 Task: Create app for supplier management.
Action: Mouse moved to (1325, 124)
Screenshot: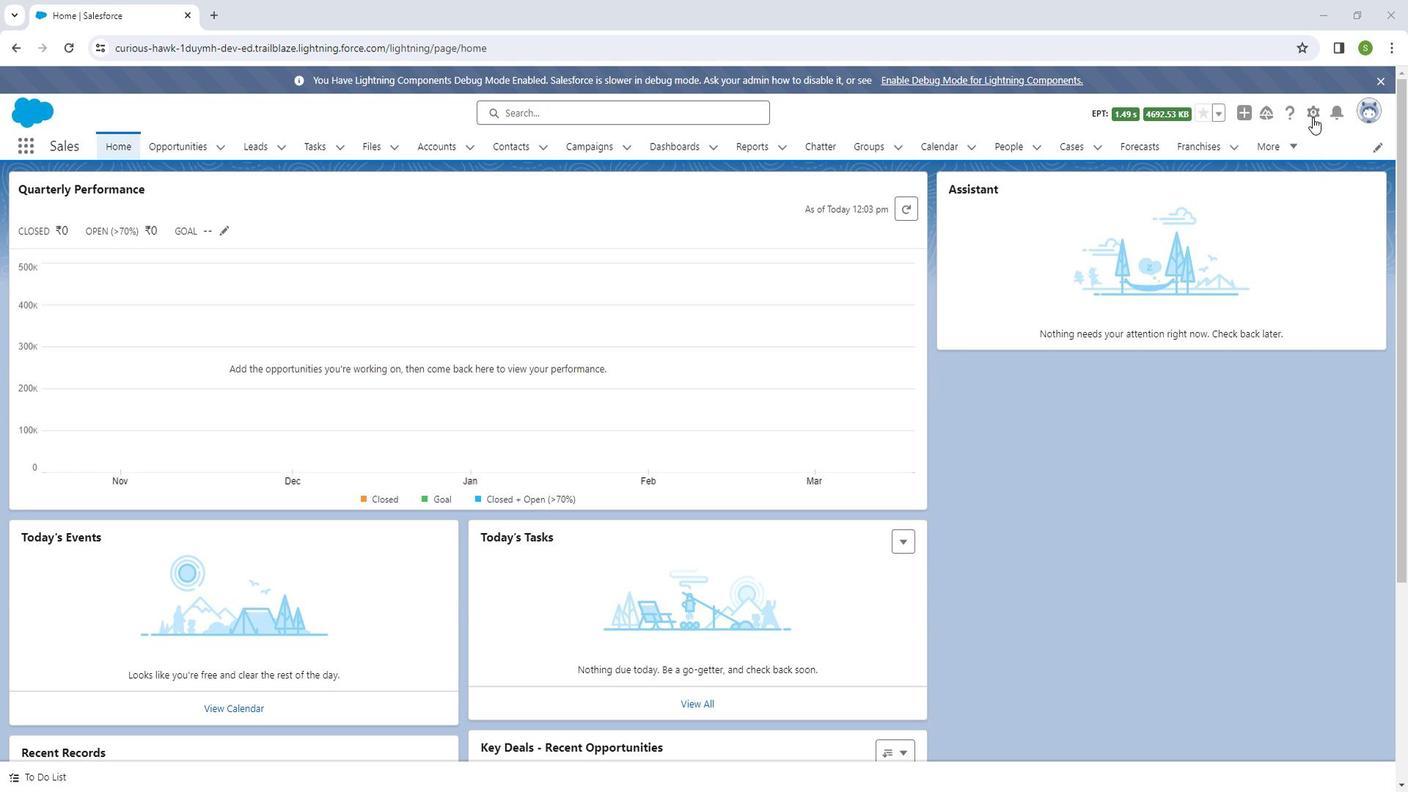 
Action: Mouse pressed left at (1325, 124)
Screenshot: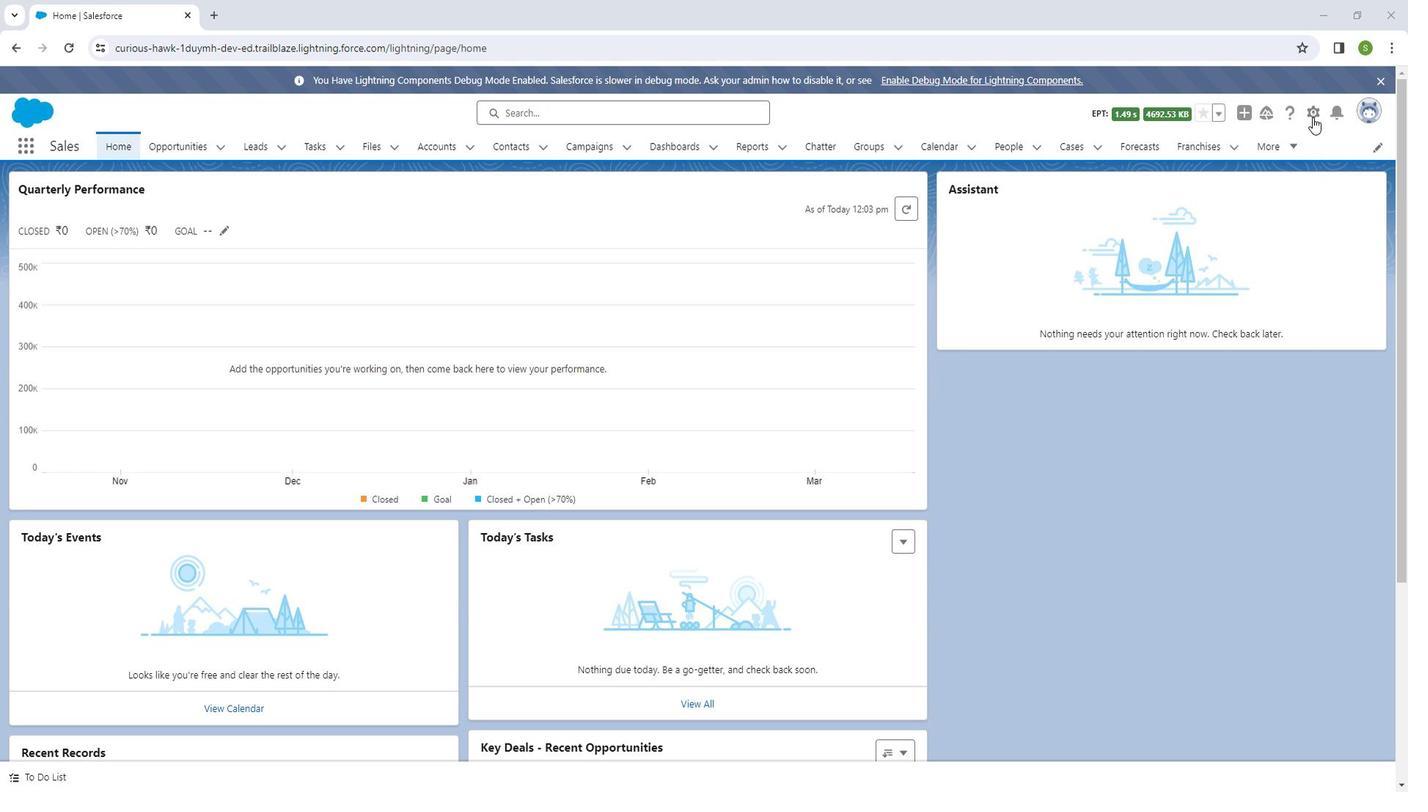 
Action: Mouse moved to (1264, 161)
Screenshot: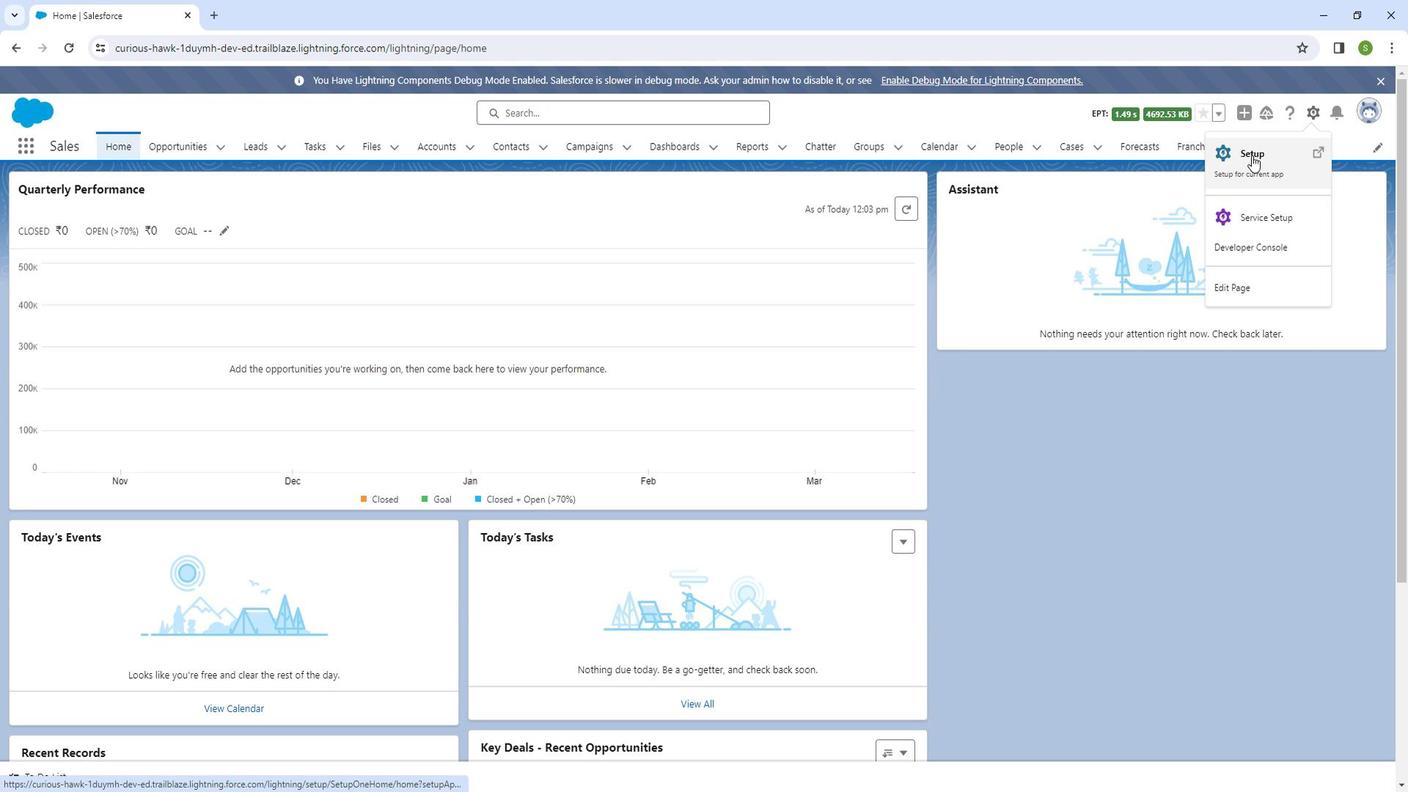 
Action: Mouse pressed left at (1264, 161)
Screenshot: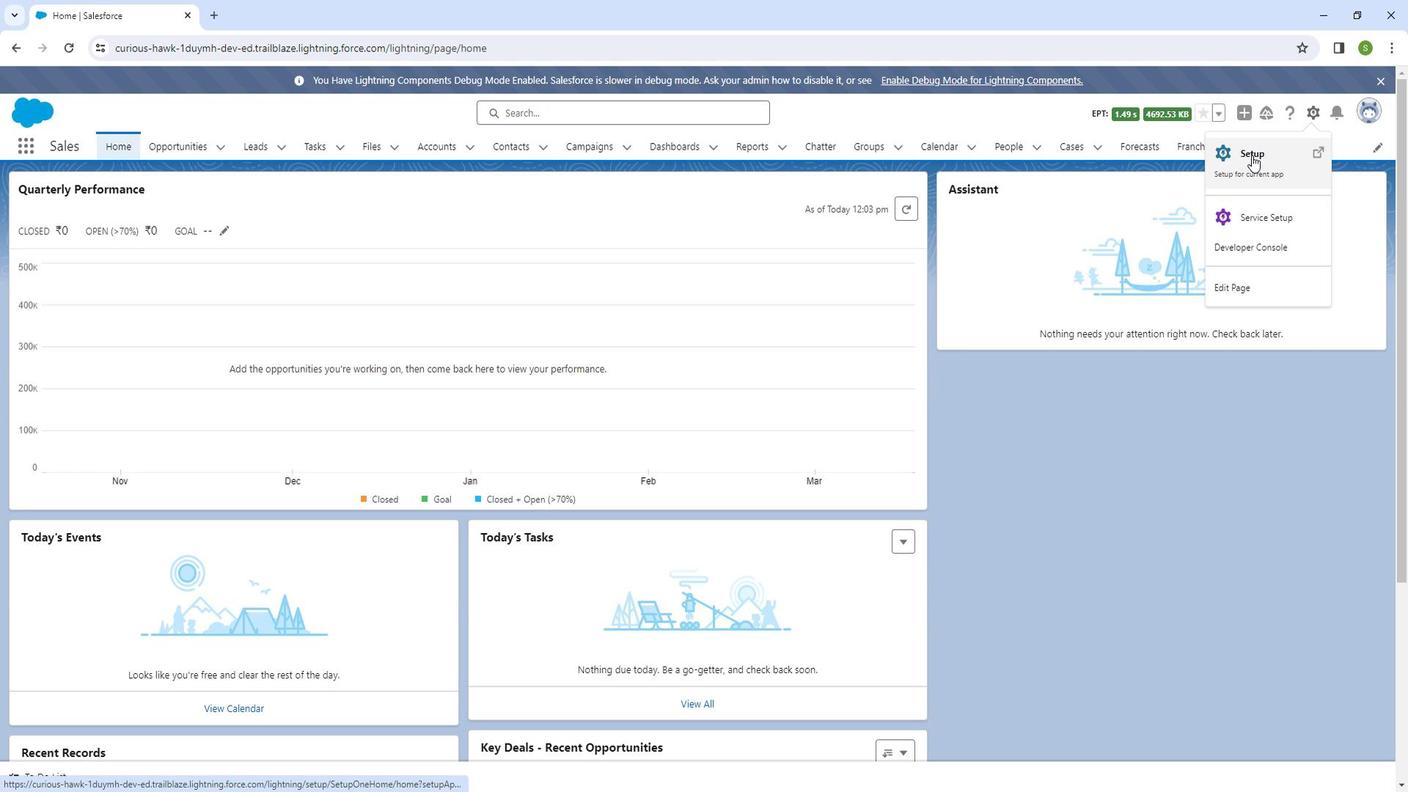 
Action: Mouse moved to (121, 187)
Screenshot: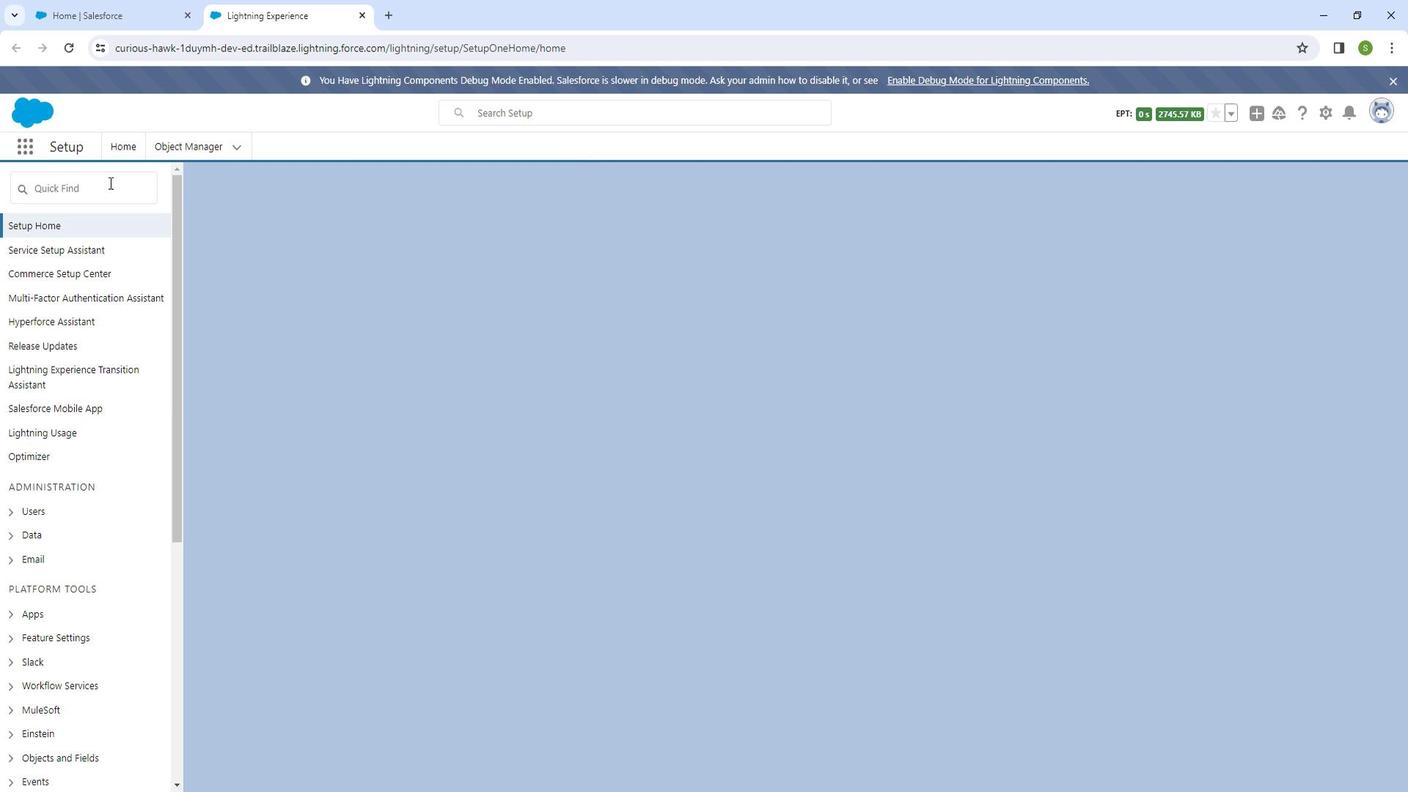 
Action: Mouse pressed left at (121, 187)
Screenshot: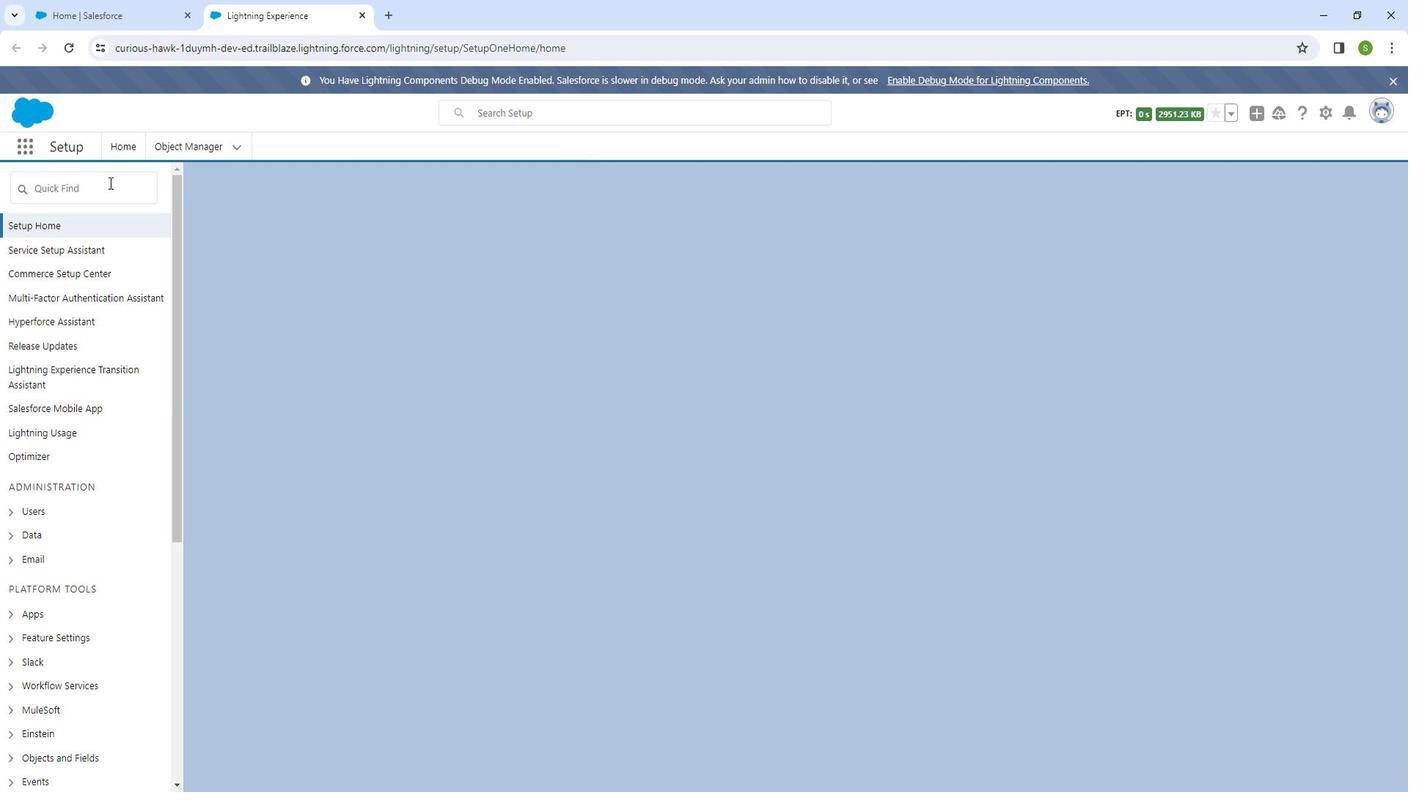 
Action: Mouse moved to (129, 198)
Screenshot: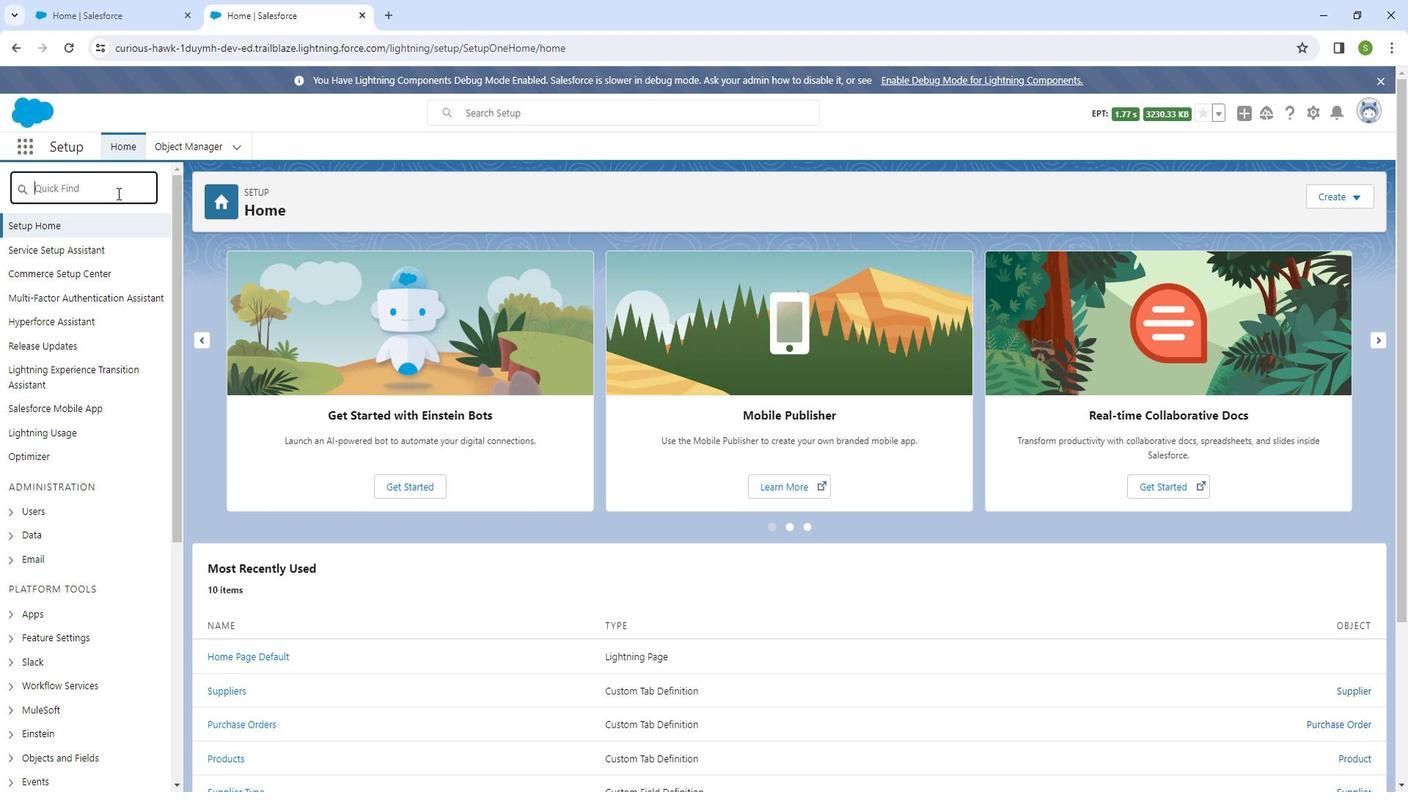 
Action: Key pressed app<Key.space>manager
Screenshot: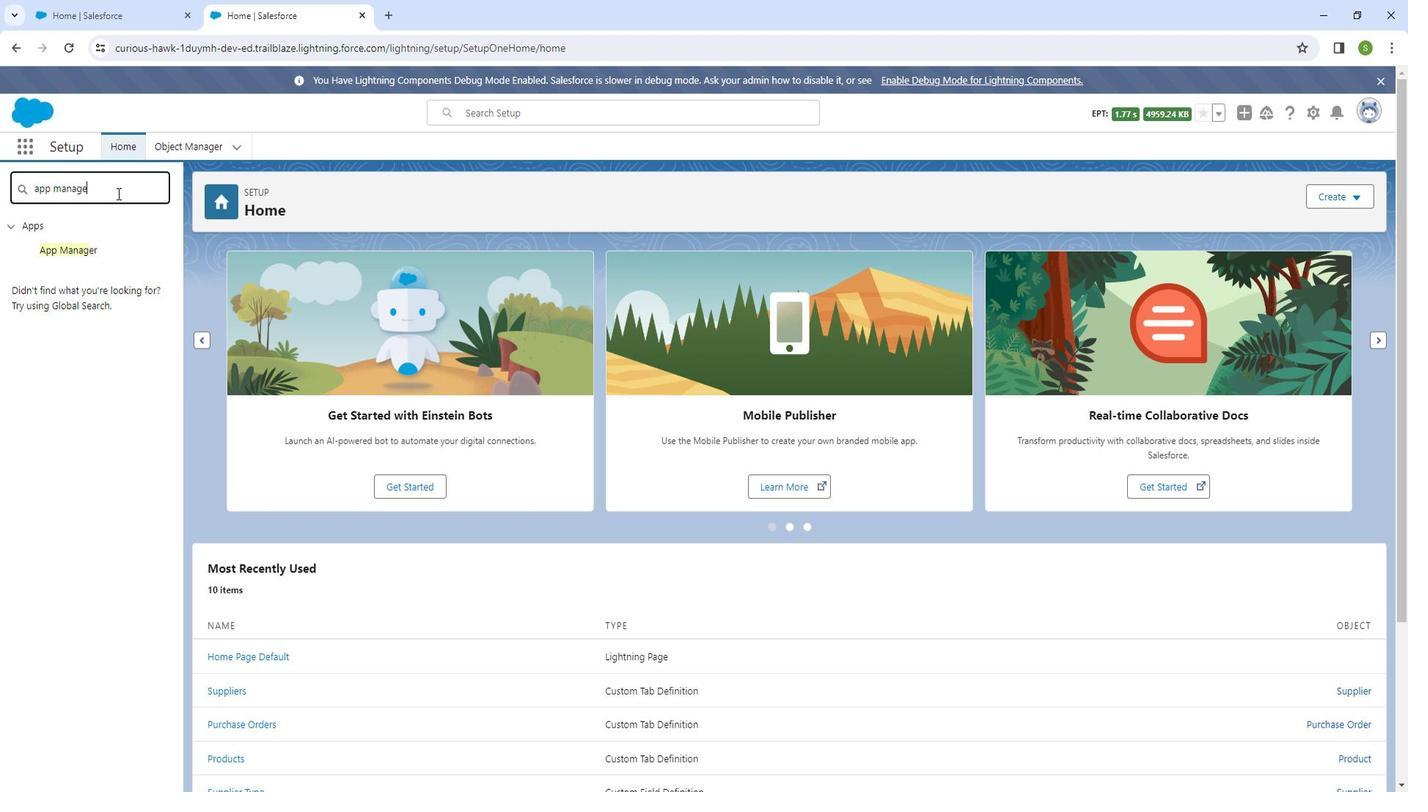 
Action: Mouse moved to (96, 249)
Screenshot: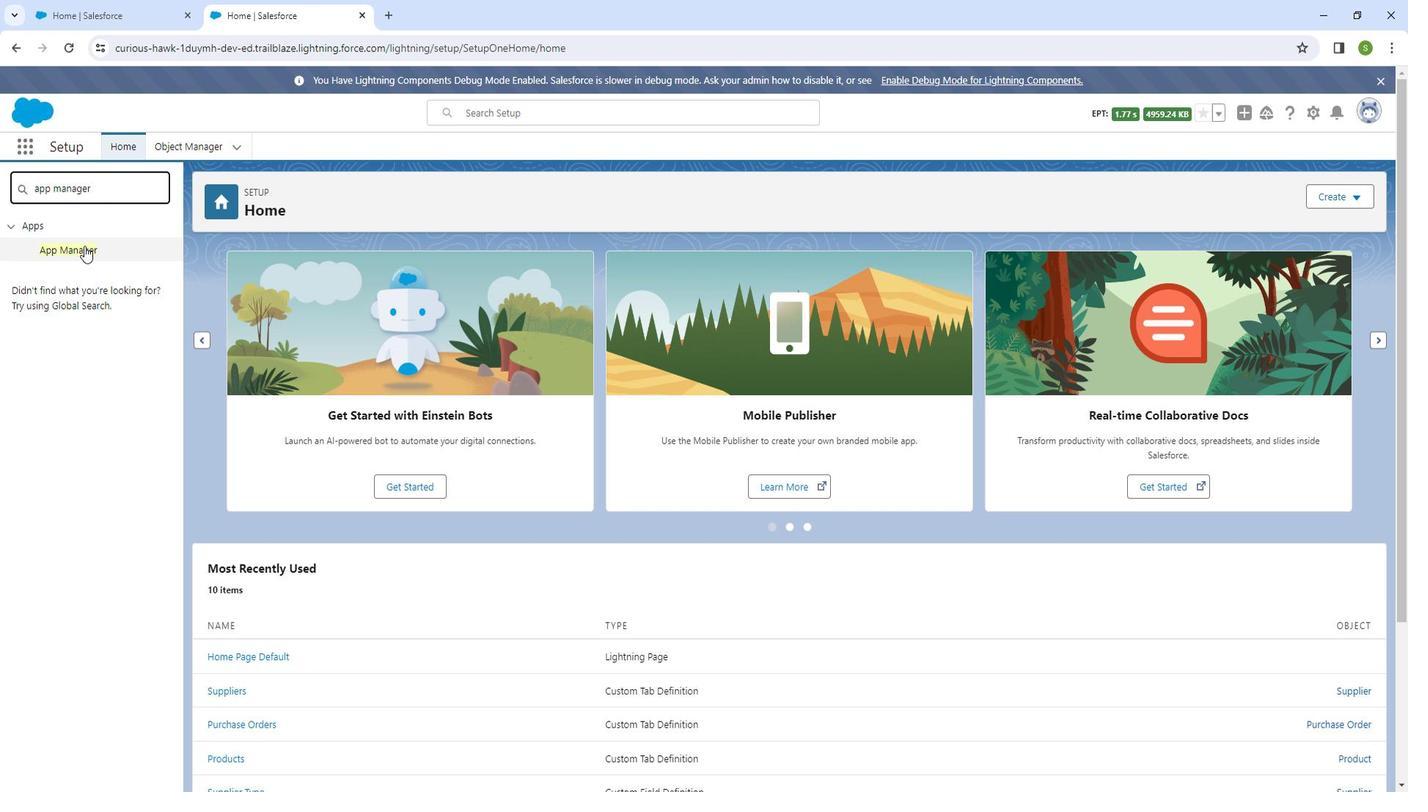 
Action: Mouse pressed left at (96, 249)
Screenshot: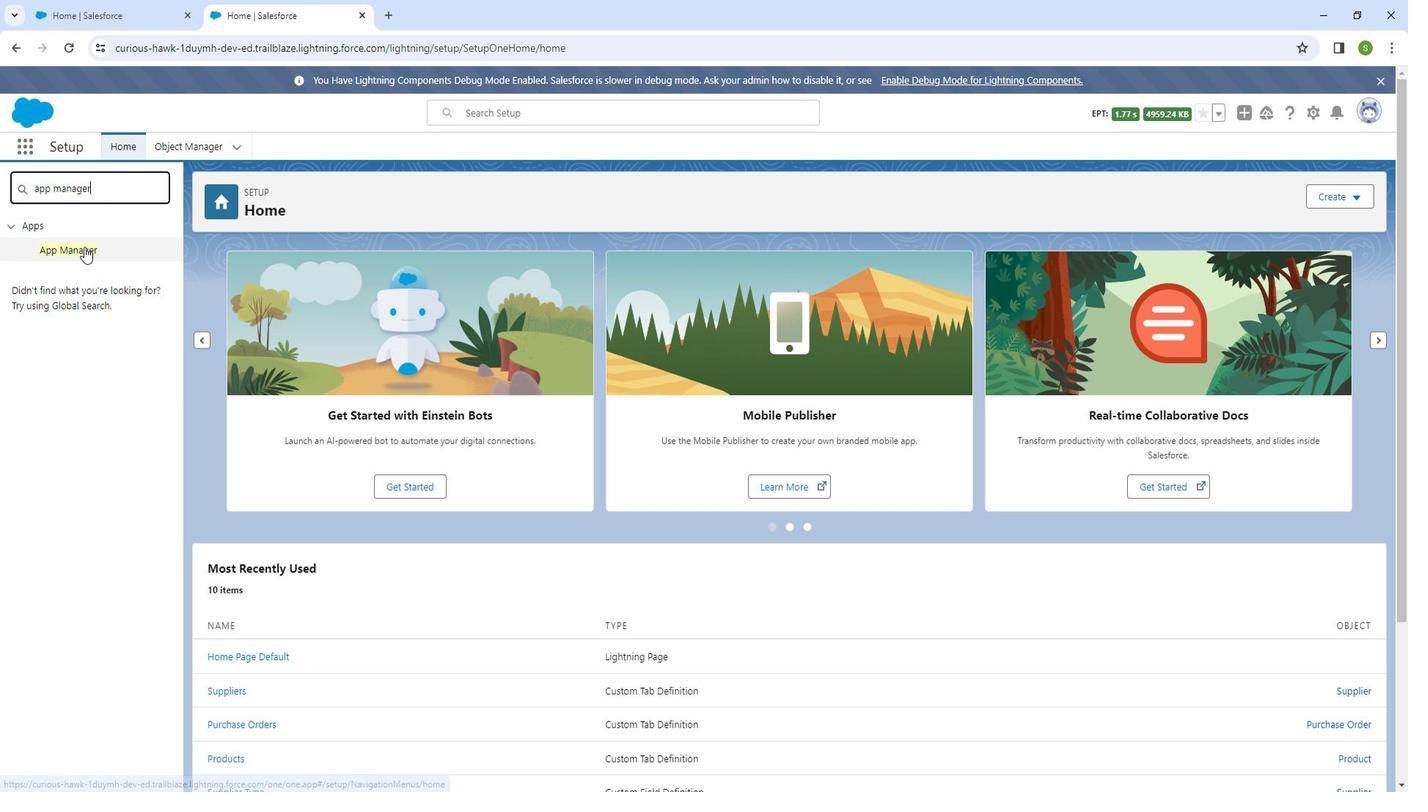 
Action: Mouse moved to (83, 252)
Screenshot: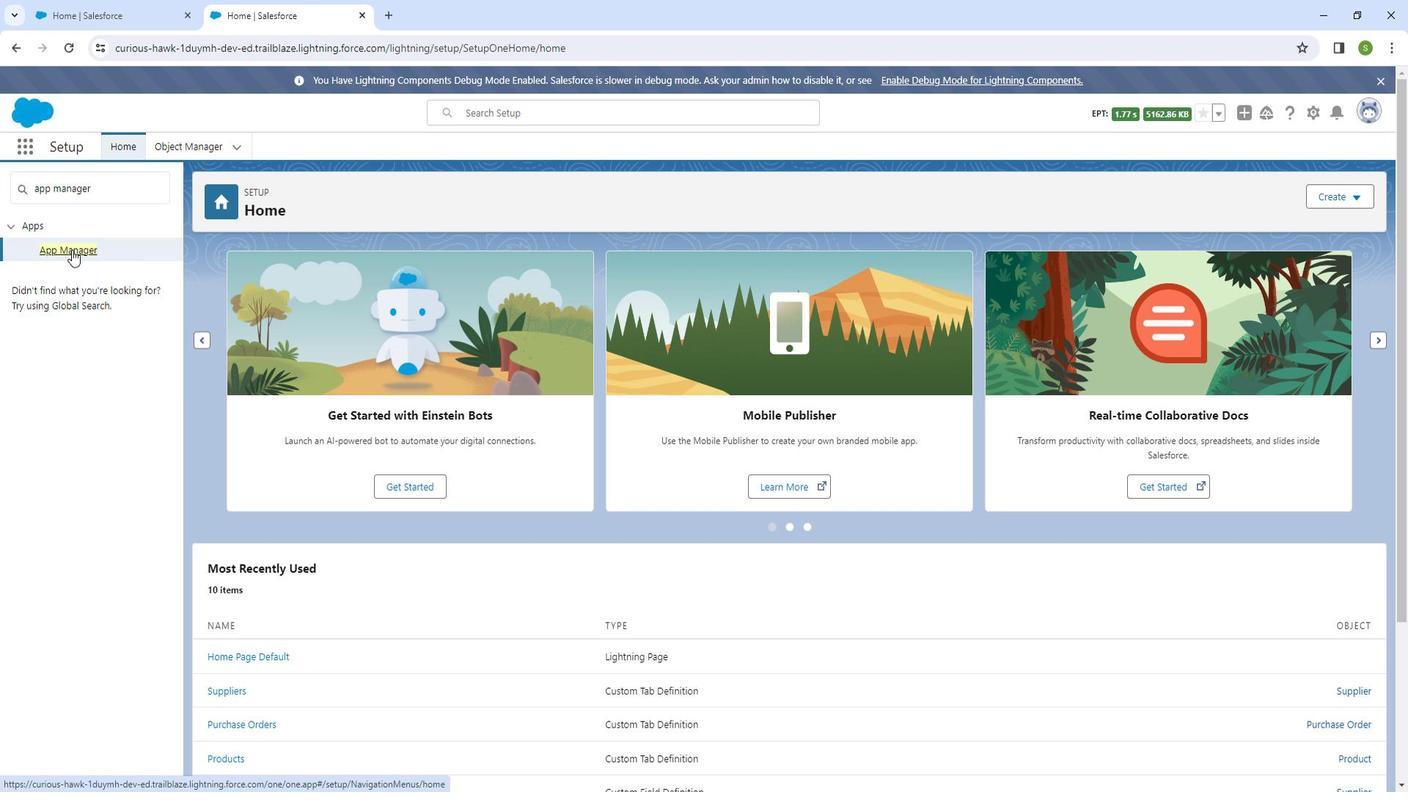 
Action: Mouse pressed left at (83, 252)
Screenshot: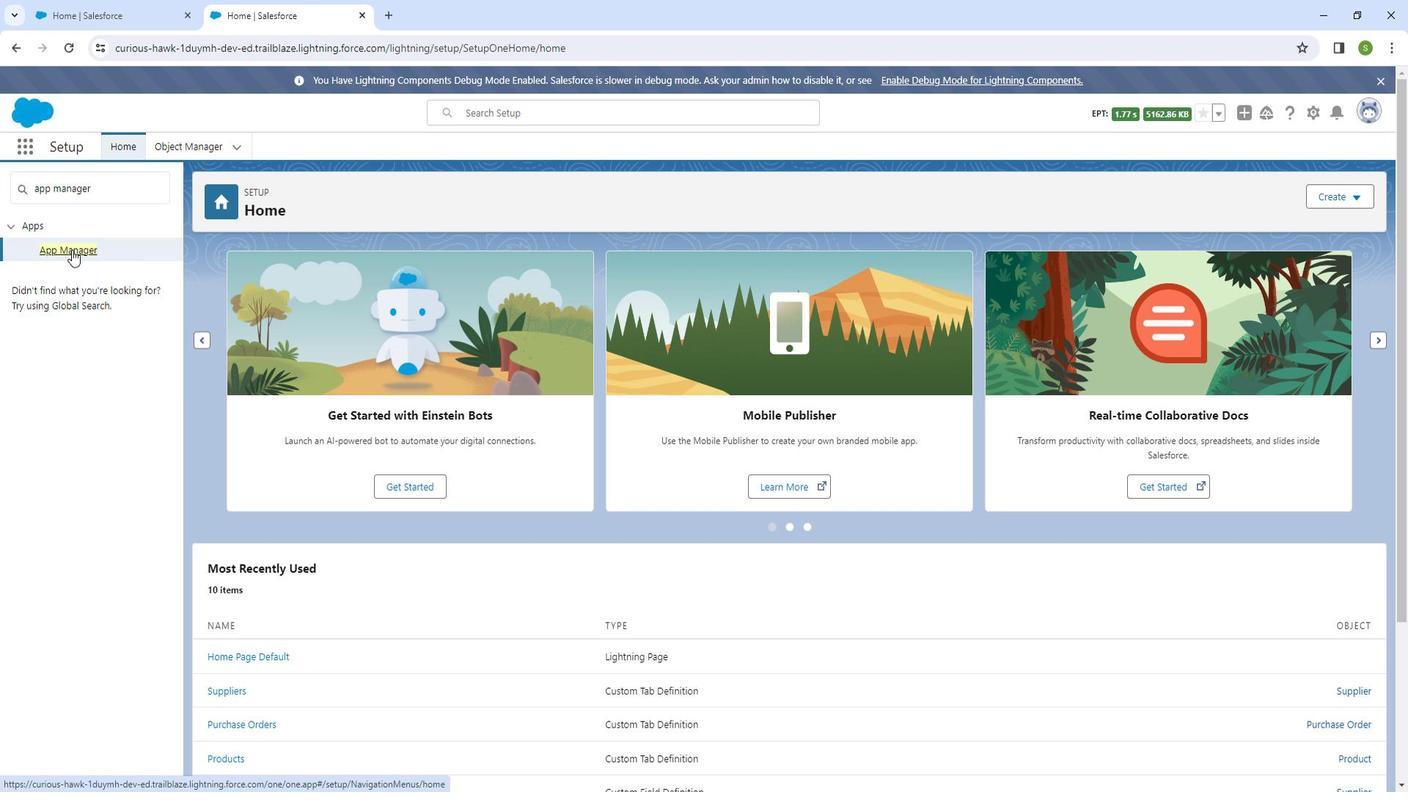 
Action: Mouse moved to (1234, 203)
Screenshot: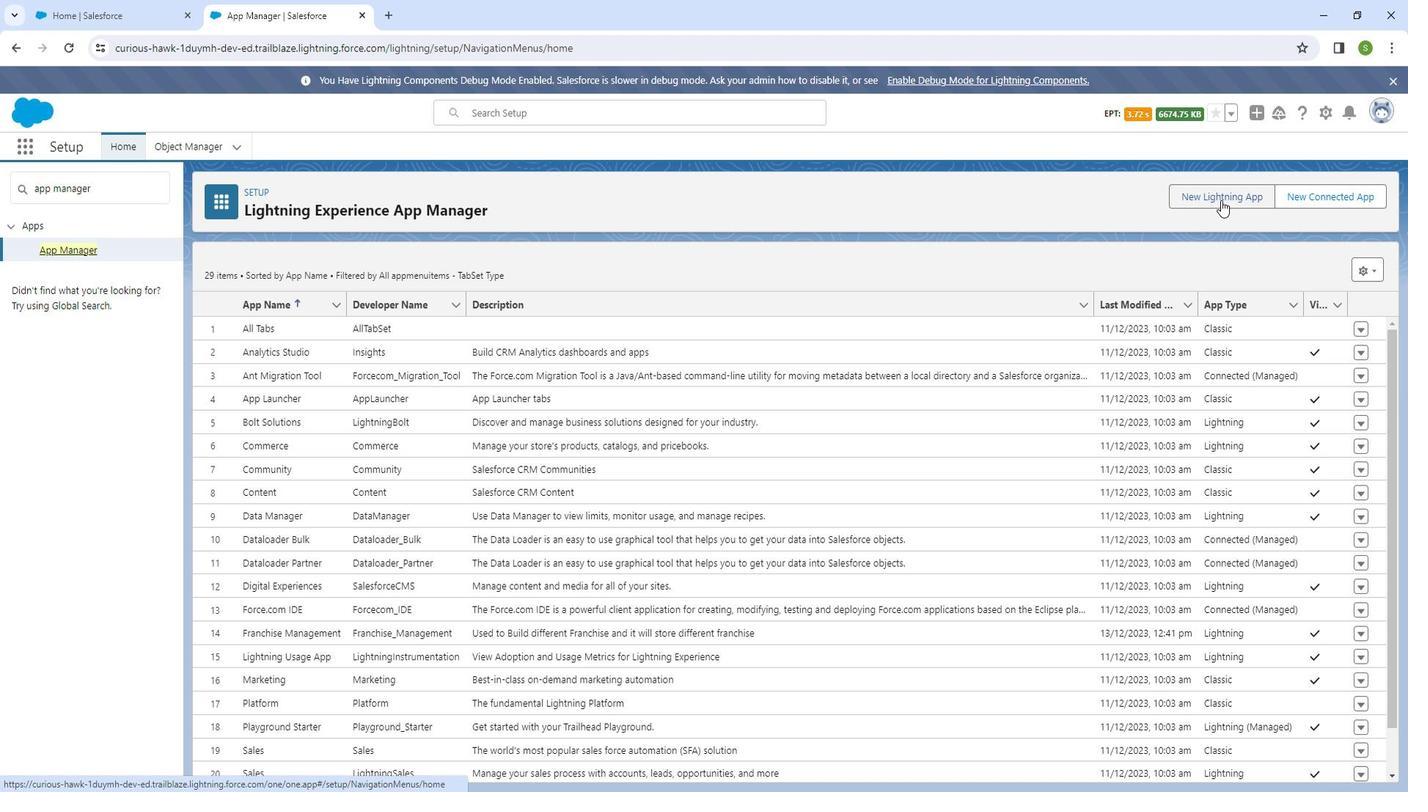 
Action: Mouse pressed left at (1234, 203)
Screenshot: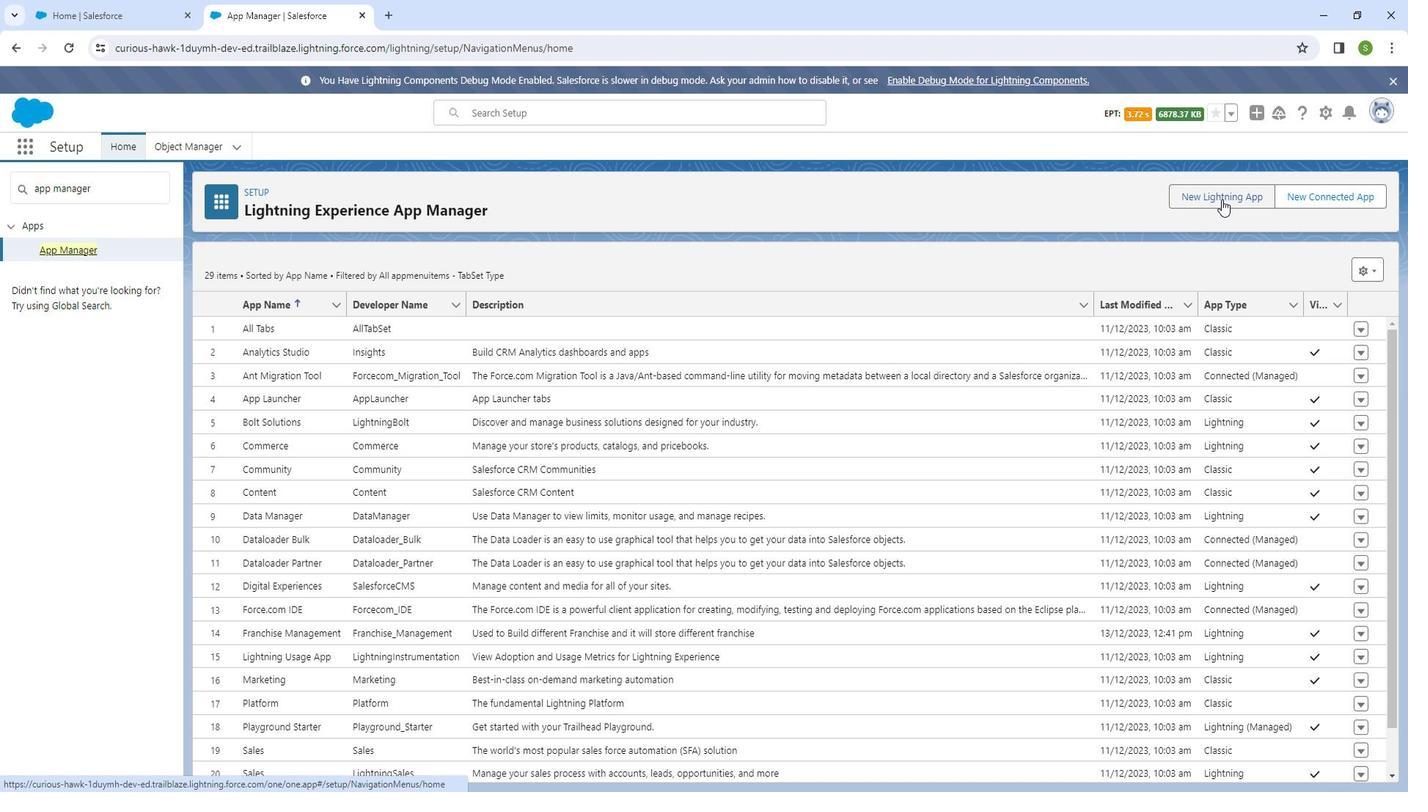 
Action: Mouse moved to (661, 341)
Screenshot: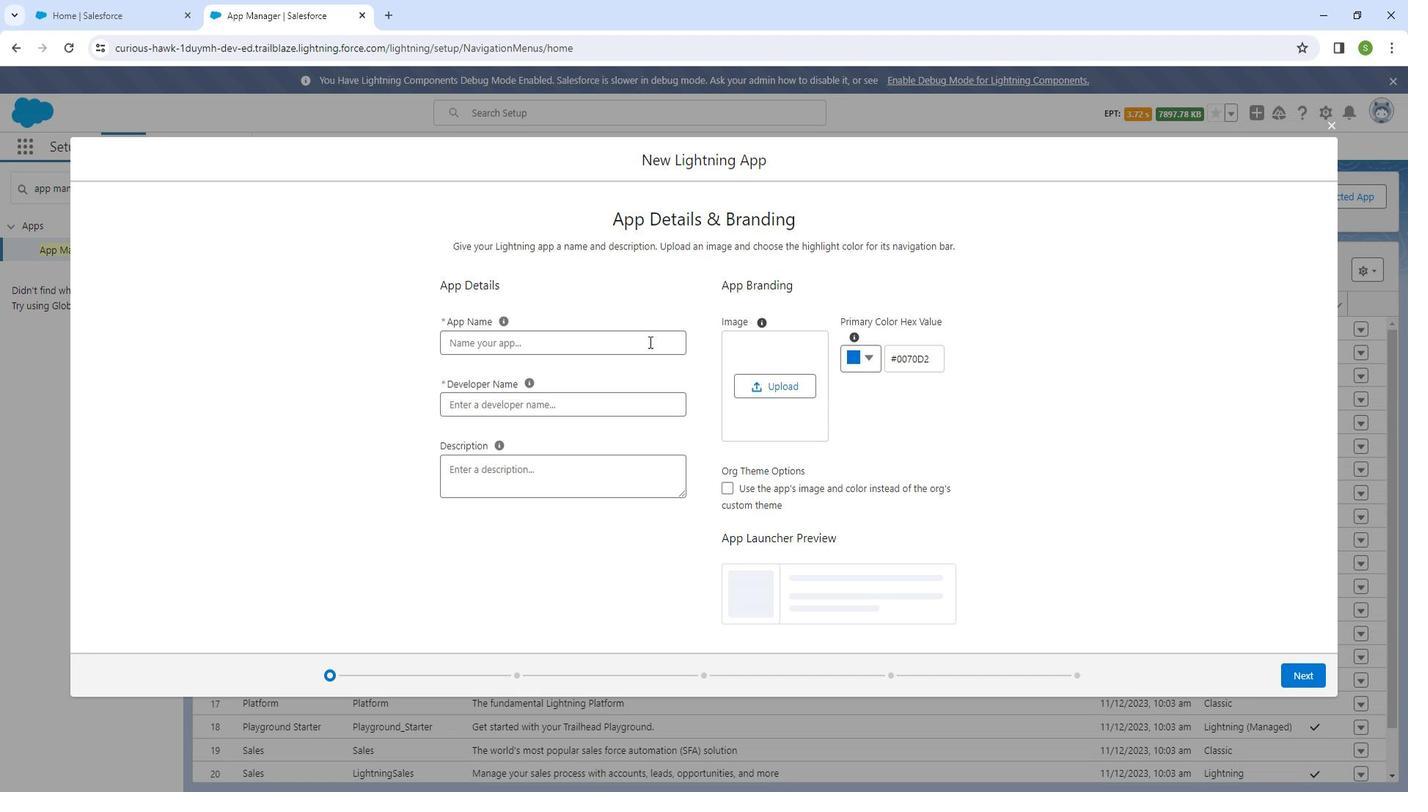 
Action: Mouse pressed left at (661, 341)
Screenshot: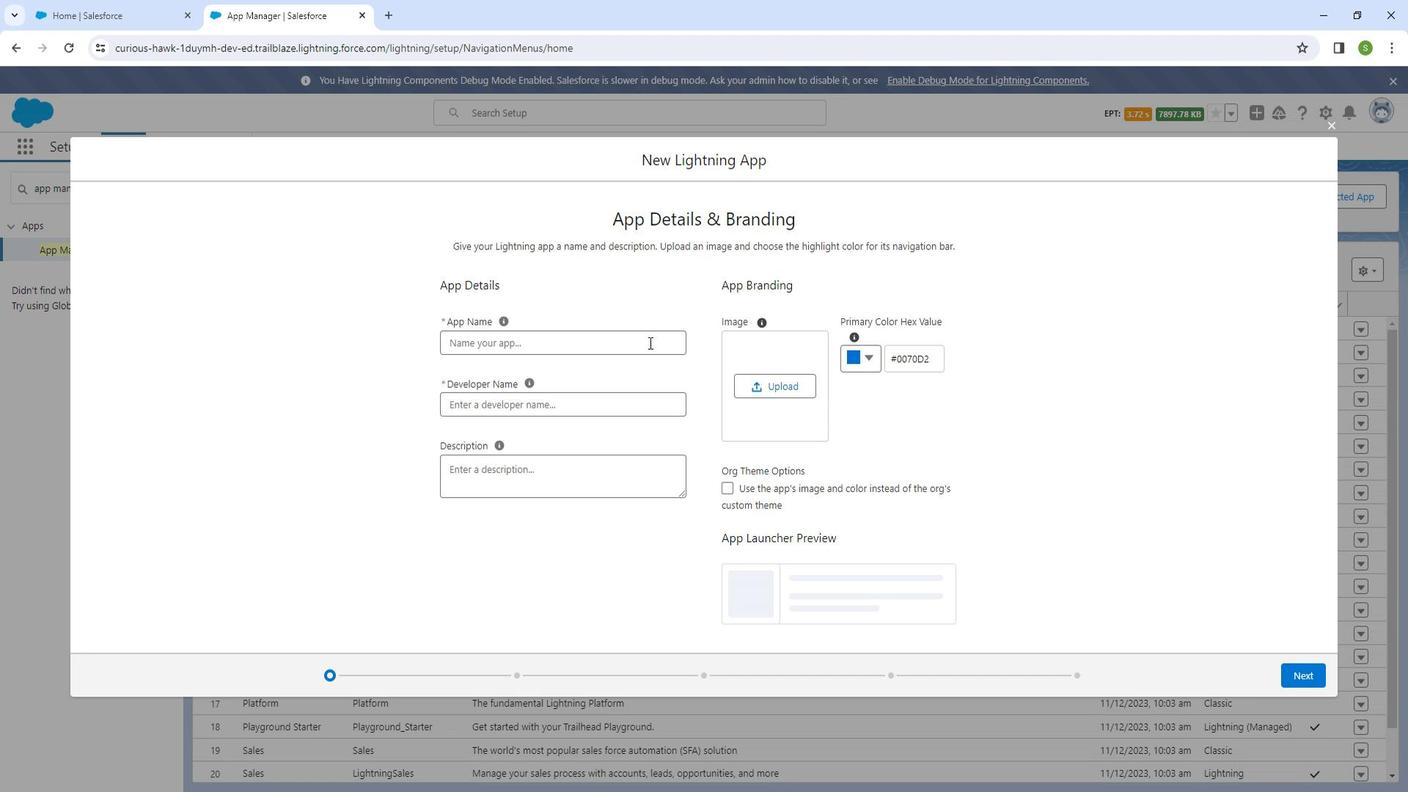 
Action: Mouse moved to (672, 335)
Screenshot: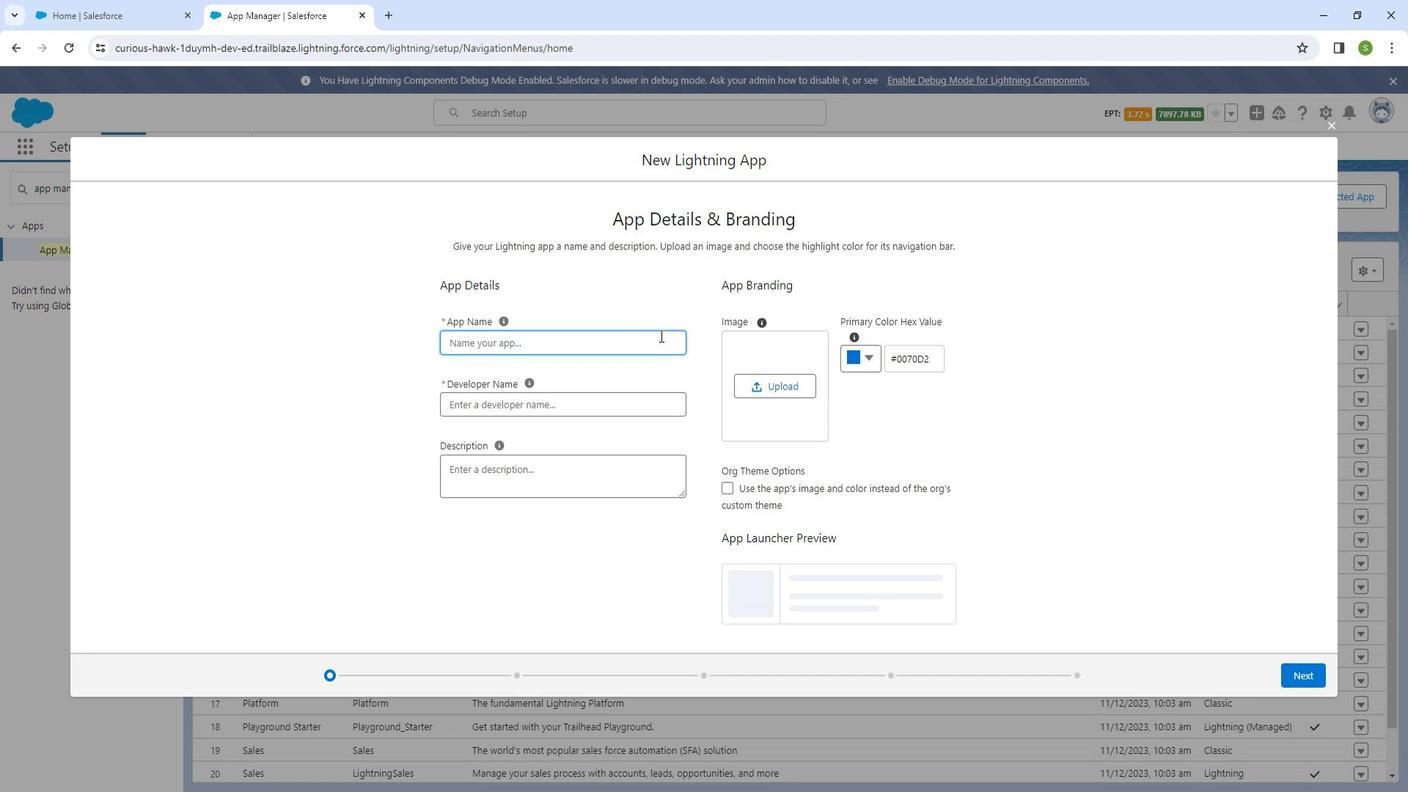 
Action: Key pressed <Key.shift_r>Supplier<Key.space><Key.shift_r><Key.shift_r><Key.shift_r><Key.shift_r><Key.shift_r><Key.shift_r><Key.shift_r>Manas<Key.backspace>gement
Screenshot: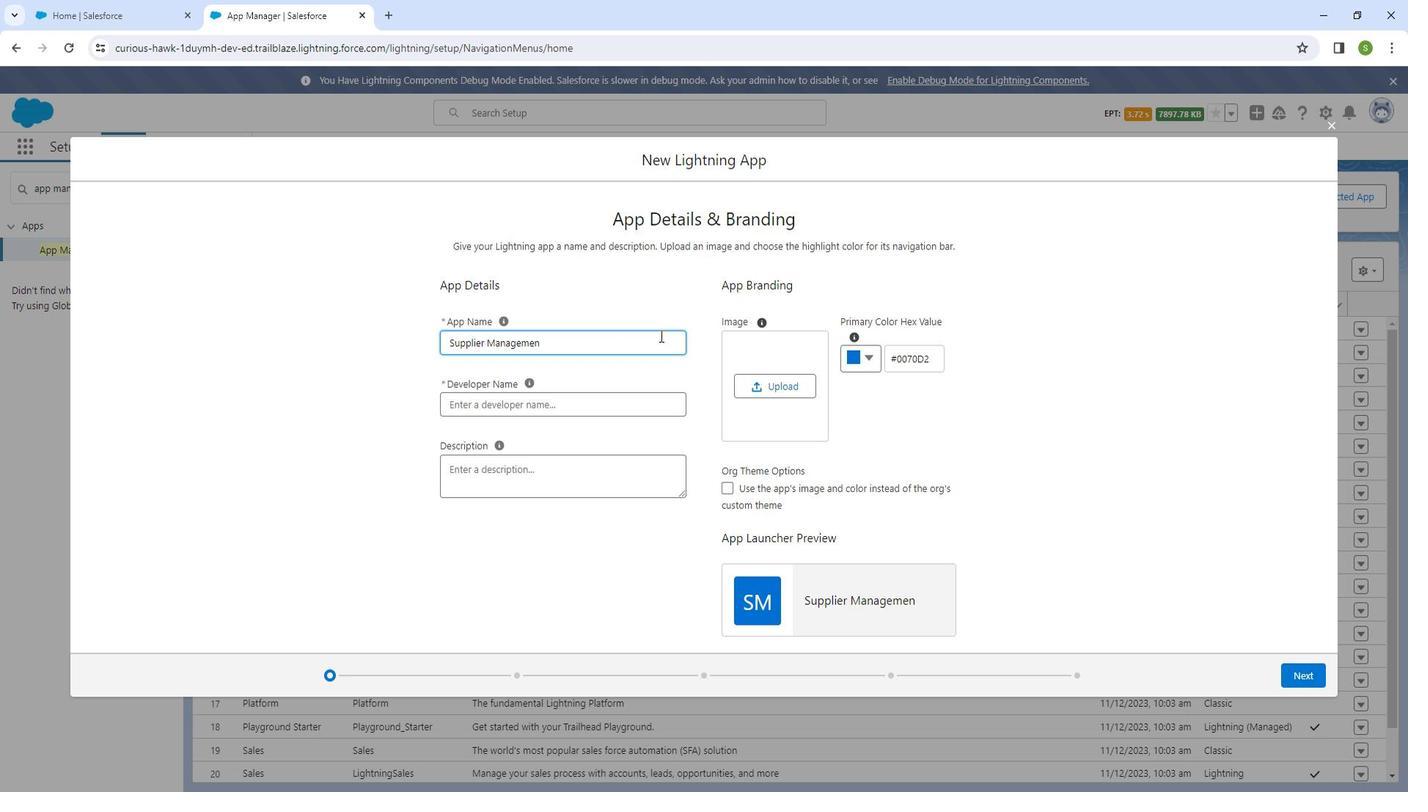 
Action: Mouse moved to (614, 399)
Screenshot: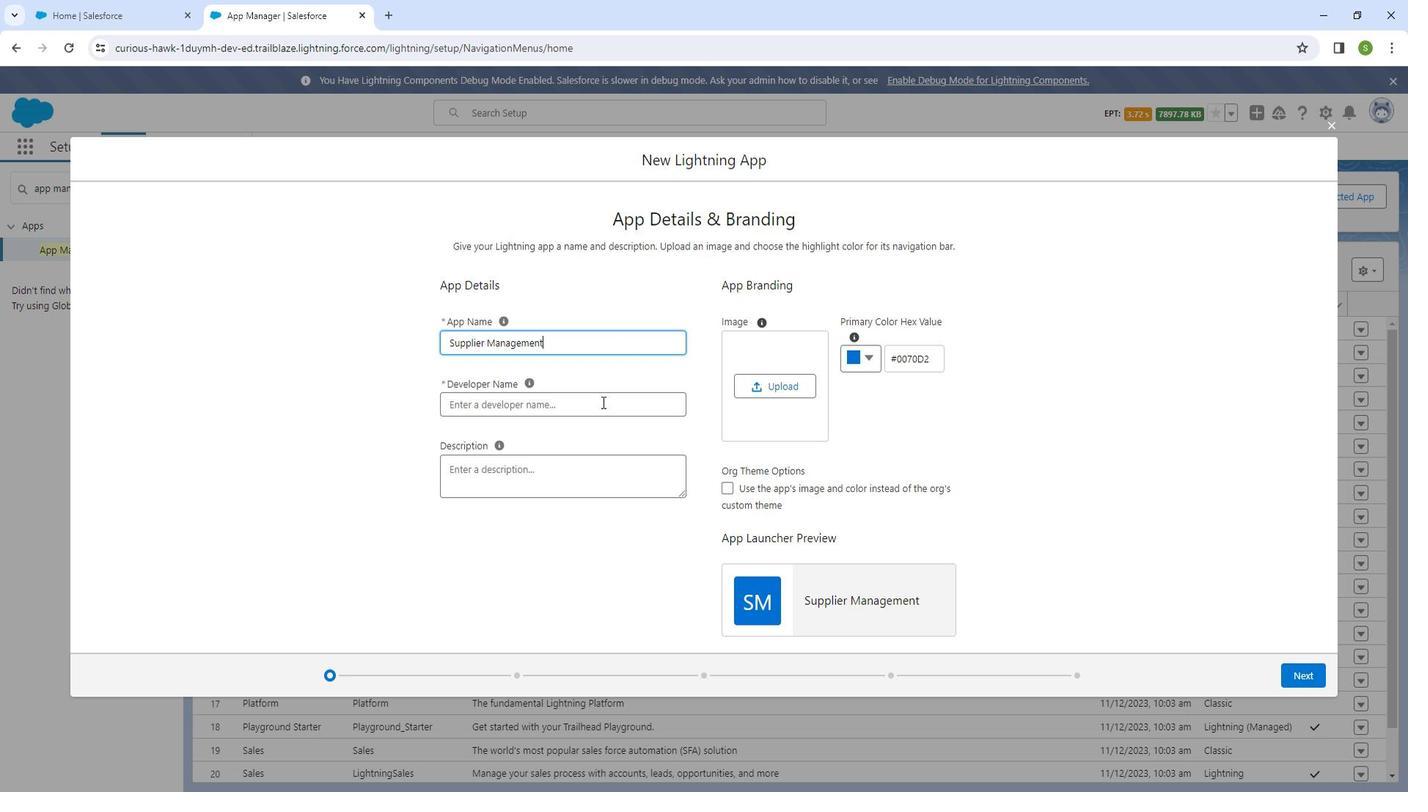 
Action: Mouse pressed left at (614, 399)
Screenshot: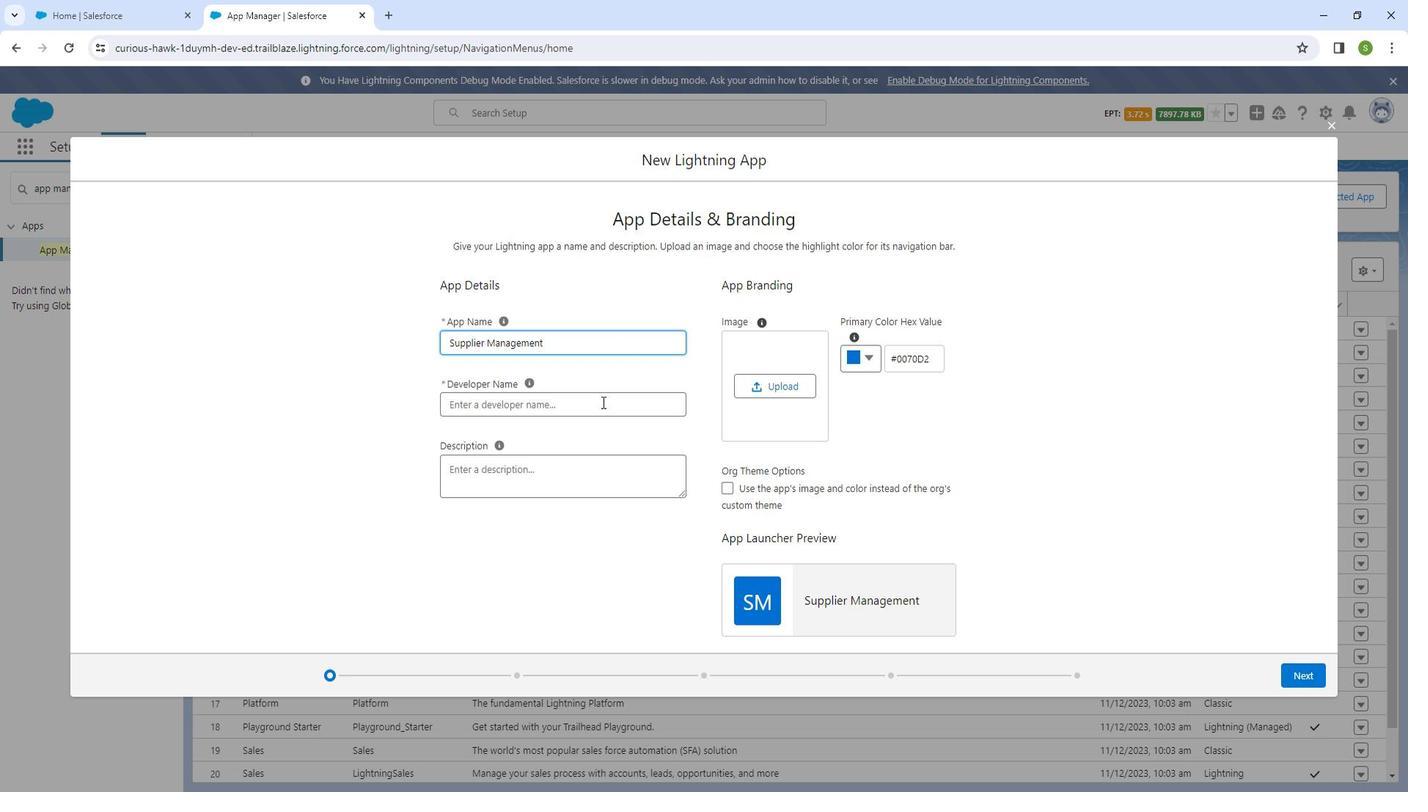 
Action: Mouse moved to (570, 458)
Screenshot: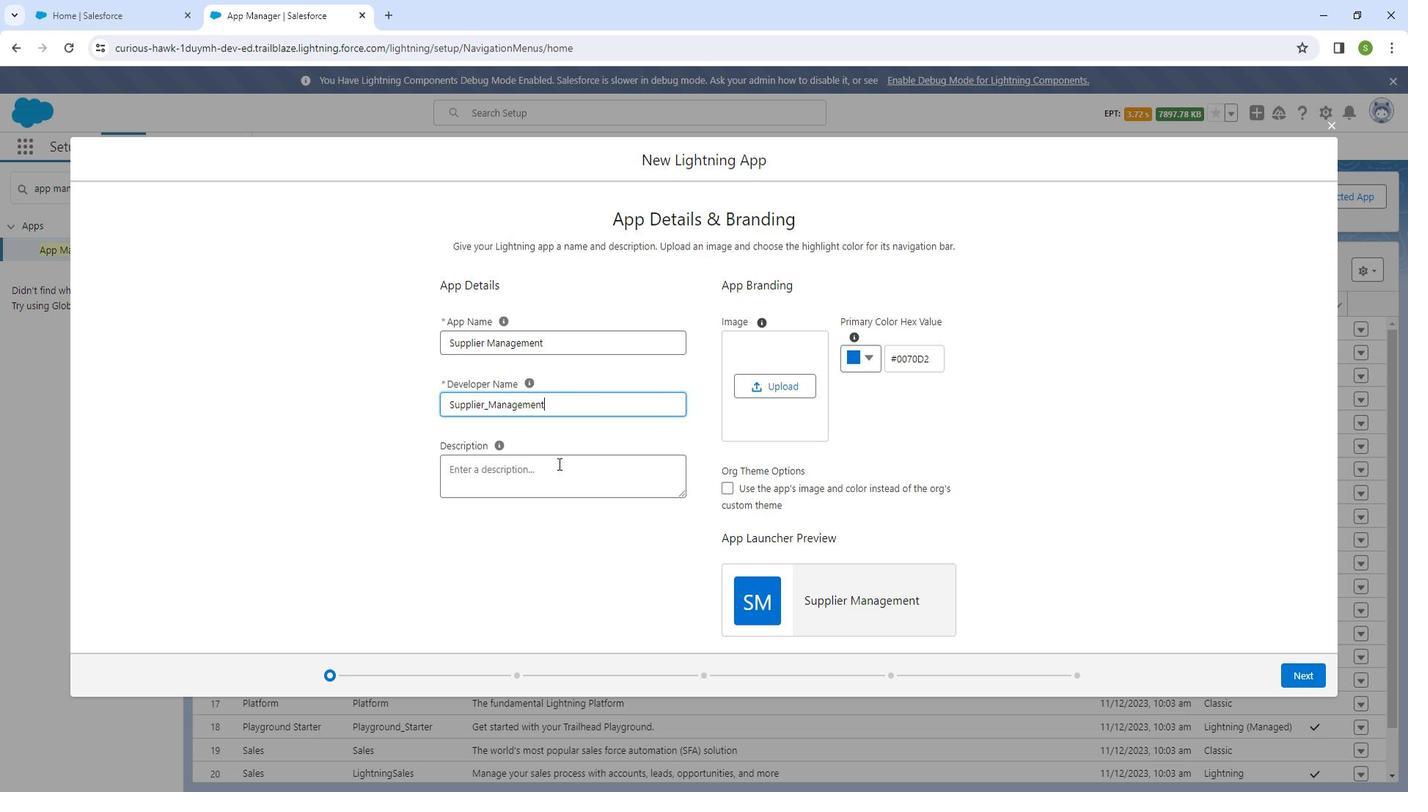 
Action: Mouse pressed left at (570, 458)
Screenshot: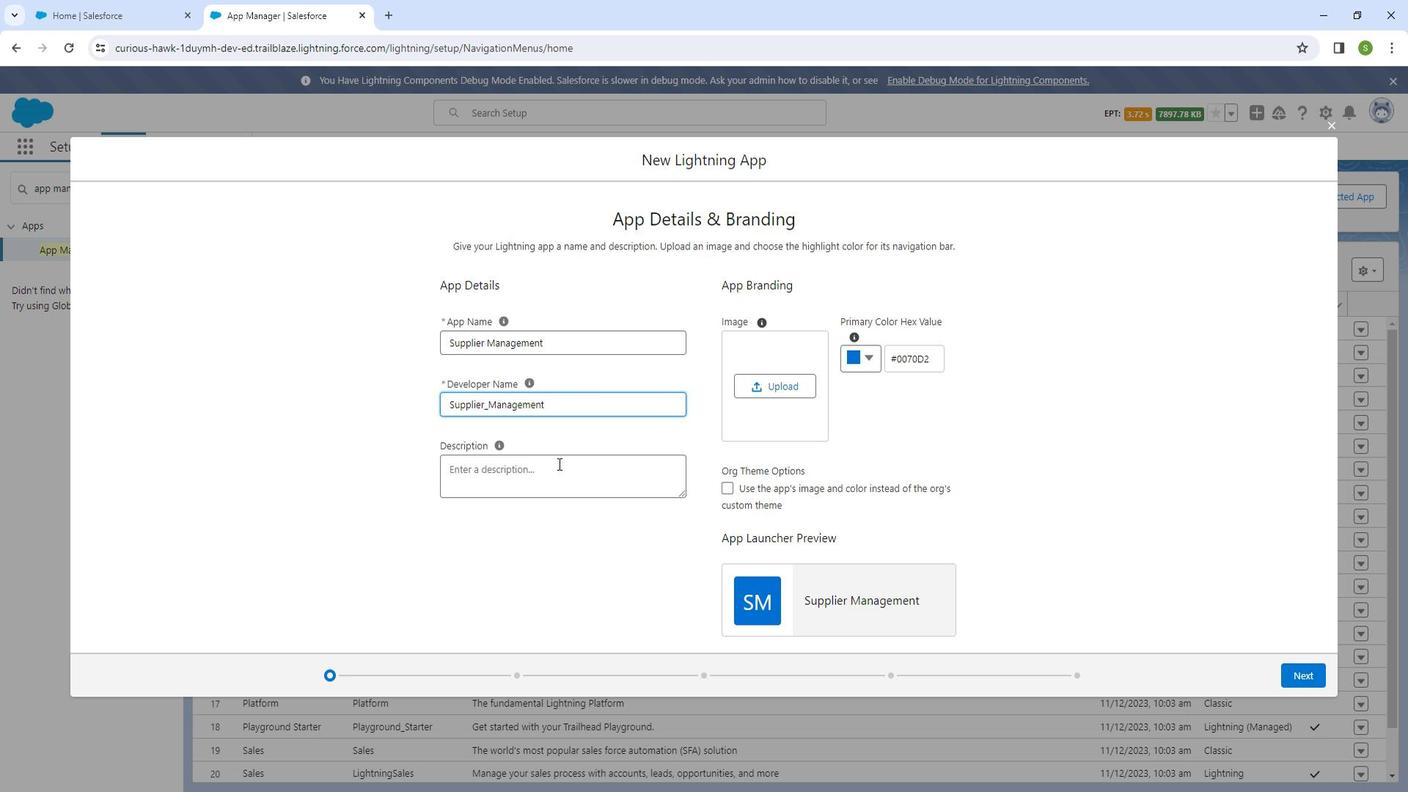 
Action: Mouse moved to (576, 458)
Screenshot: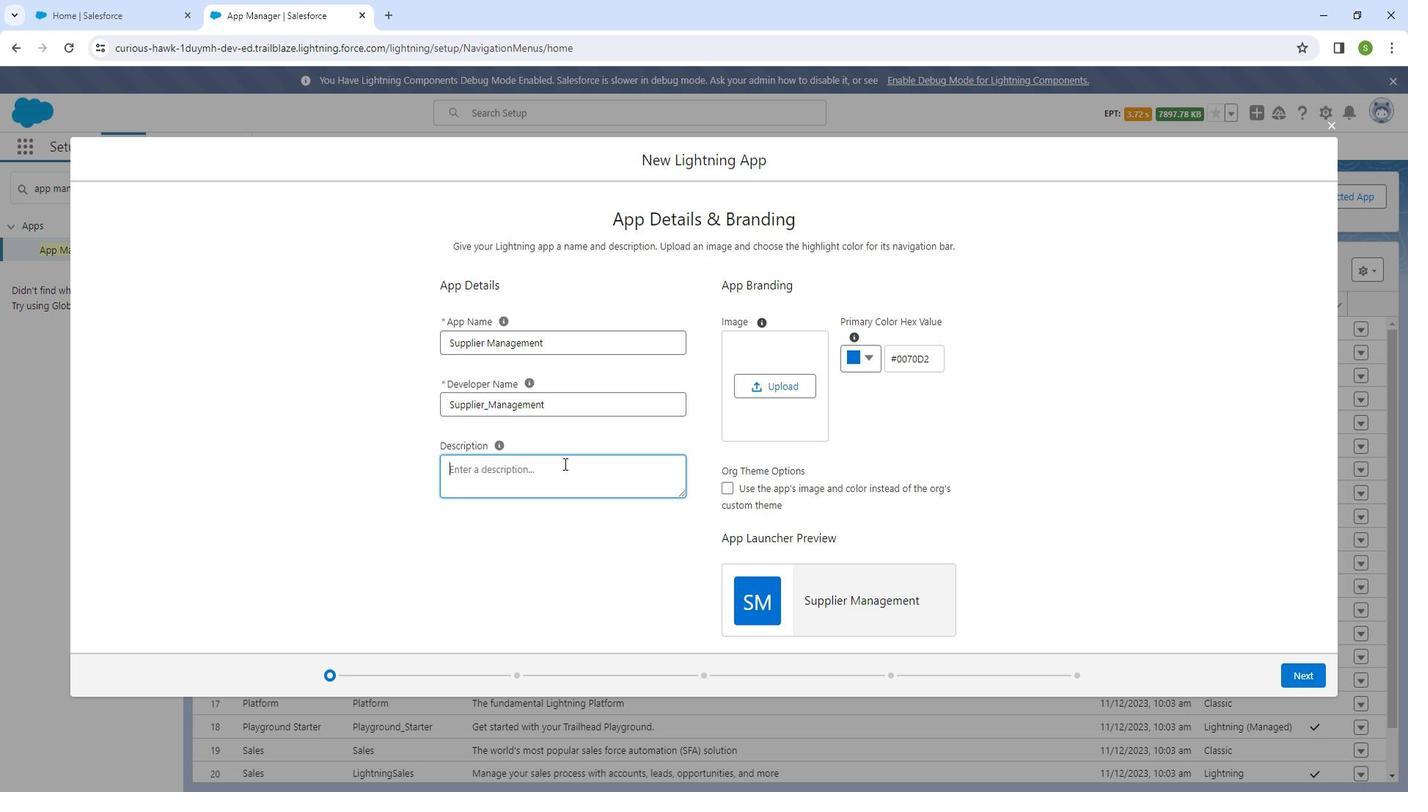 
Action: Key pressed <Key.shift_r>A<Key.space>supplier<Key.space>management<Key.space>is<Key.space>a<Key.space>comprehensive<Key.space>approach<Key.space>to<Key.space>manage<Key.space>relationship<Key.space>and<Key.space>interaction<Key.space>with<Key.space>supplier<Key.space>or<Key.space>vendor
Screenshot: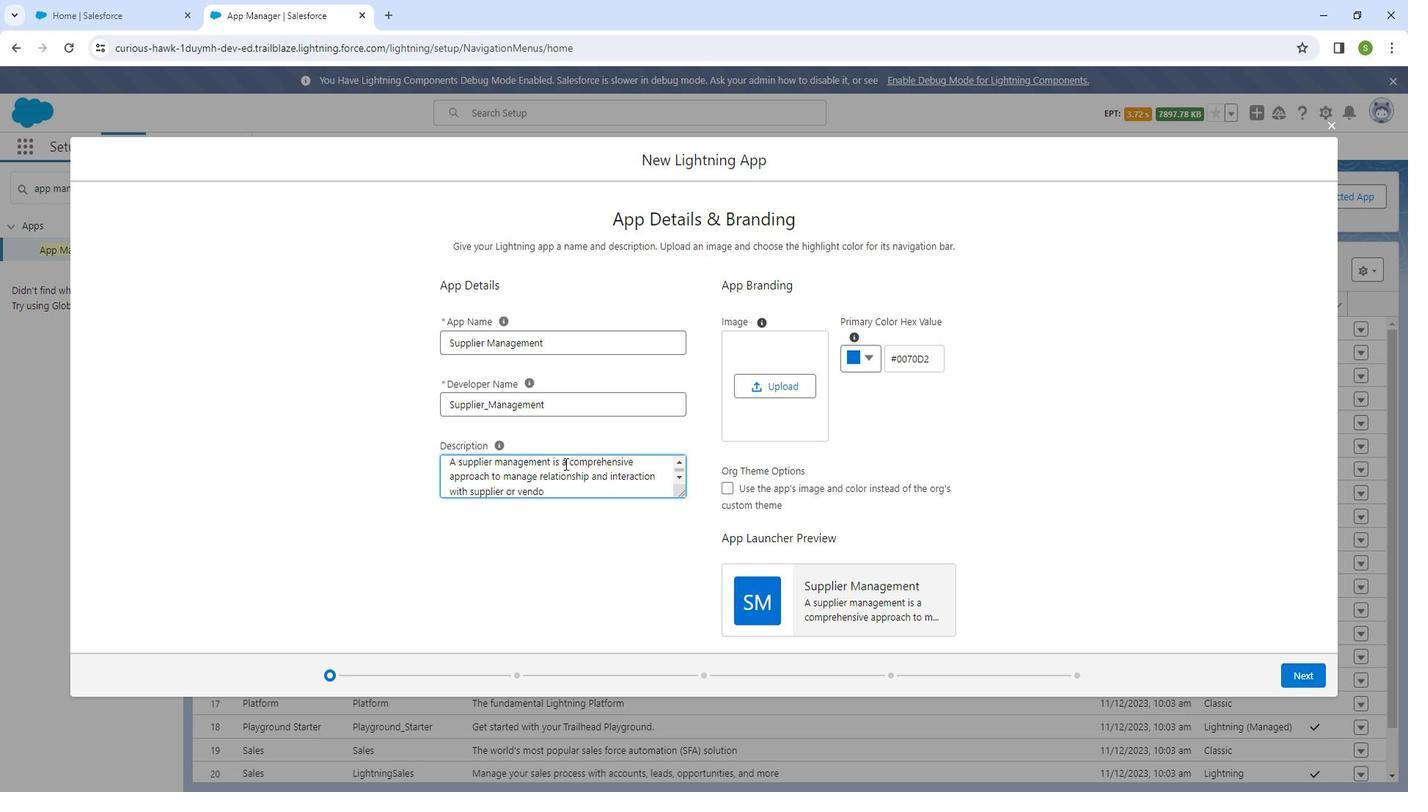 
Action: Mouse moved to (841, 473)
Screenshot: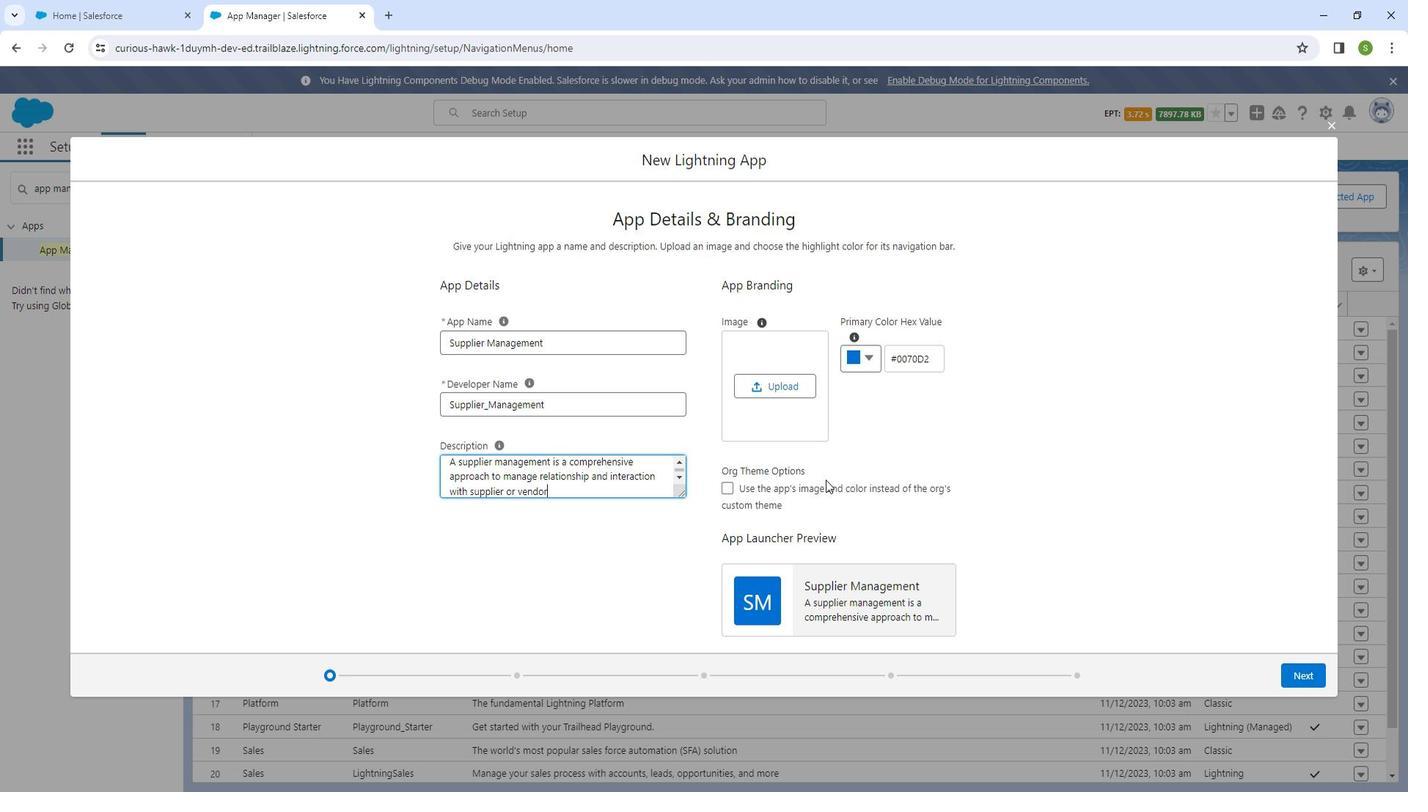 
Action: Mouse scrolled (841, 472) with delta (0, 0)
Screenshot: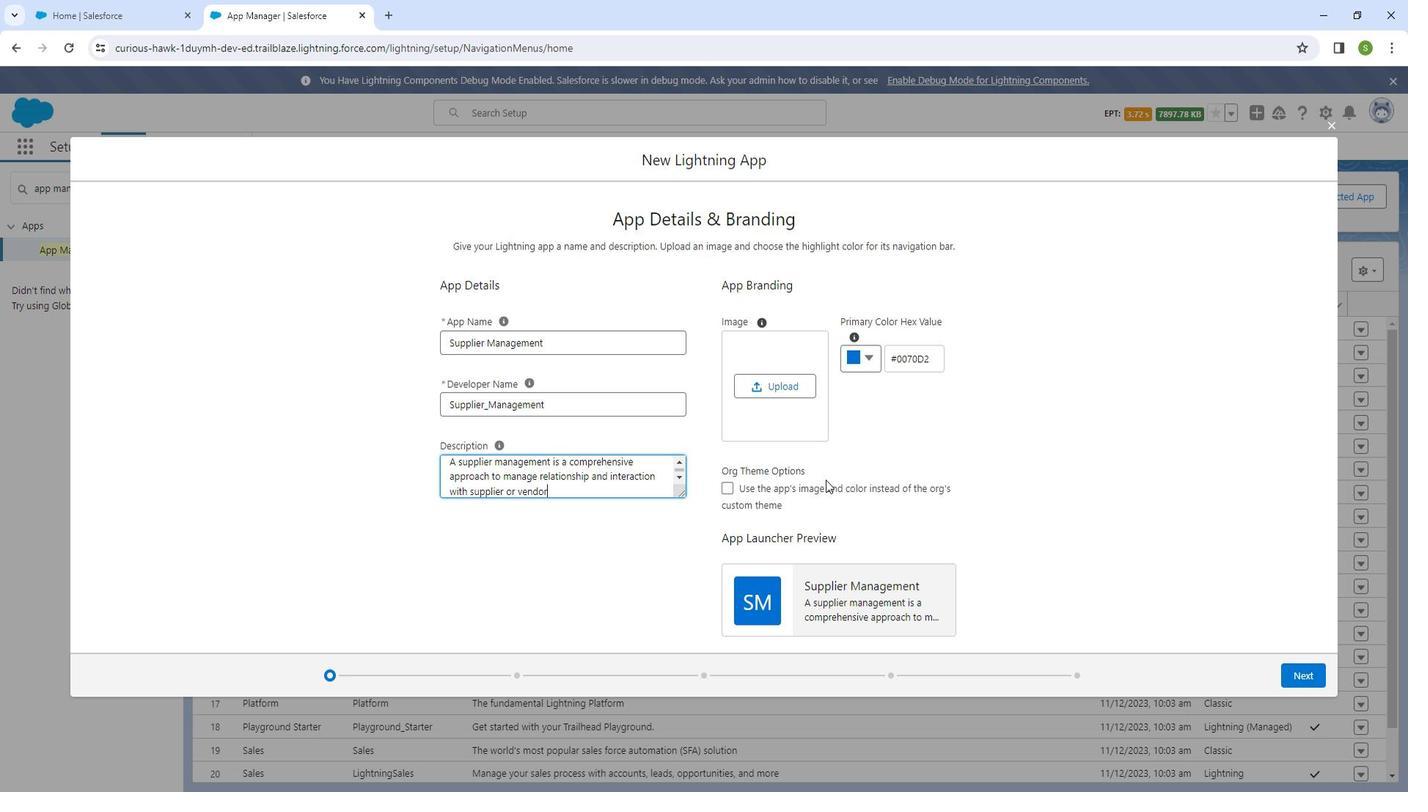 
Action: Mouse moved to (849, 473)
Screenshot: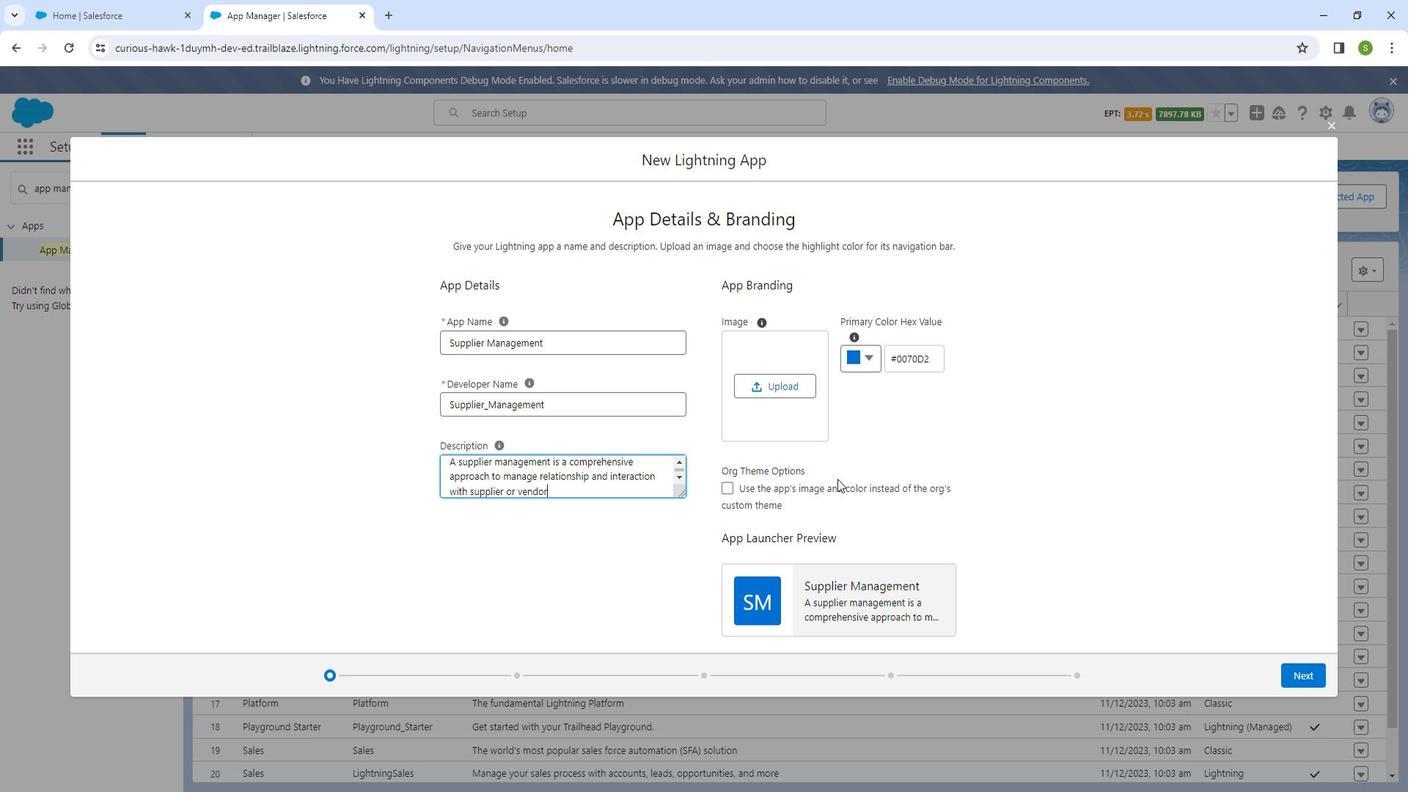 
Action: Mouse scrolled (849, 472) with delta (0, 0)
Screenshot: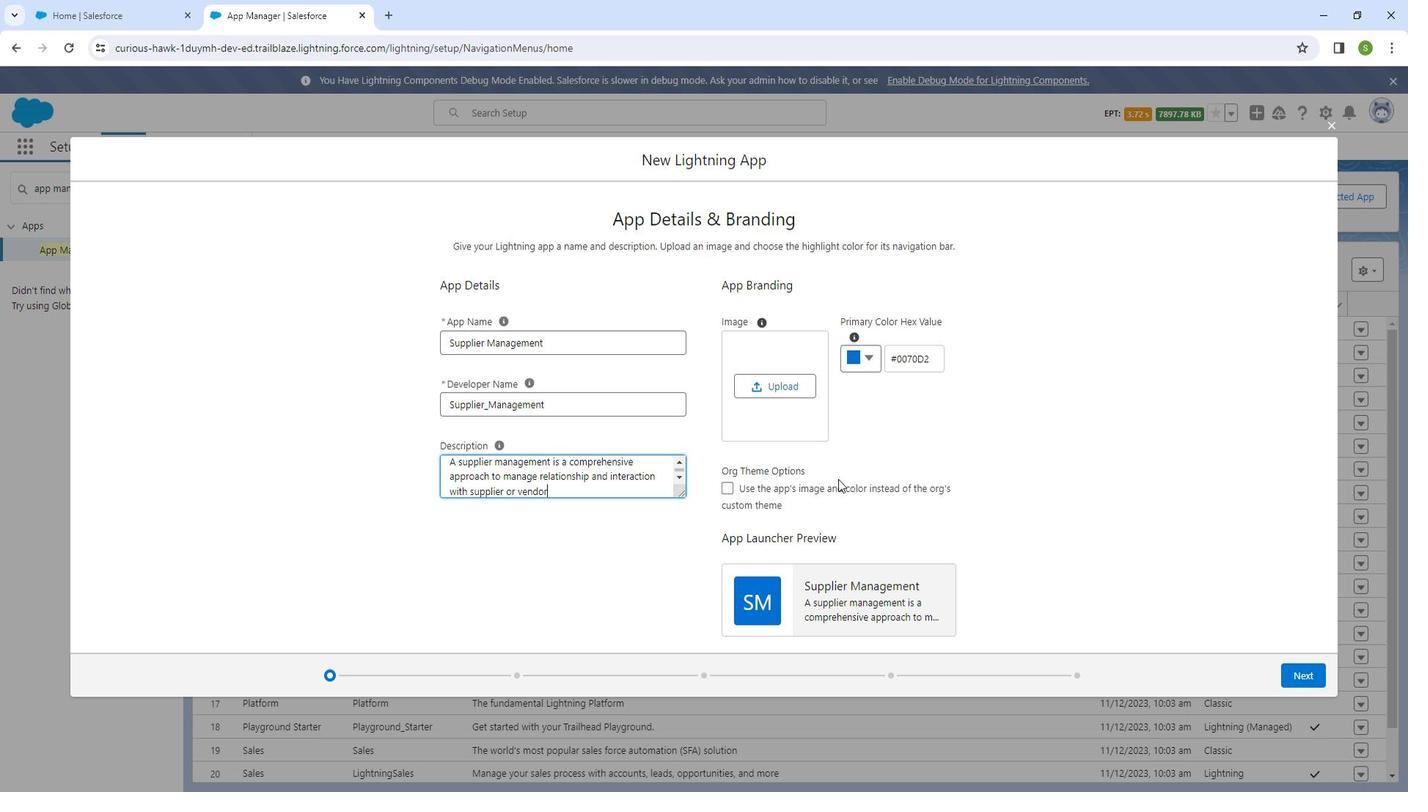 
Action: Mouse moved to (864, 476)
Screenshot: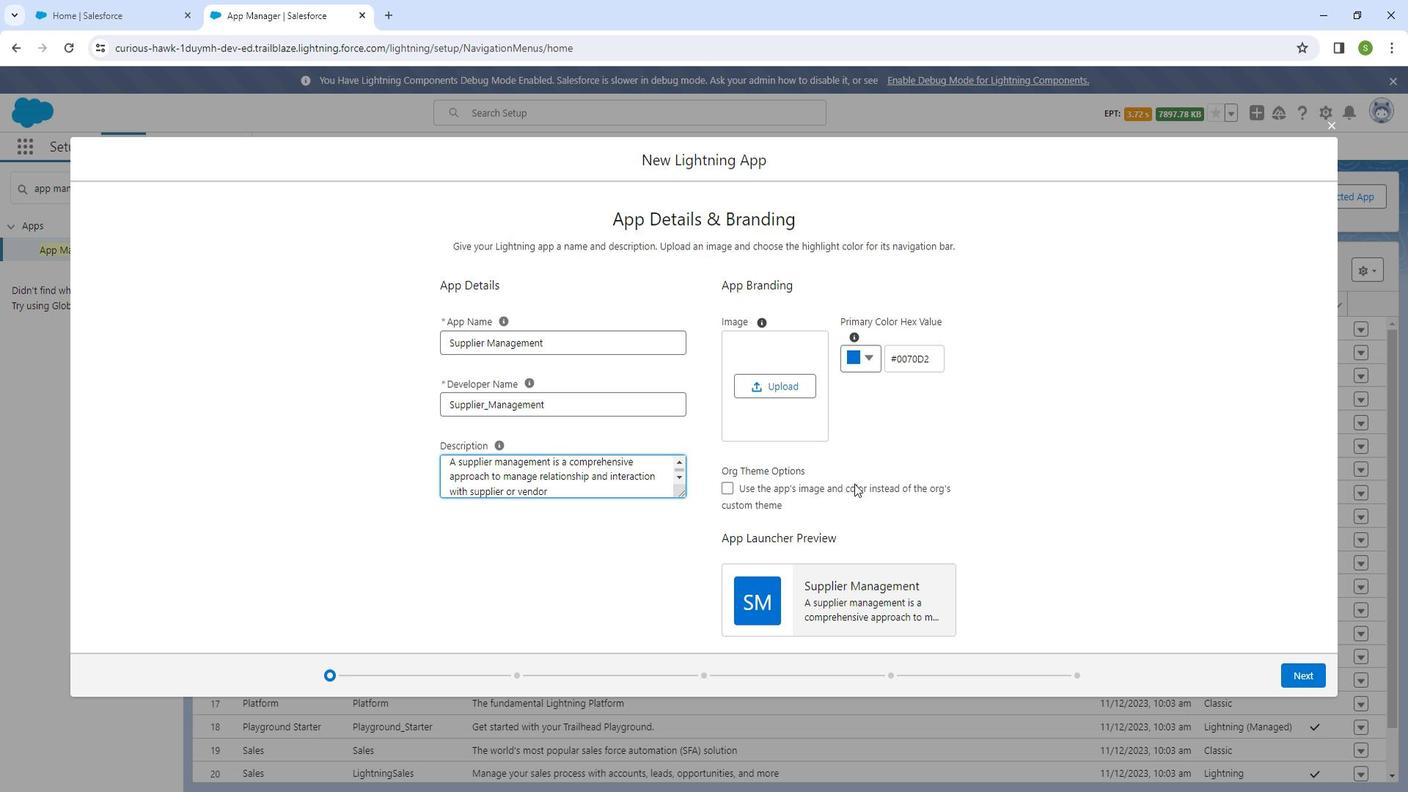 
Action: Mouse scrolled (864, 476) with delta (0, 0)
Screenshot: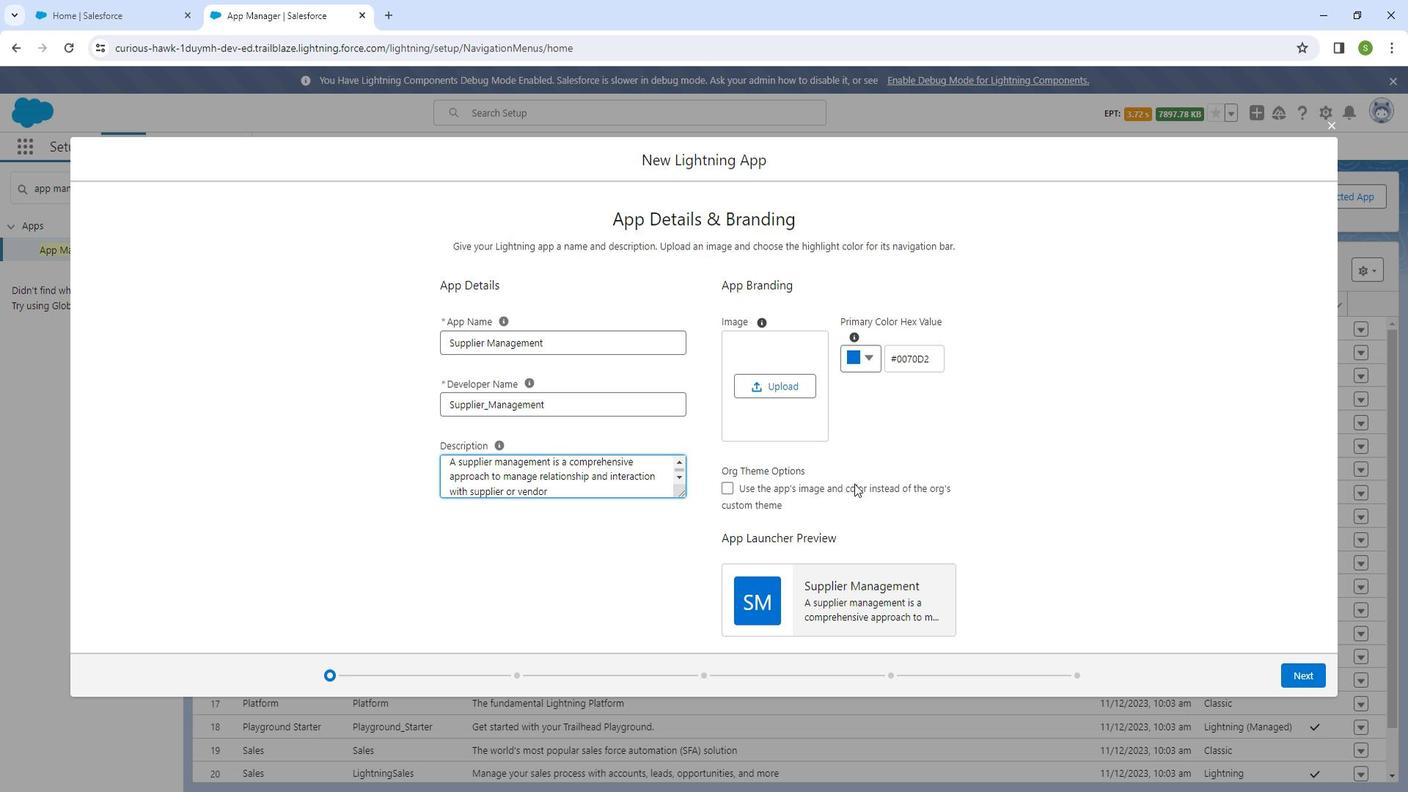 
Action: Mouse moved to (1297, 658)
Screenshot: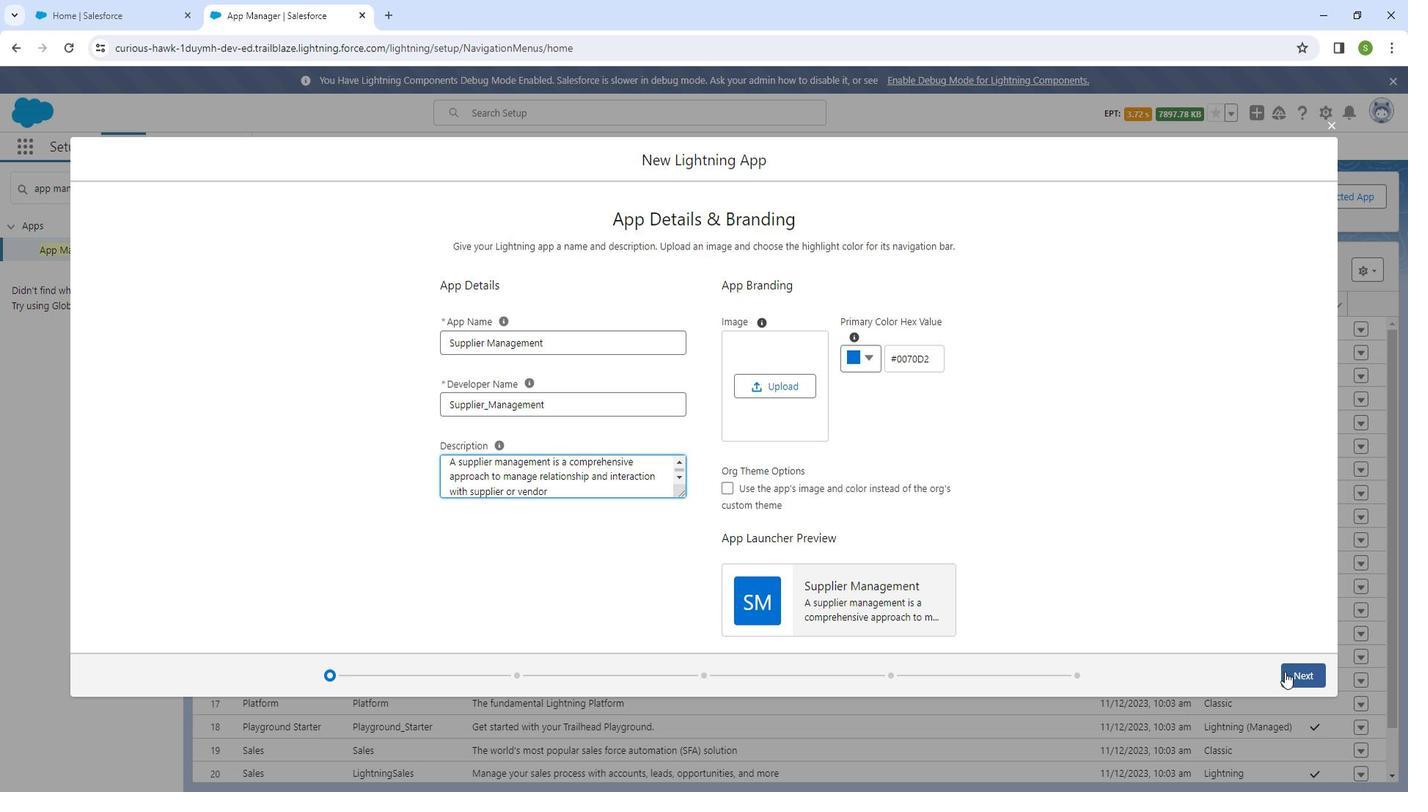 
Action: Mouse pressed left at (1297, 658)
Screenshot: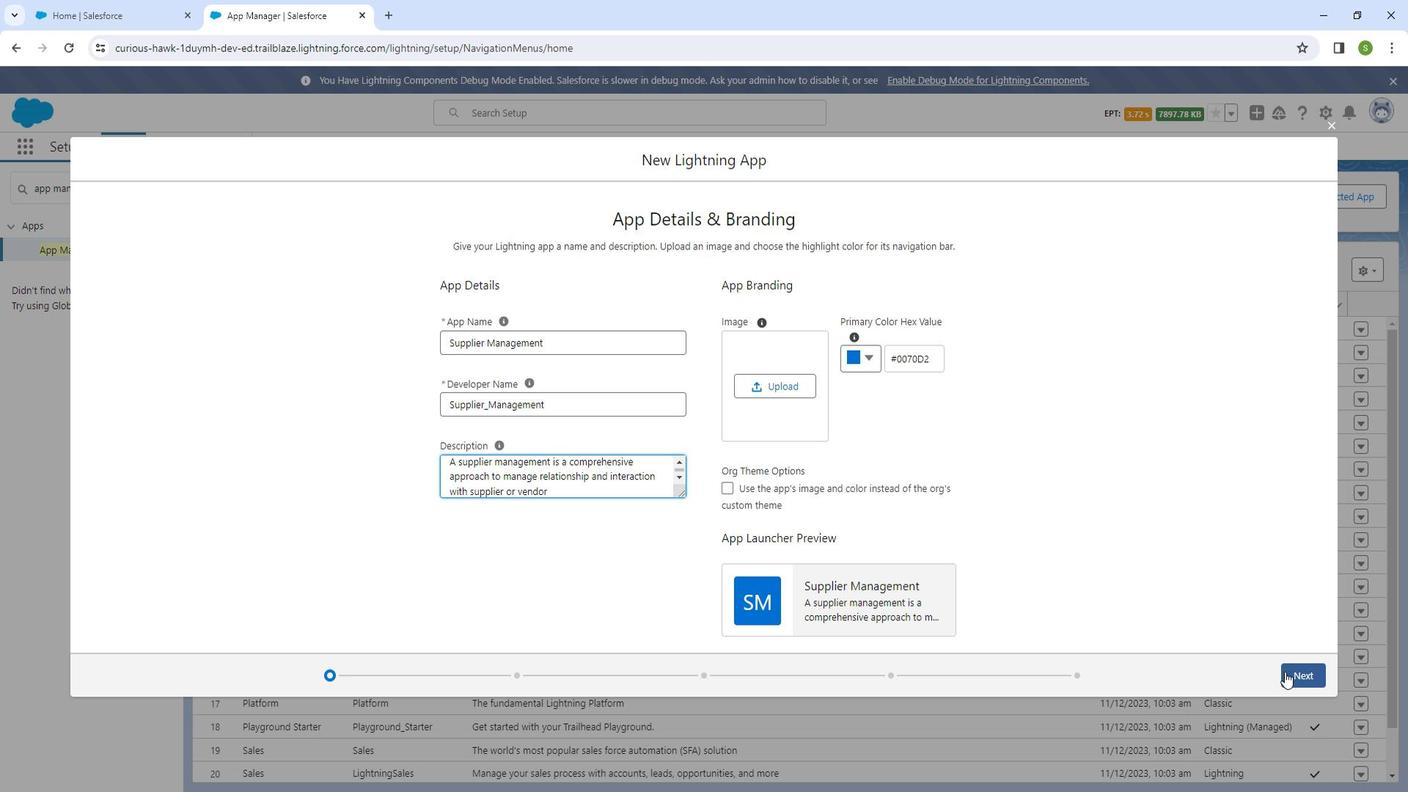 
Action: Mouse moved to (1317, 662)
Screenshot: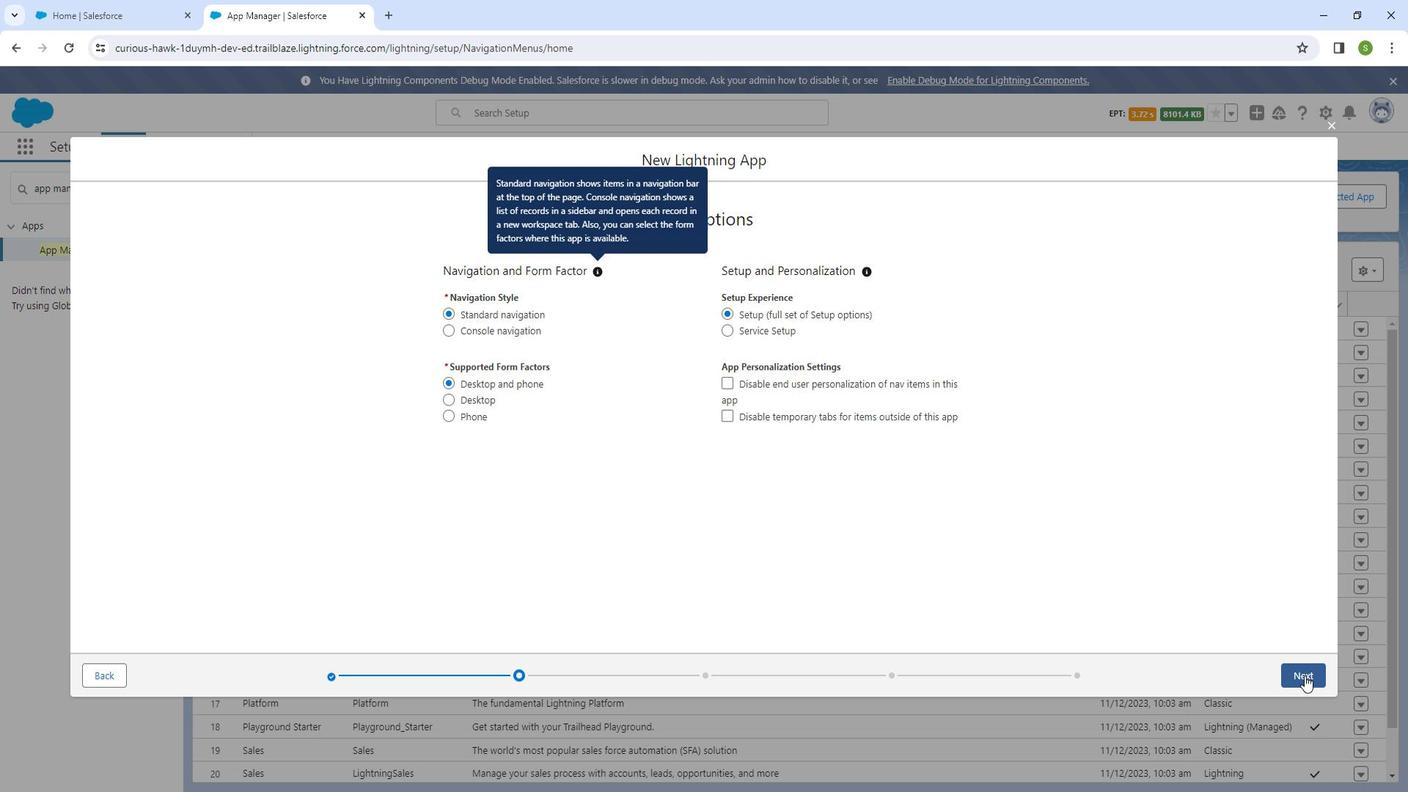 
Action: Mouse pressed left at (1317, 662)
Screenshot: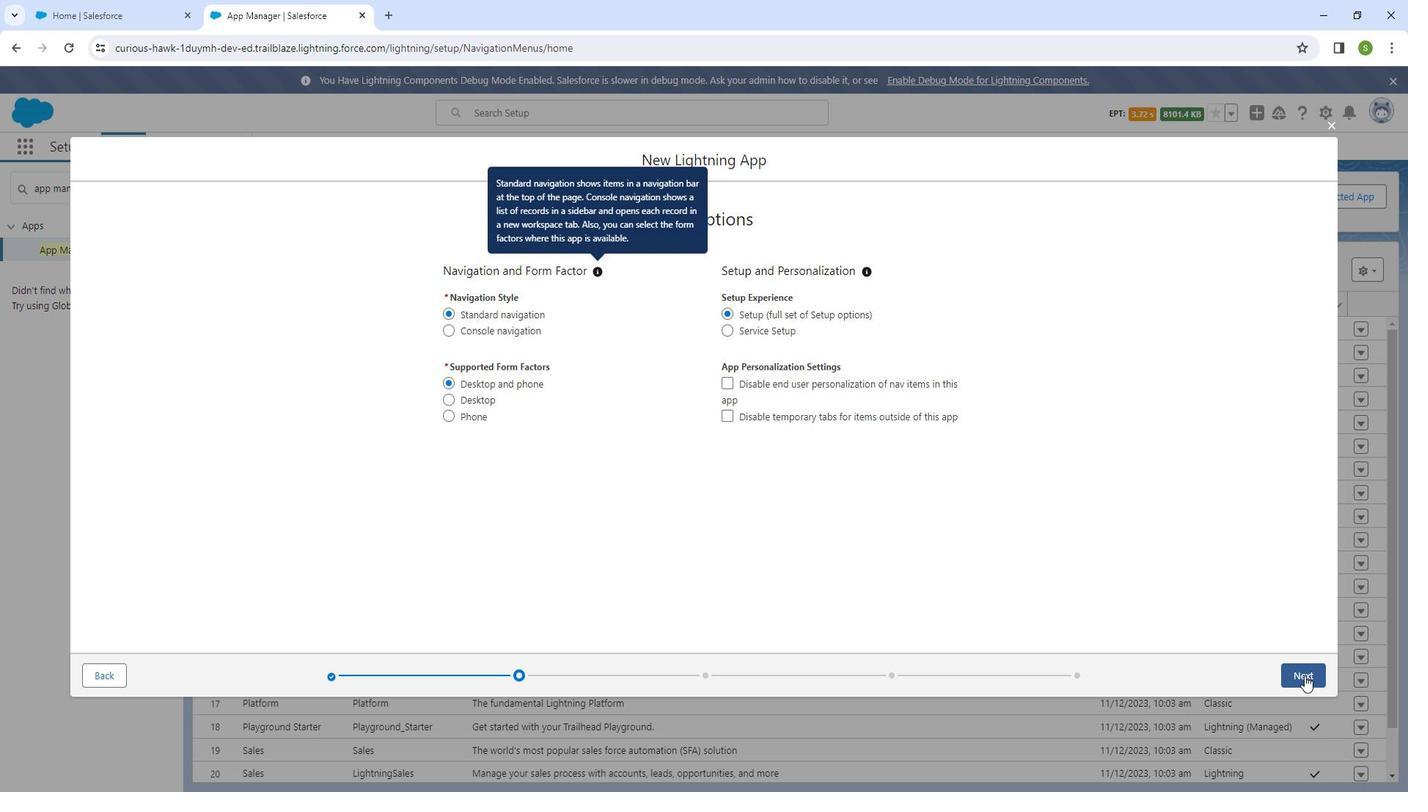 
Action: Mouse moved to (777, 437)
Screenshot: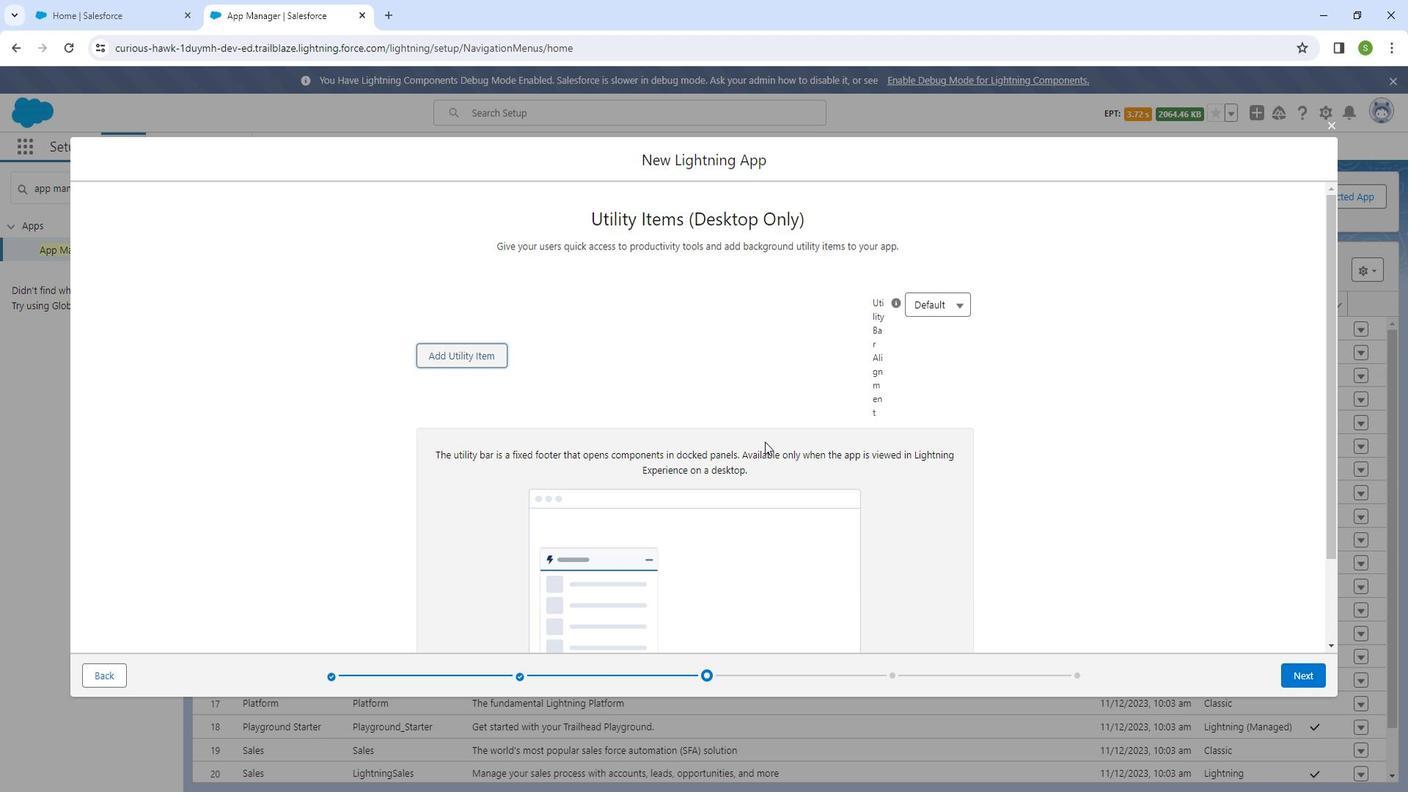 
Action: Mouse scrolled (777, 436) with delta (0, 0)
Screenshot: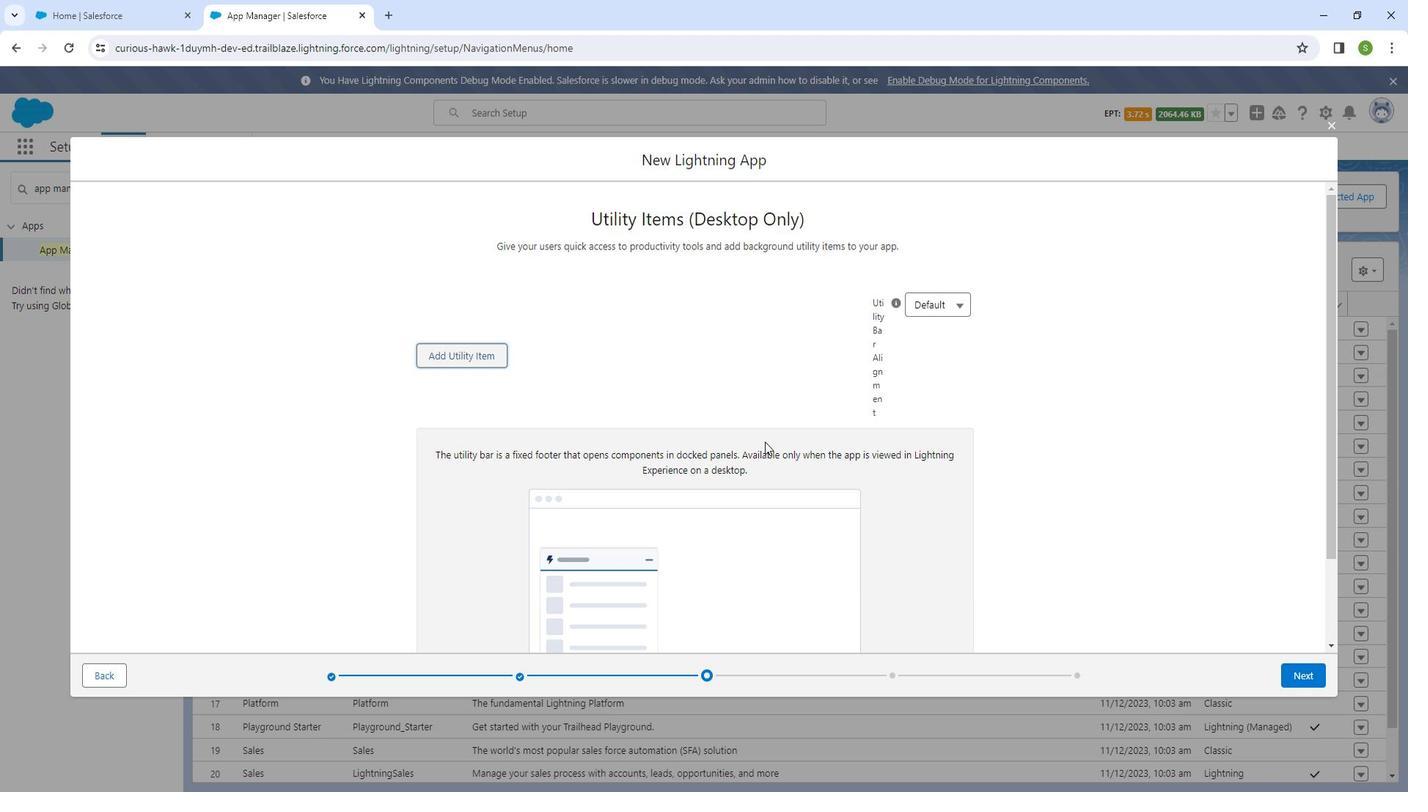 
Action: Mouse moved to (777, 437)
Screenshot: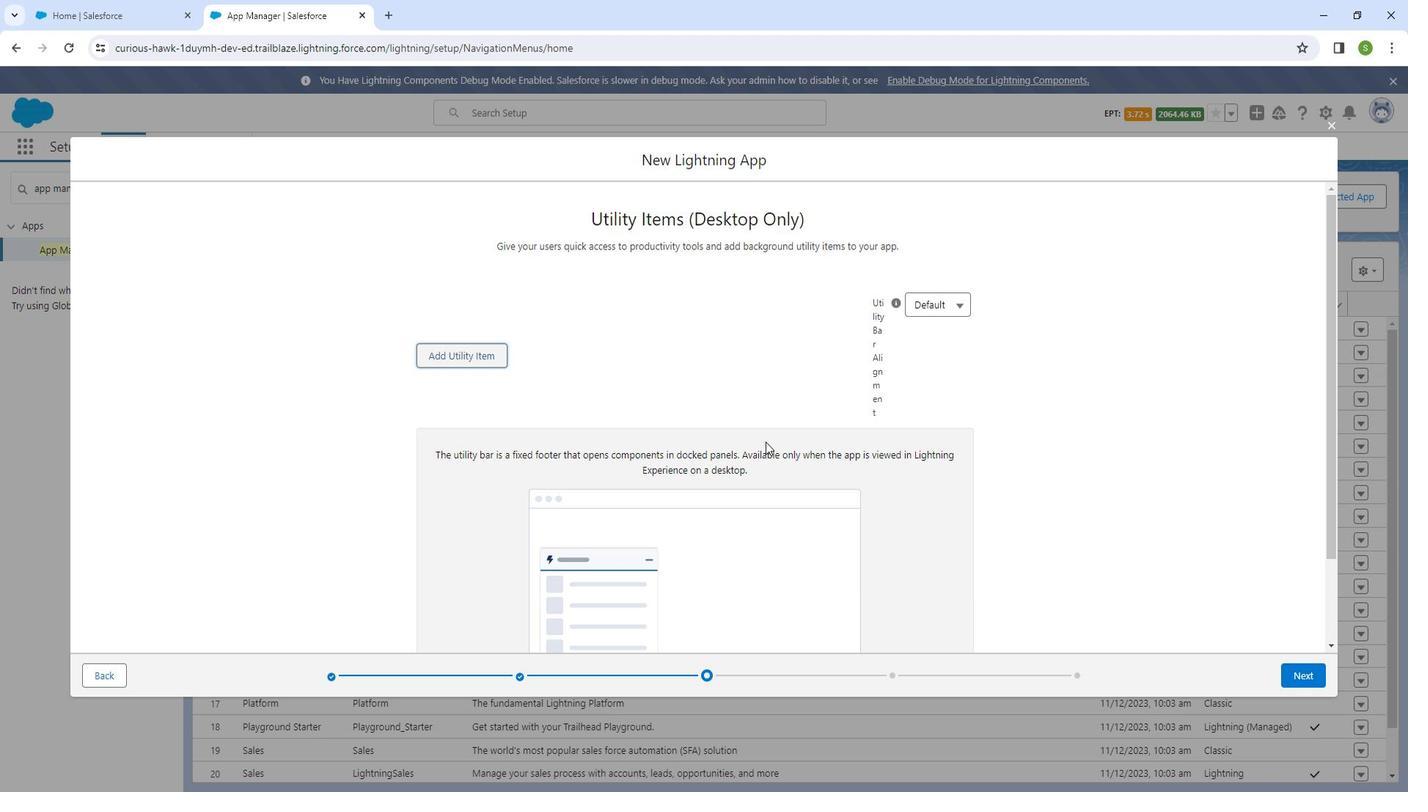 
Action: Mouse scrolled (777, 436) with delta (0, 0)
Screenshot: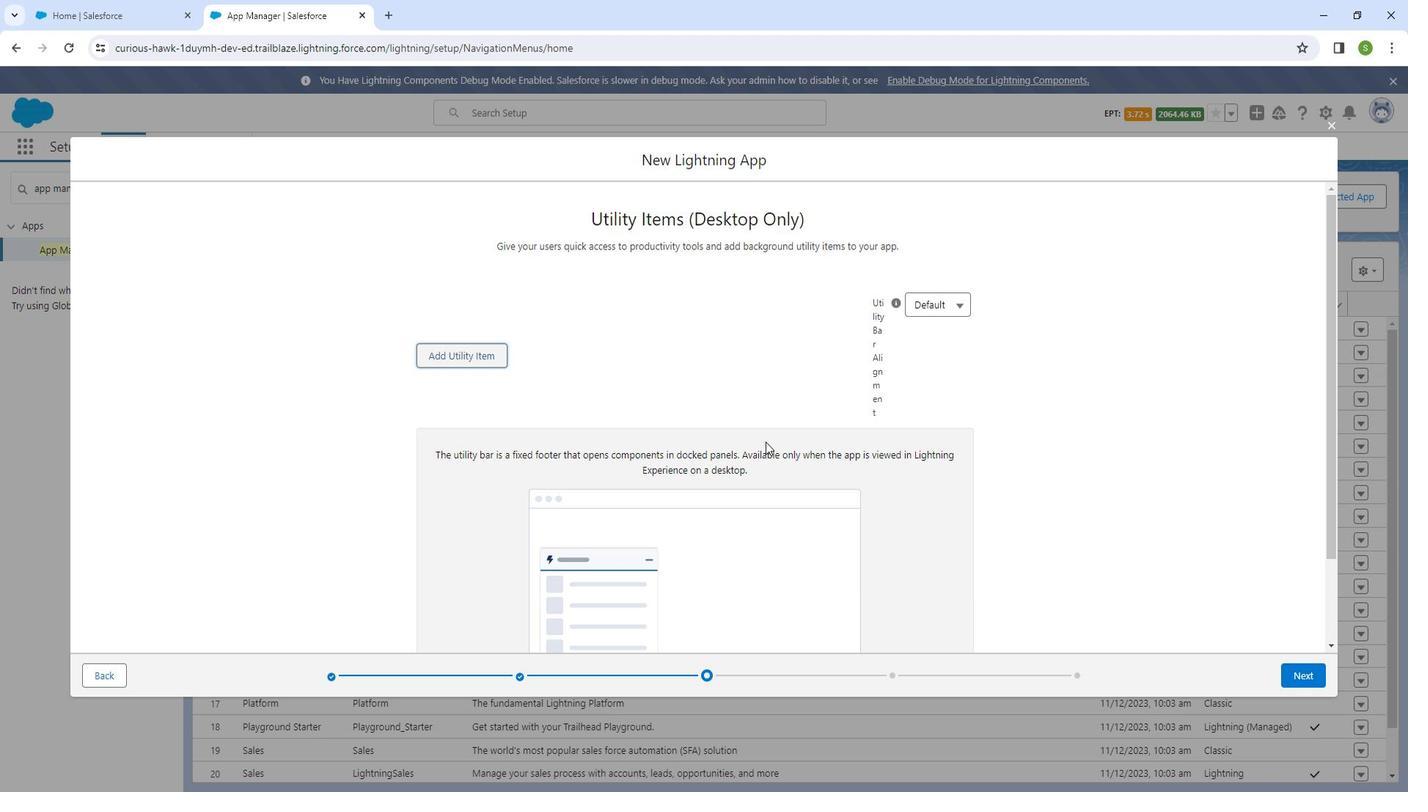 
Action: Mouse scrolled (777, 436) with delta (0, 0)
Screenshot: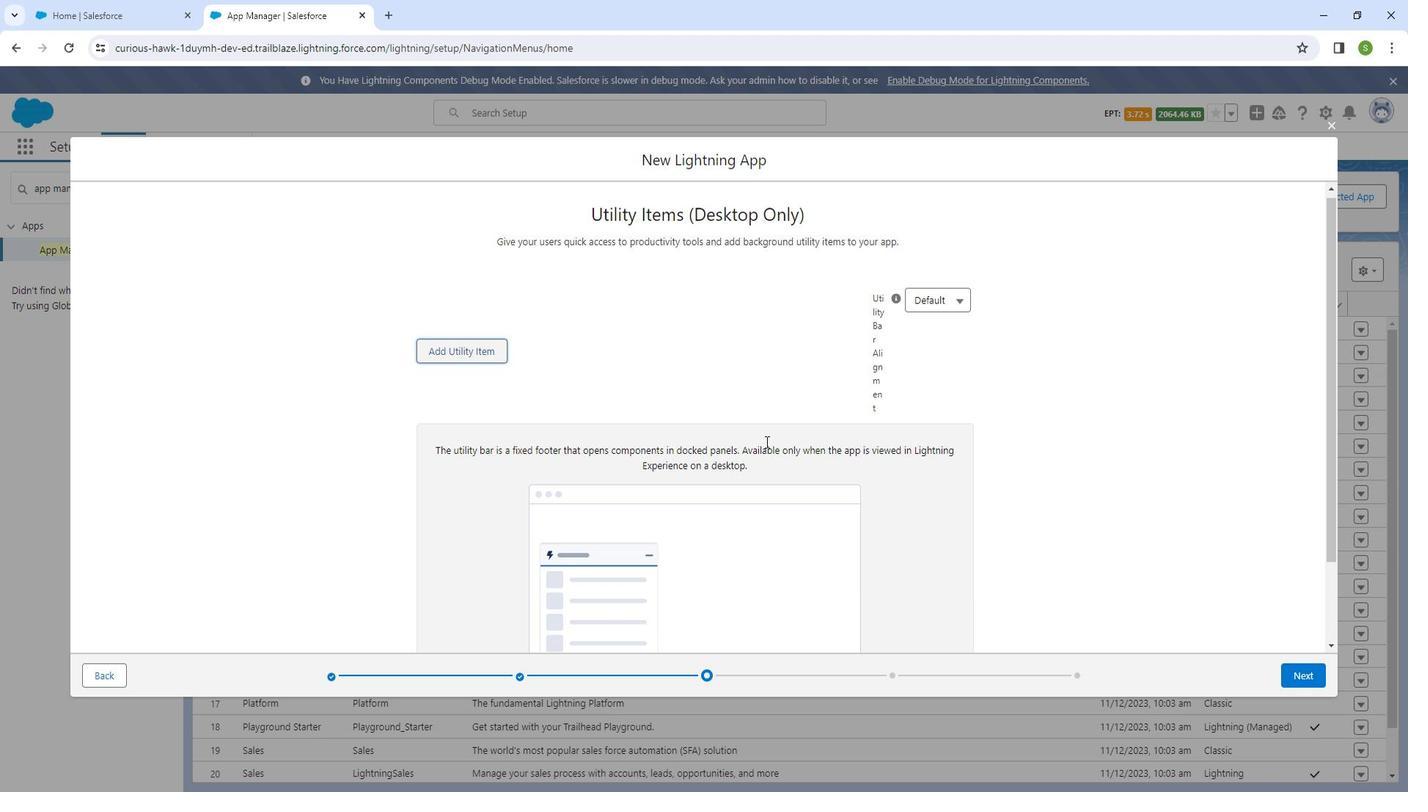 
Action: Mouse scrolled (777, 436) with delta (0, 0)
Screenshot: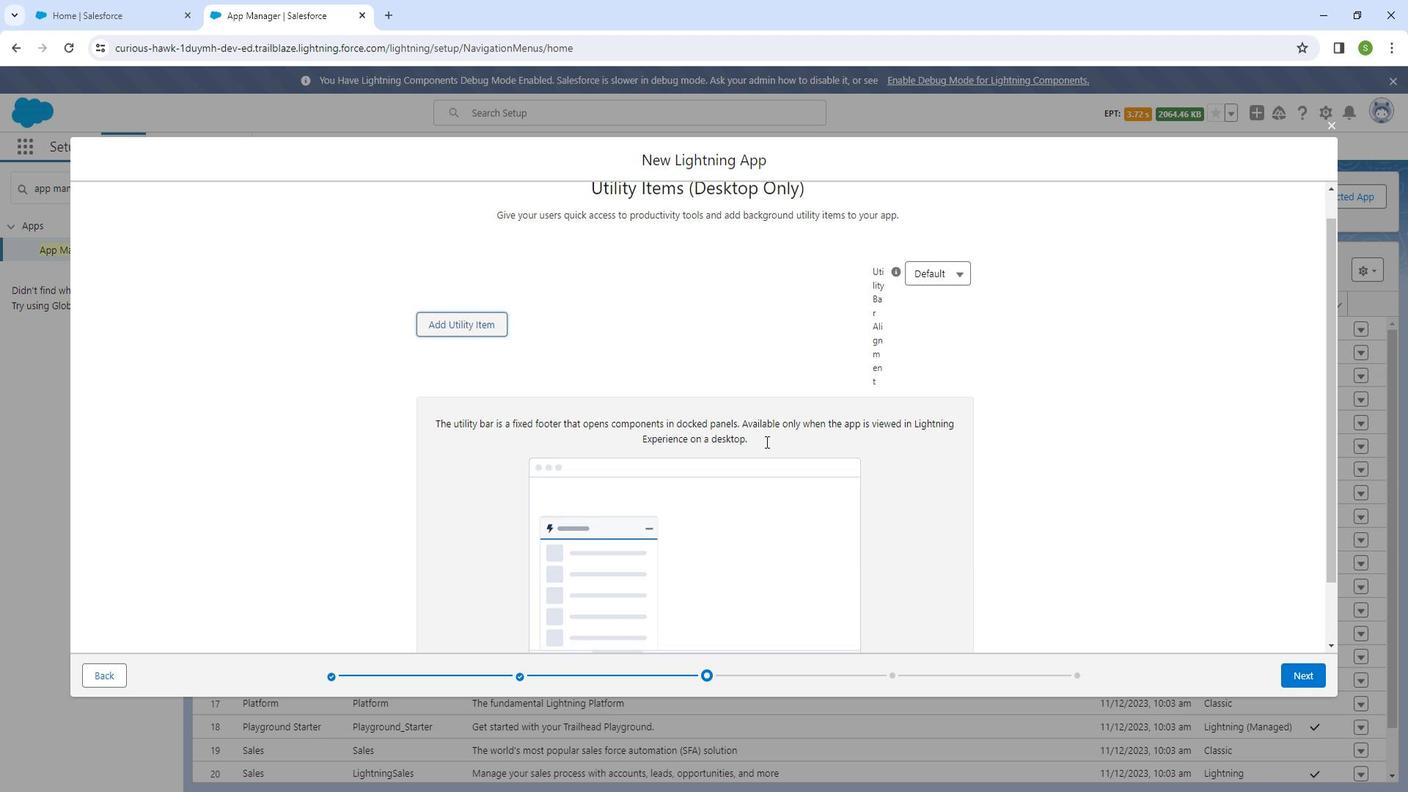 
Action: Mouse scrolled (777, 436) with delta (0, 0)
Screenshot: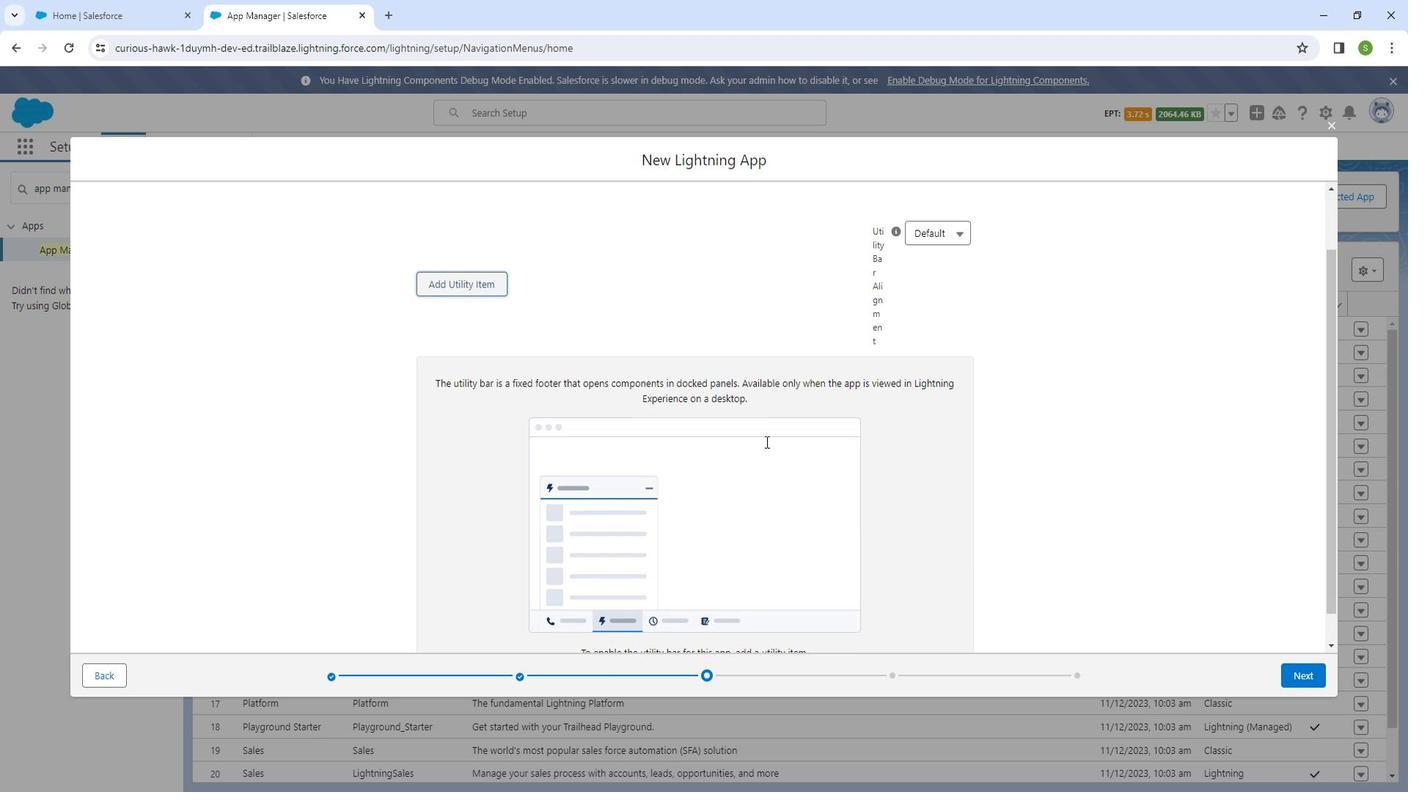 
Action: Mouse moved to (1320, 661)
Screenshot: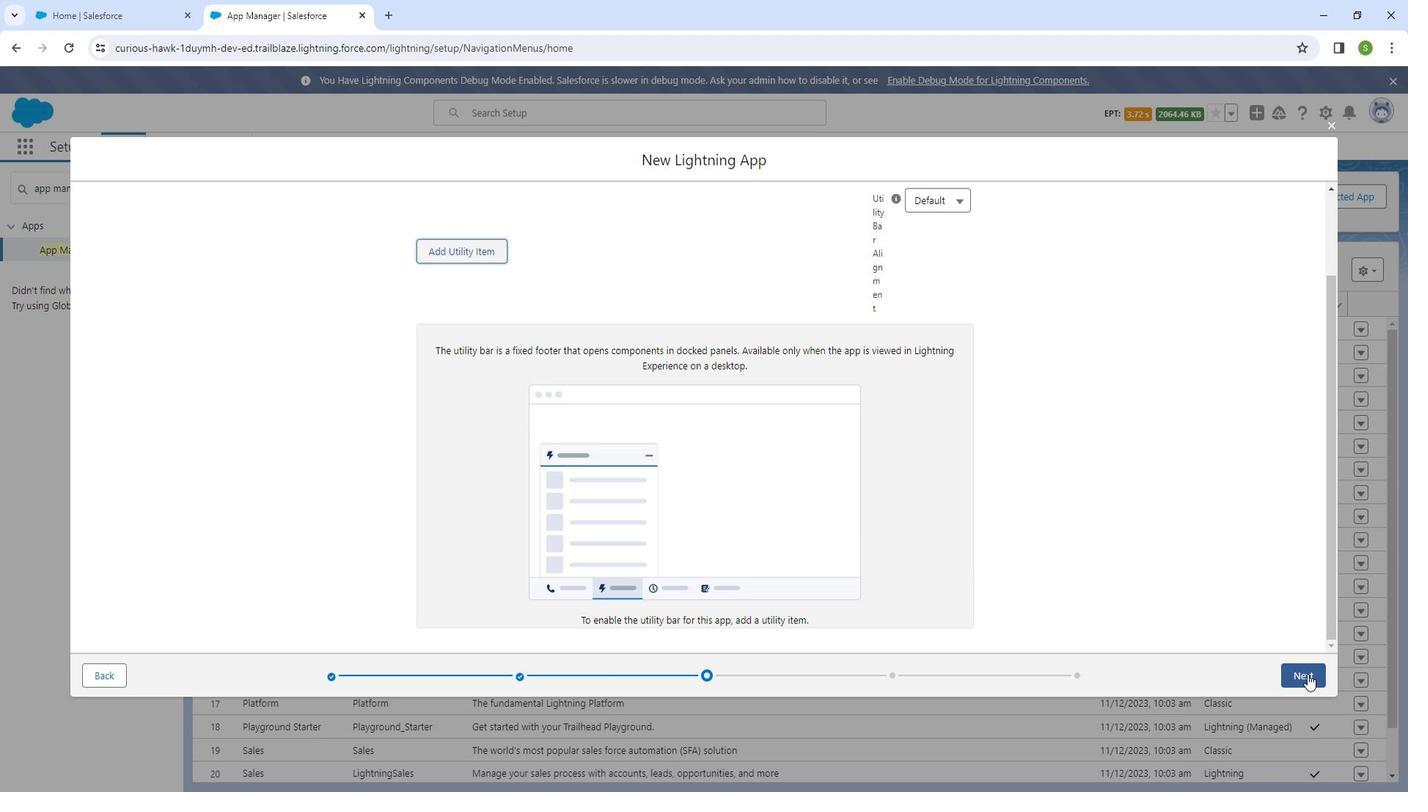 
Action: Mouse pressed left at (1320, 661)
Screenshot: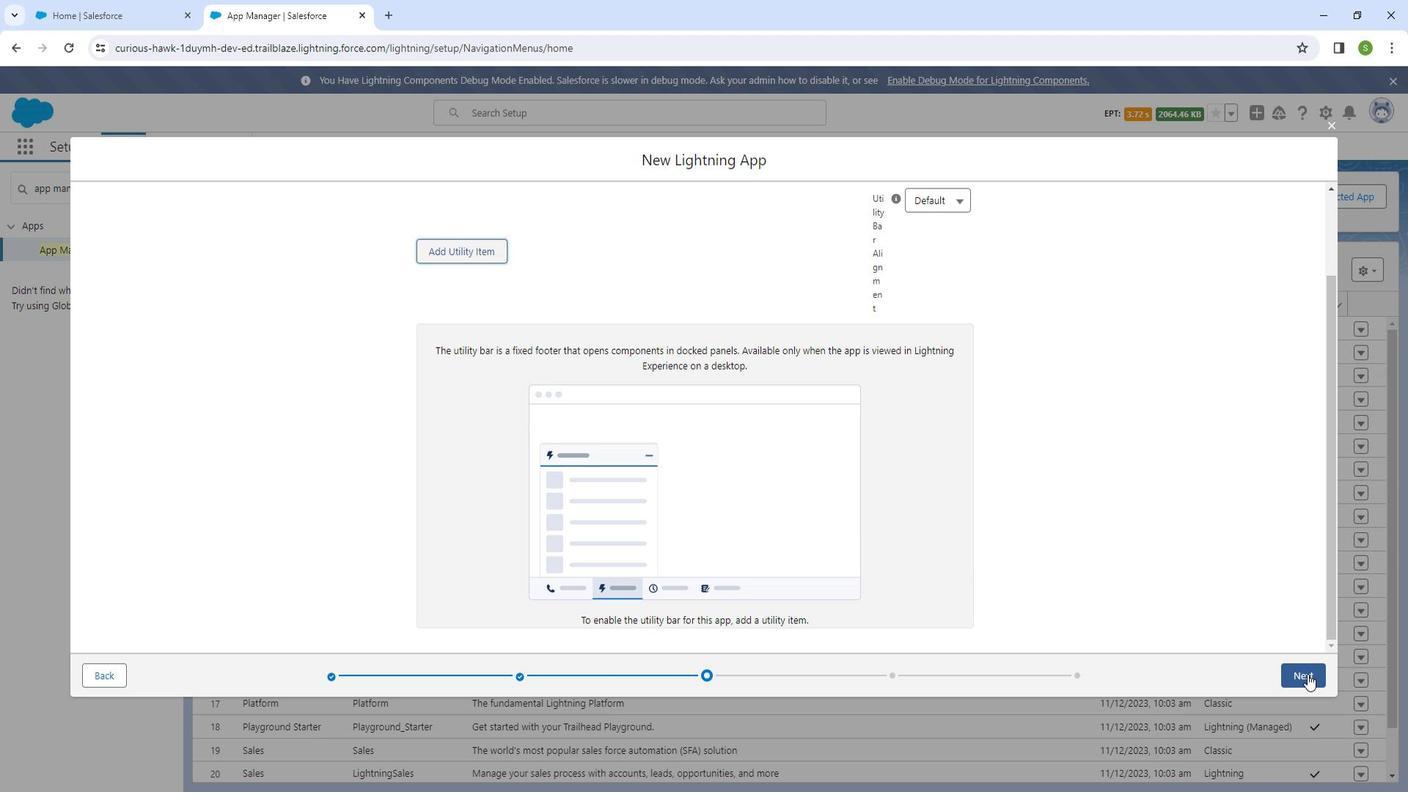 
Action: Mouse moved to (544, 347)
Screenshot: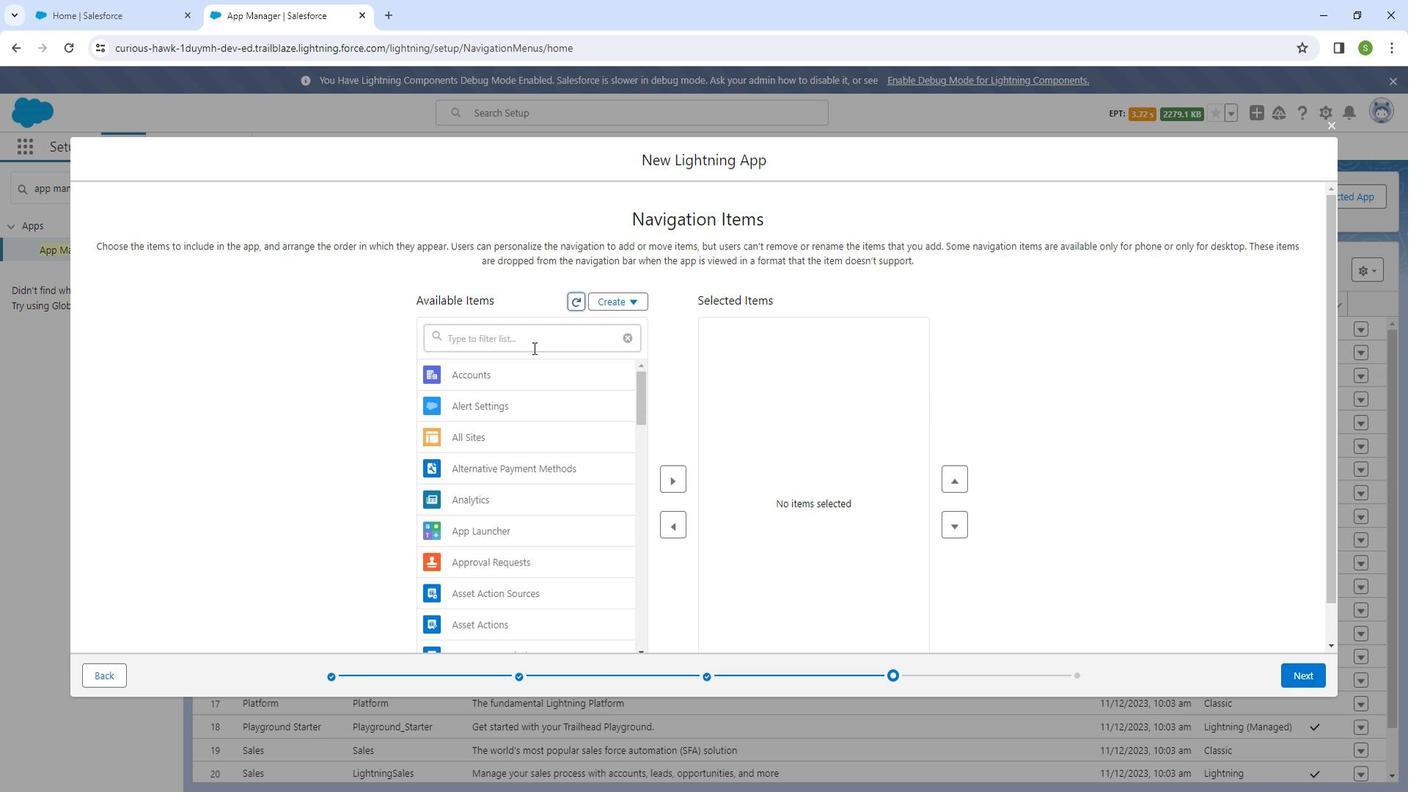 
Action: Mouse pressed left at (544, 347)
Screenshot: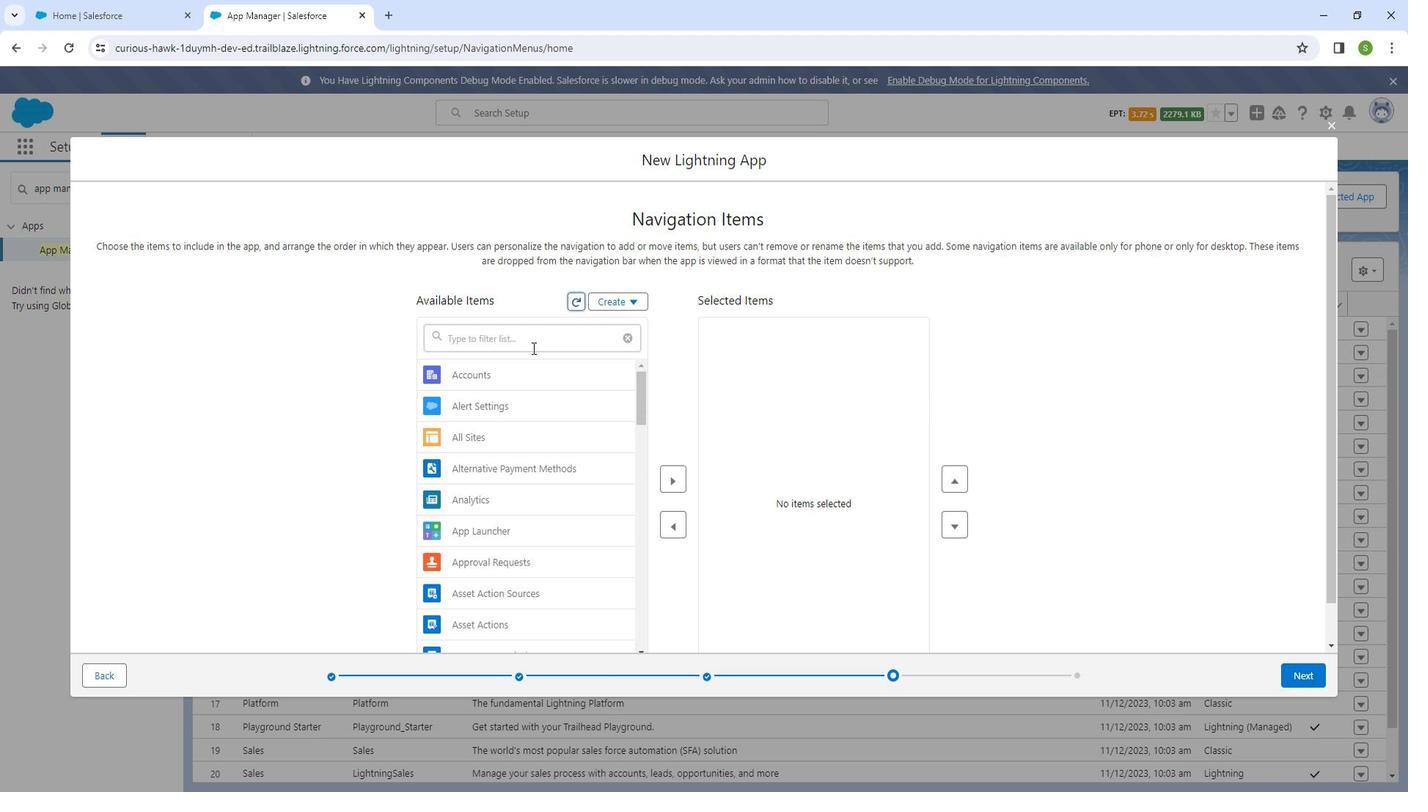 
Action: Mouse moved to (553, 341)
Screenshot: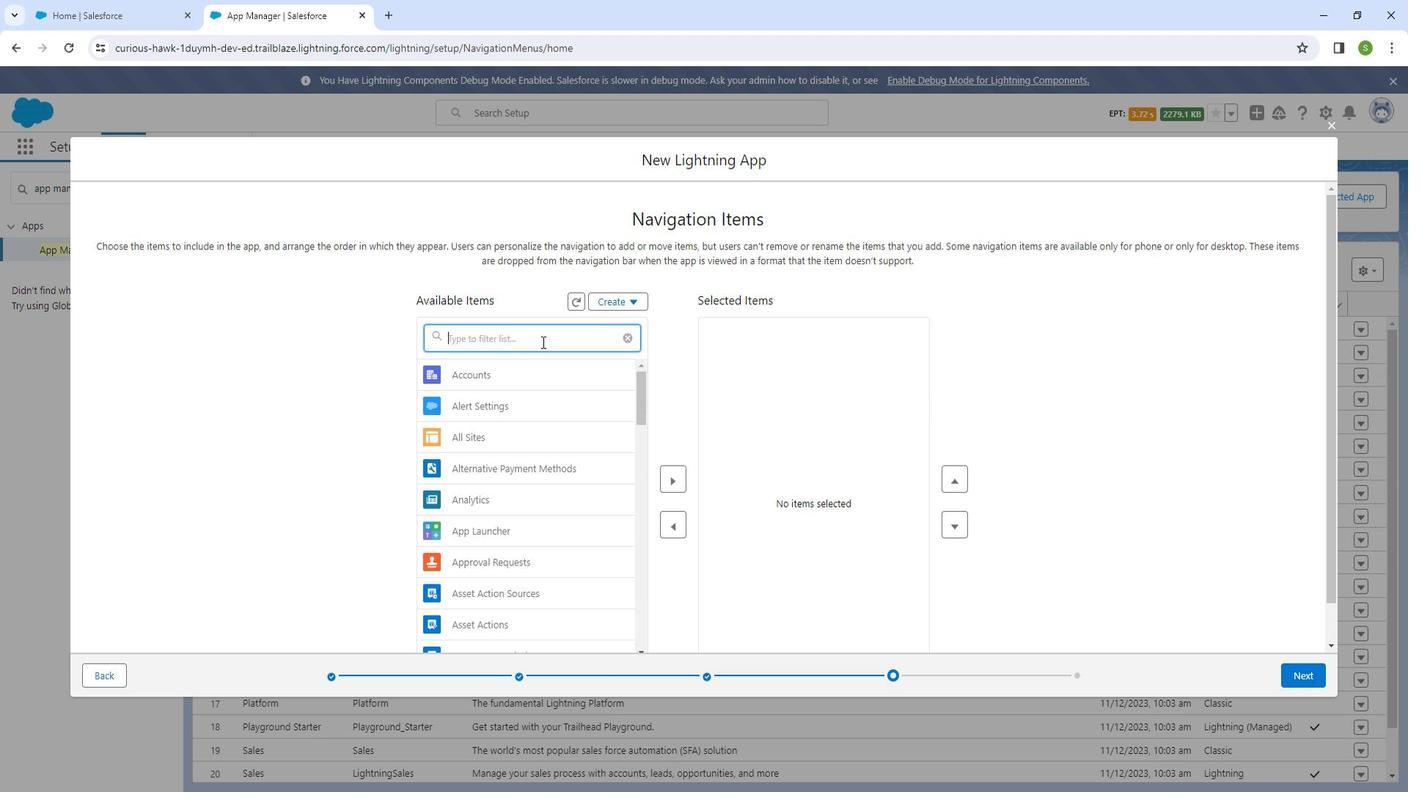 
Action: Key pressed <Key.shift_r>Contact
Screenshot: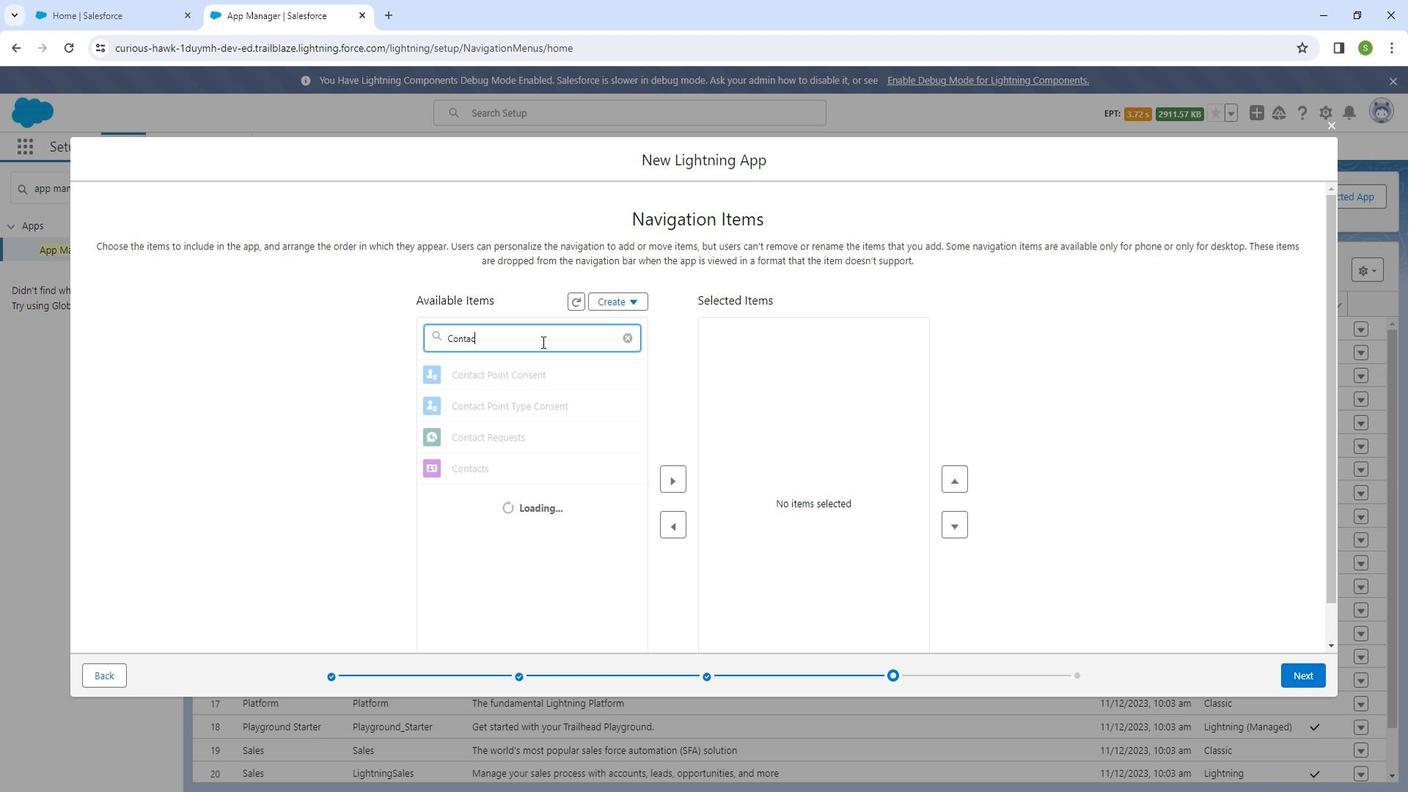 
Action: Mouse moved to (497, 460)
Screenshot: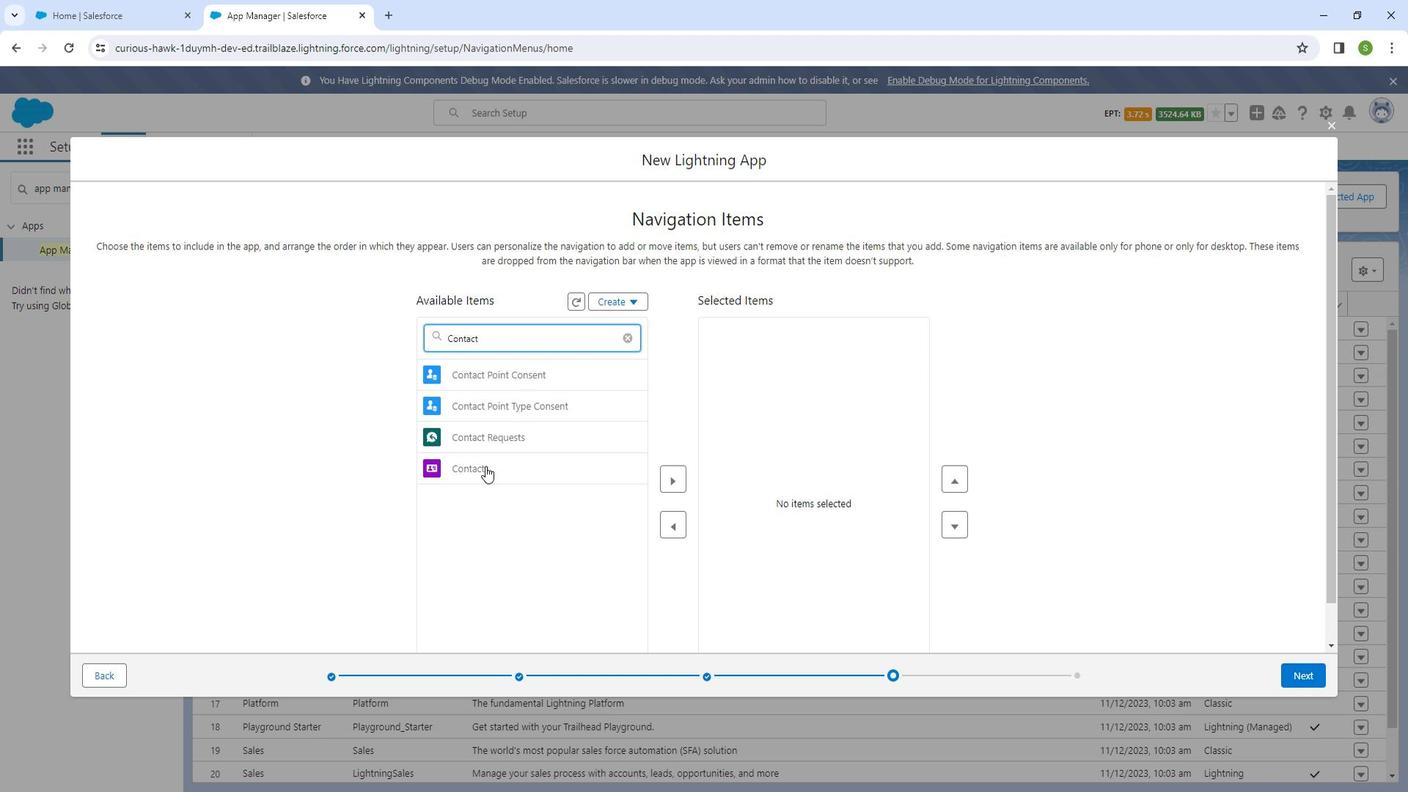 
Action: Mouse pressed left at (497, 460)
Screenshot: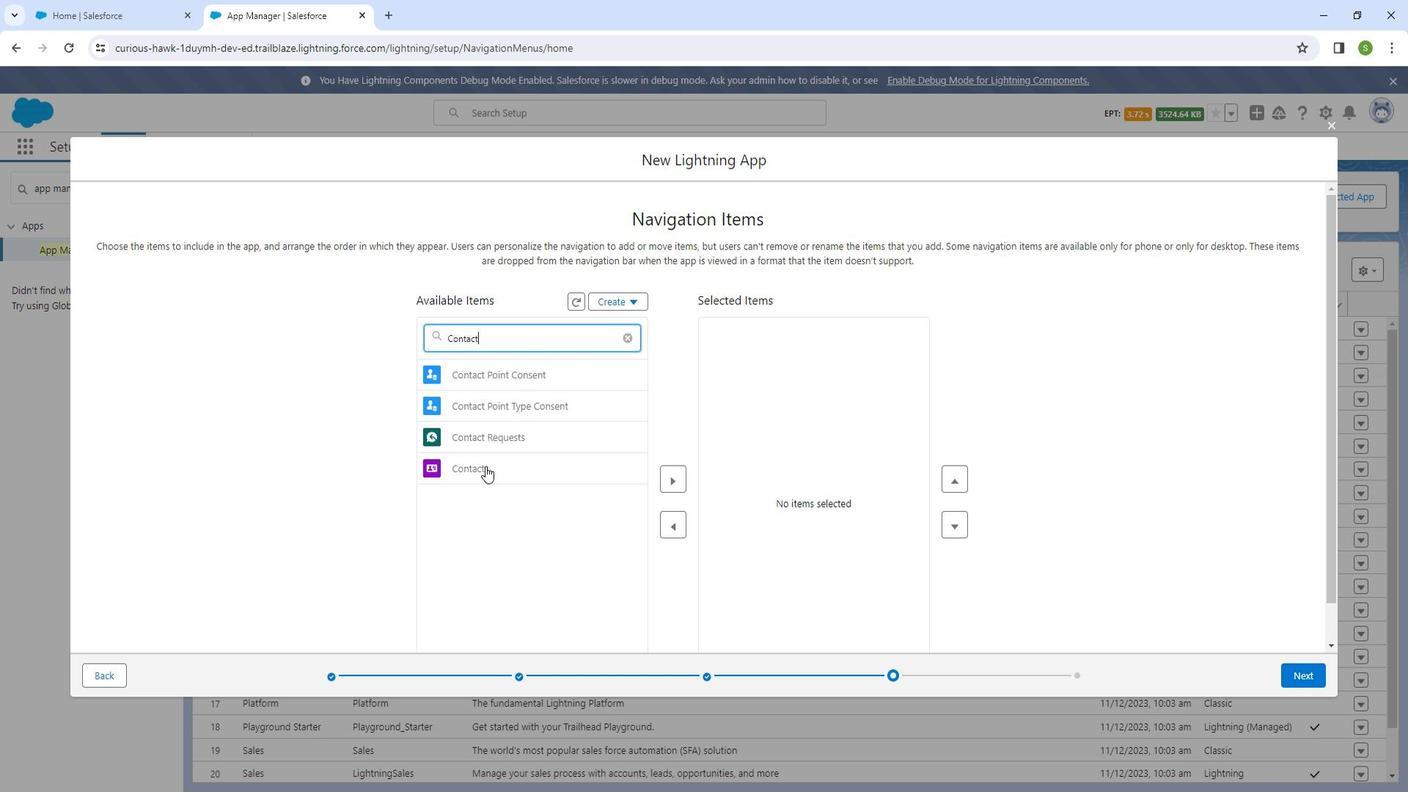 
Action: Mouse moved to (678, 464)
Screenshot: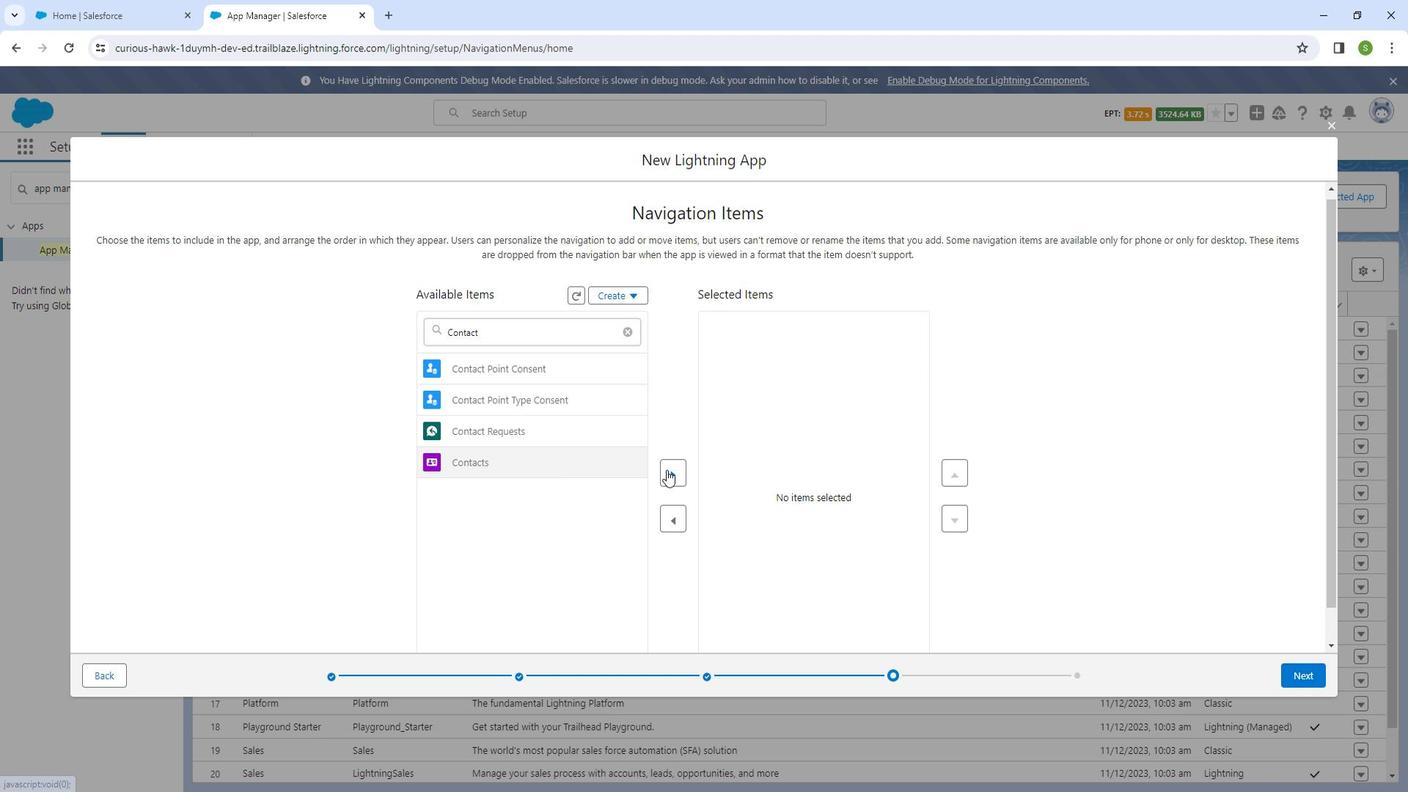 
Action: Mouse pressed left at (678, 464)
Screenshot: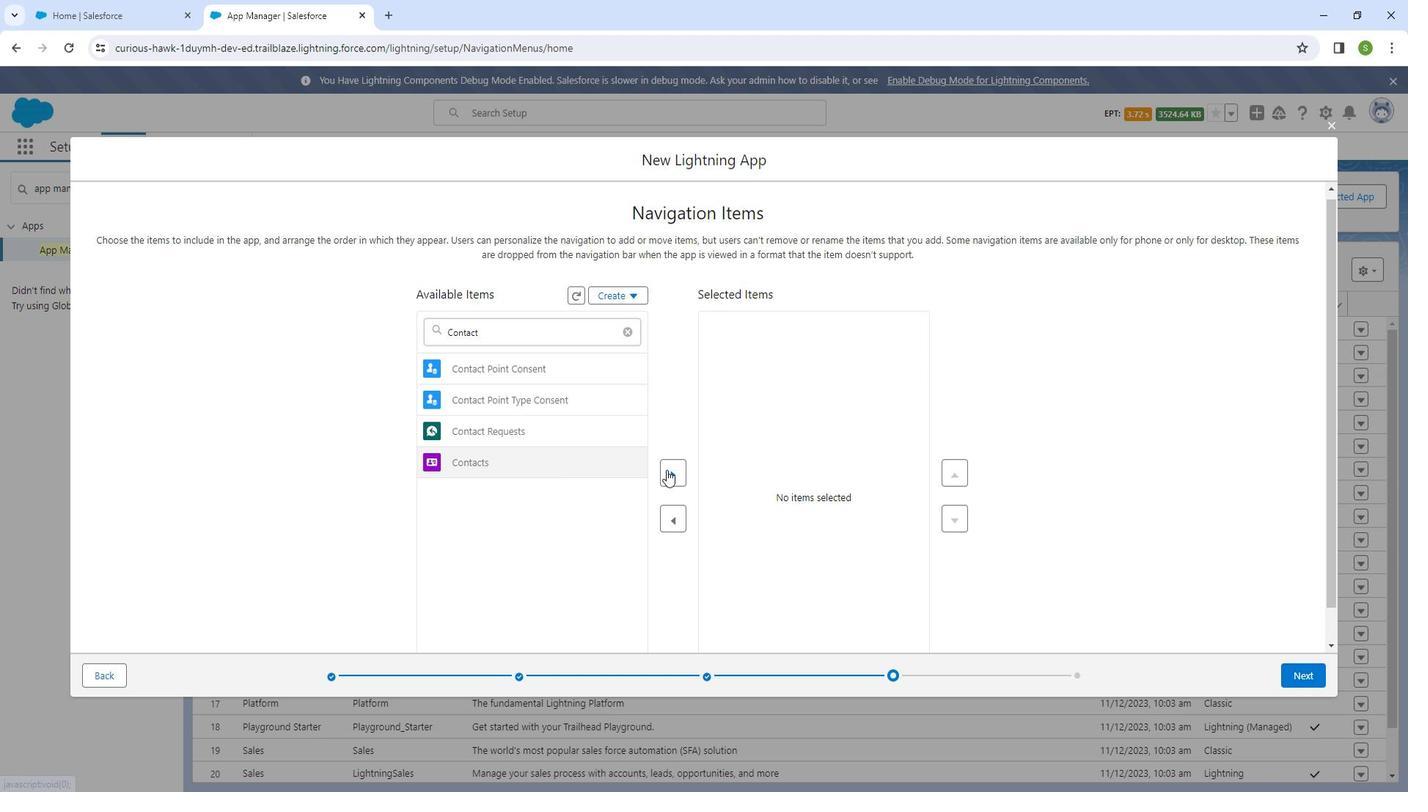 
Action: Mouse moved to (551, 327)
Screenshot: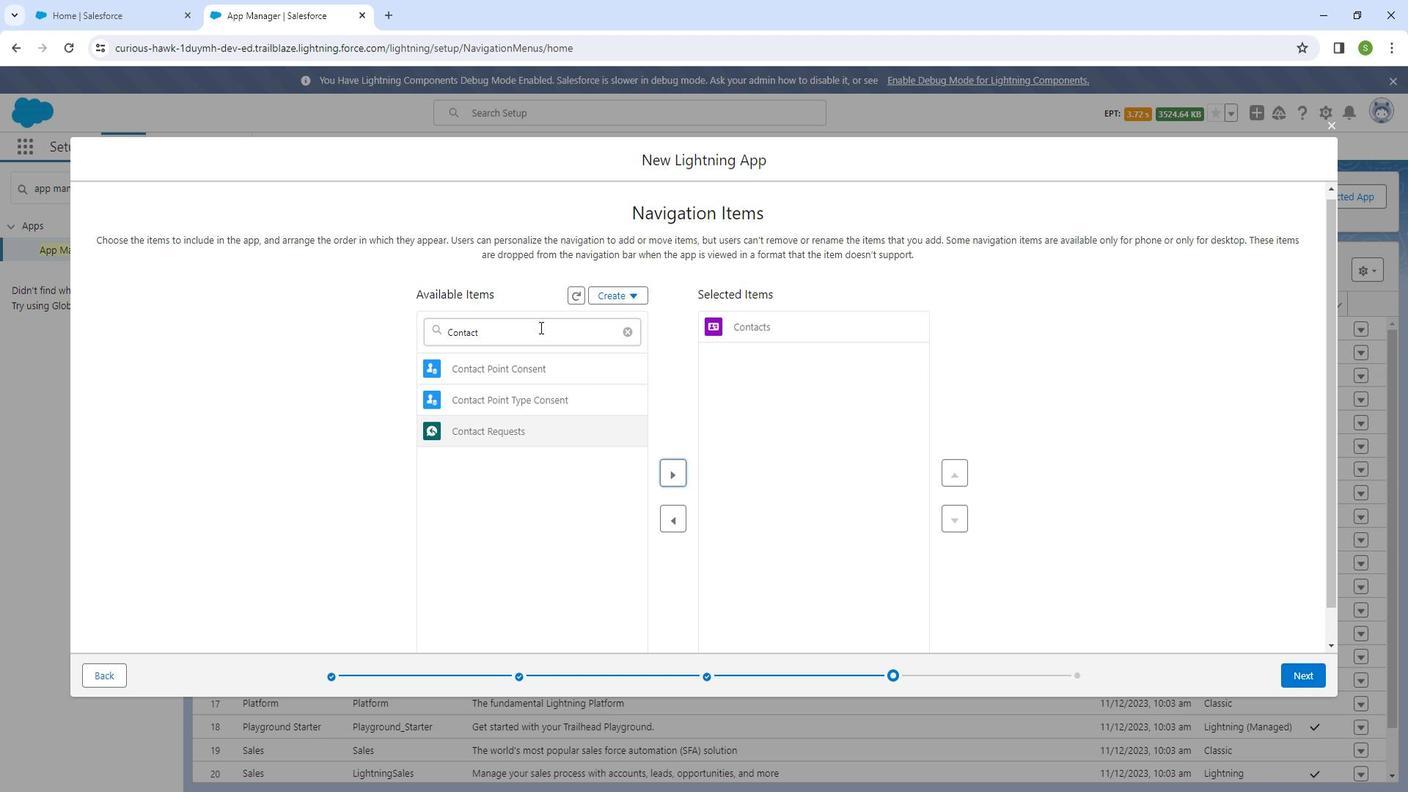 
Action: Mouse pressed left at (551, 327)
Screenshot: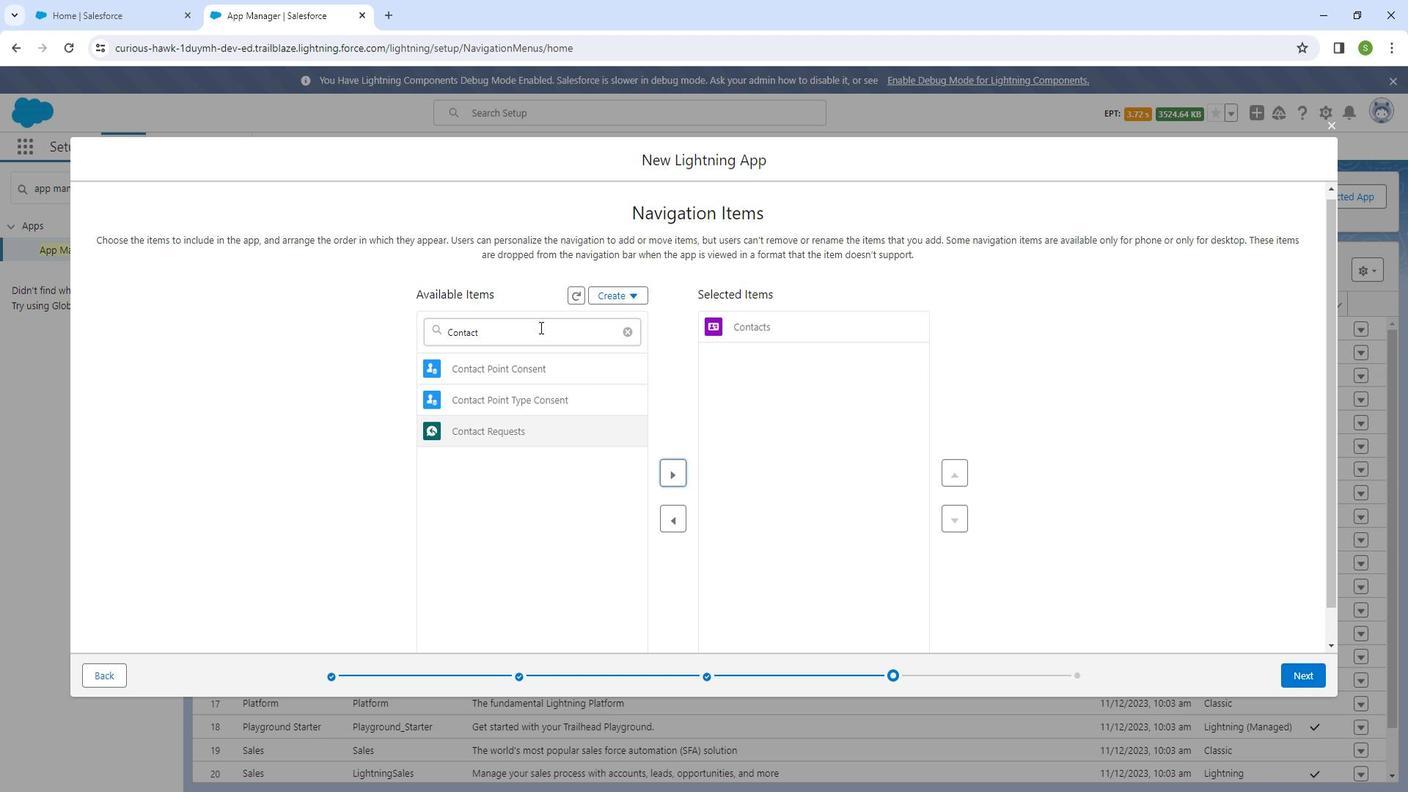 
Action: Mouse pressed left at (551, 327)
Screenshot: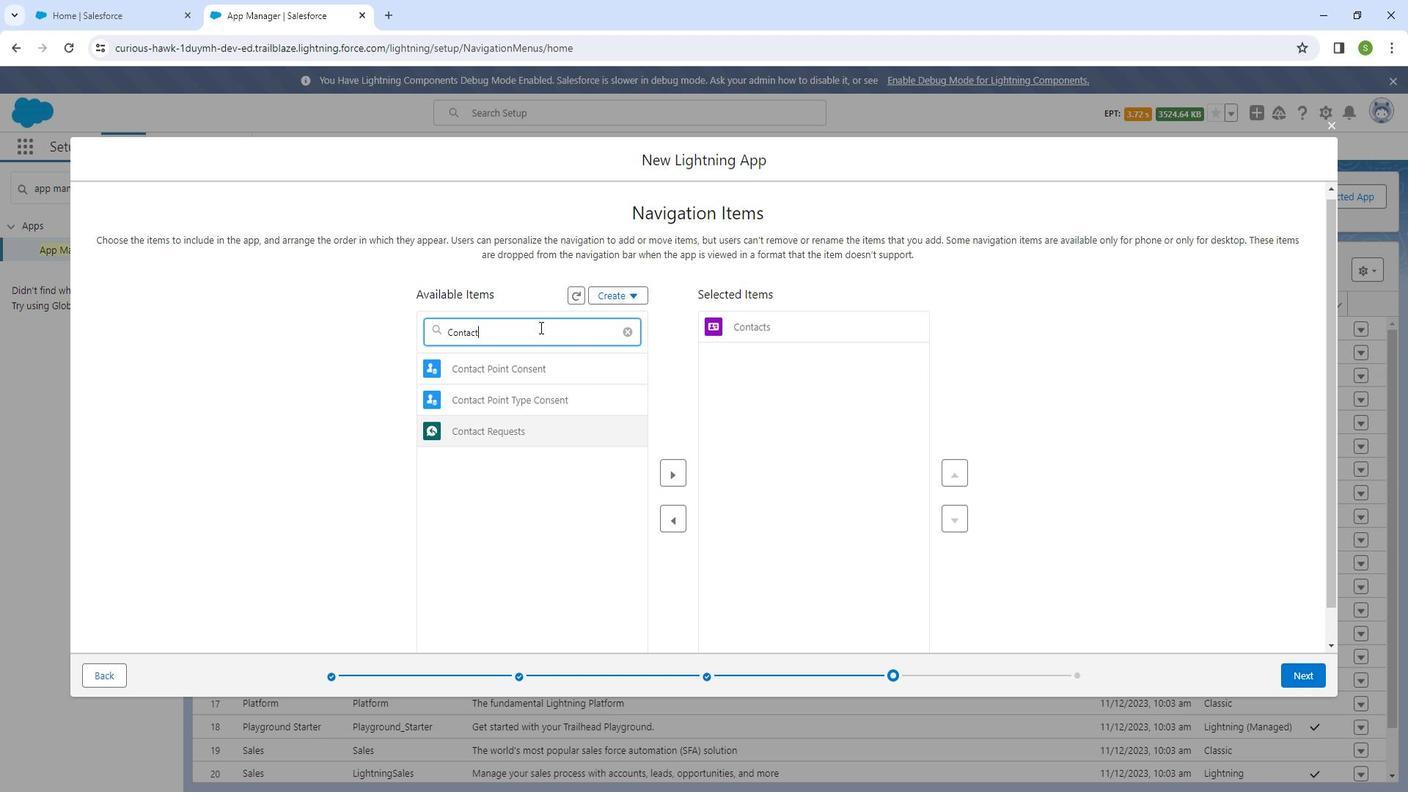 
Action: Key pressed <Key.shift_r>Opportunit
Screenshot: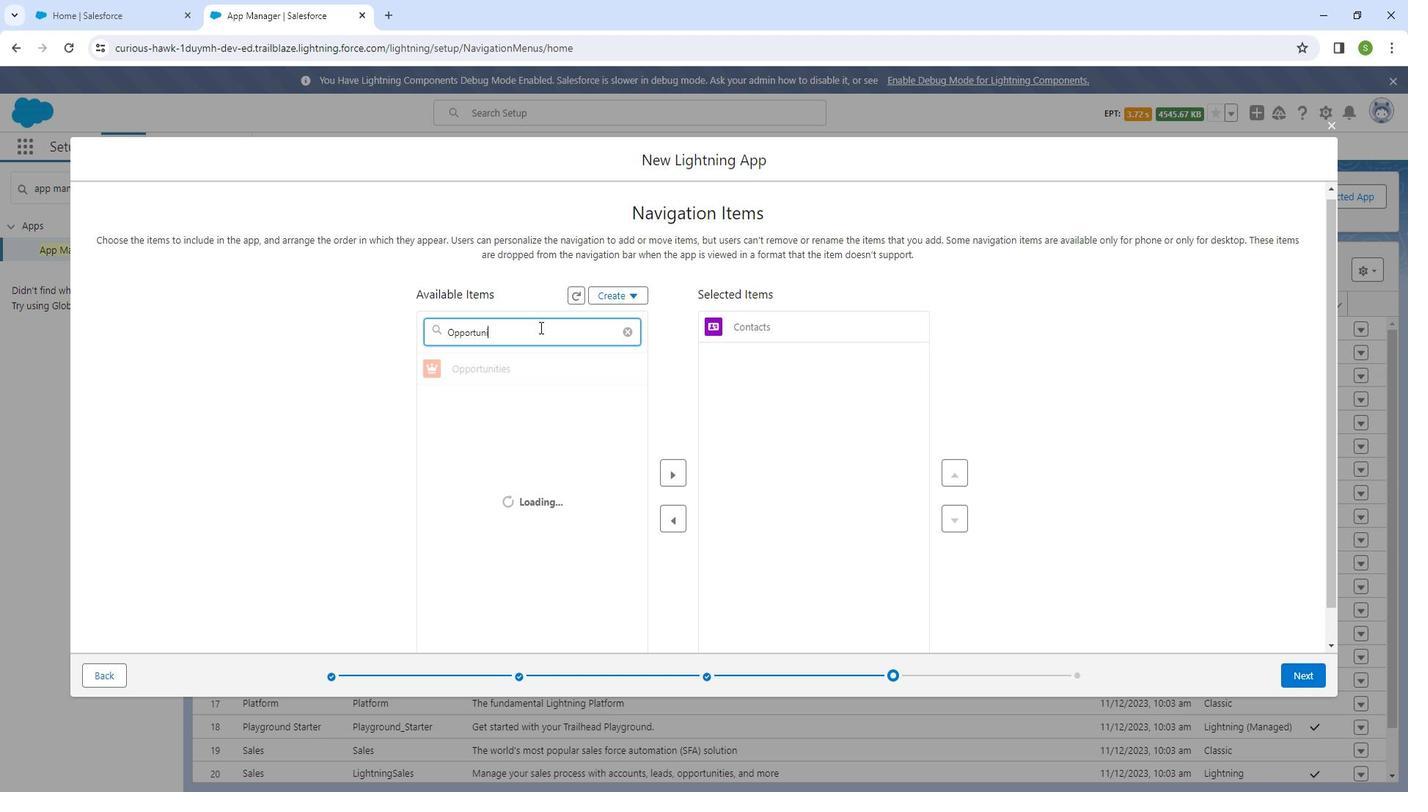 
Action: Mouse moved to (506, 366)
Screenshot: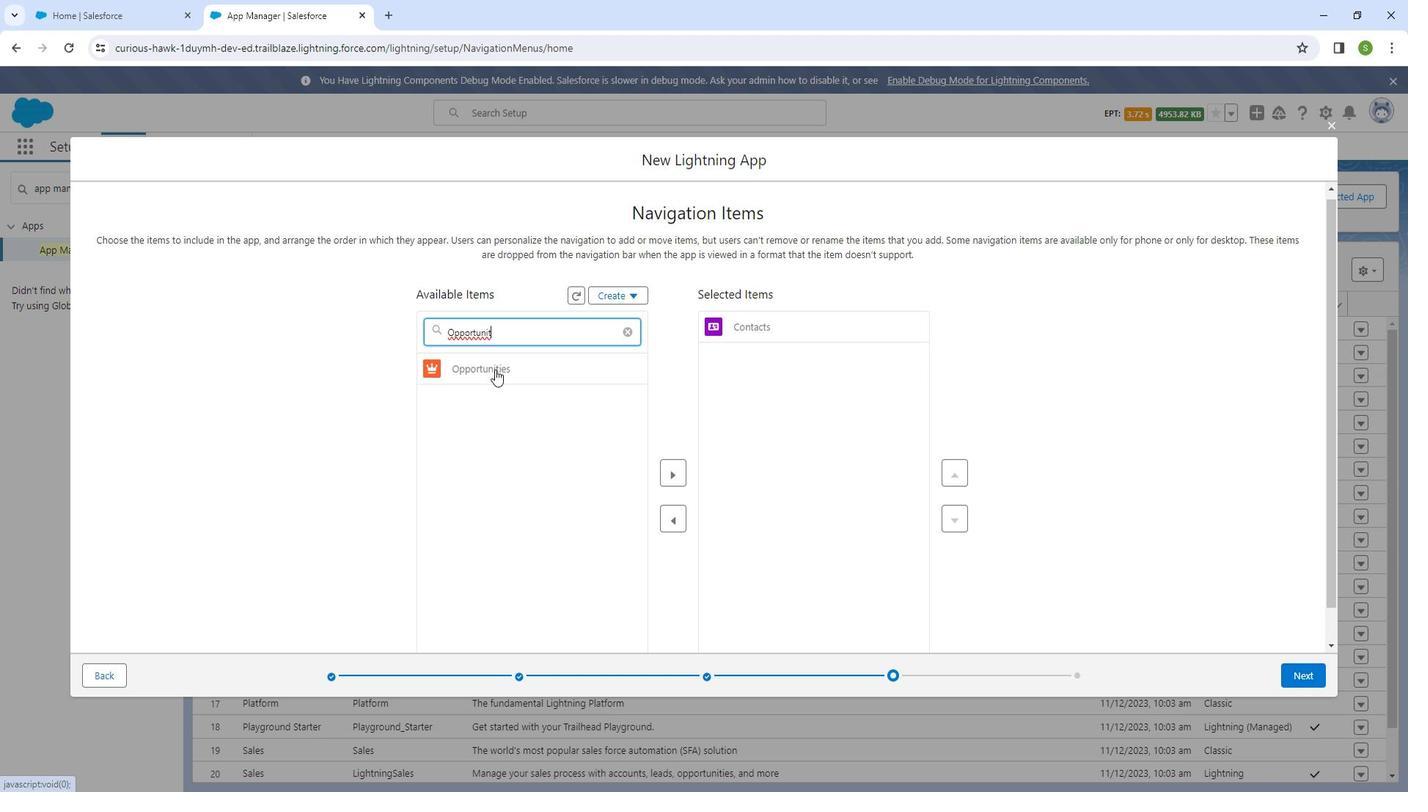 
Action: Mouse pressed left at (506, 366)
Screenshot: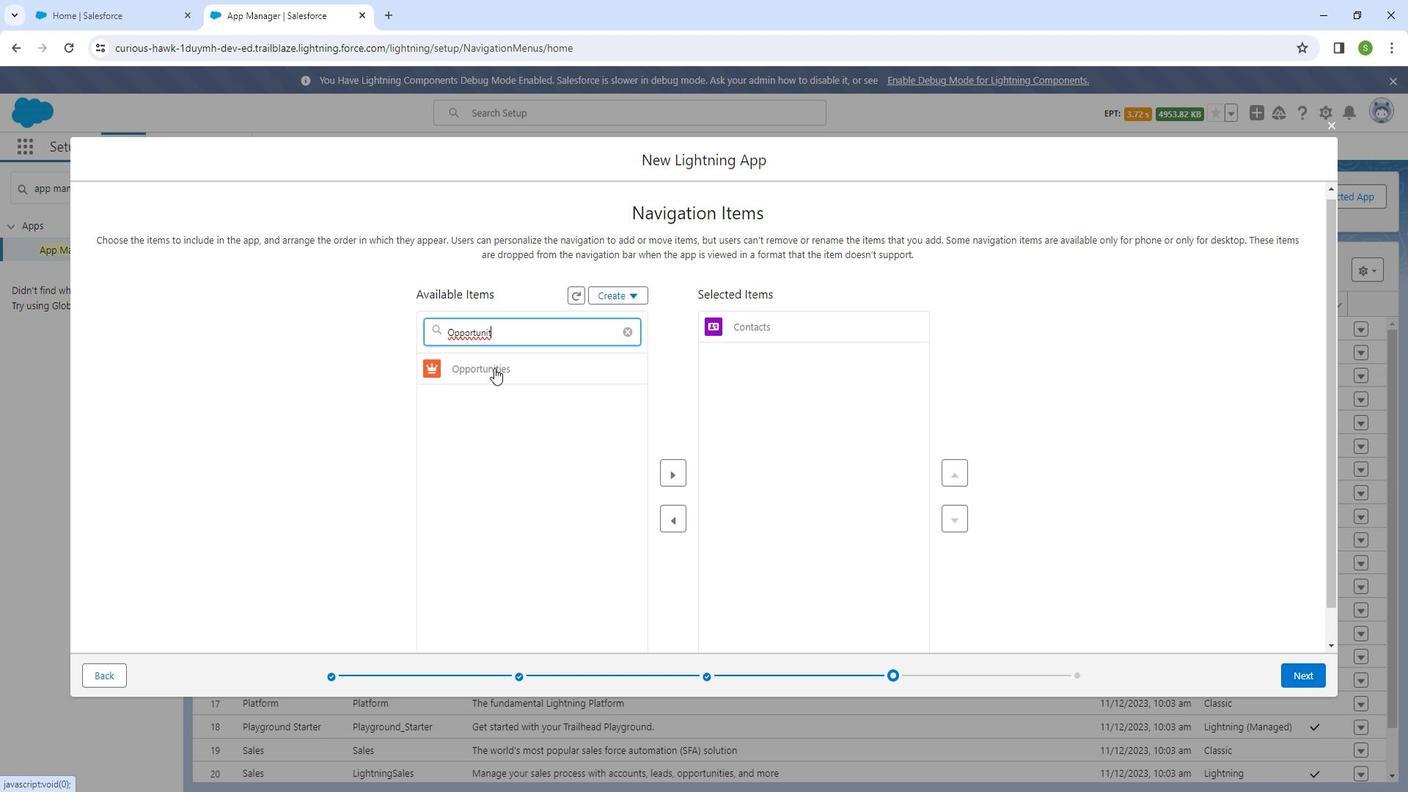 
Action: Mouse moved to (688, 465)
Screenshot: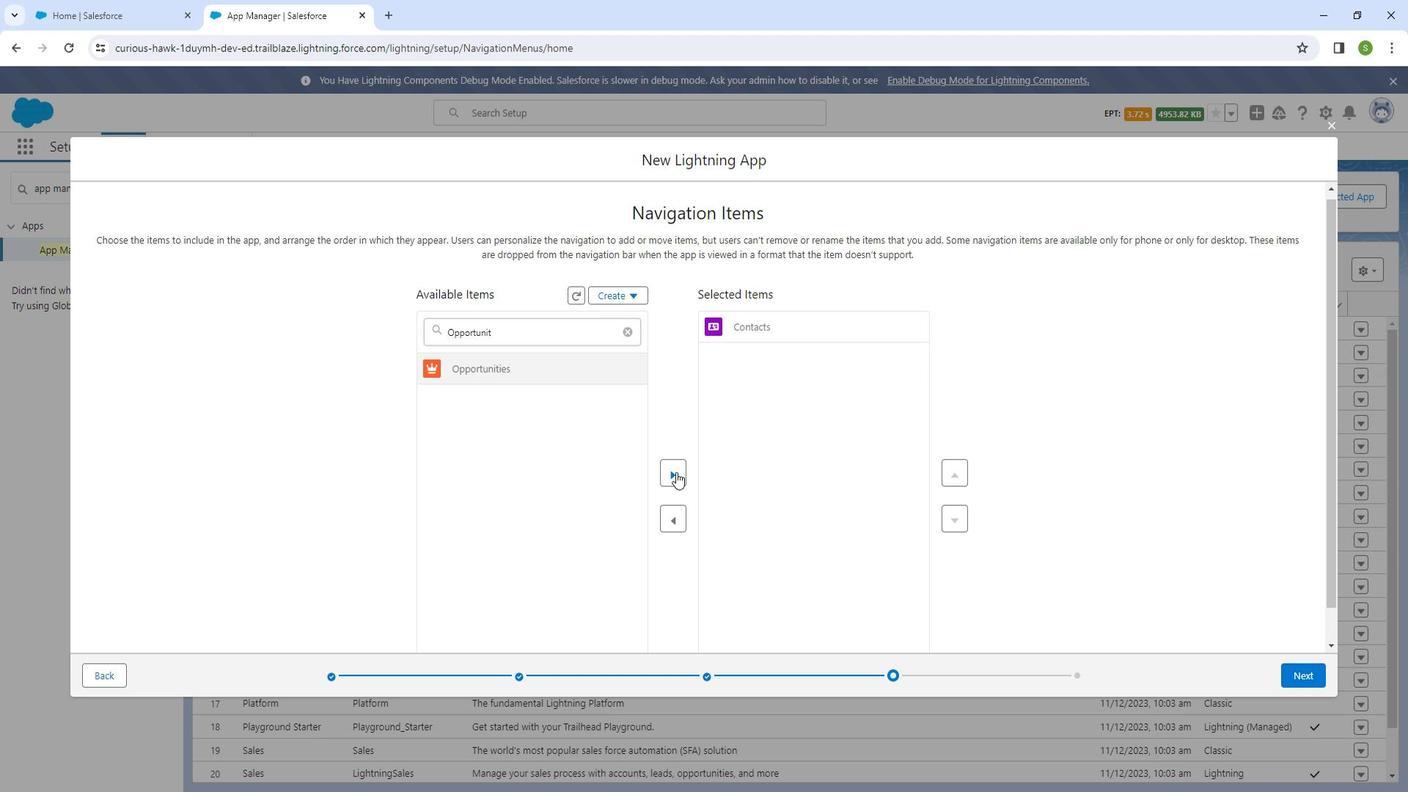 
Action: Mouse pressed left at (688, 465)
Screenshot: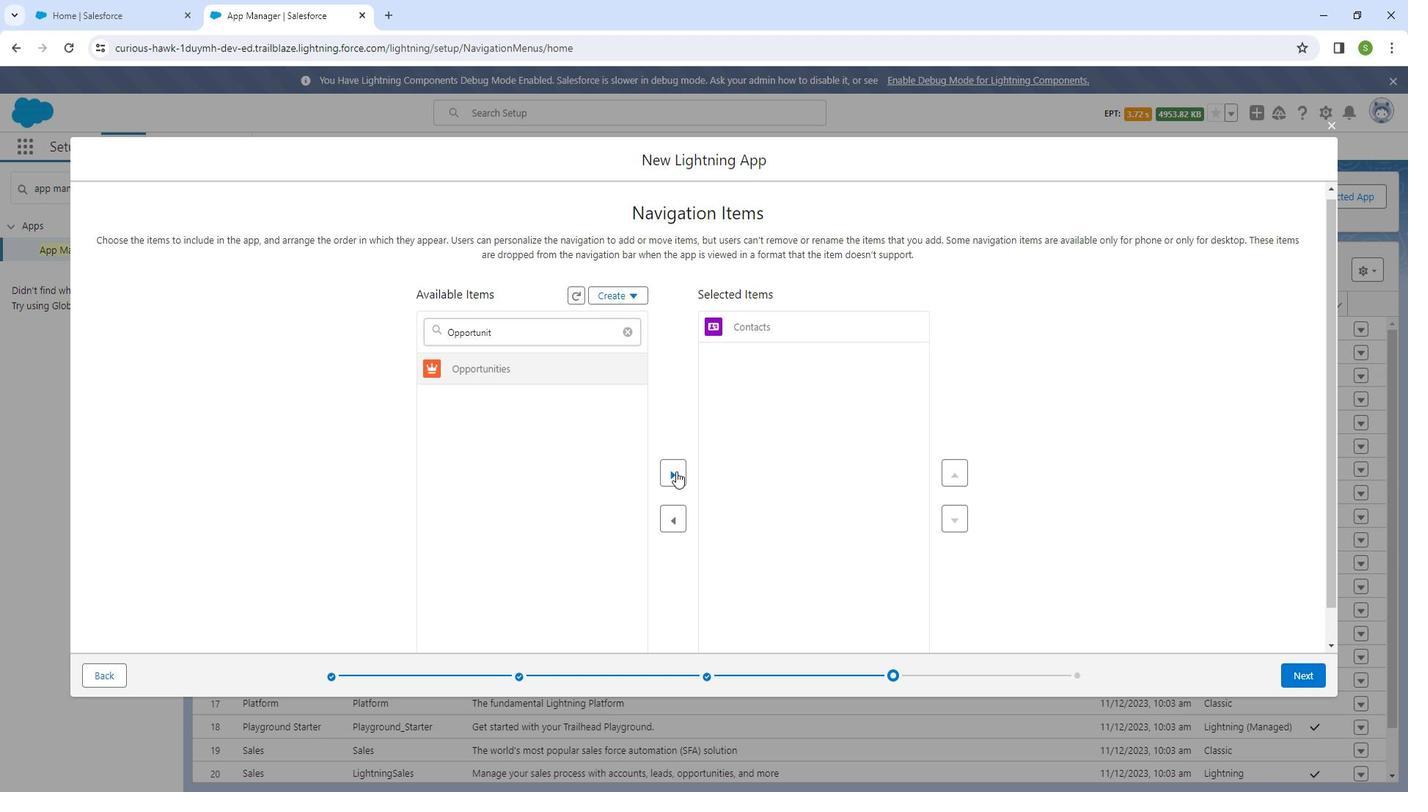 
Action: Mouse moved to (546, 336)
Screenshot: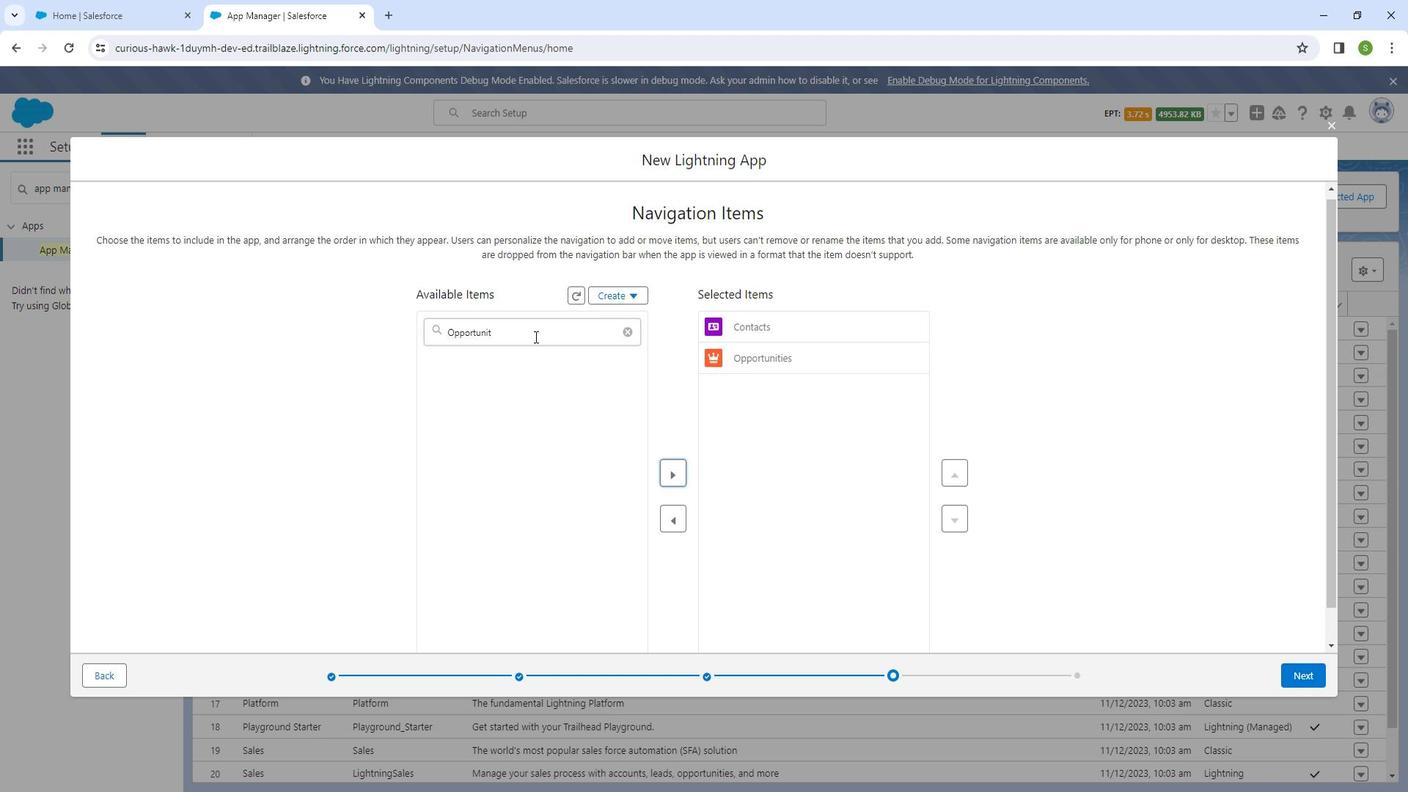 
Action: Mouse pressed left at (546, 336)
Screenshot: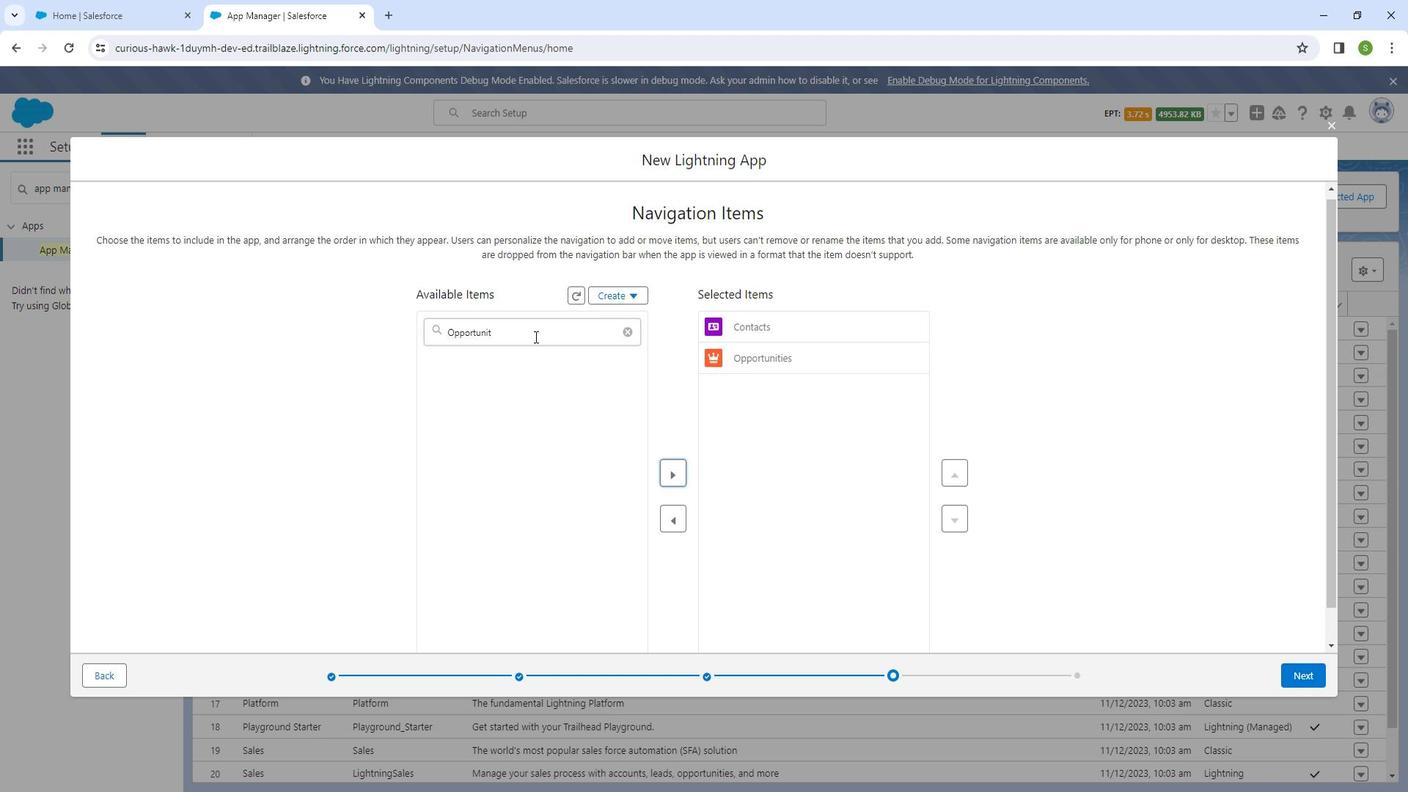 
Action: Mouse pressed left at (546, 336)
Screenshot: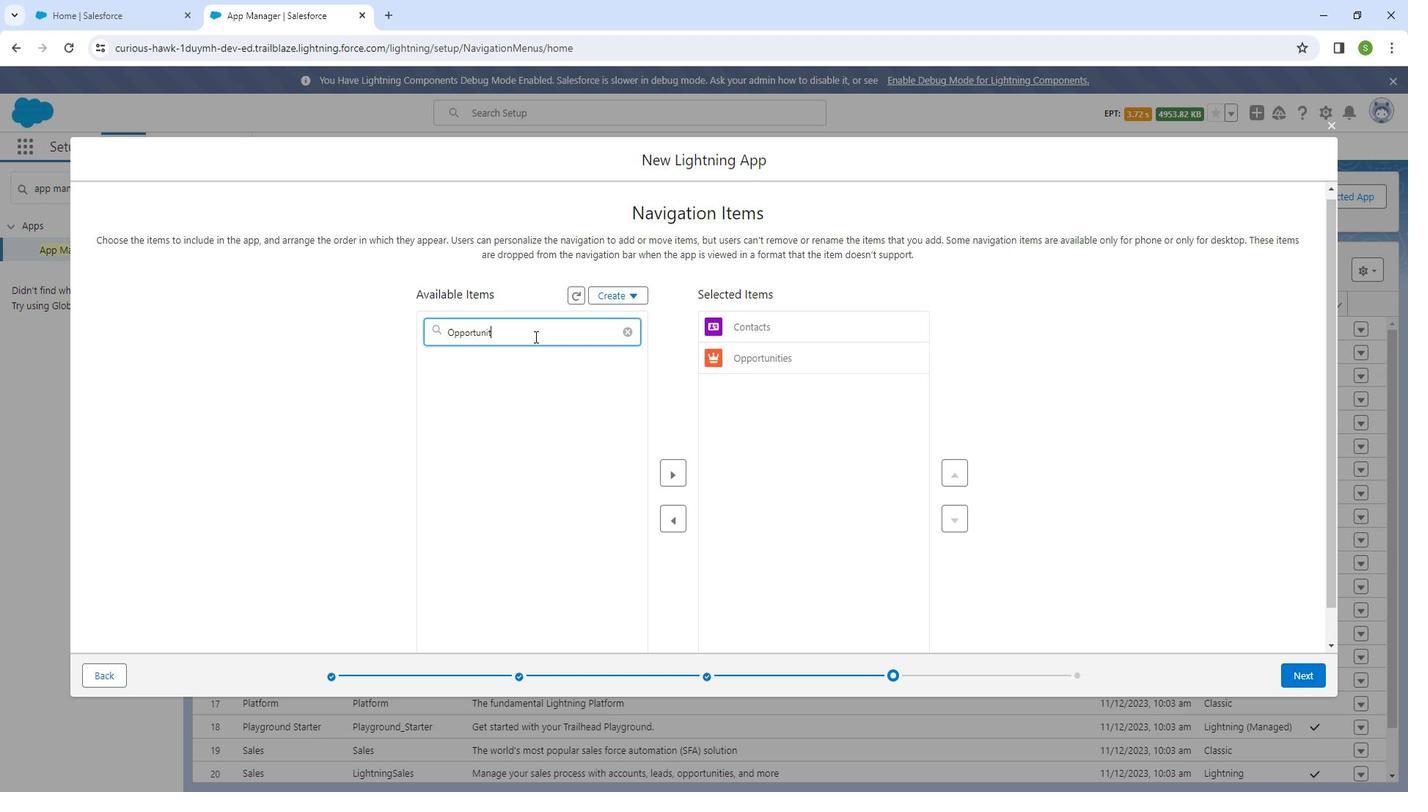 
Action: Key pressed <Key.shift_r>Lead
Screenshot: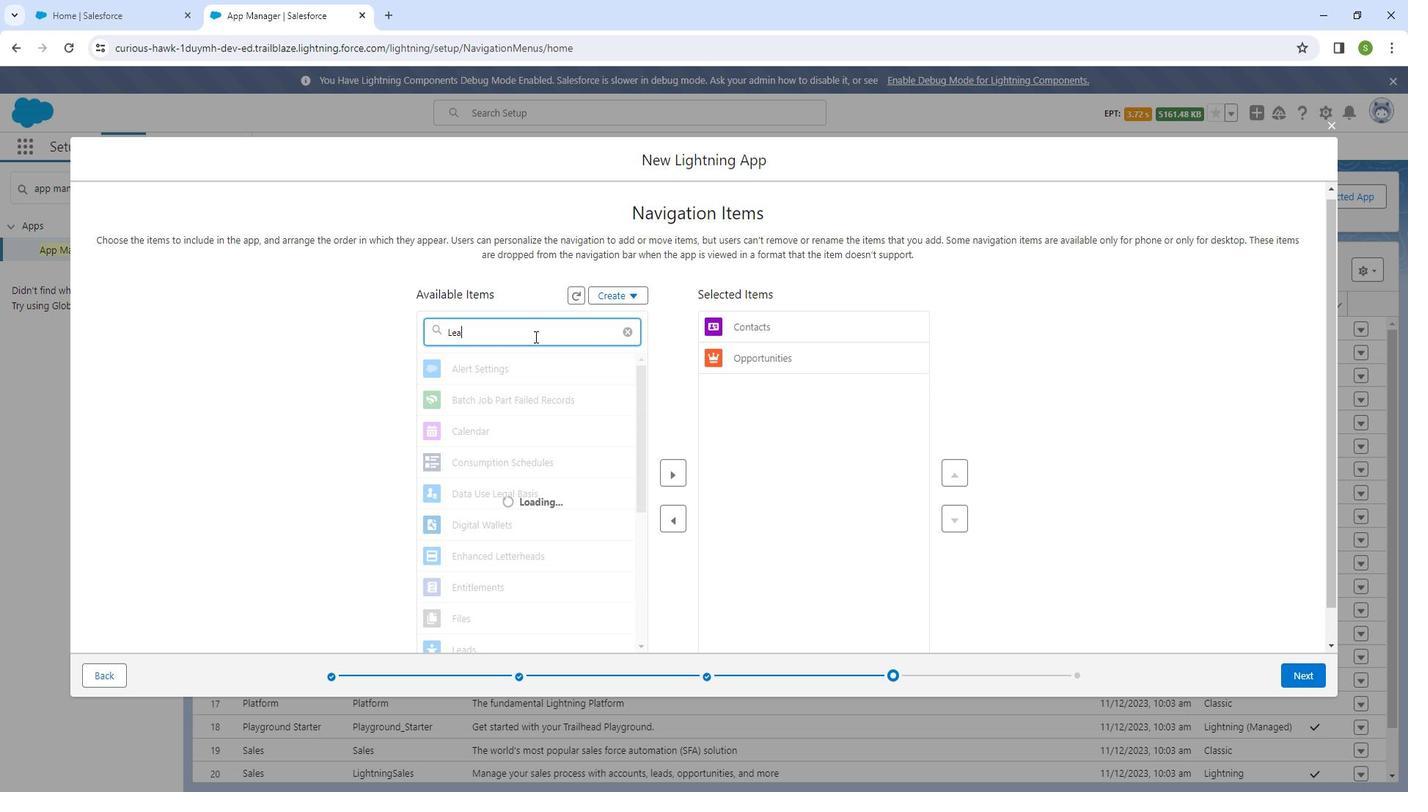 
Action: Mouse moved to (482, 363)
Screenshot: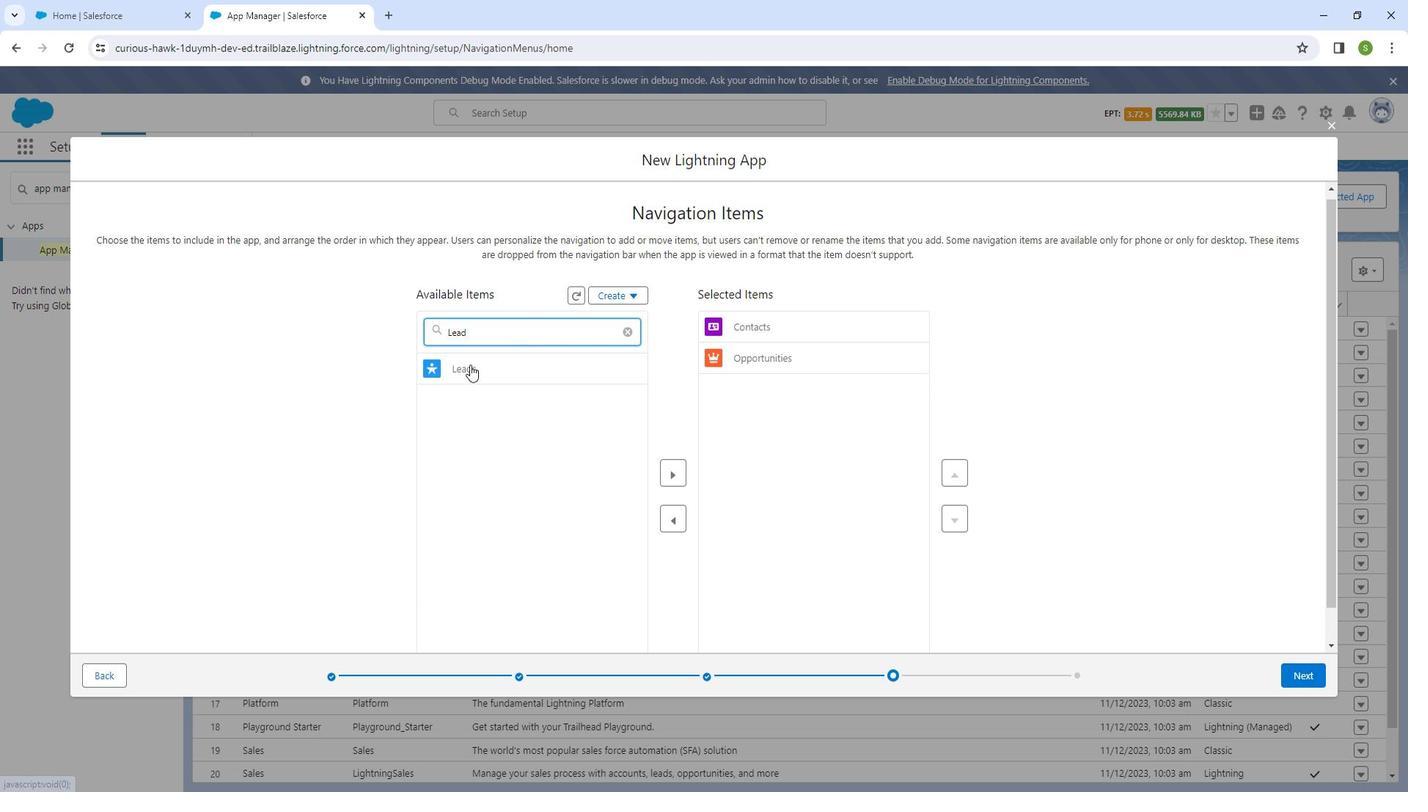 
Action: Mouse pressed left at (482, 363)
Screenshot: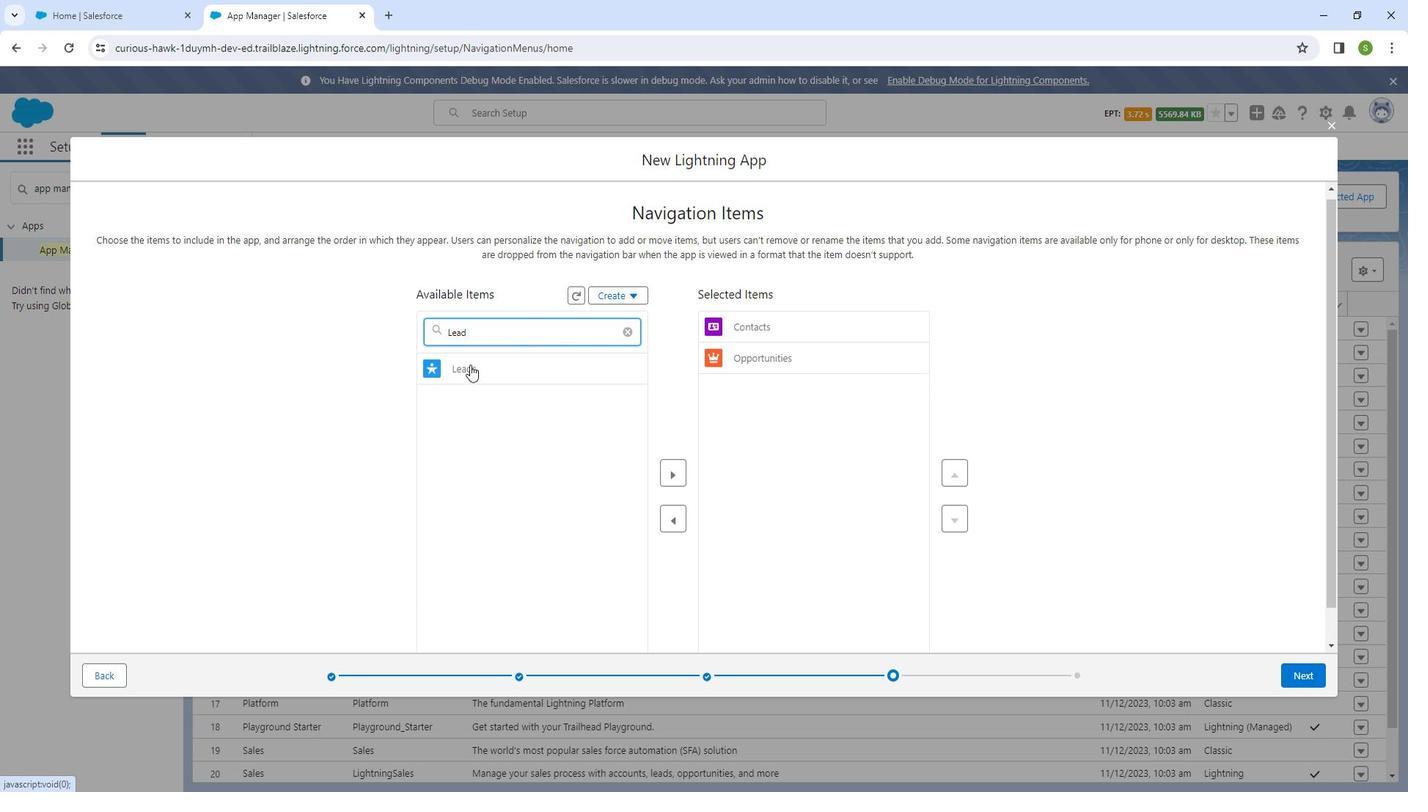 
Action: Mouse moved to (680, 461)
Screenshot: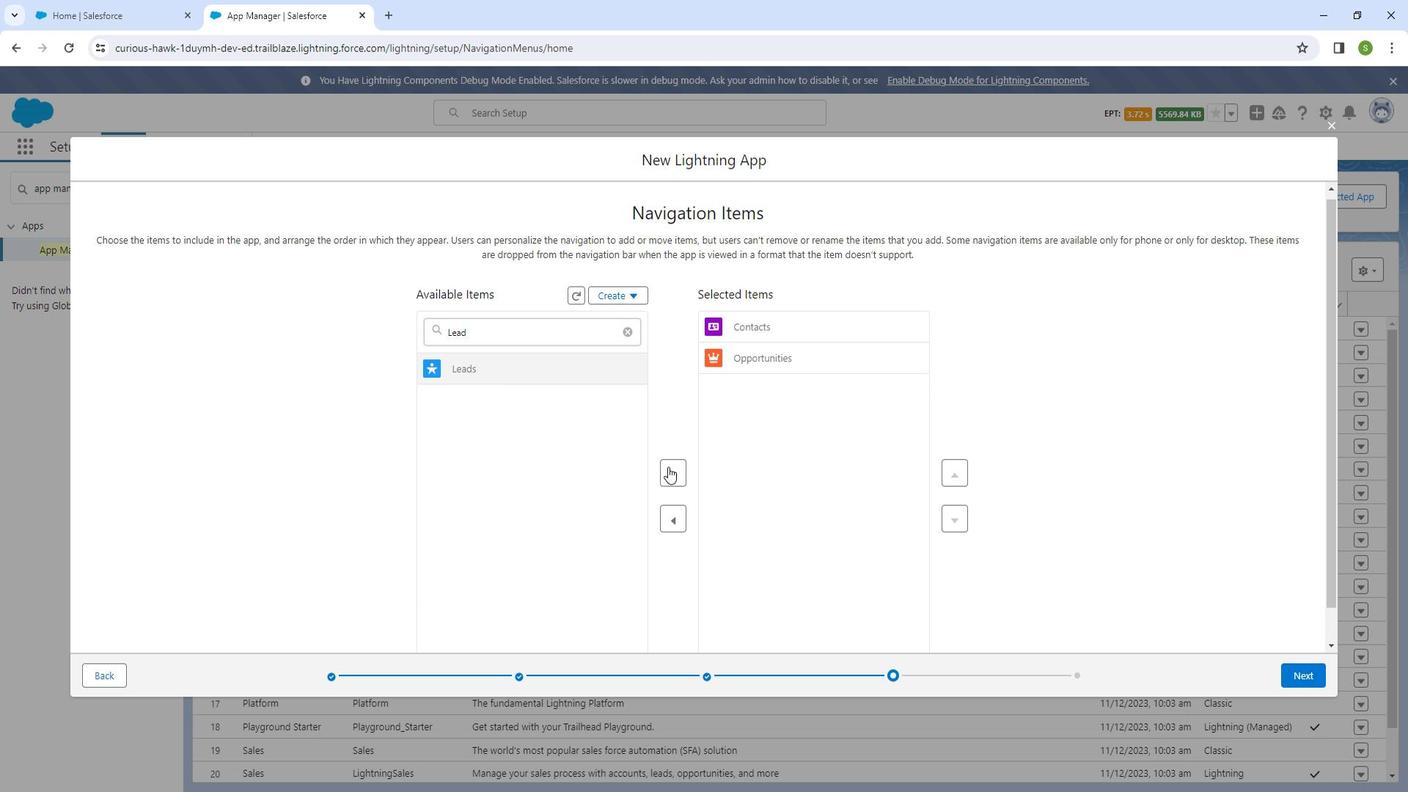 
Action: Mouse pressed left at (680, 461)
Screenshot: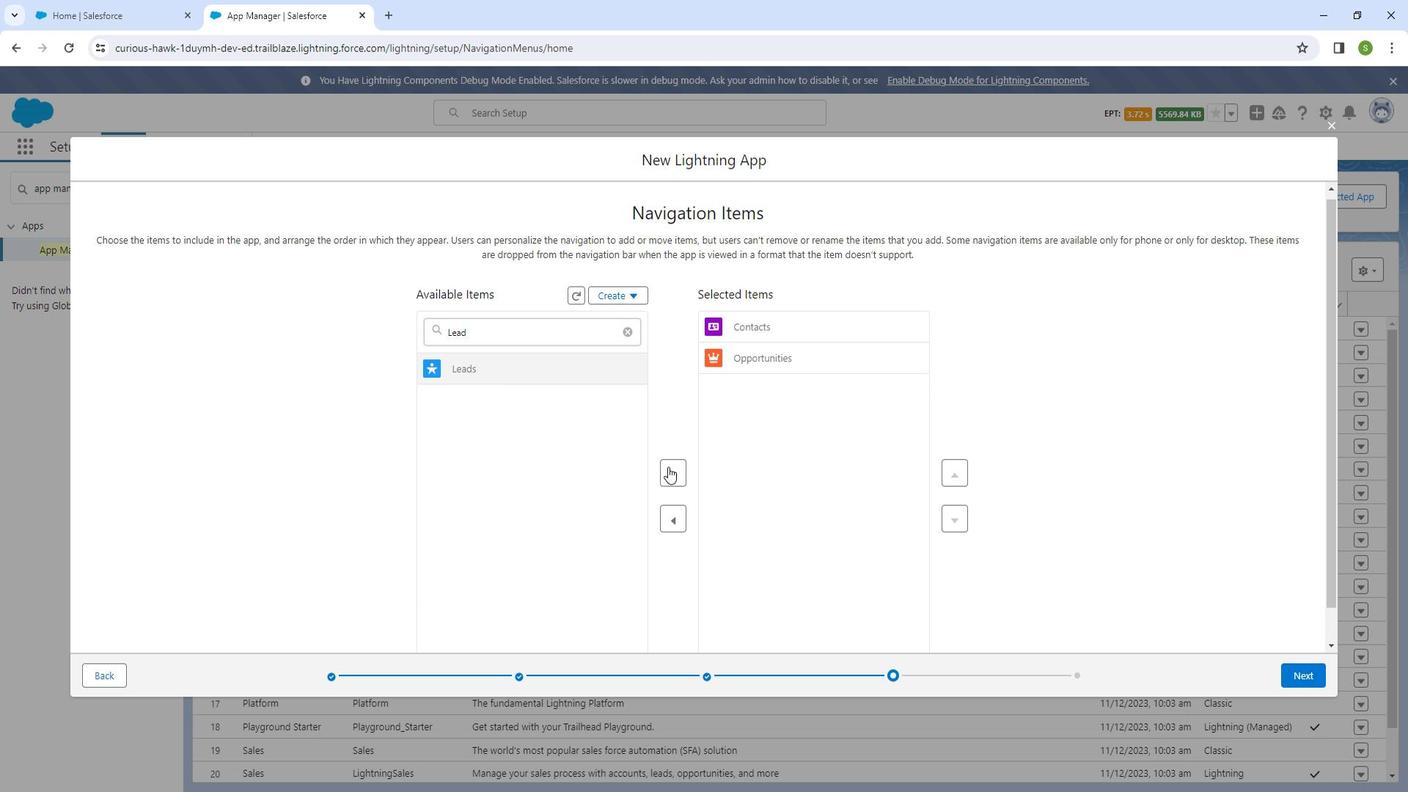 
Action: Mouse moved to (1313, 658)
Screenshot: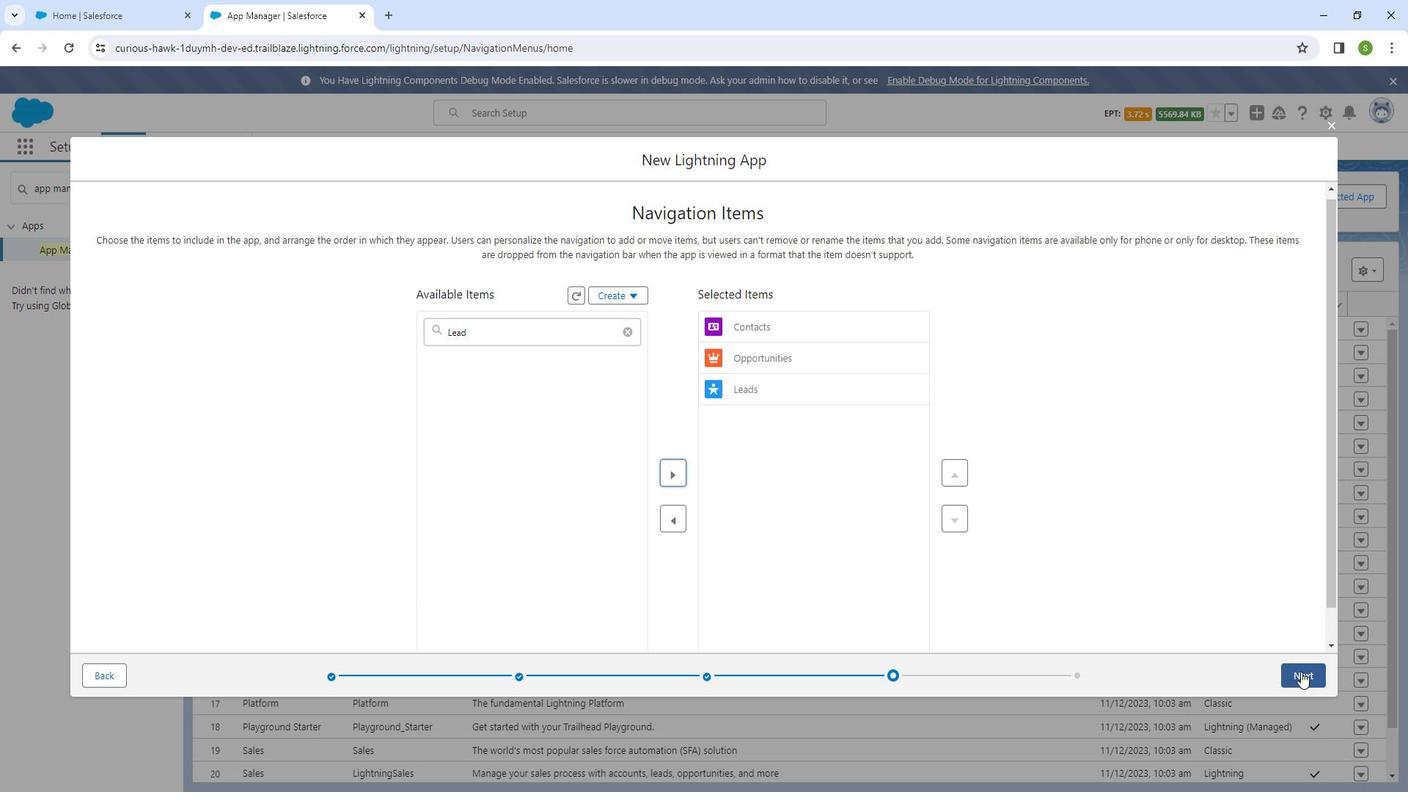 
Action: Mouse pressed left at (1313, 658)
Screenshot: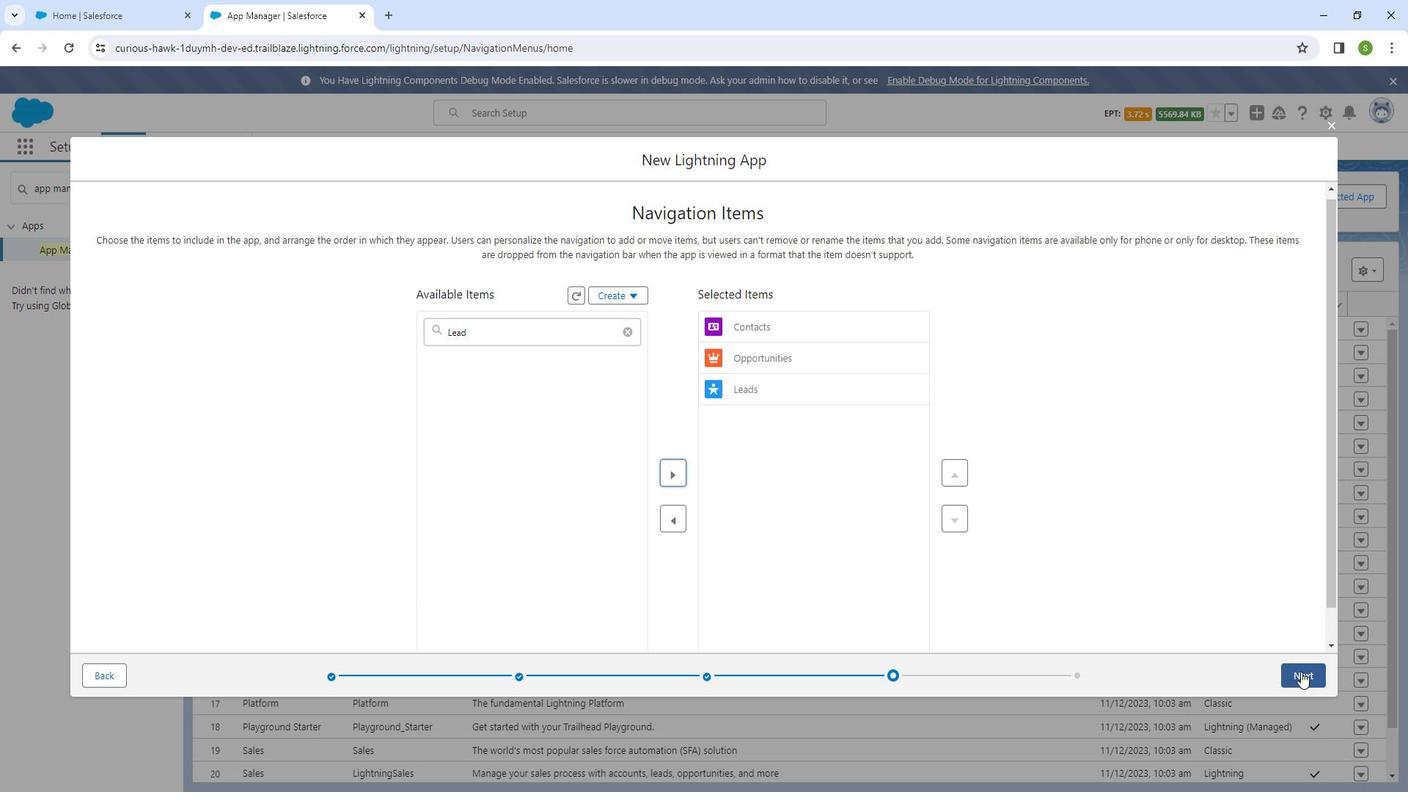 
Action: Mouse moved to (569, 322)
Screenshot: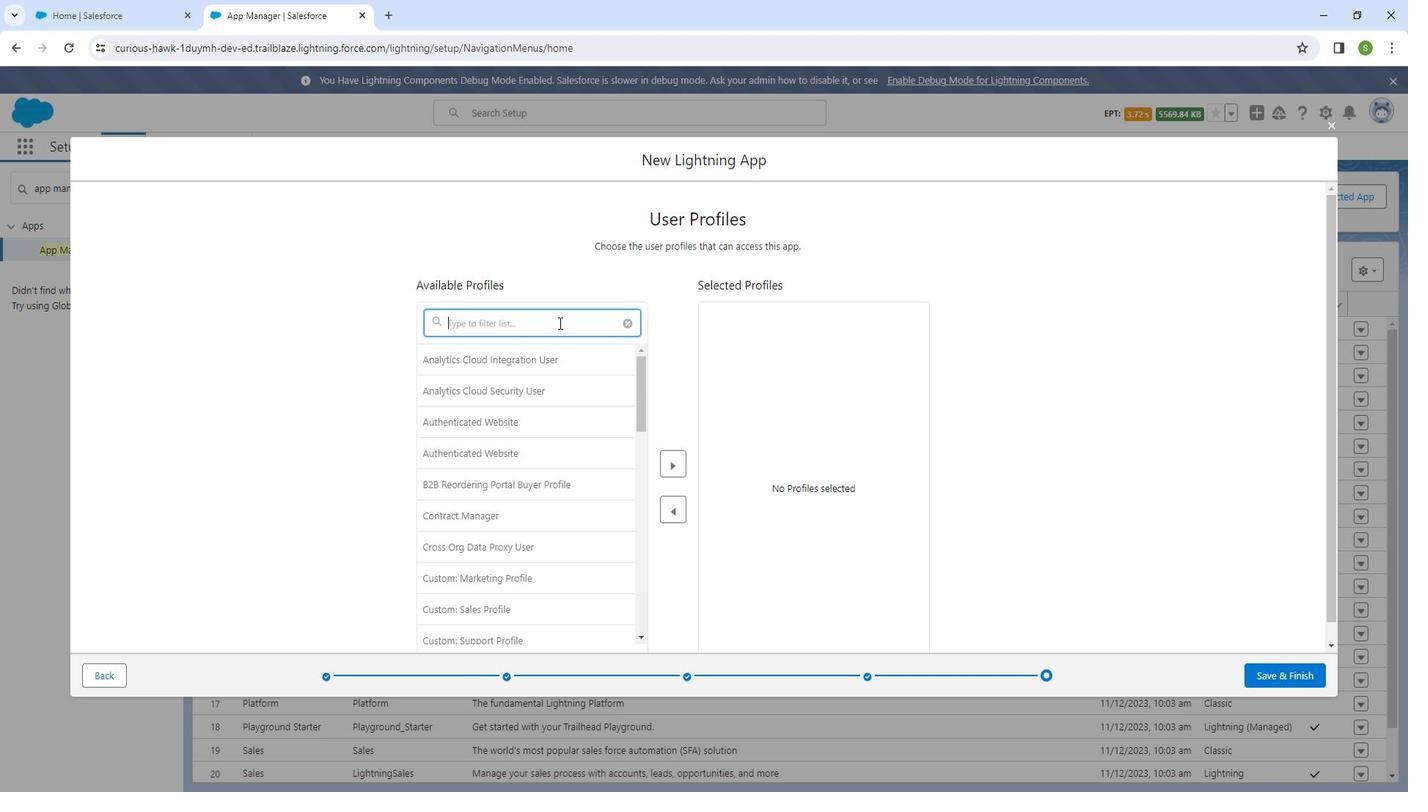
Action: Mouse pressed left at (569, 322)
Screenshot: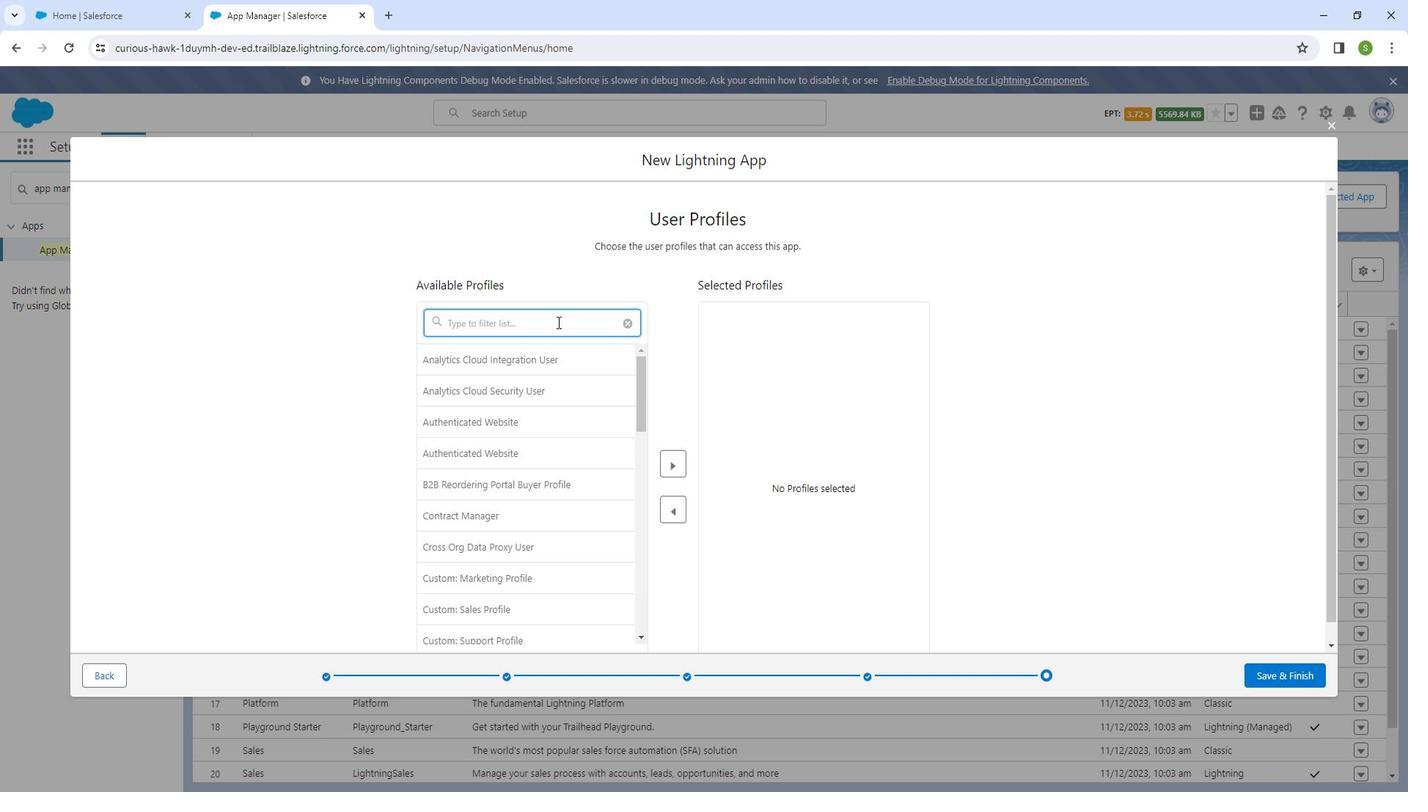
Action: Mouse moved to (571, 314)
Screenshot: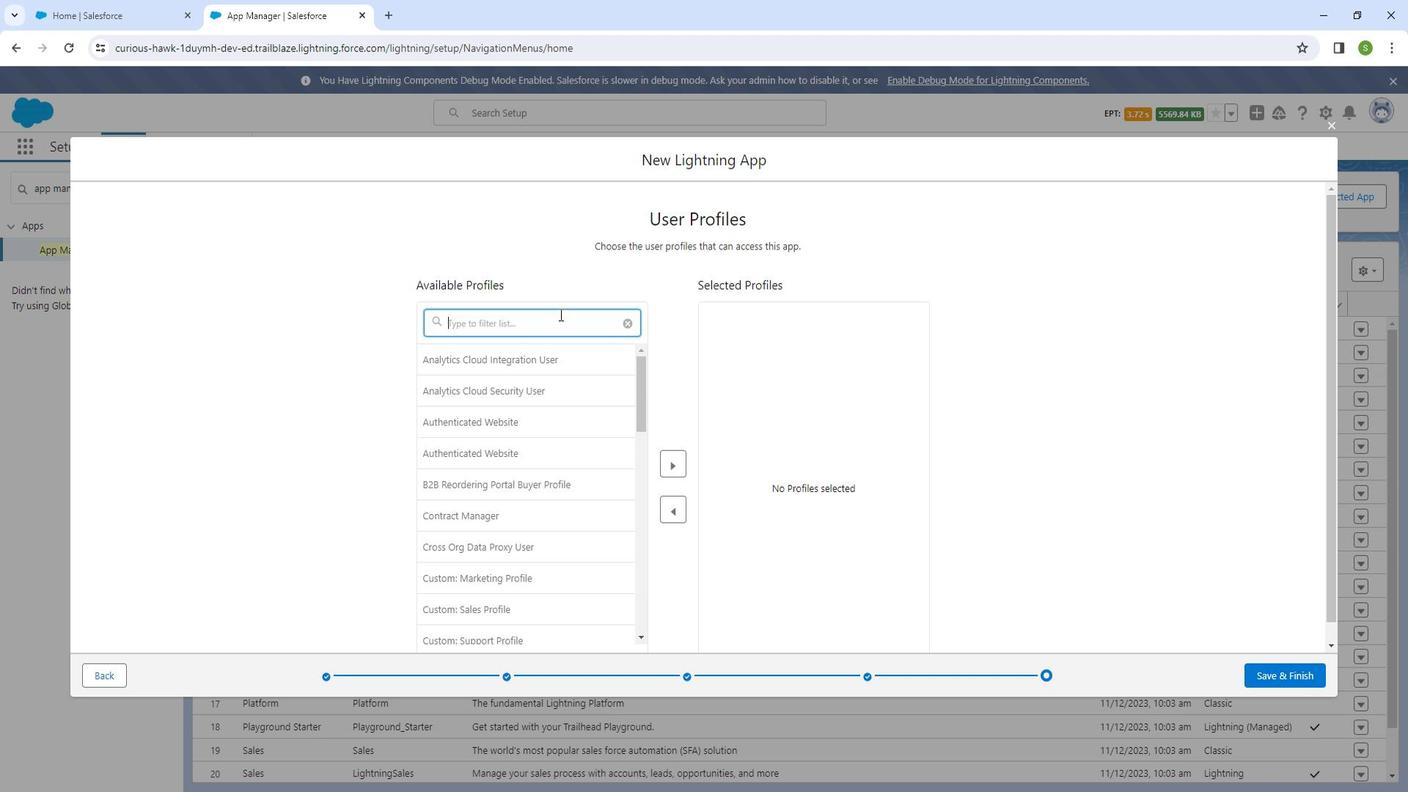
Action: Key pressed <Key.shift_r>System<Key.space><Key.shift_r>Administrator
Screenshot: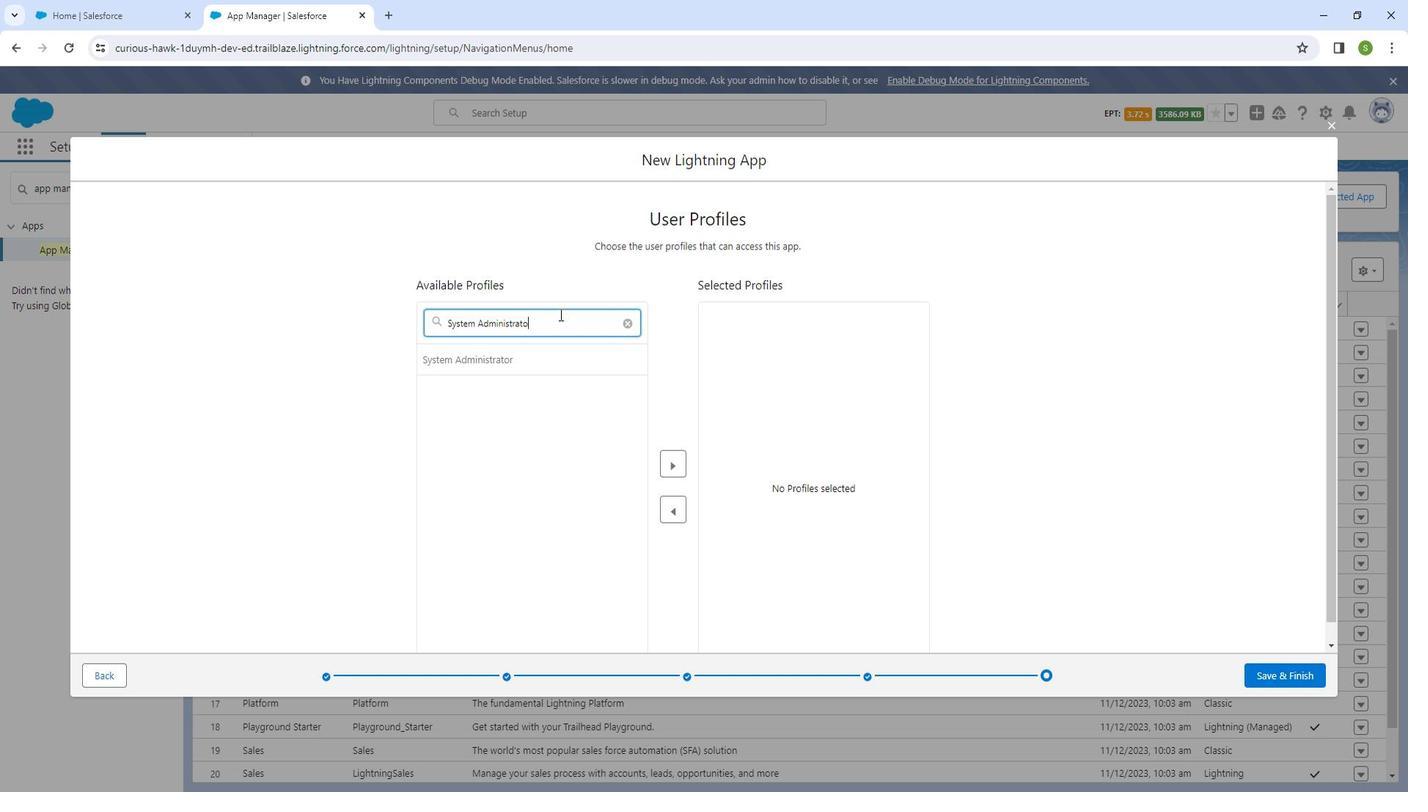 
Action: Mouse moved to (529, 354)
Screenshot: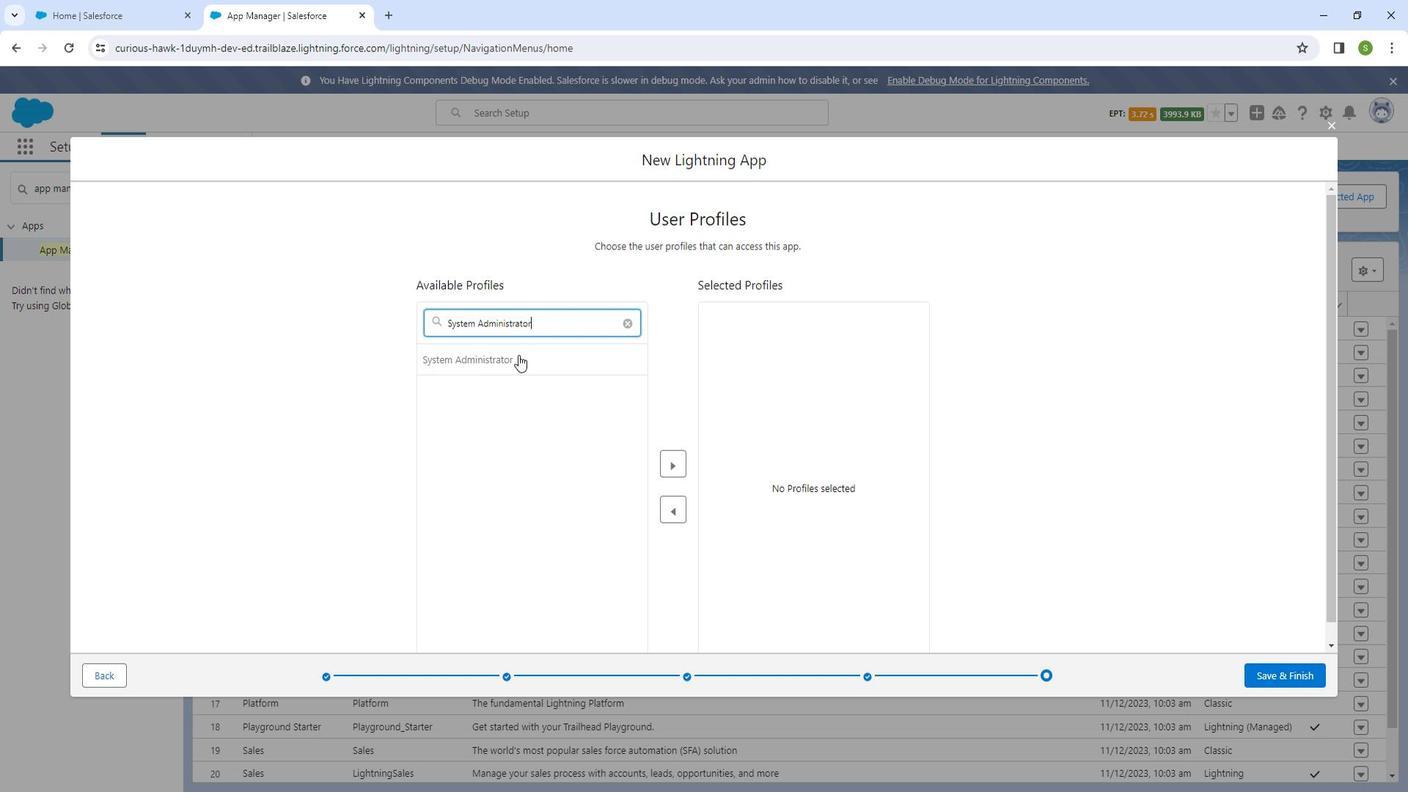
Action: Mouse pressed left at (529, 354)
Screenshot: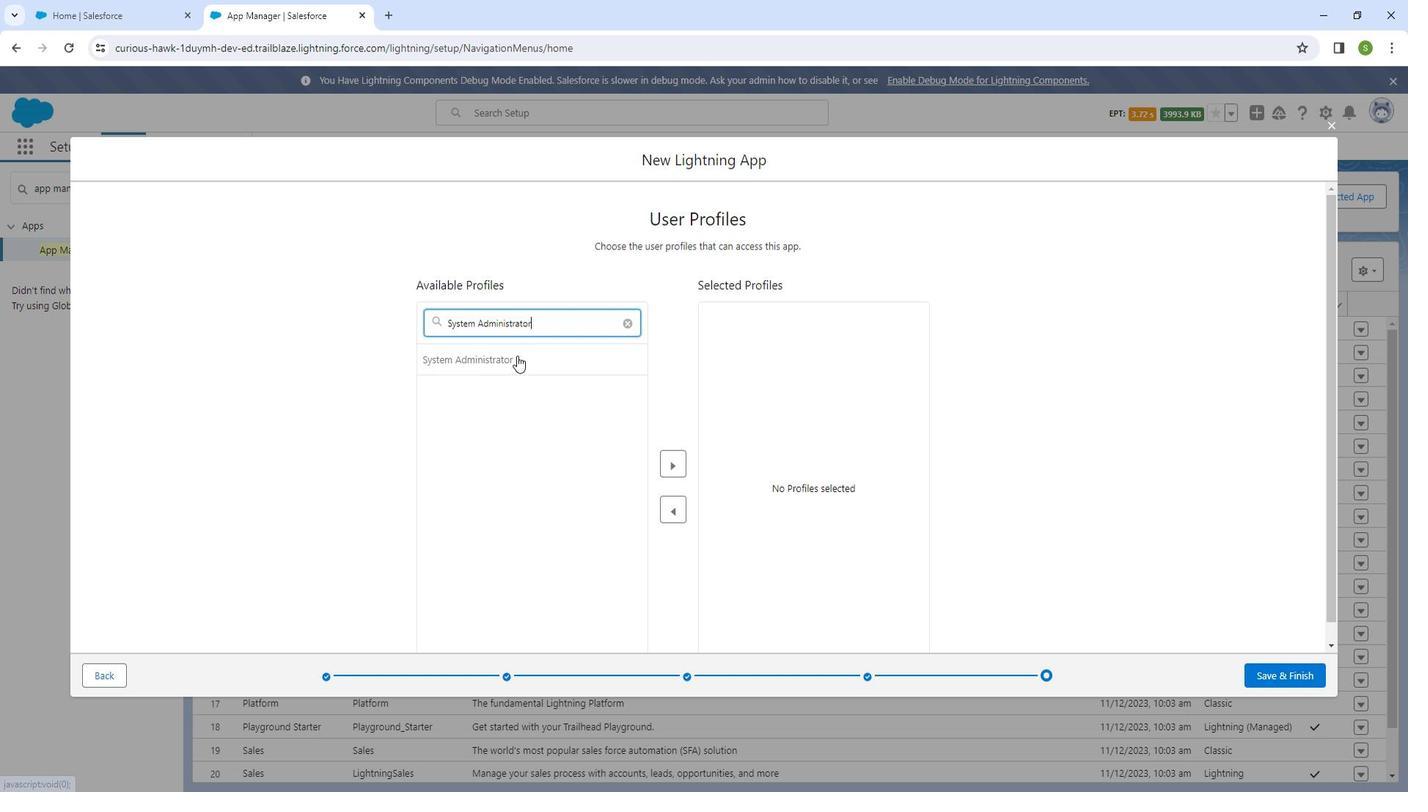 
Action: Mouse moved to (694, 459)
Screenshot: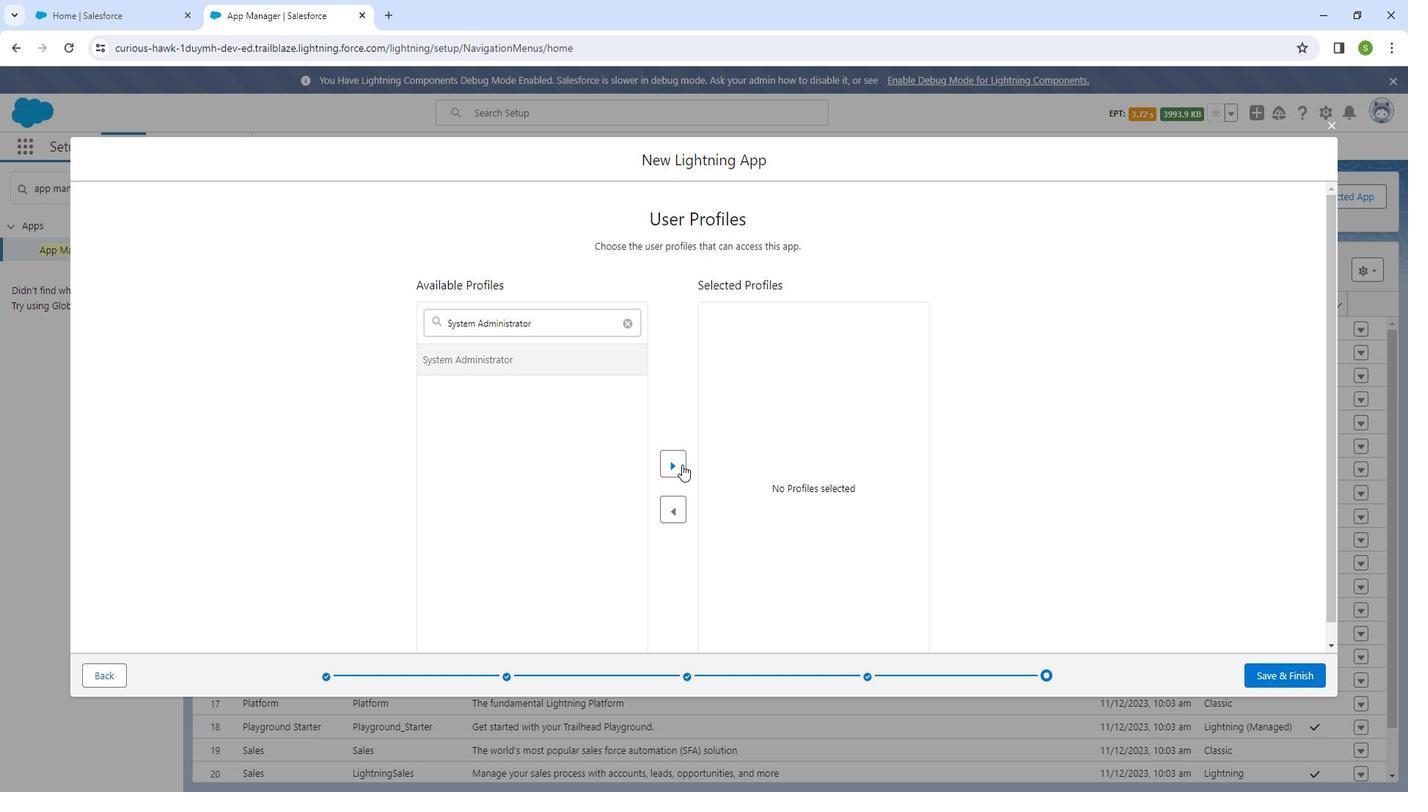 
Action: Mouse pressed left at (694, 459)
Screenshot: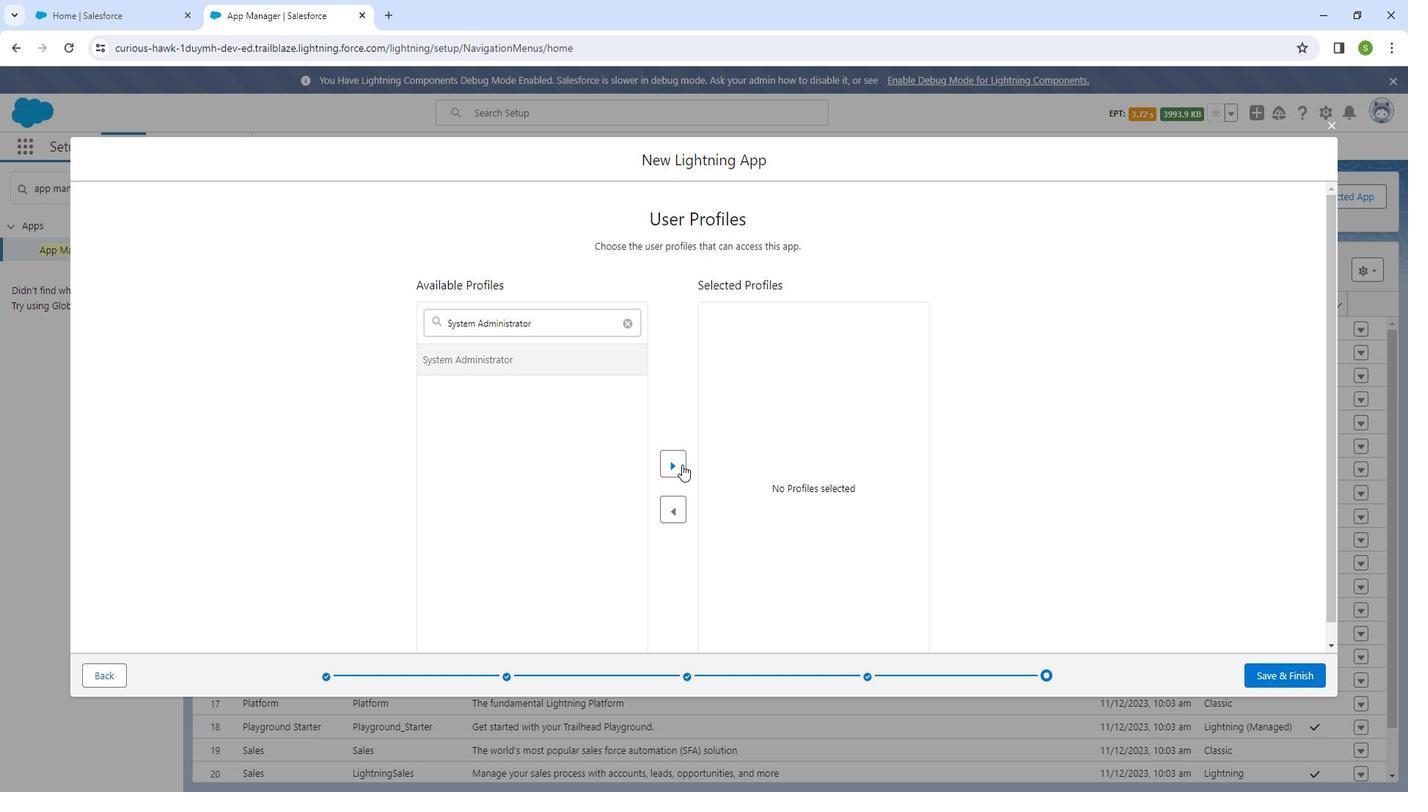 
Action: Mouse moved to (574, 325)
Screenshot: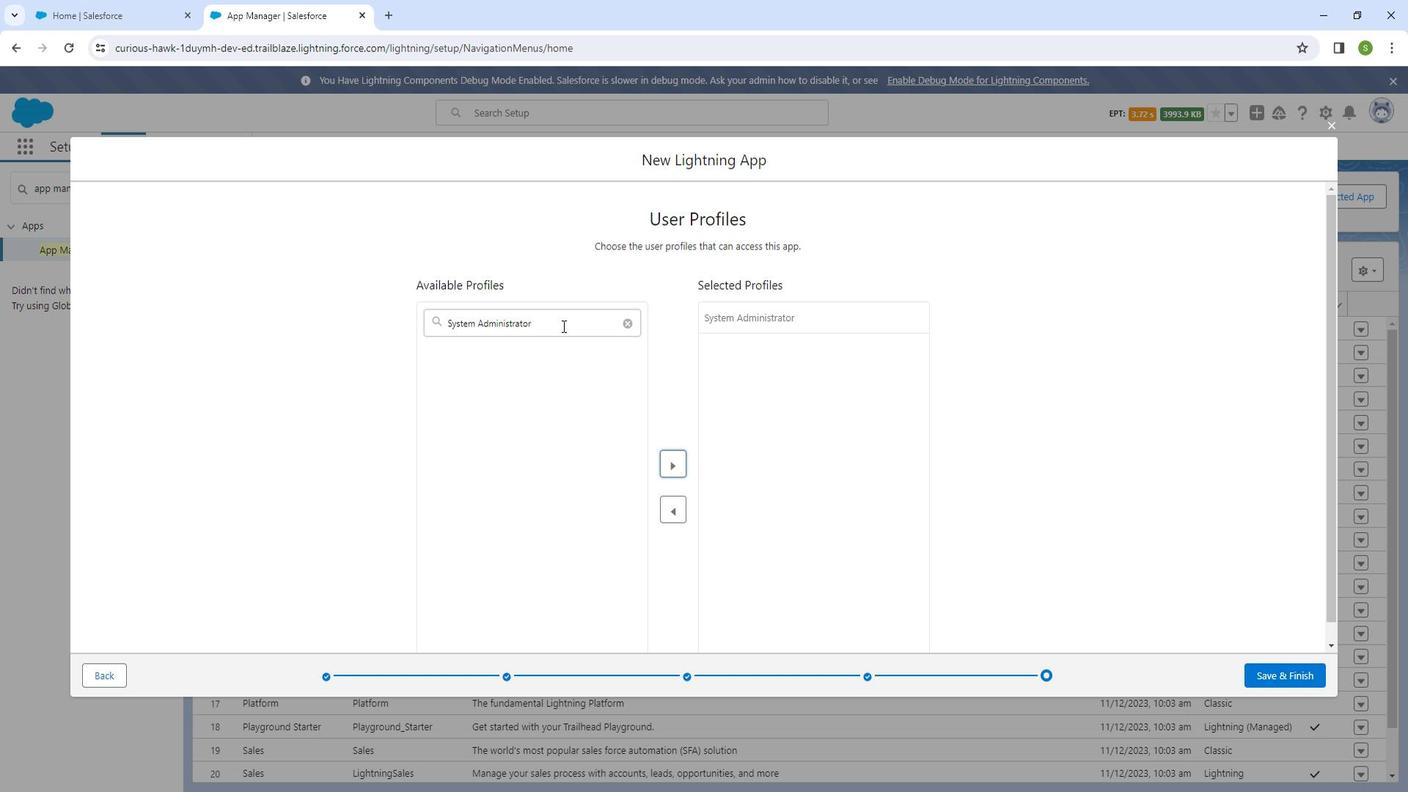 
Action: Mouse pressed left at (574, 325)
Screenshot: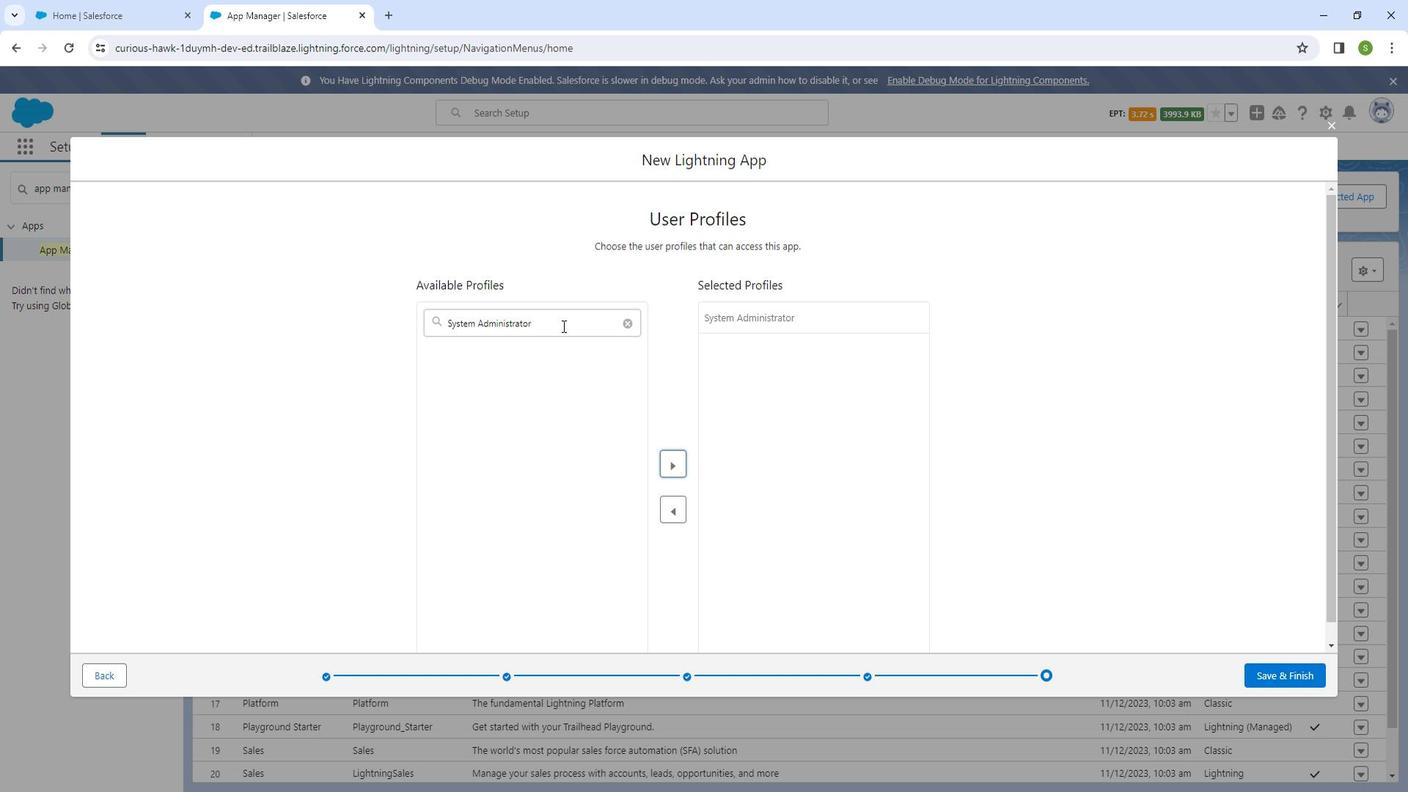 
Action: Mouse pressed left at (574, 325)
Screenshot: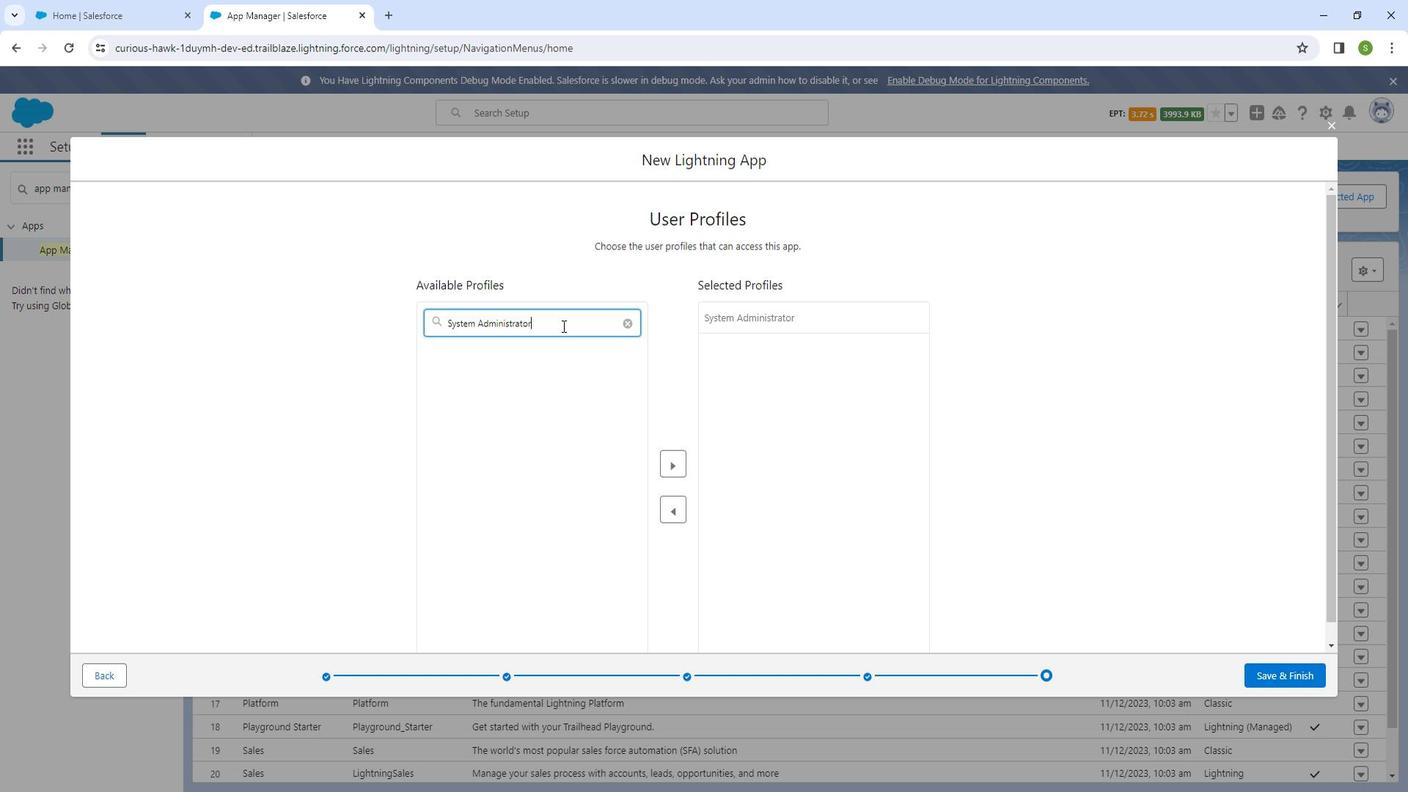 
Action: Mouse moved to (574, 322)
Screenshot: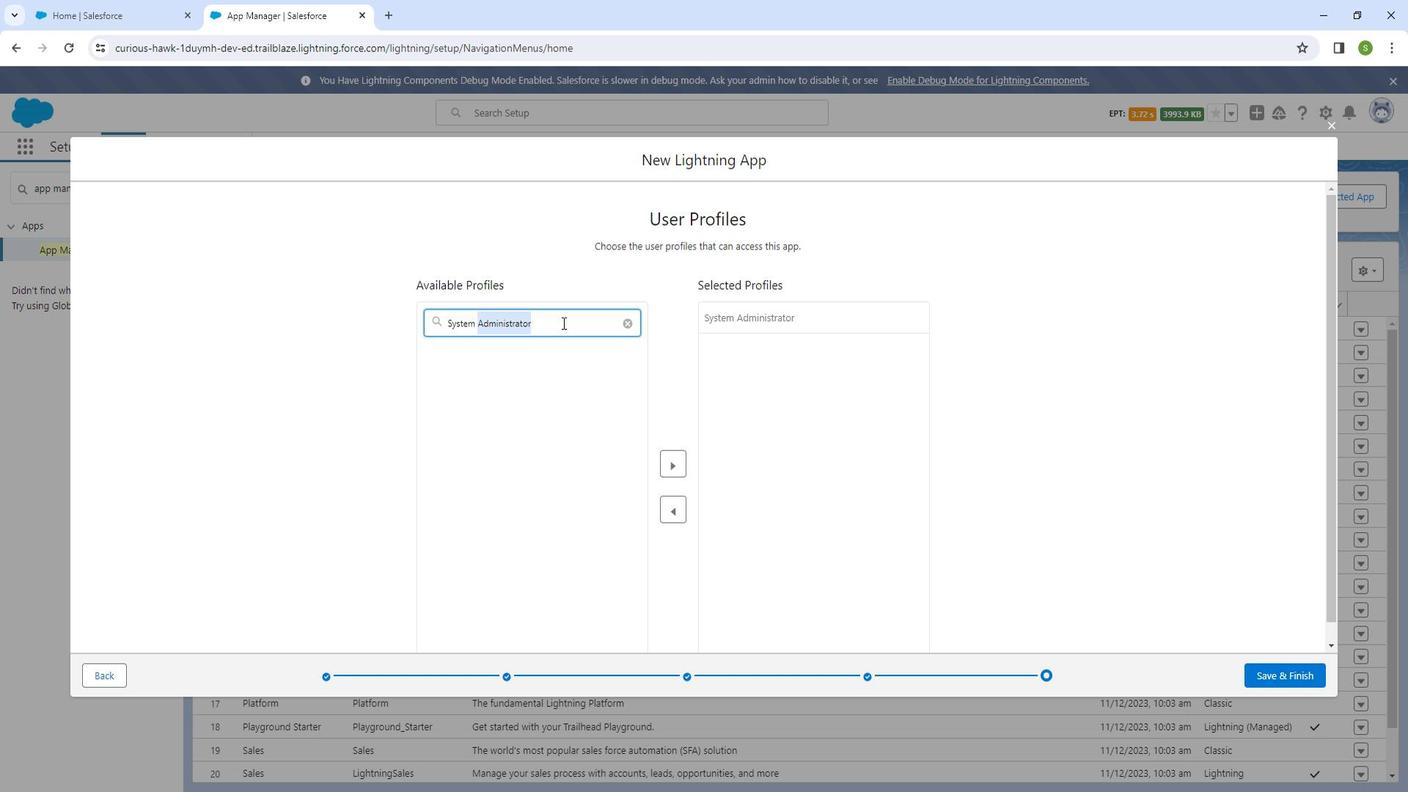 
Action: Key pressed <Key.backspace><Key.backspace><Key.backspace><Key.backspace><Key.backspace><Key.backspace><Key.backspace><Key.backspace>
Screenshot: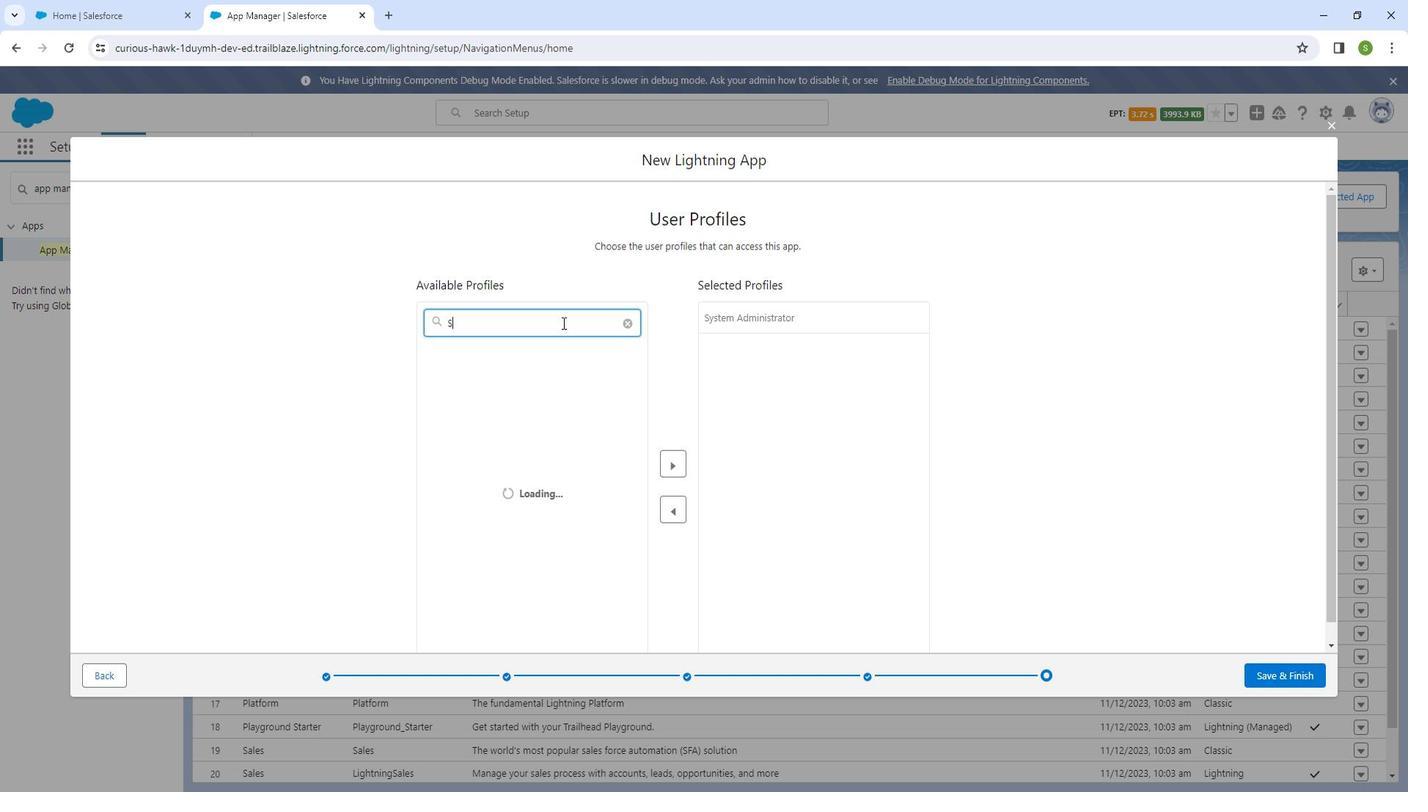 
Action: Mouse moved to (548, 404)
Screenshot: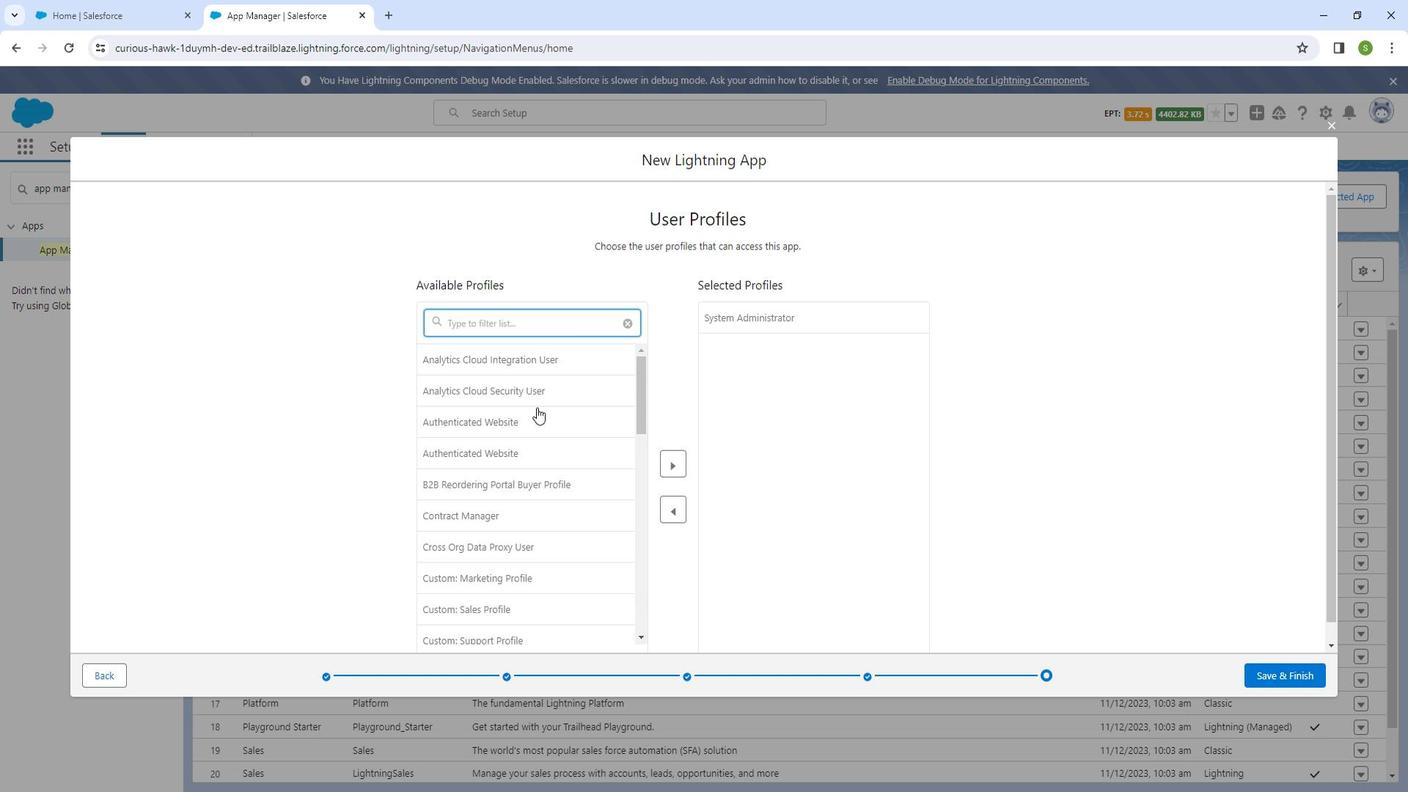 
Action: Mouse scrolled (548, 403) with delta (0, 0)
Screenshot: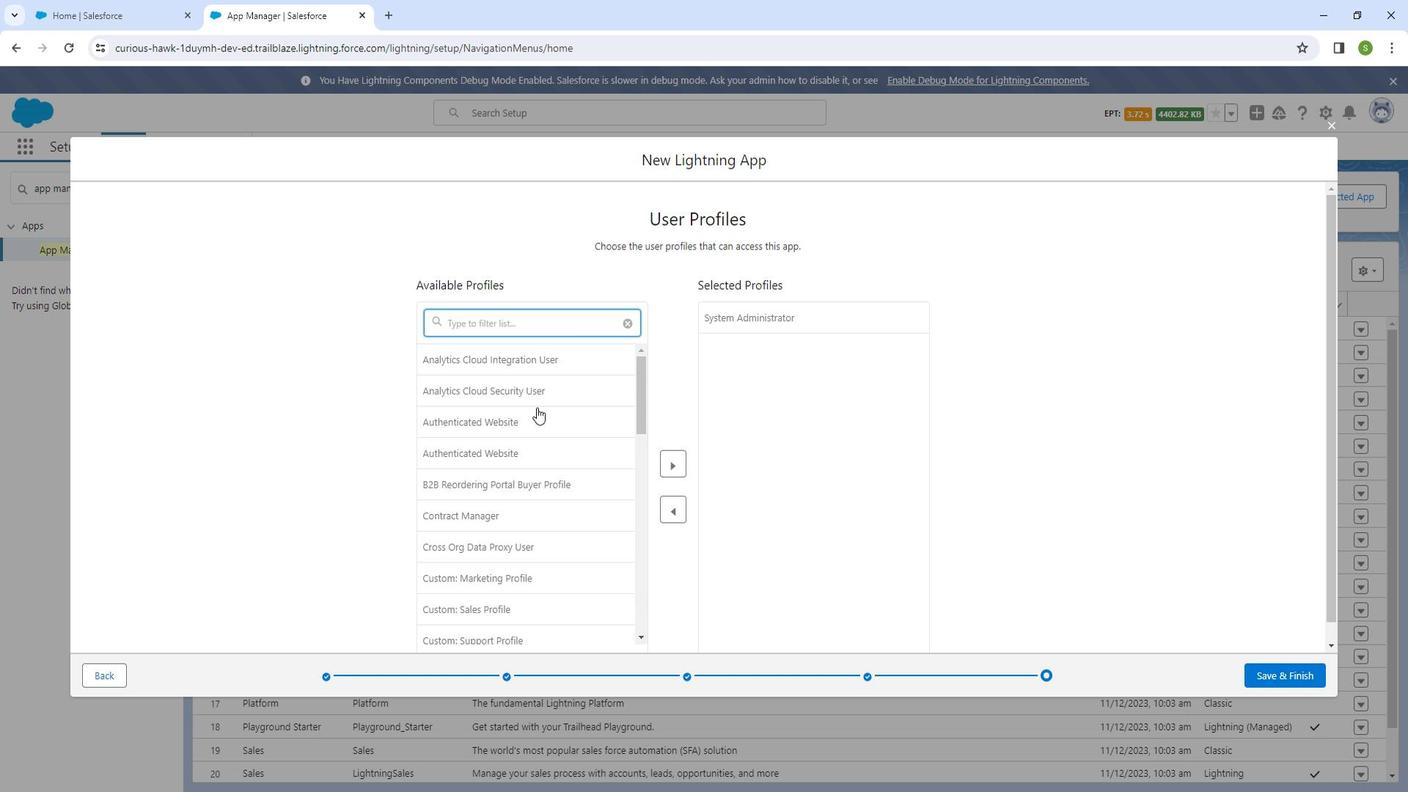 
Action: Mouse moved to (548, 405)
Screenshot: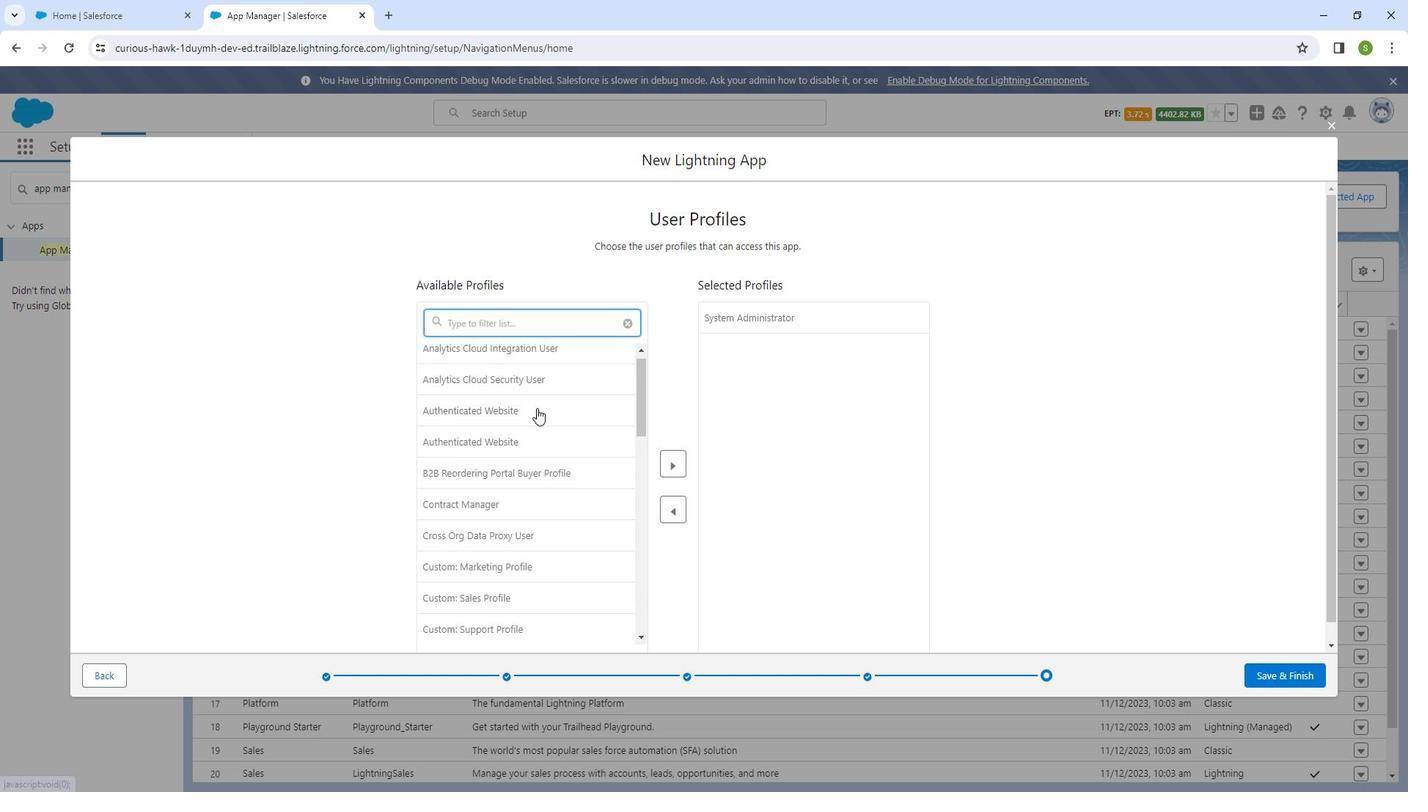 
Action: Mouse scrolled (548, 404) with delta (0, 0)
Screenshot: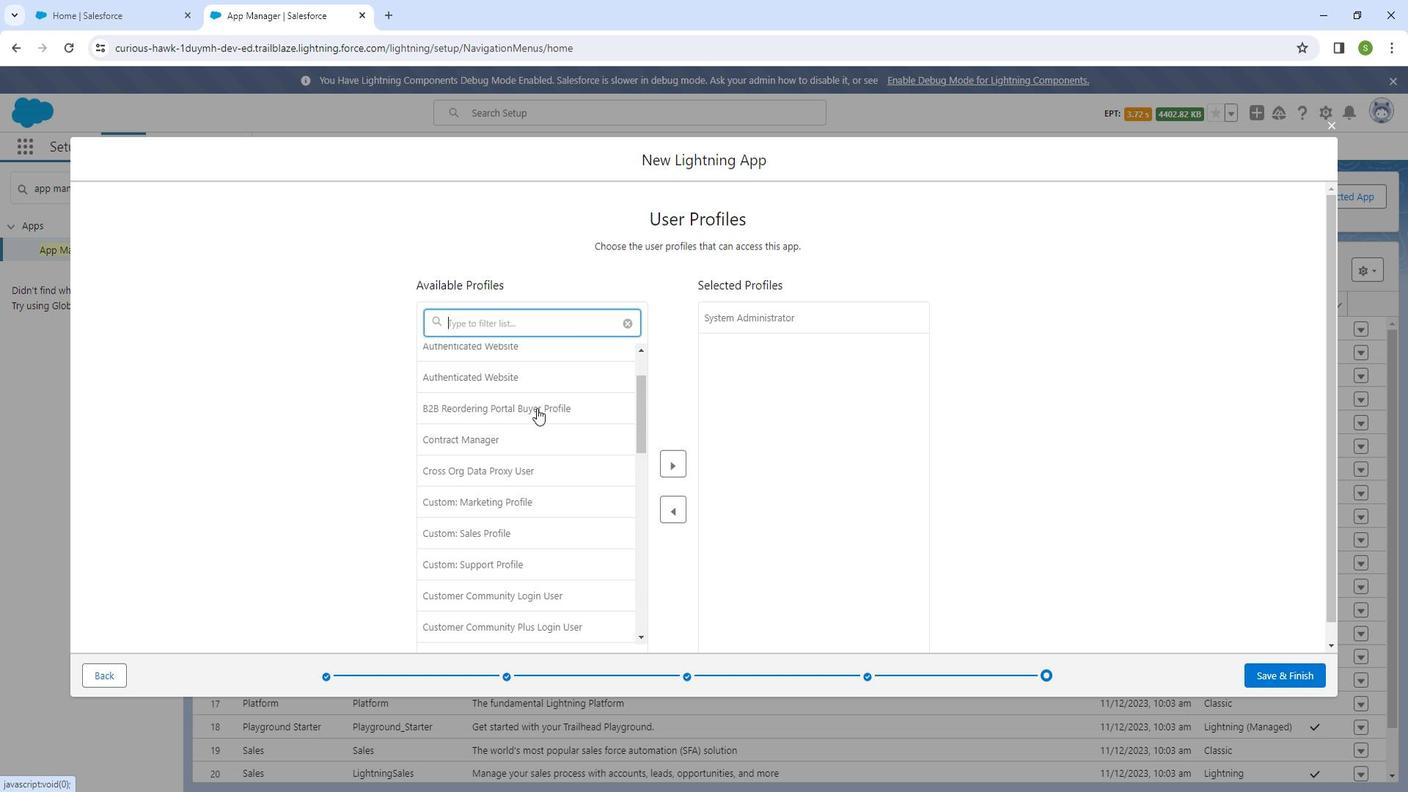 
Action: Mouse scrolled (548, 404) with delta (0, 0)
Screenshot: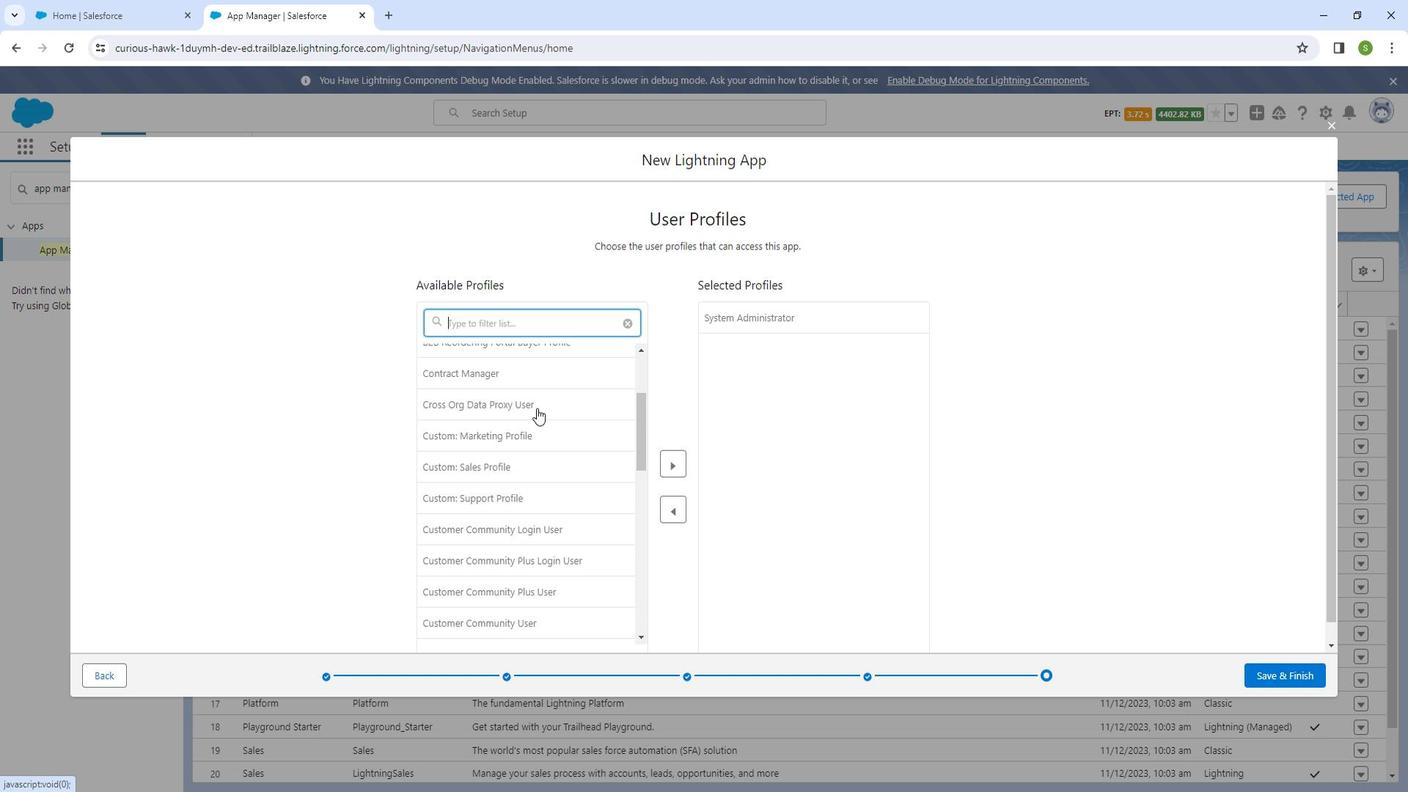 
Action: Mouse moved to (548, 405)
Screenshot: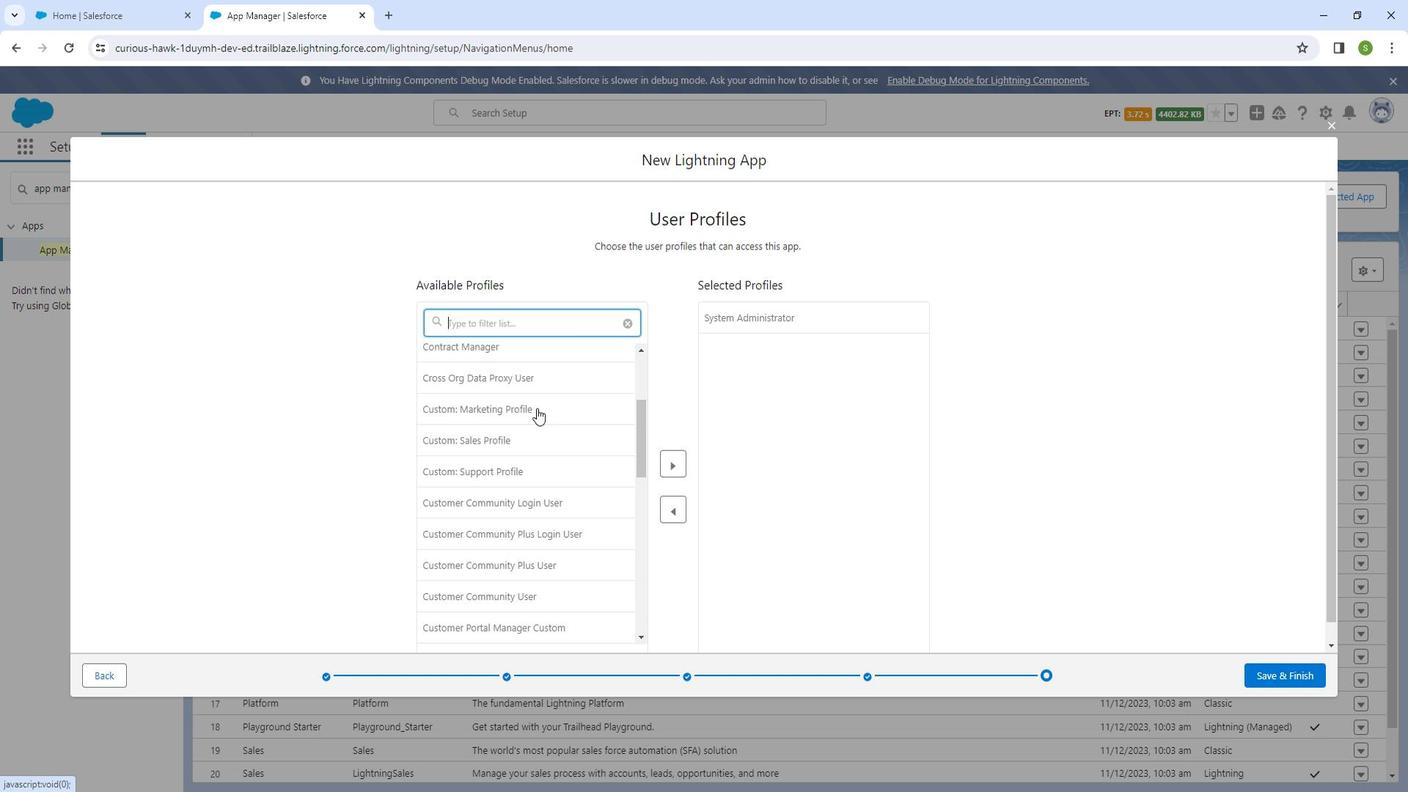 
Action: Mouse scrolled (548, 404) with delta (0, 0)
Screenshot: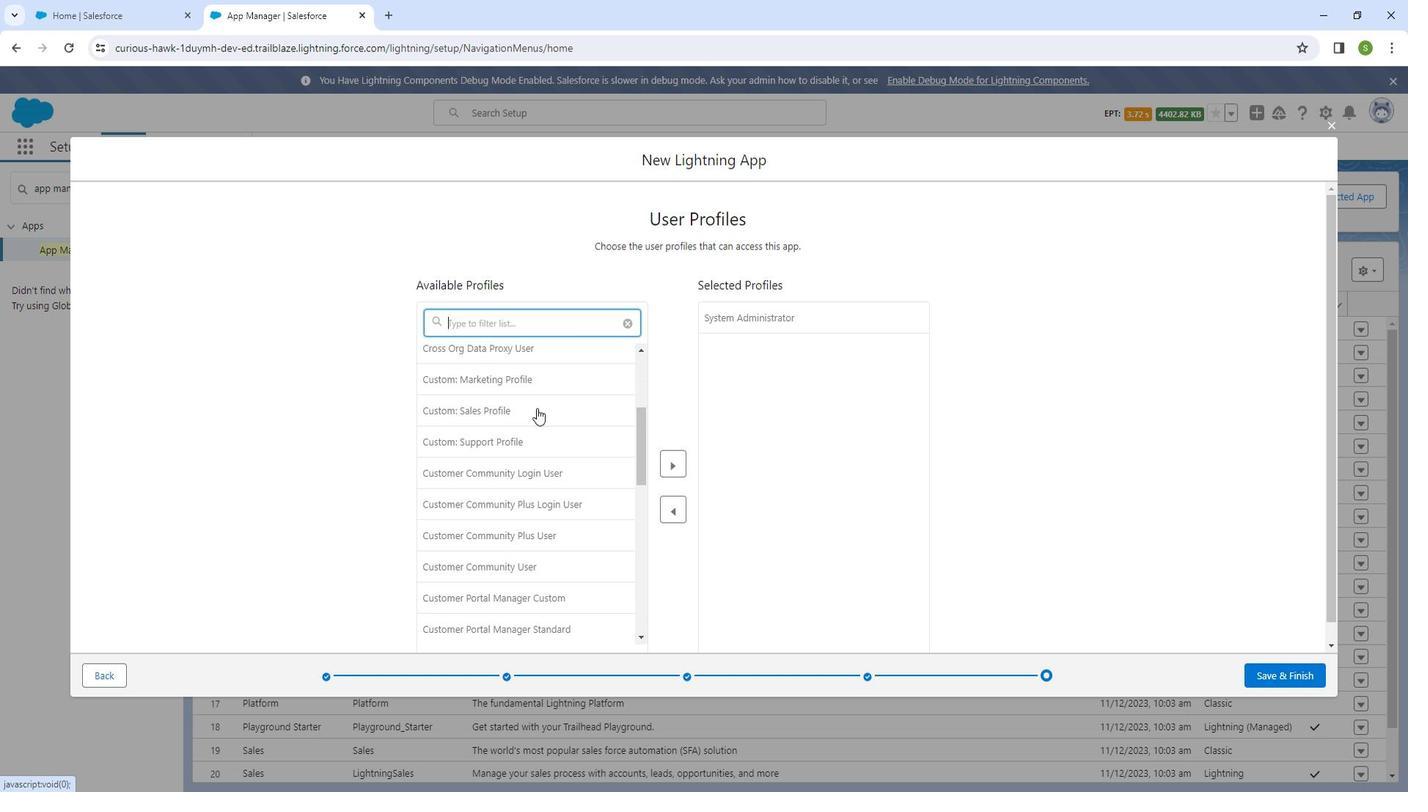 
Action: Mouse scrolled (548, 404) with delta (0, 0)
Screenshot: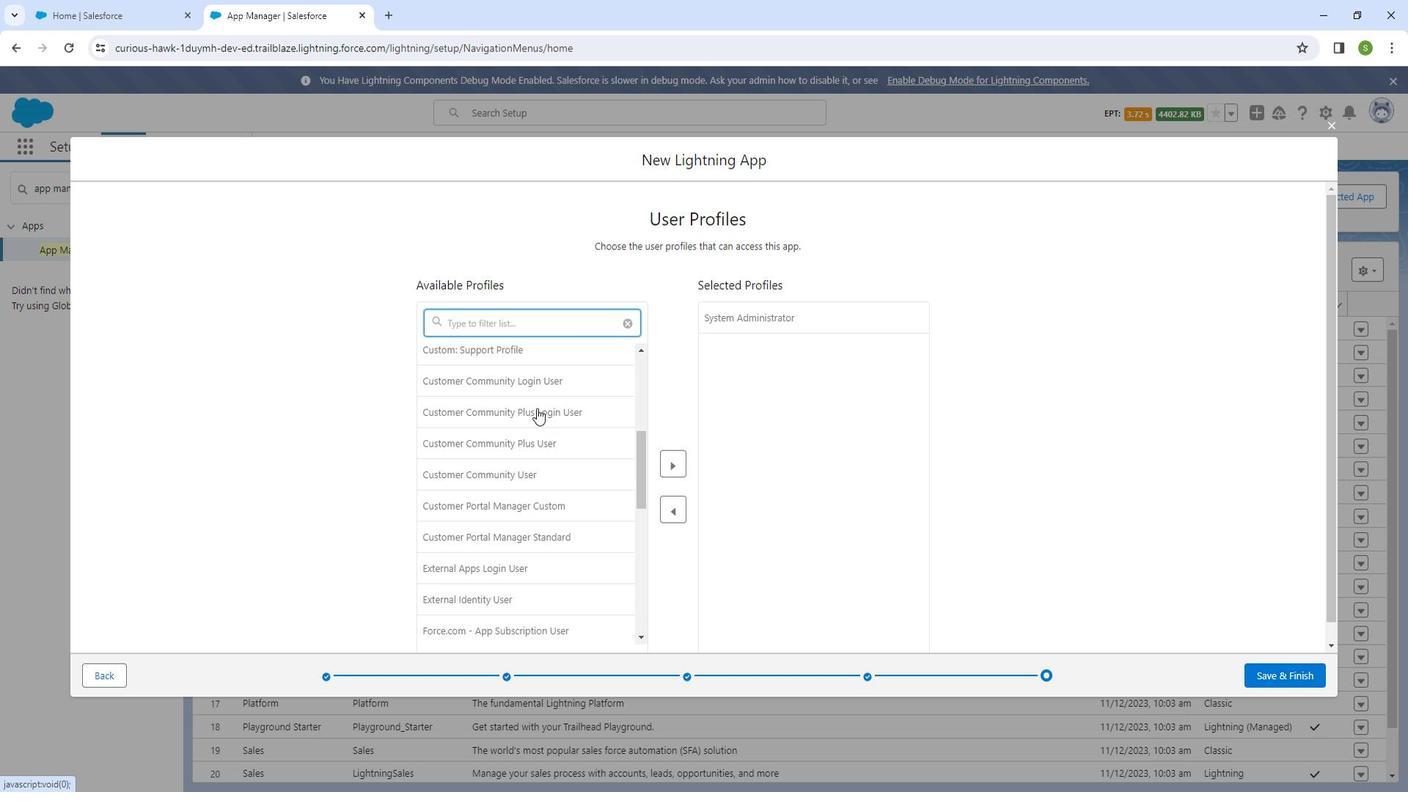 
Action: Mouse moved to (505, 442)
Screenshot: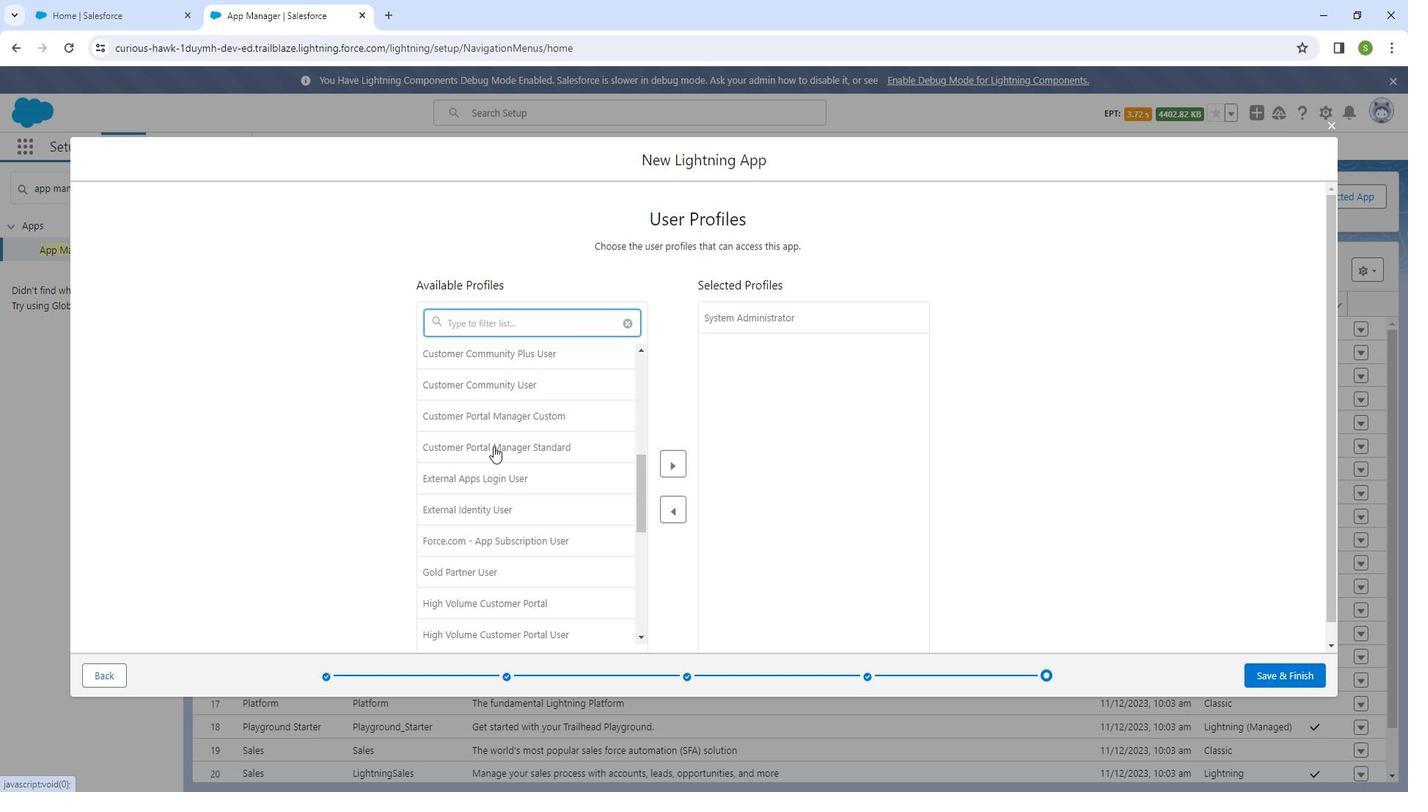 
Action: Mouse scrolled (505, 441) with delta (0, 0)
Screenshot: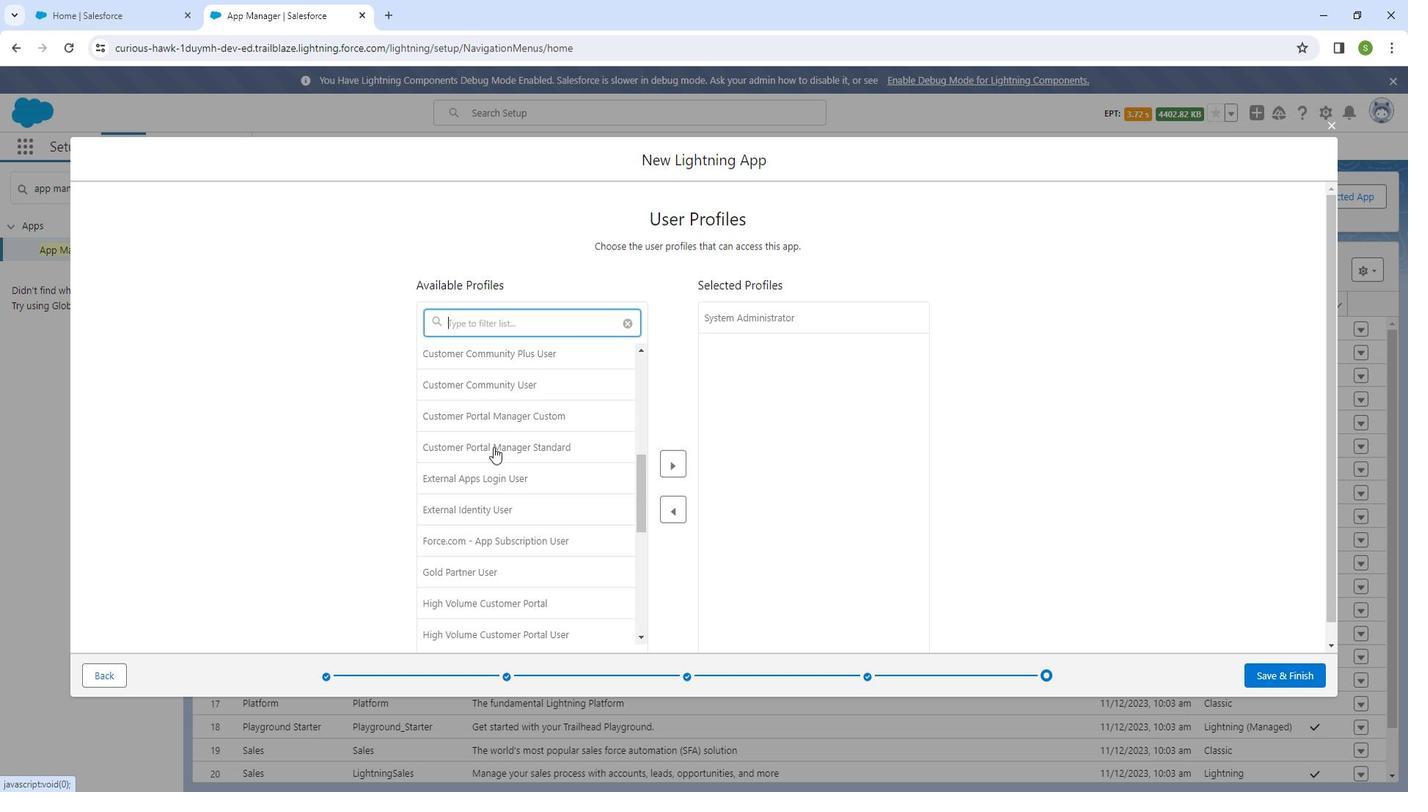 
Action: Mouse moved to (506, 441)
Screenshot: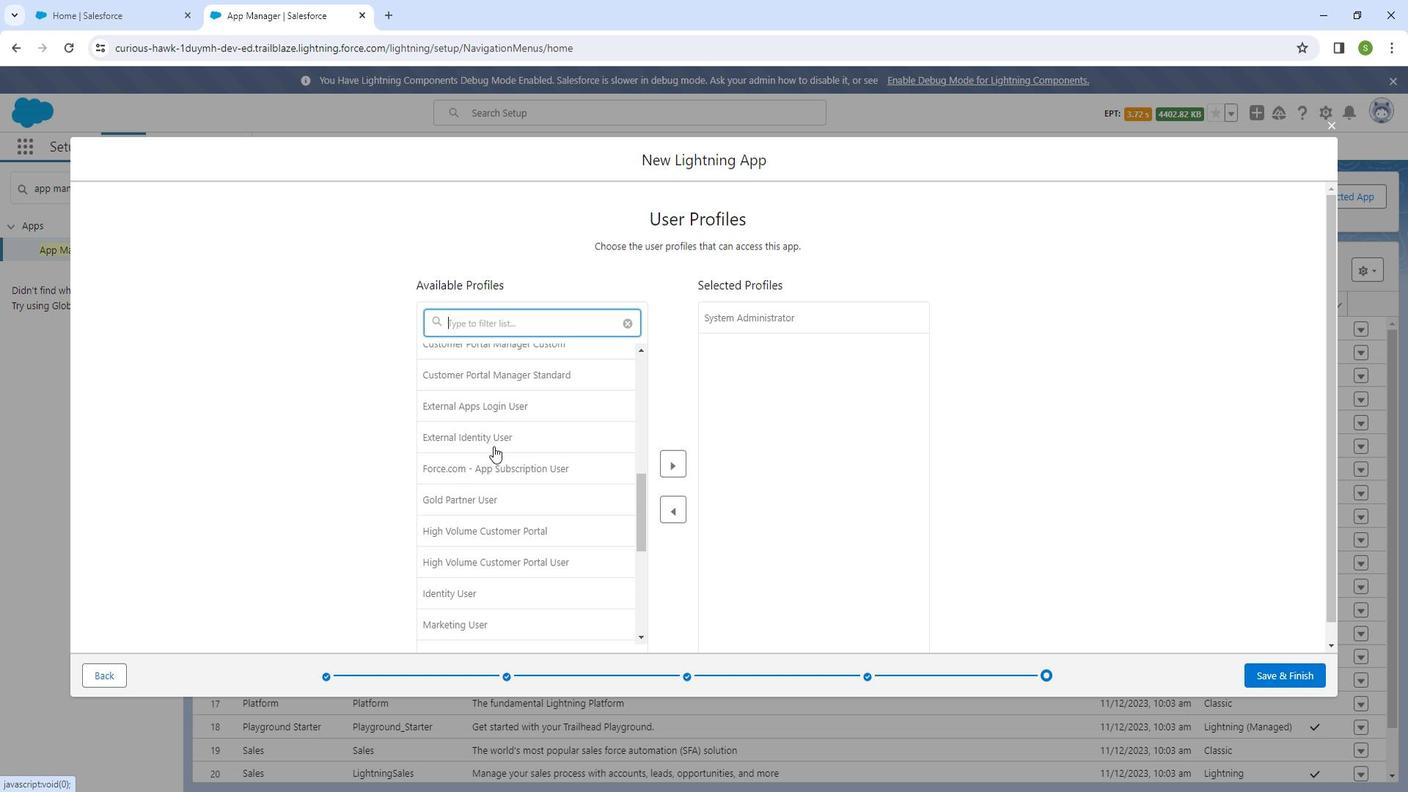 
Action: Mouse scrolled (506, 440) with delta (0, 0)
Screenshot: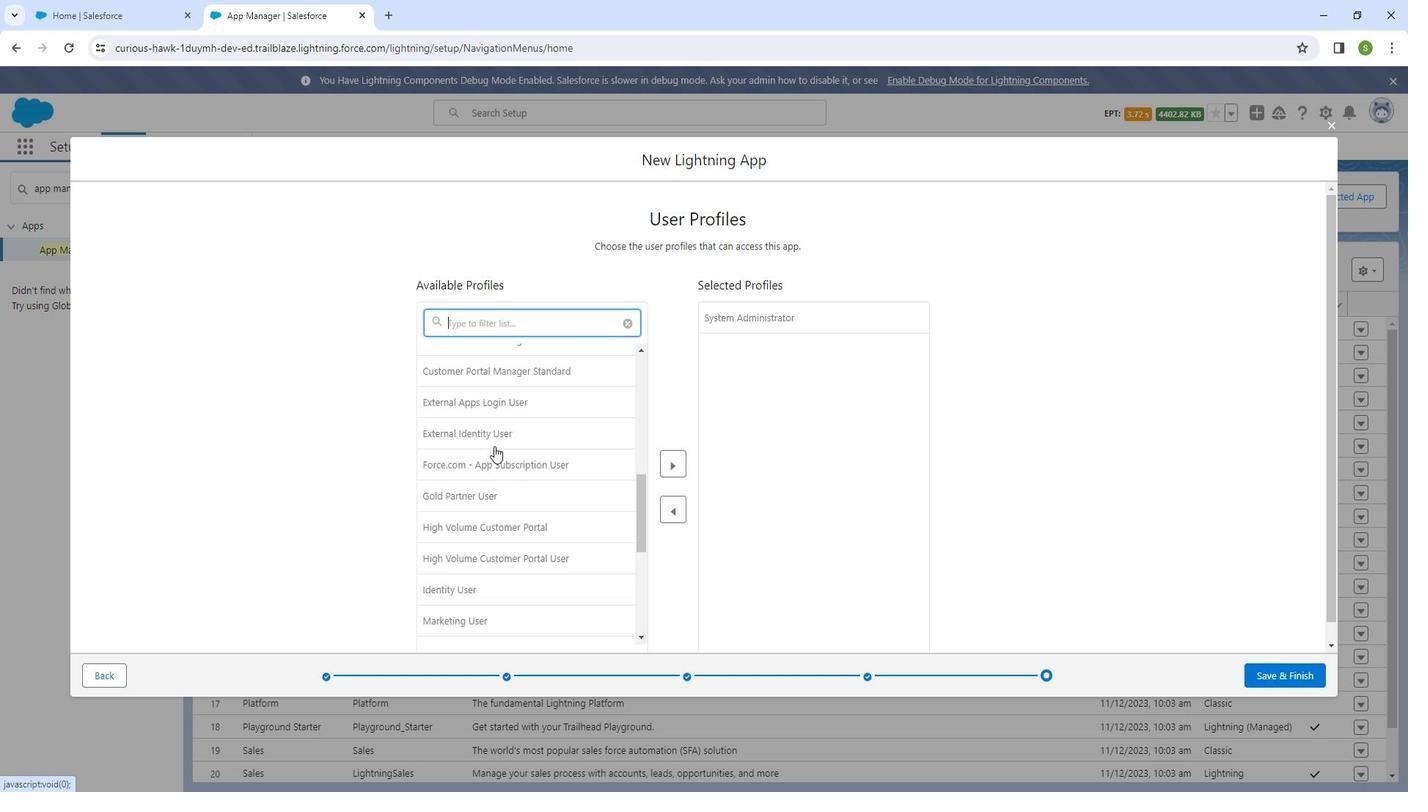 
Action: Mouse moved to (508, 440)
Screenshot: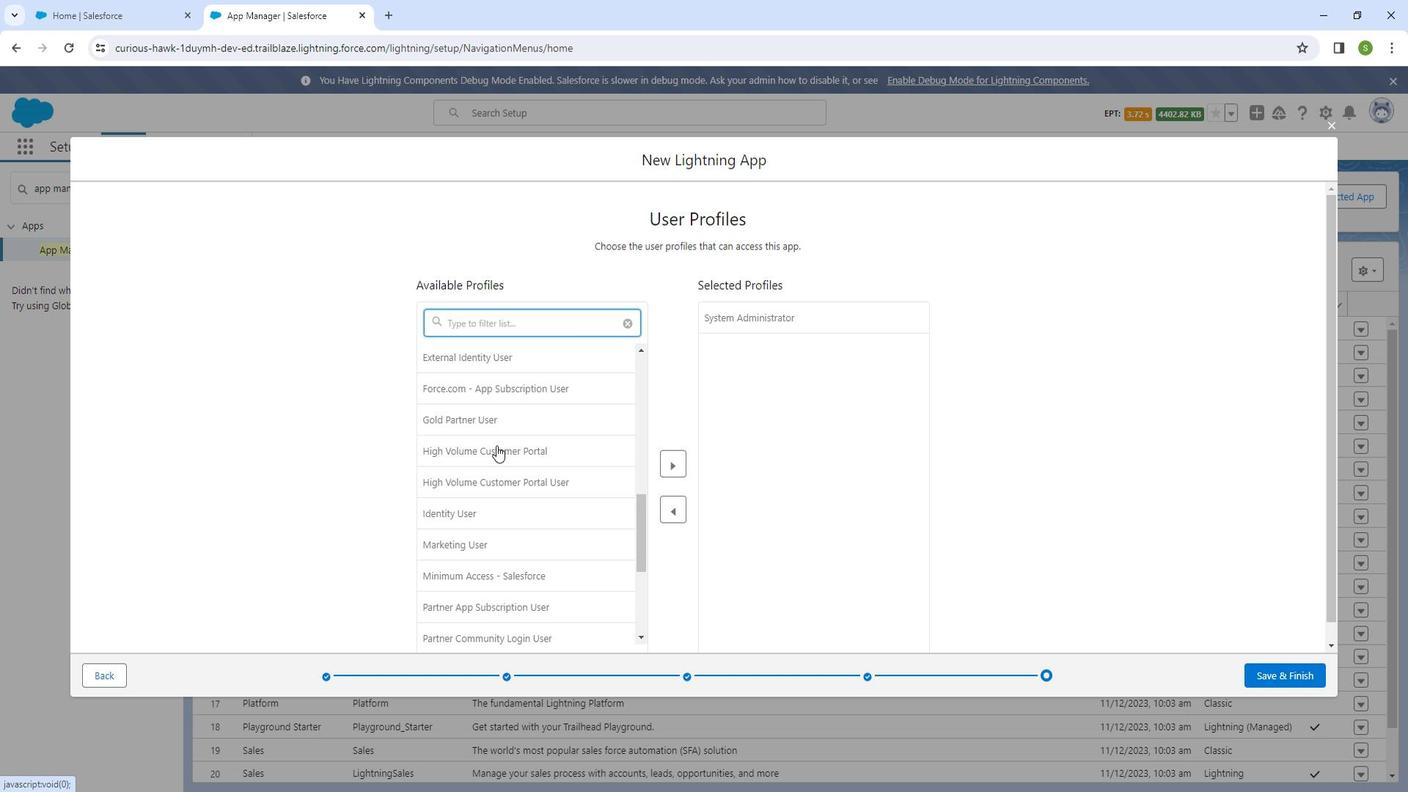 
Action: Mouse scrolled (508, 440) with delta (0, 0)
Screenshot: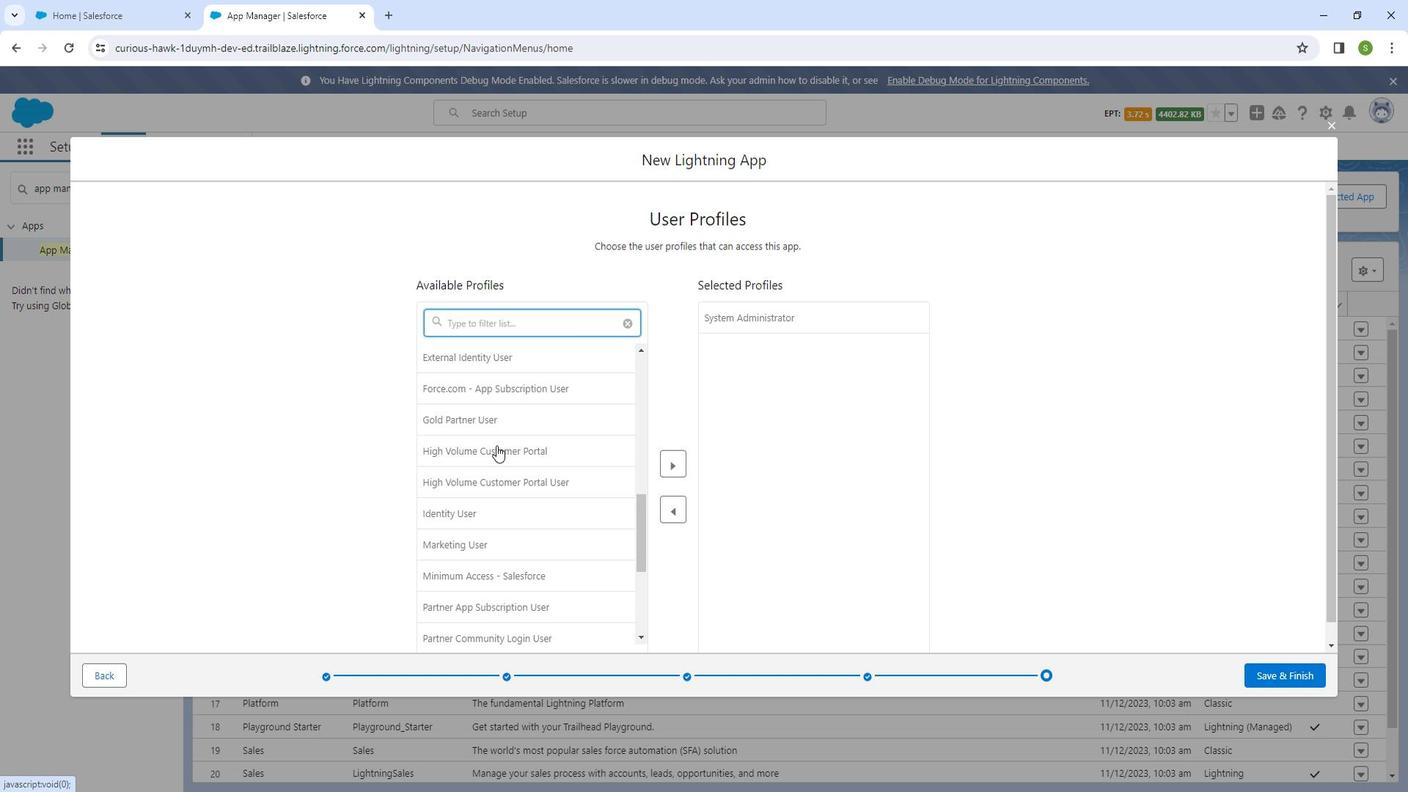
Action: Mouse moved to (508, 440)
Screenshot: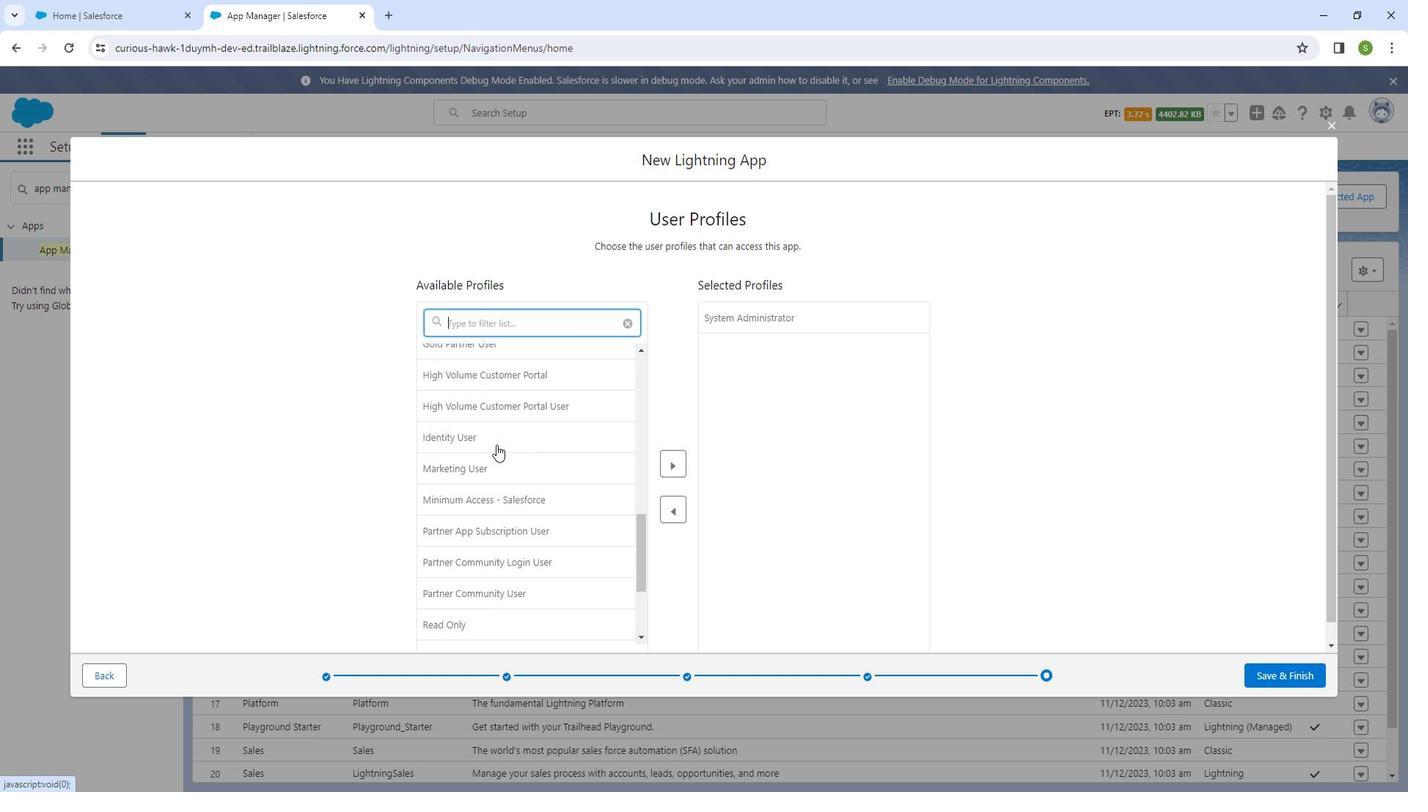 
Action: Mouse scrolled (508, 439) with delta (0, 0)
Screenshot: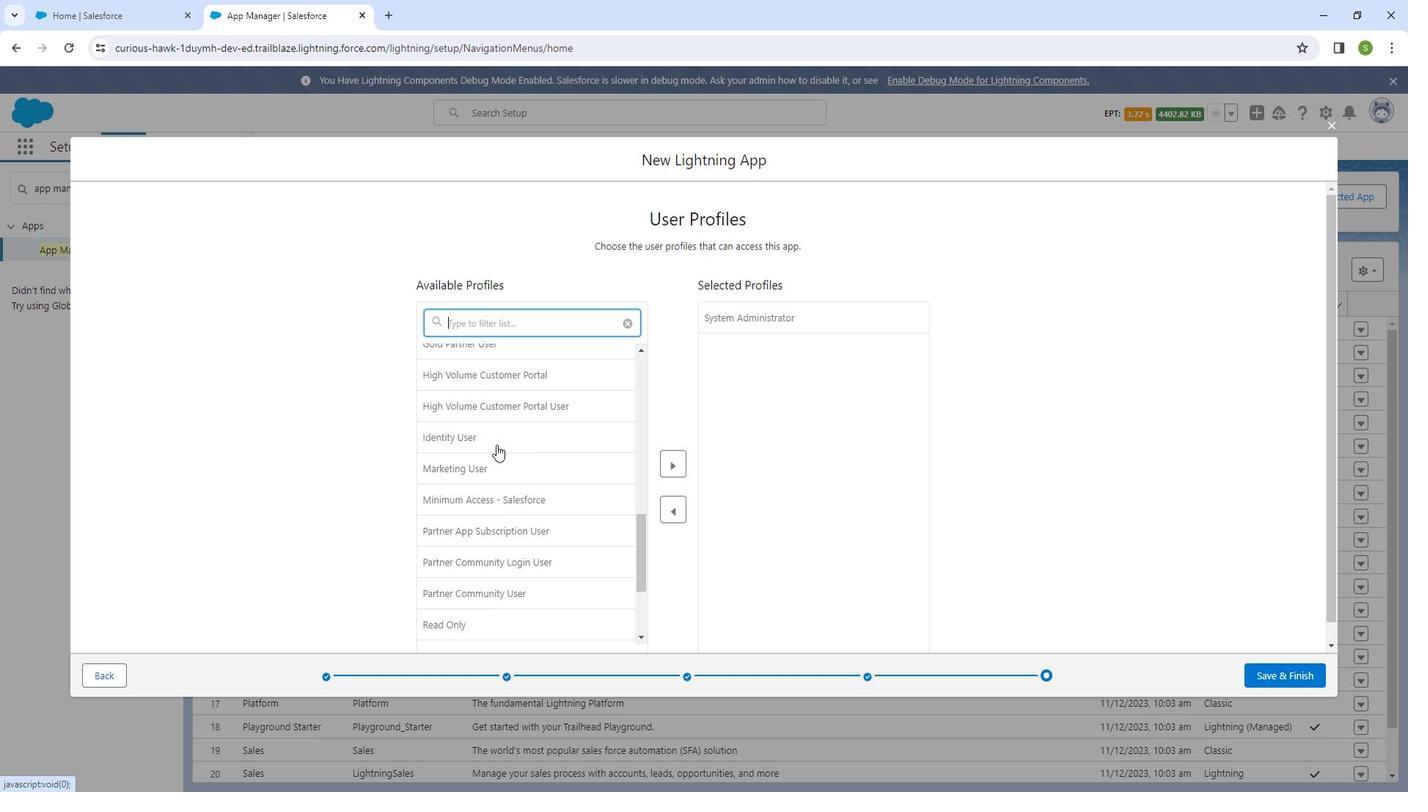 
Action: Mouse moved to (508, 440)
Screenshot: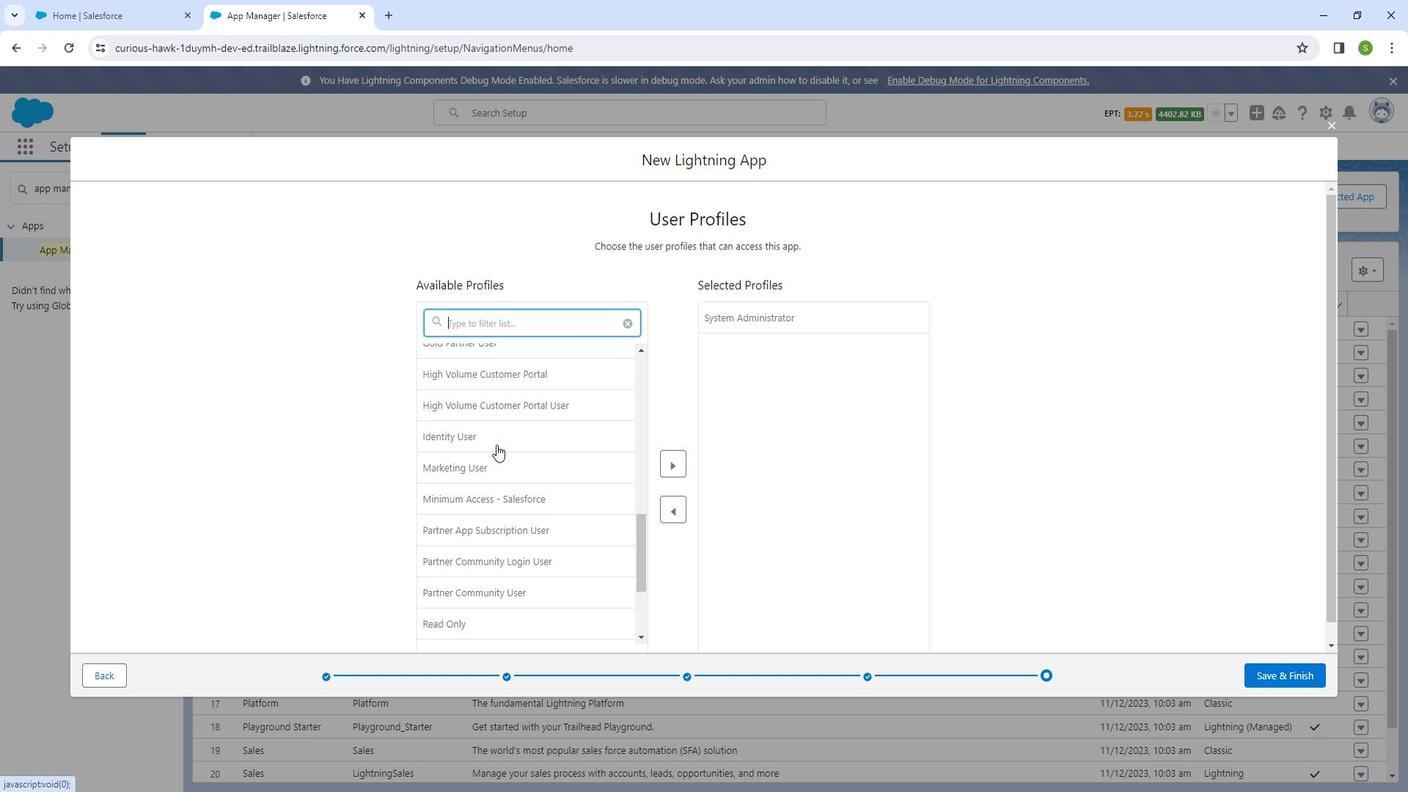 
Action: Mouse scrolled (508, 439) with delta (0, 0)
Screenshot: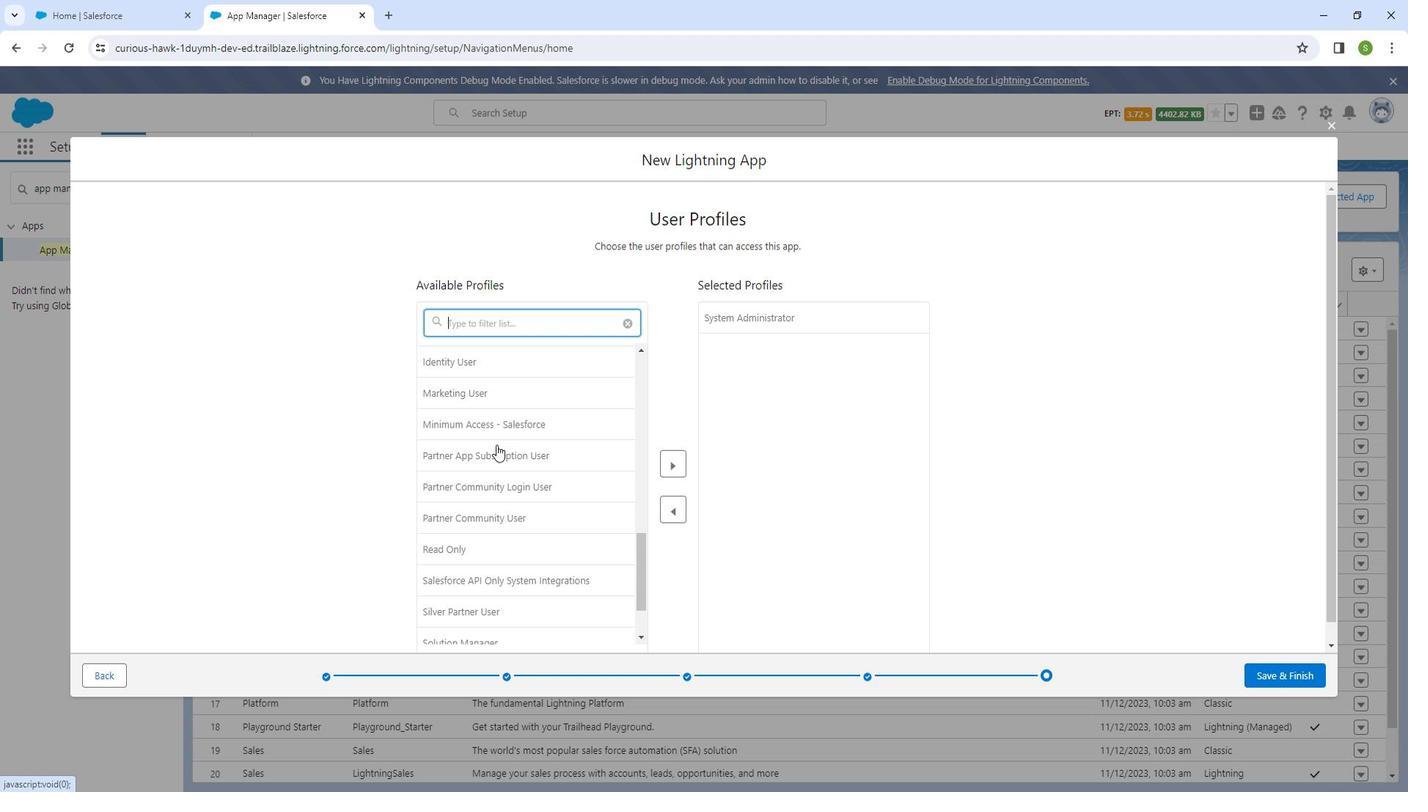 
Action: Mouse scrolled (508, 439) with delta (0, 0)
Screenshot: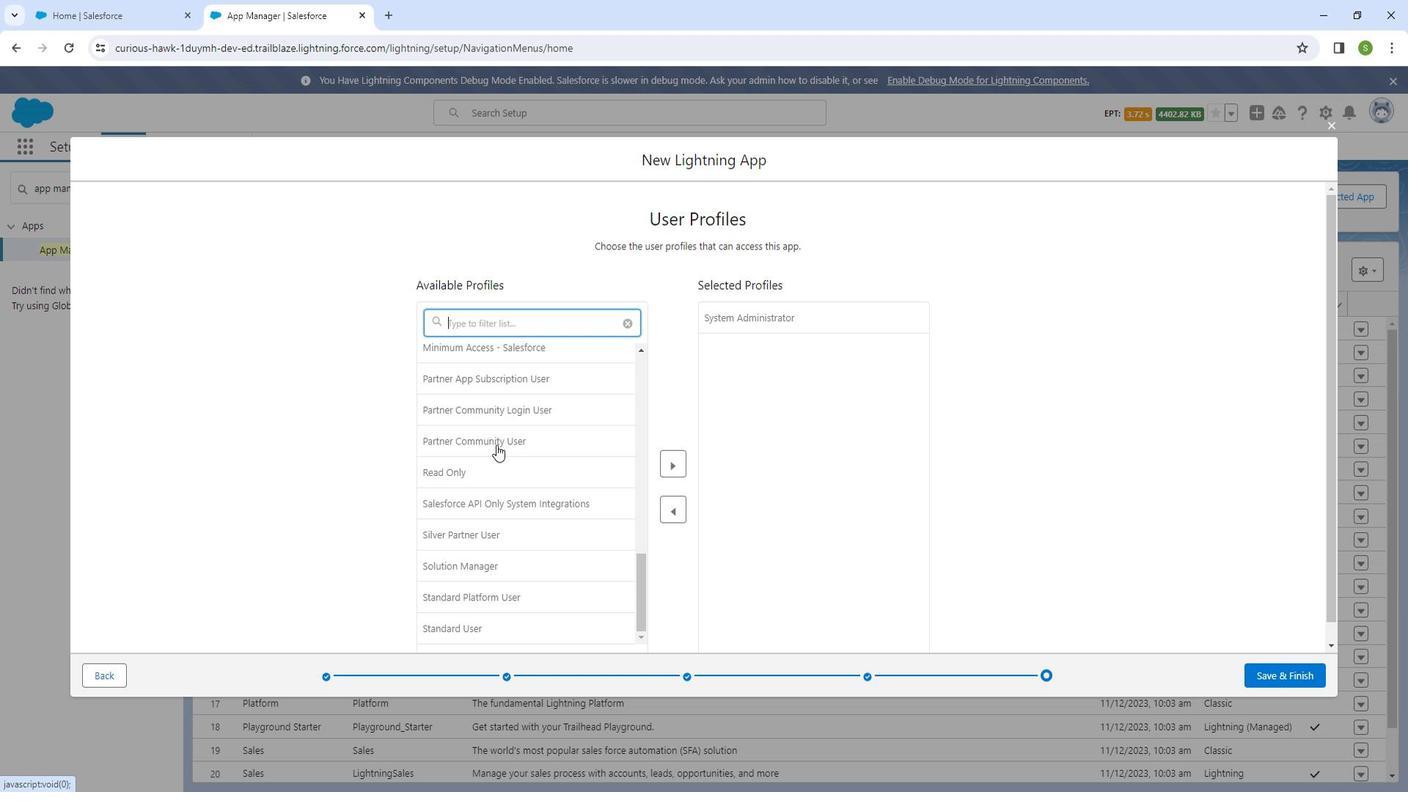 
Action: Mouse moved to (508, 440)
Screenshot: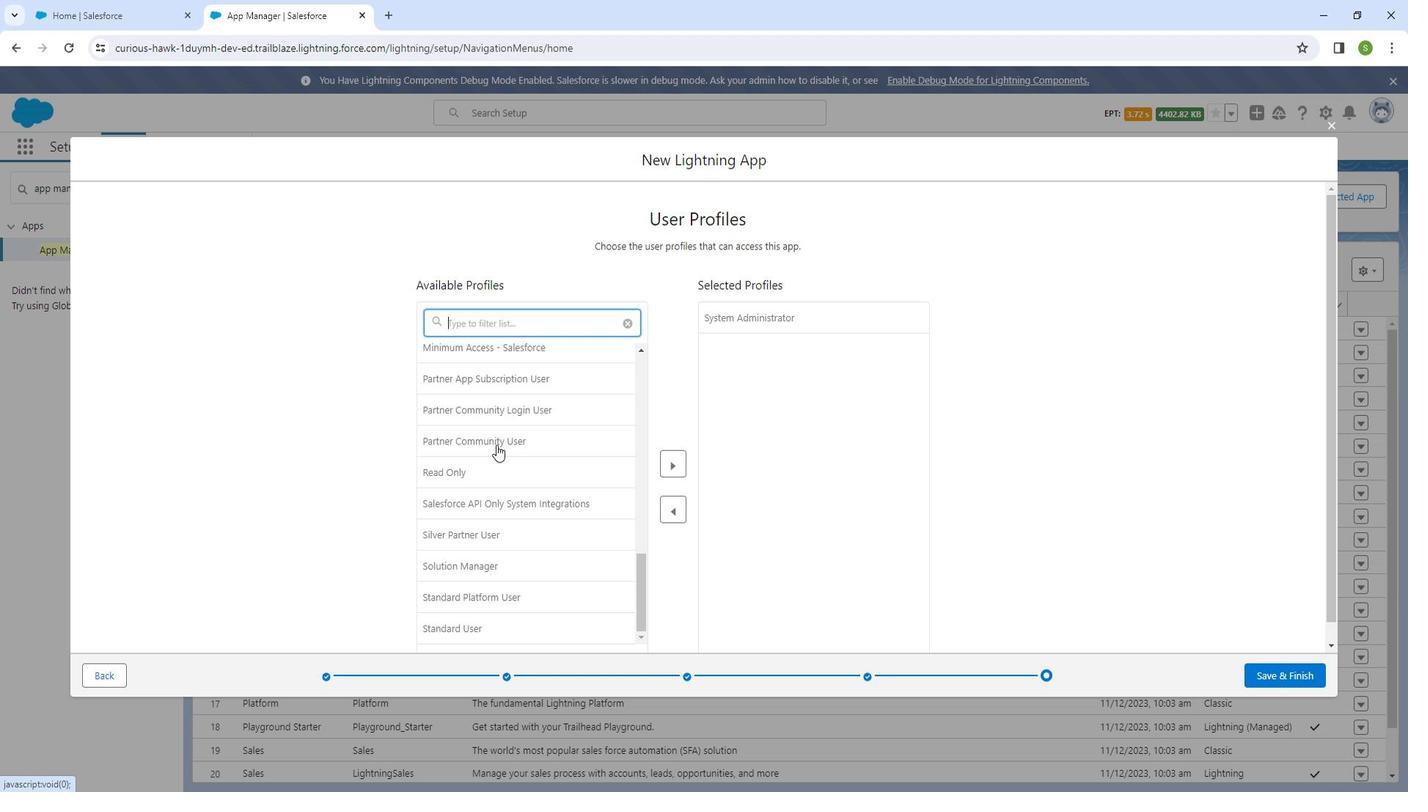 
Action: Mouse scrolled (508, 439) with delta (0, 0)
Screenshot: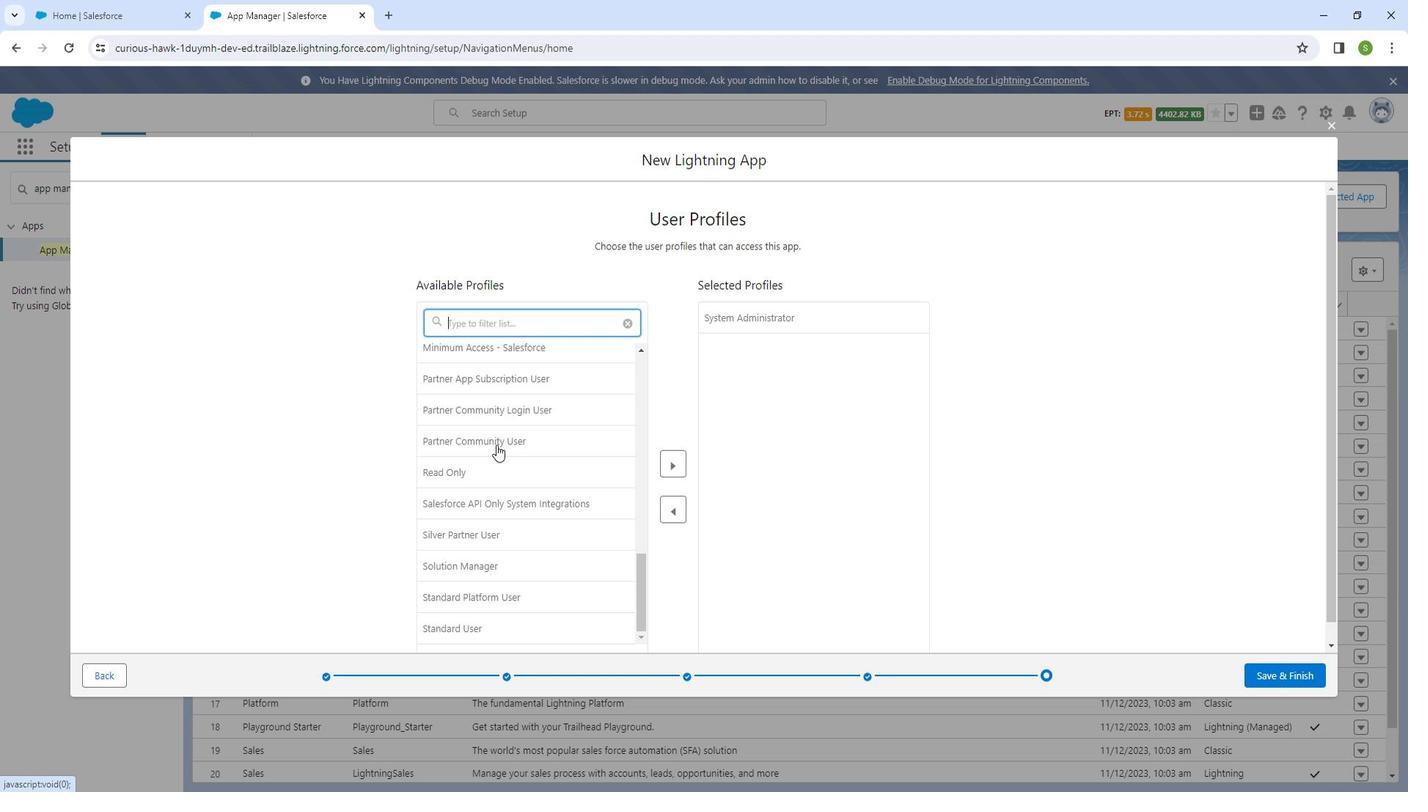 
Action: Mouse moved to (496, 550)
Screenshot: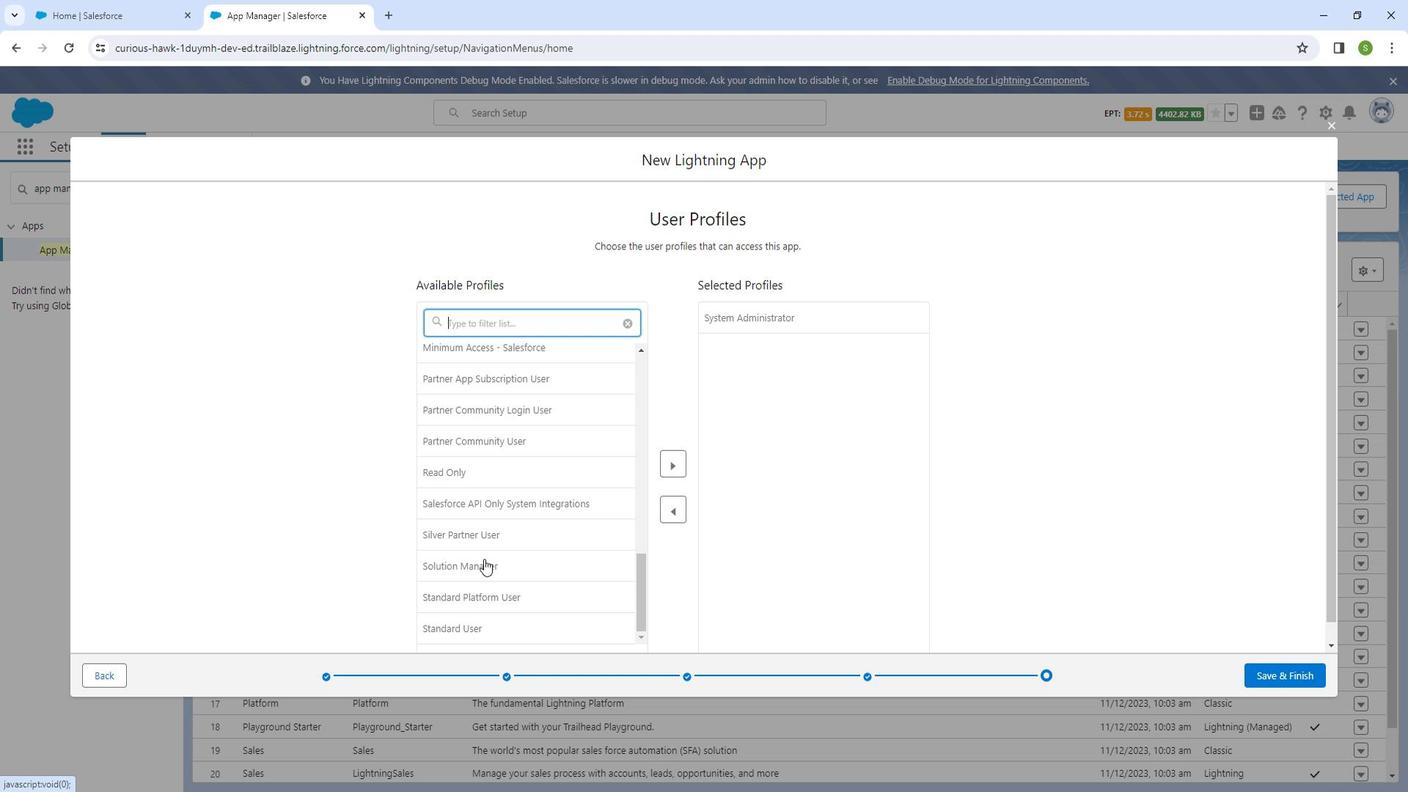 
Action: Mouse pressed left at (496, 550)
Screenshot: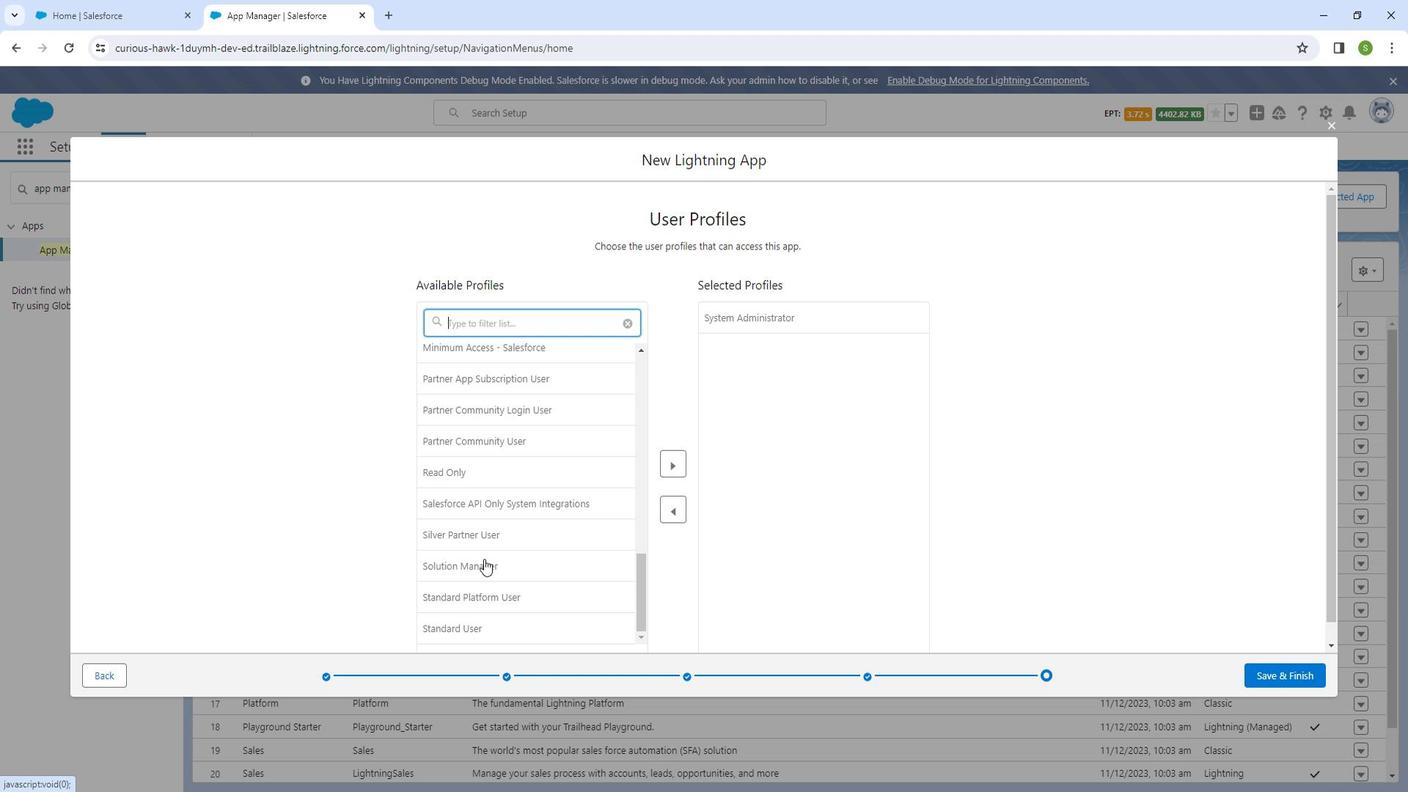 
Action: Mouse moved to (672, 462)
Screenshot: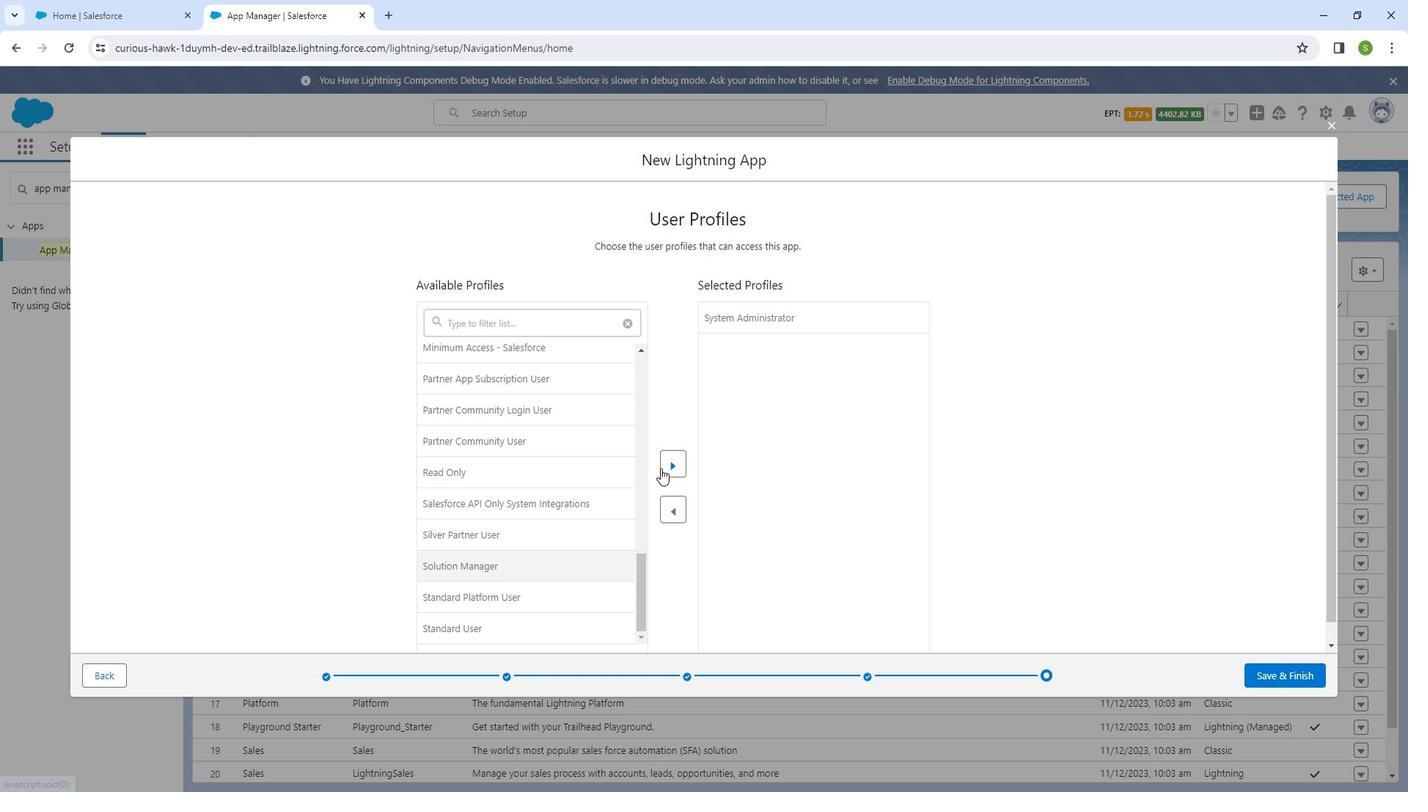 
Action: Mouse pressed left at (672, 462)
Screenshot: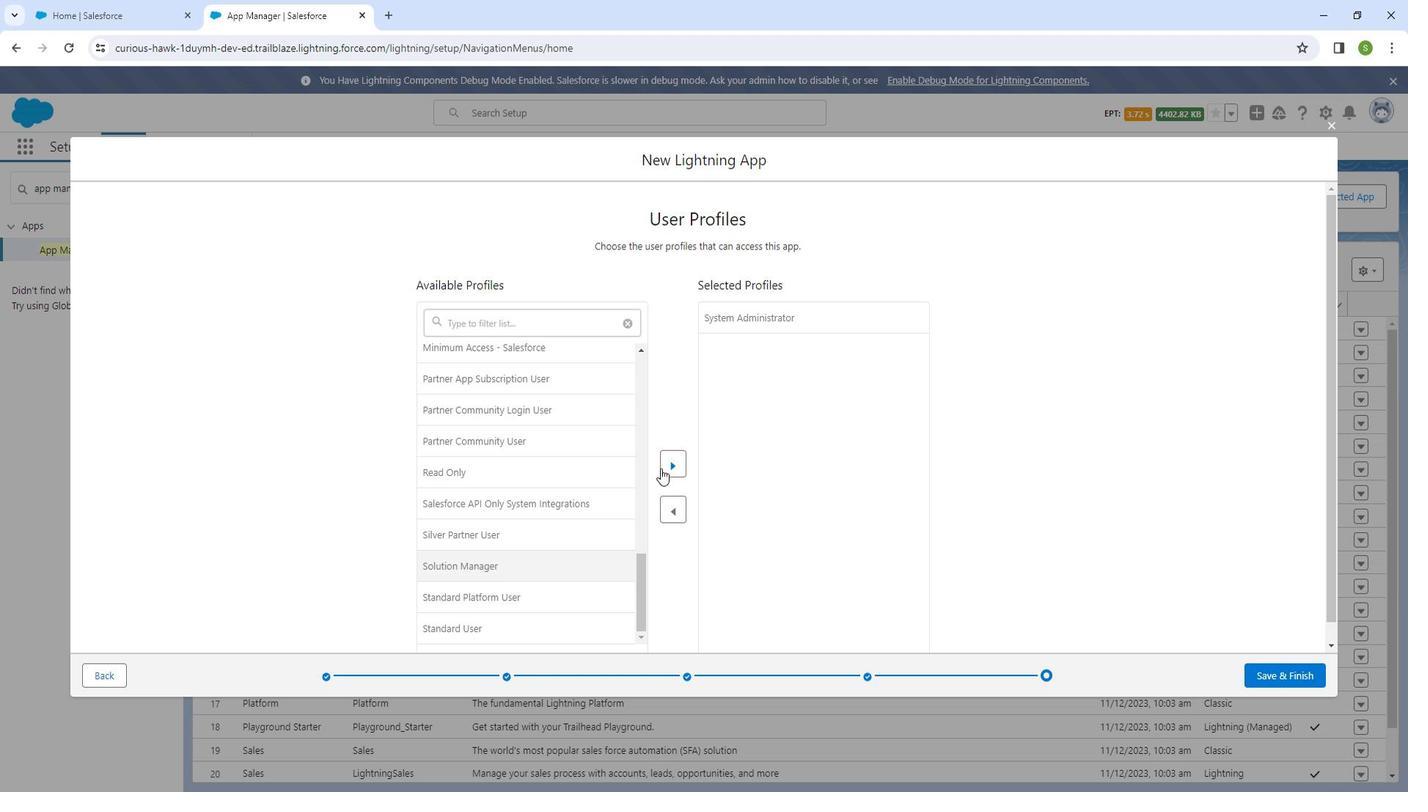 
Action: Mouse moved to (512, 523)
Screenshot: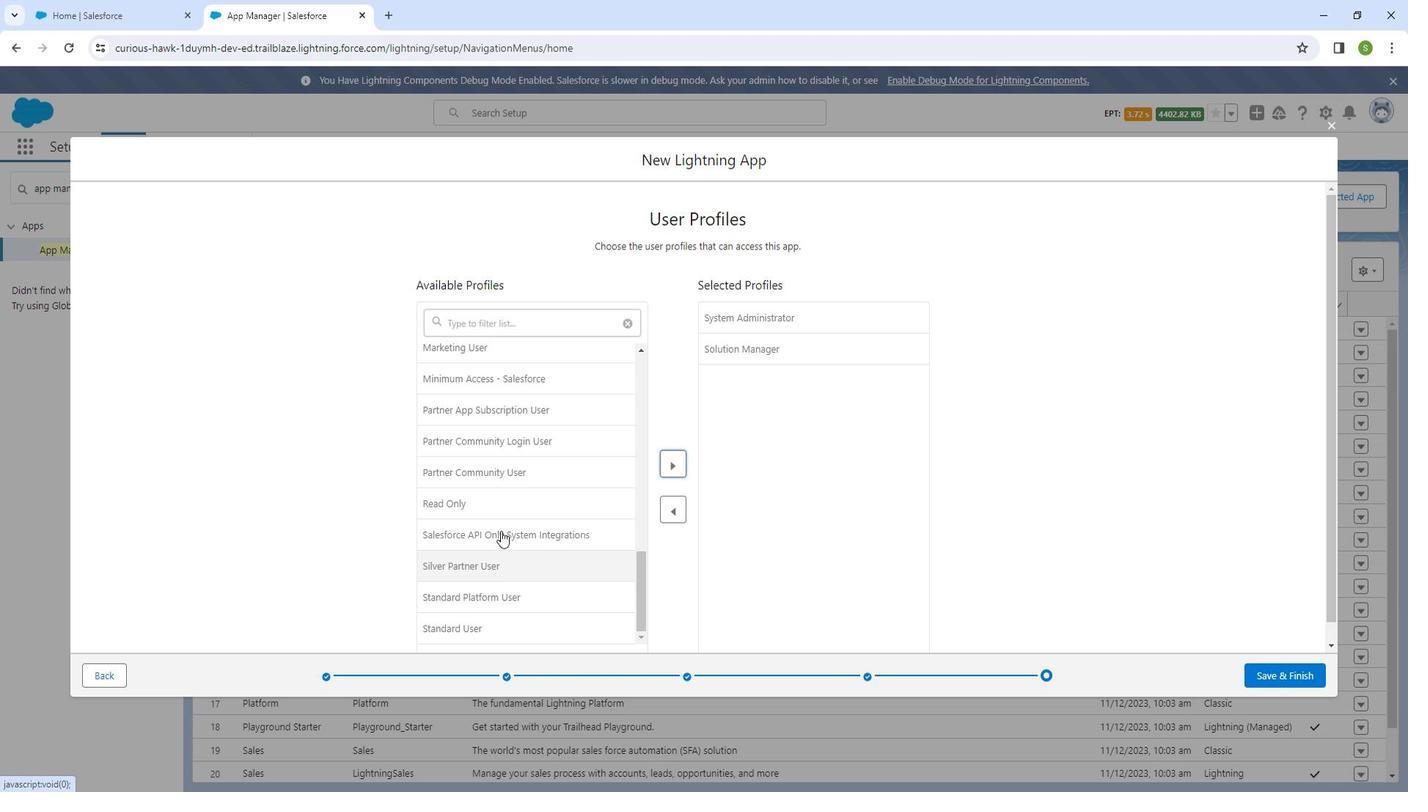 
Action: Mouse scrolled (512, 522) with delta (0, 0)
Screenshot: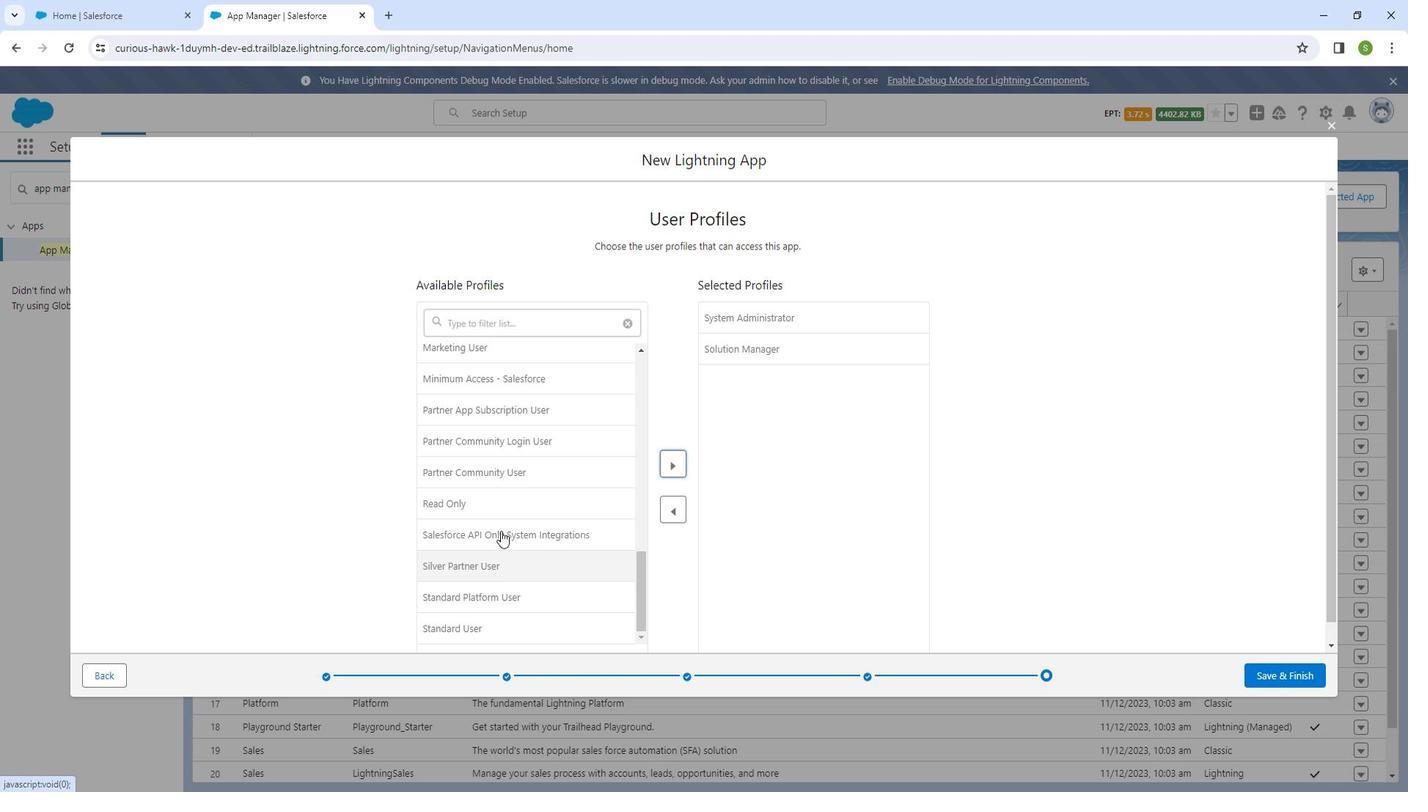 
Action: Mouse moved to (514, 523)
Screenshot: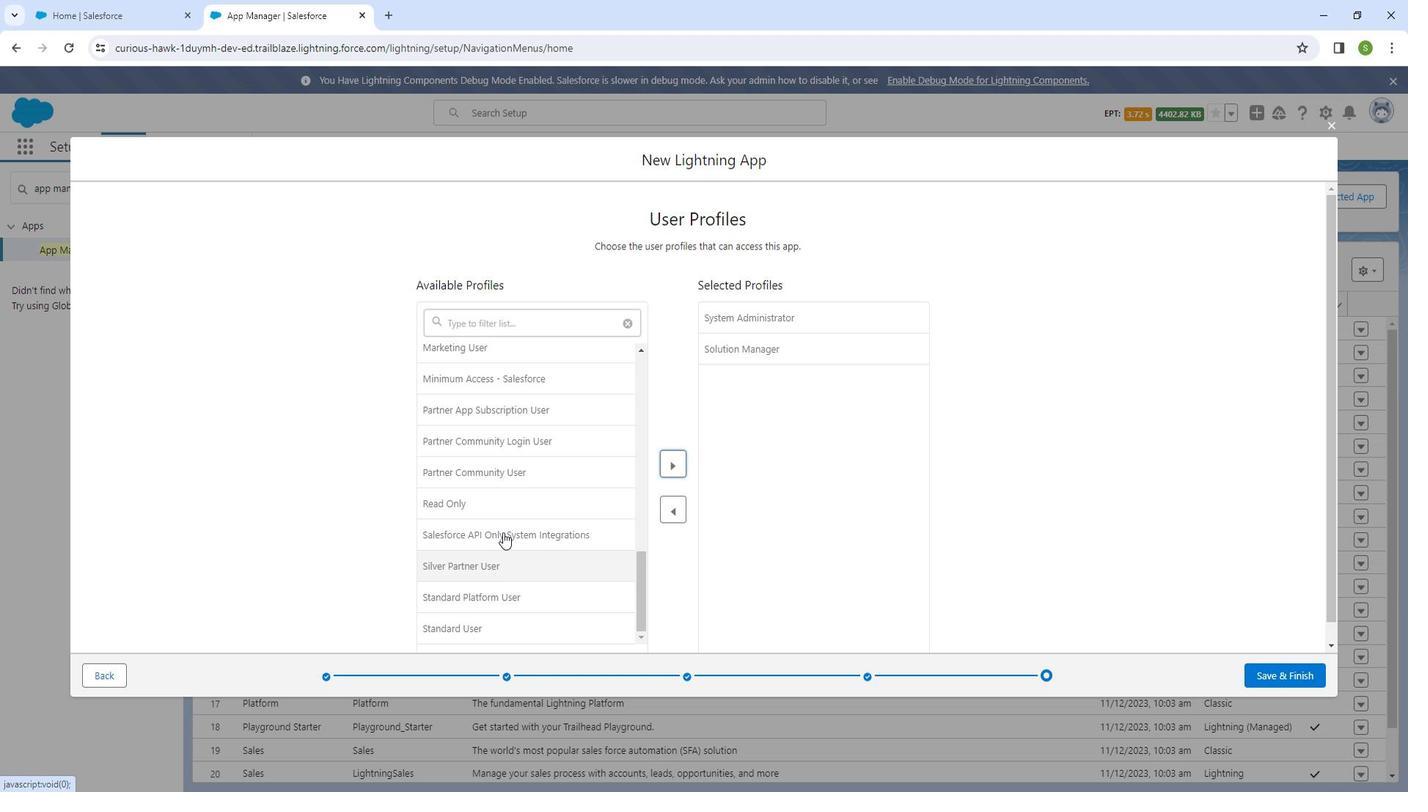 
Action: Mouse scrolled (514, 523) with delta (0, 0)
Screenshot: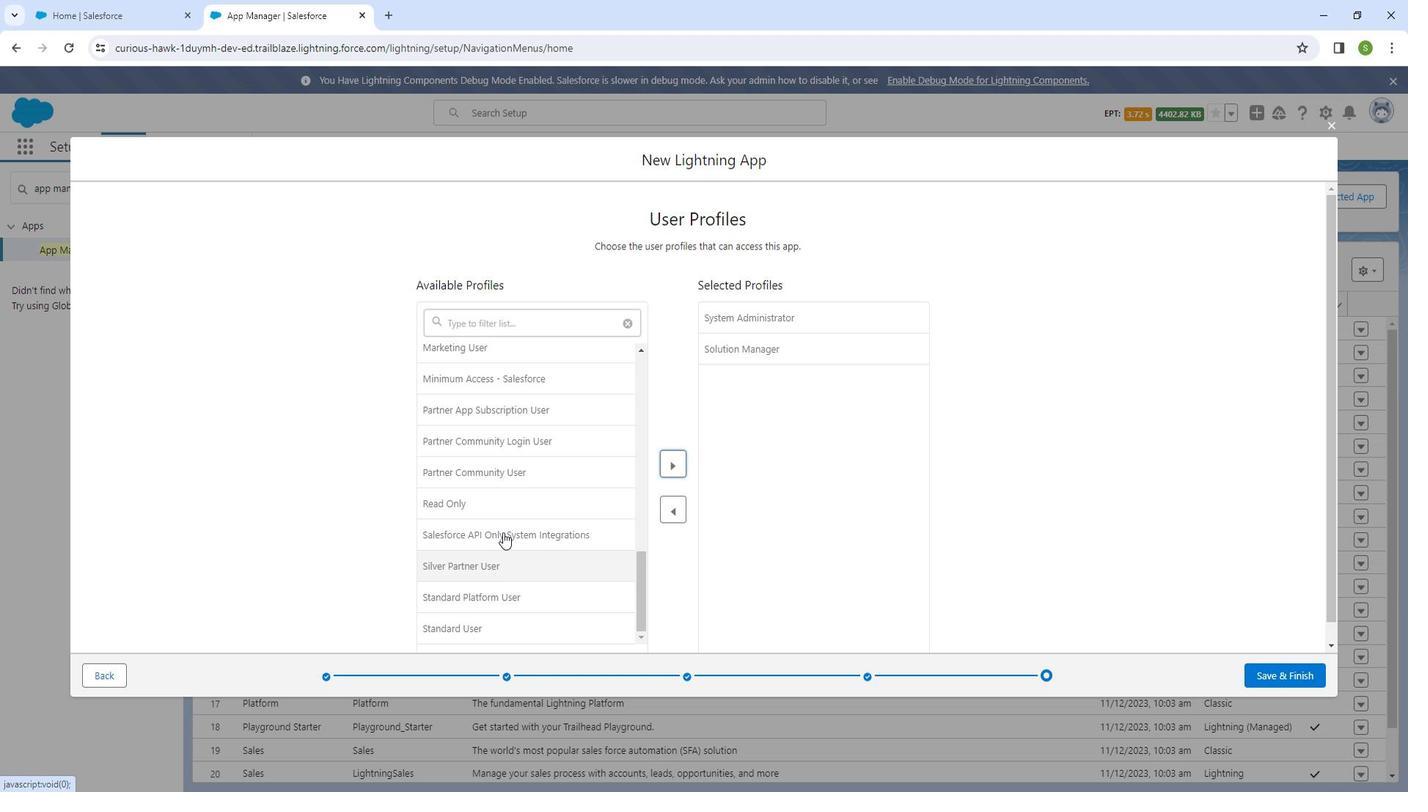 
Action: Mouse moved to (515, 525)
Screenshot: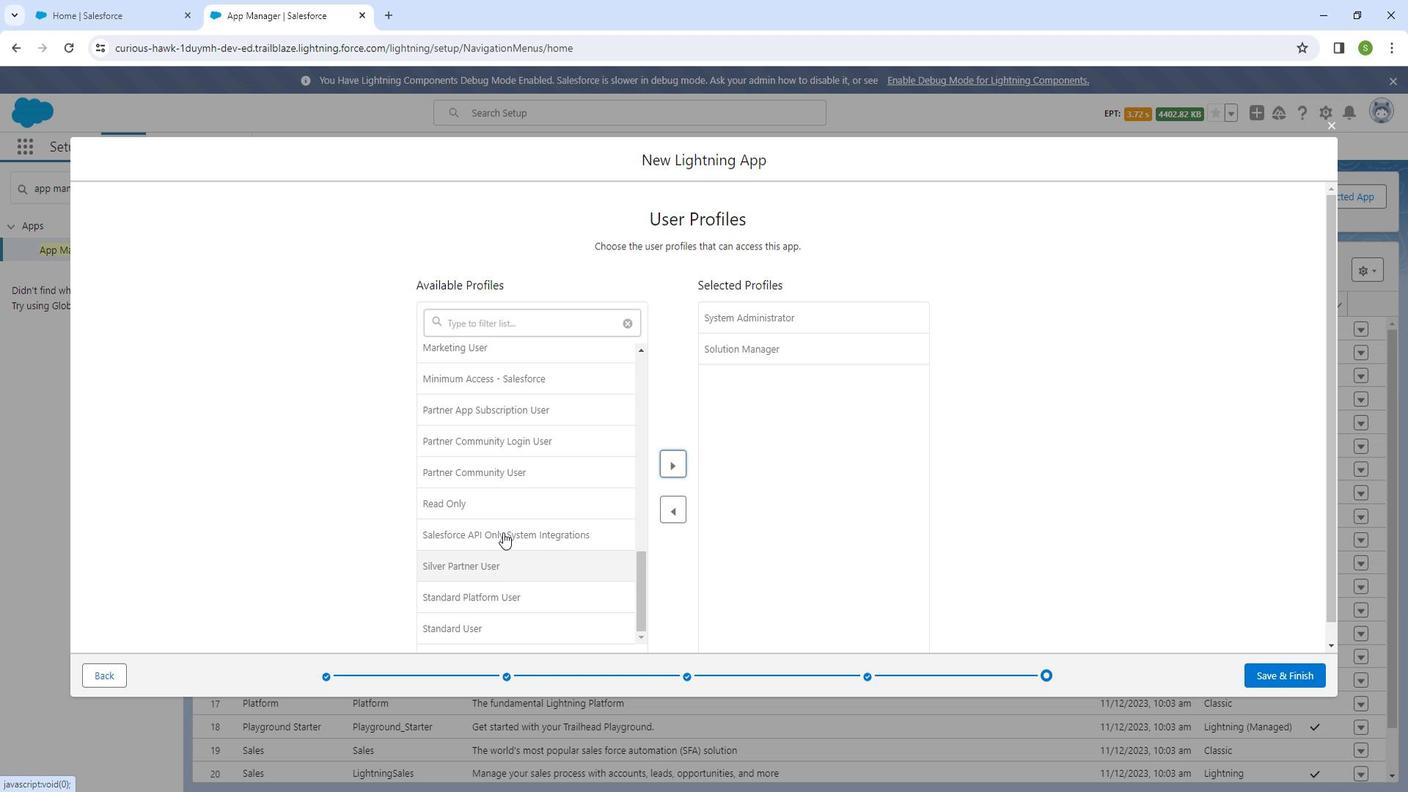 
Action: Mouse scrolled (515, 524) with delta (0, 0)
Screenshot: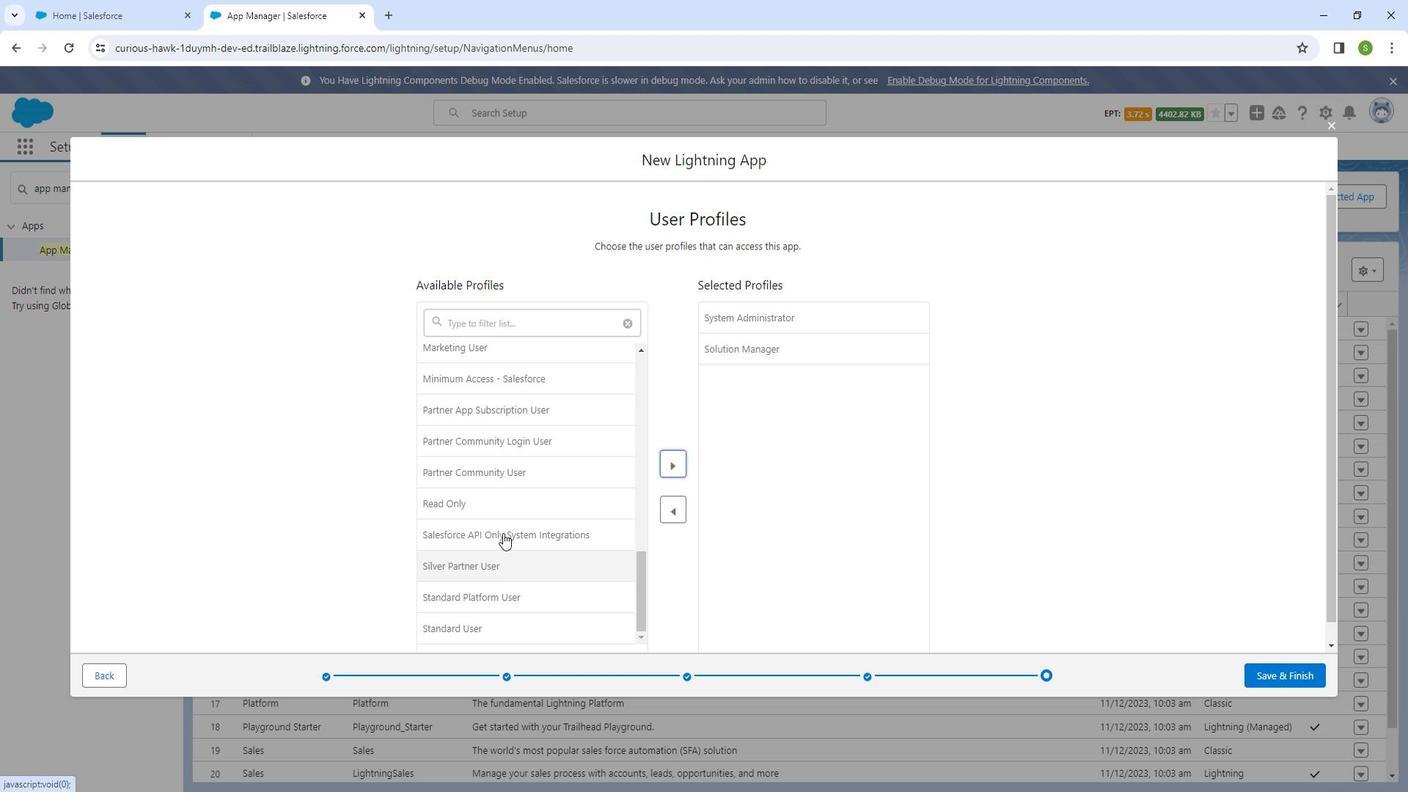 
Action: Mouse moved to (523, 611)
Screenshot: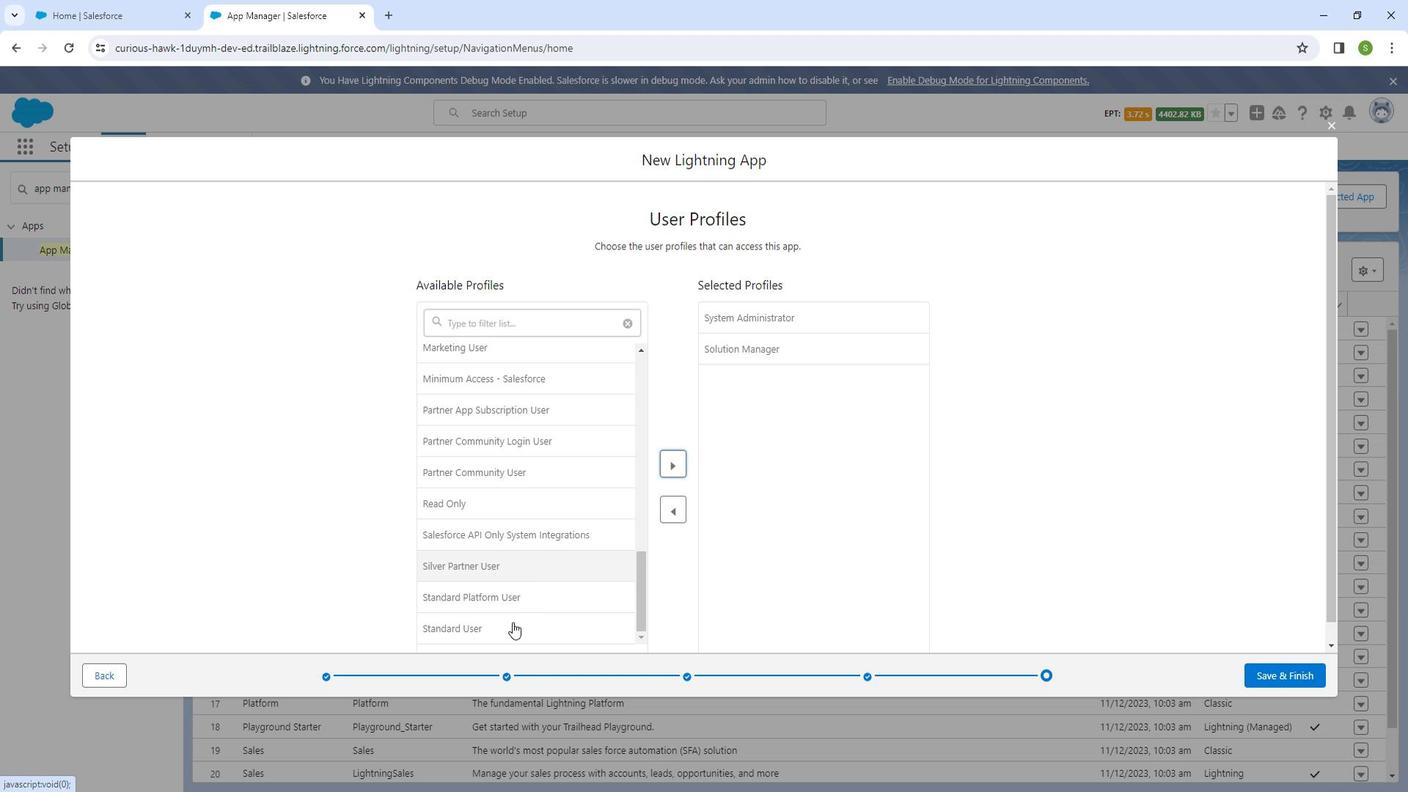 
Action: Mouse pressed left at (523, 611)
Screenshot: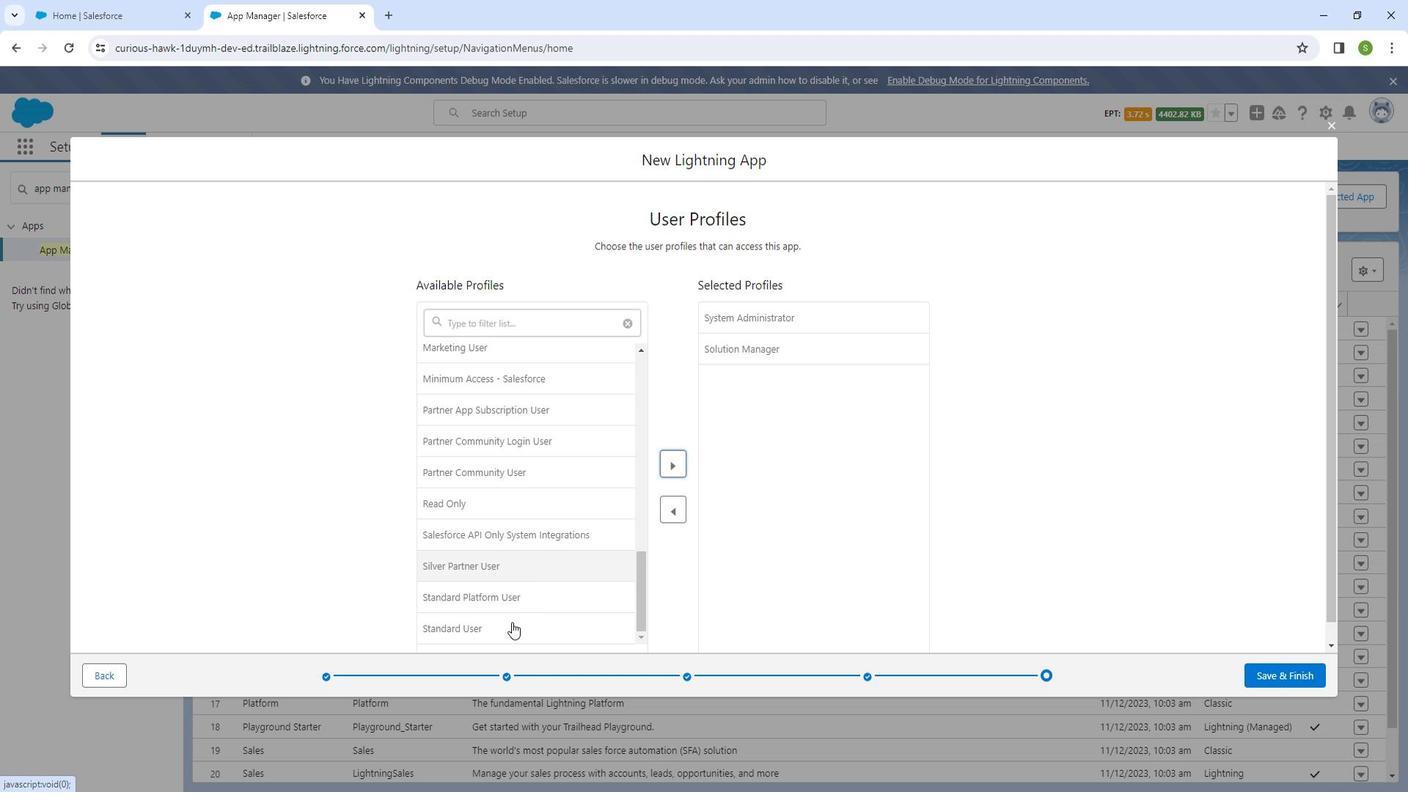 
Action: Mouse moved to (684, 460)
Screenshot: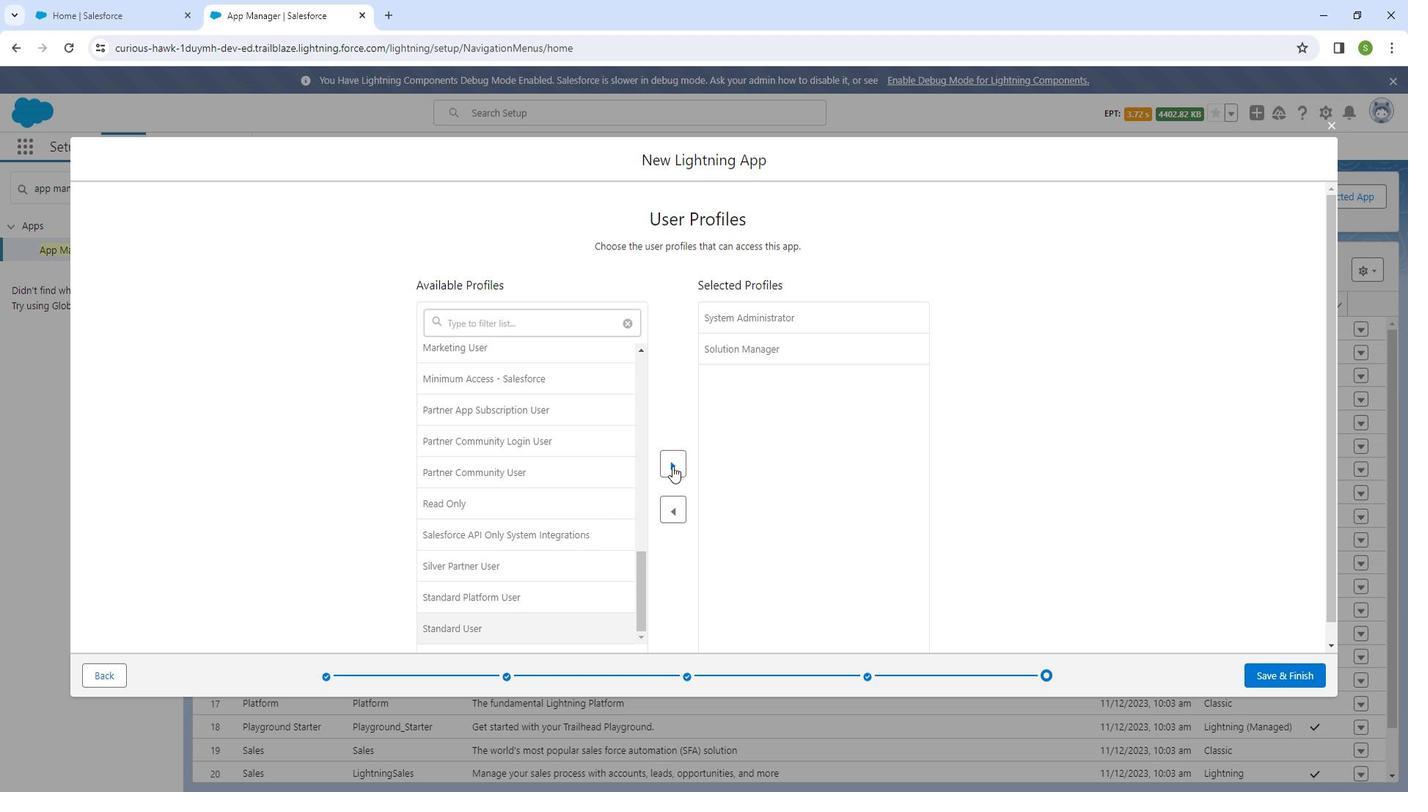 
Action: Mouse pressed left at (684, 460)
Screenshot: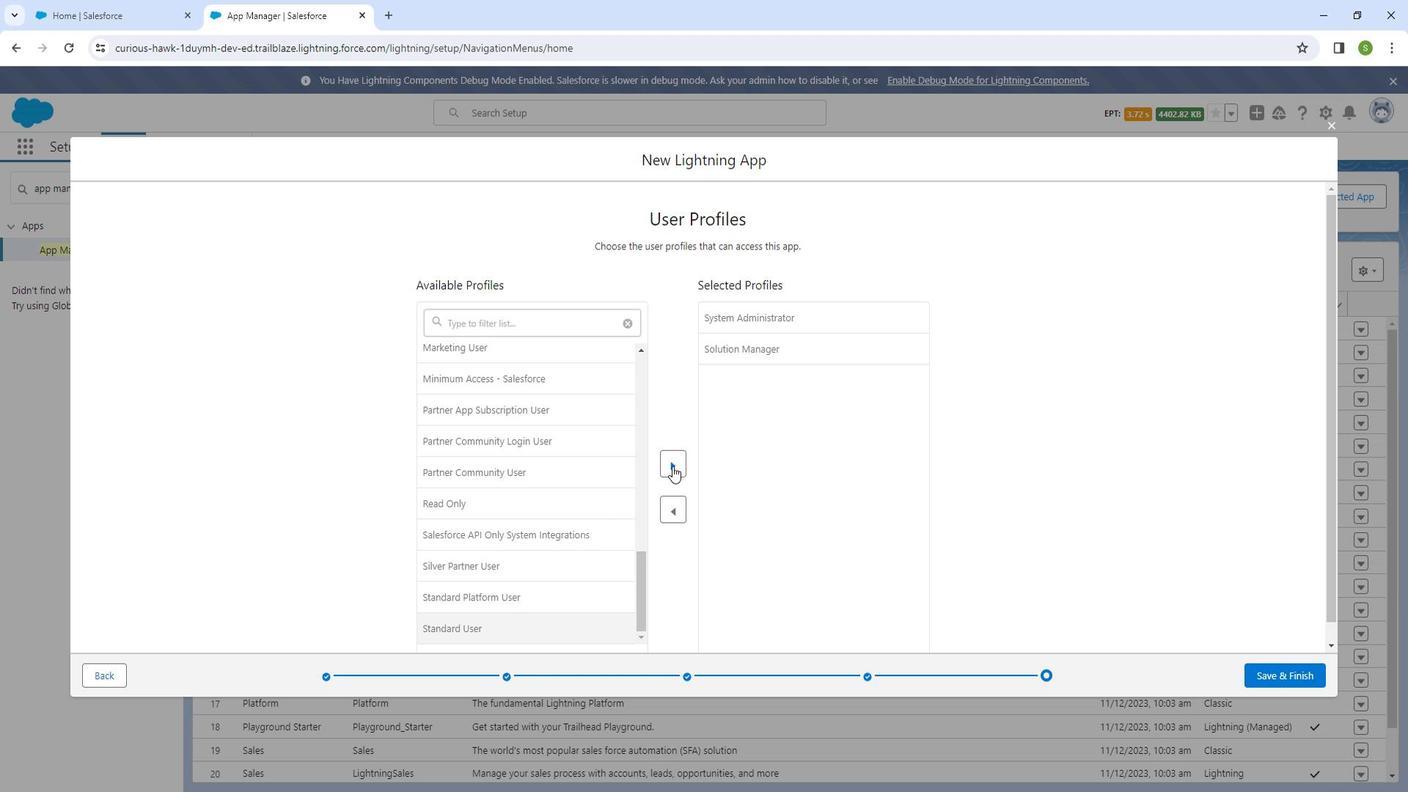 
Action: Mouse moved to (509, 588)
Screenshot: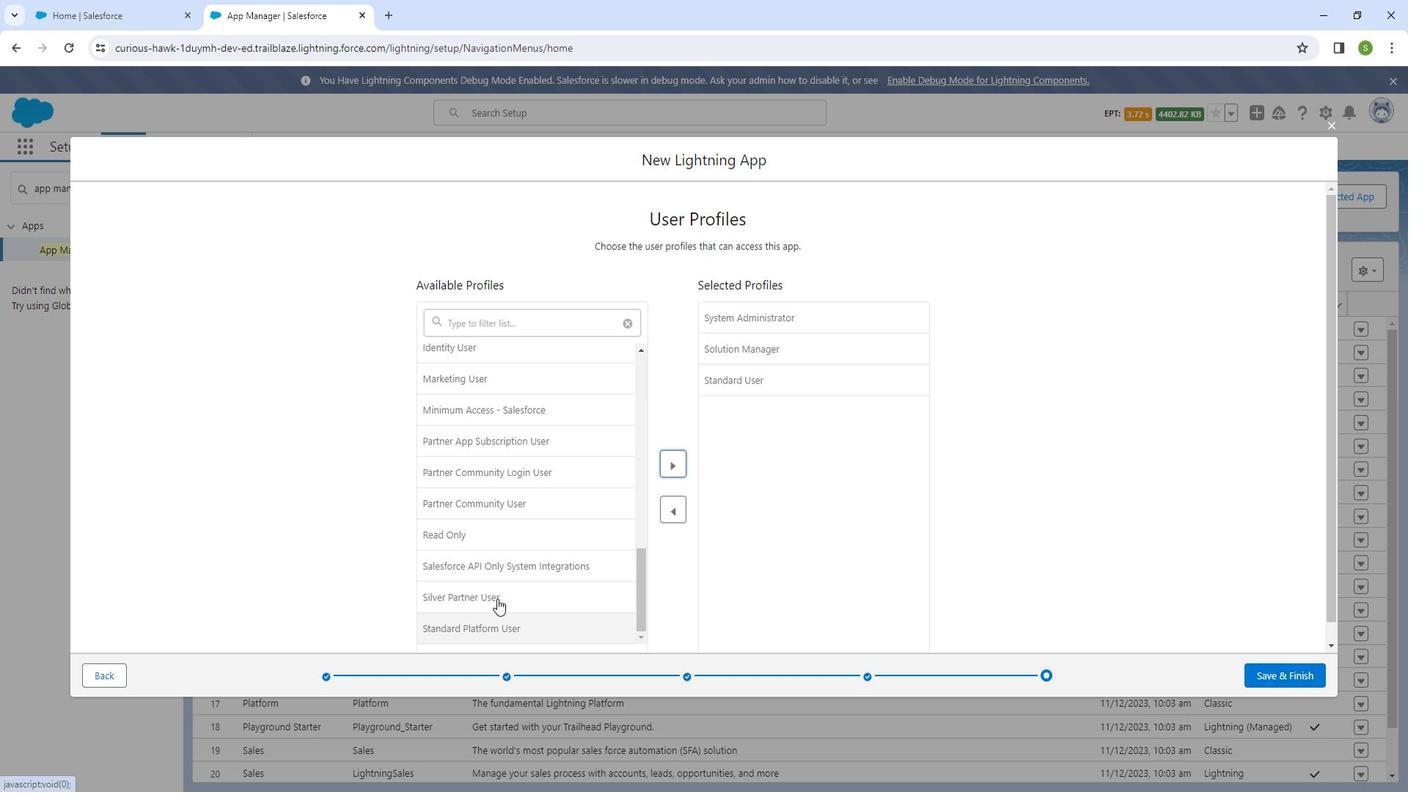 
Action: Mouse pressed left at (509, 588)
Screenshot: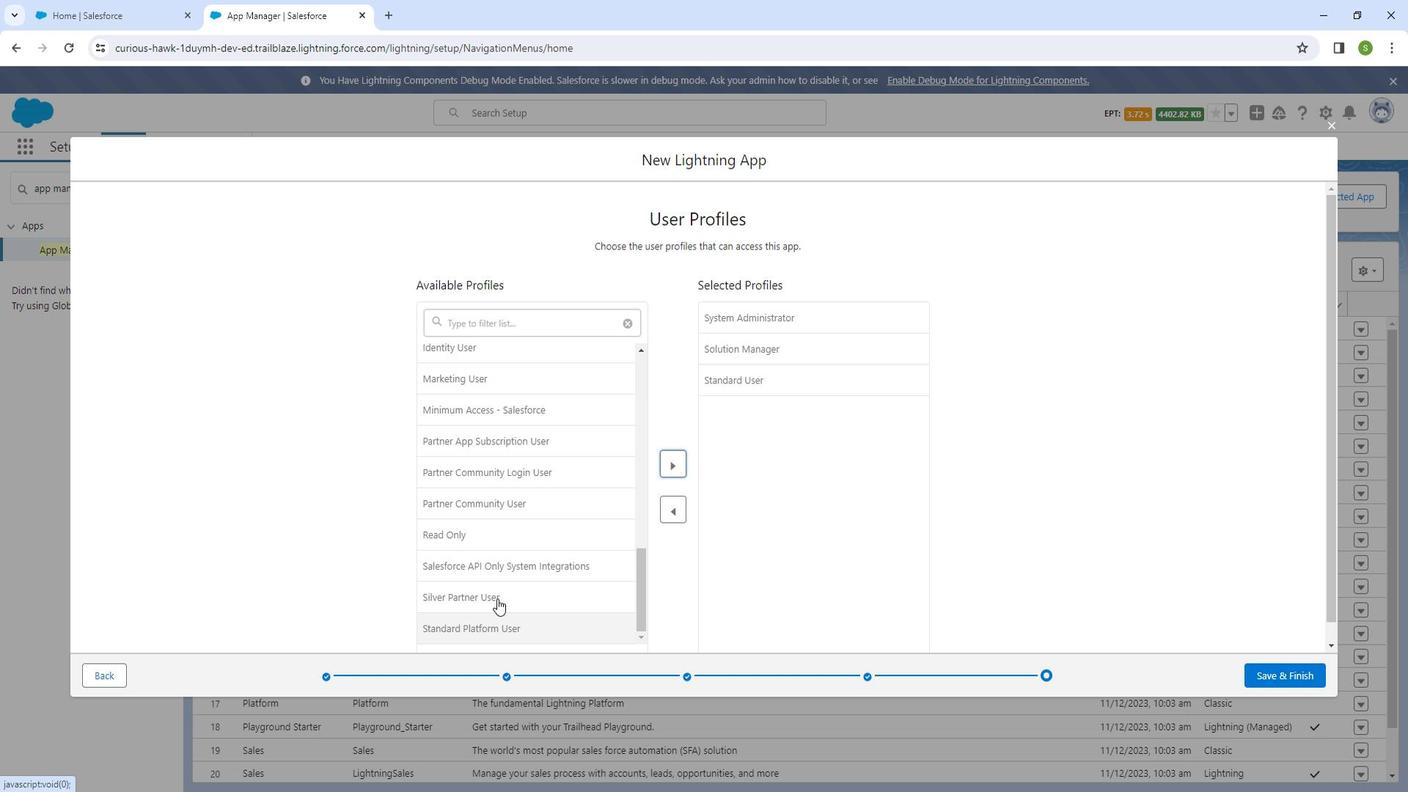 
Action: Mouse moved to (681, 457)
Screenshot: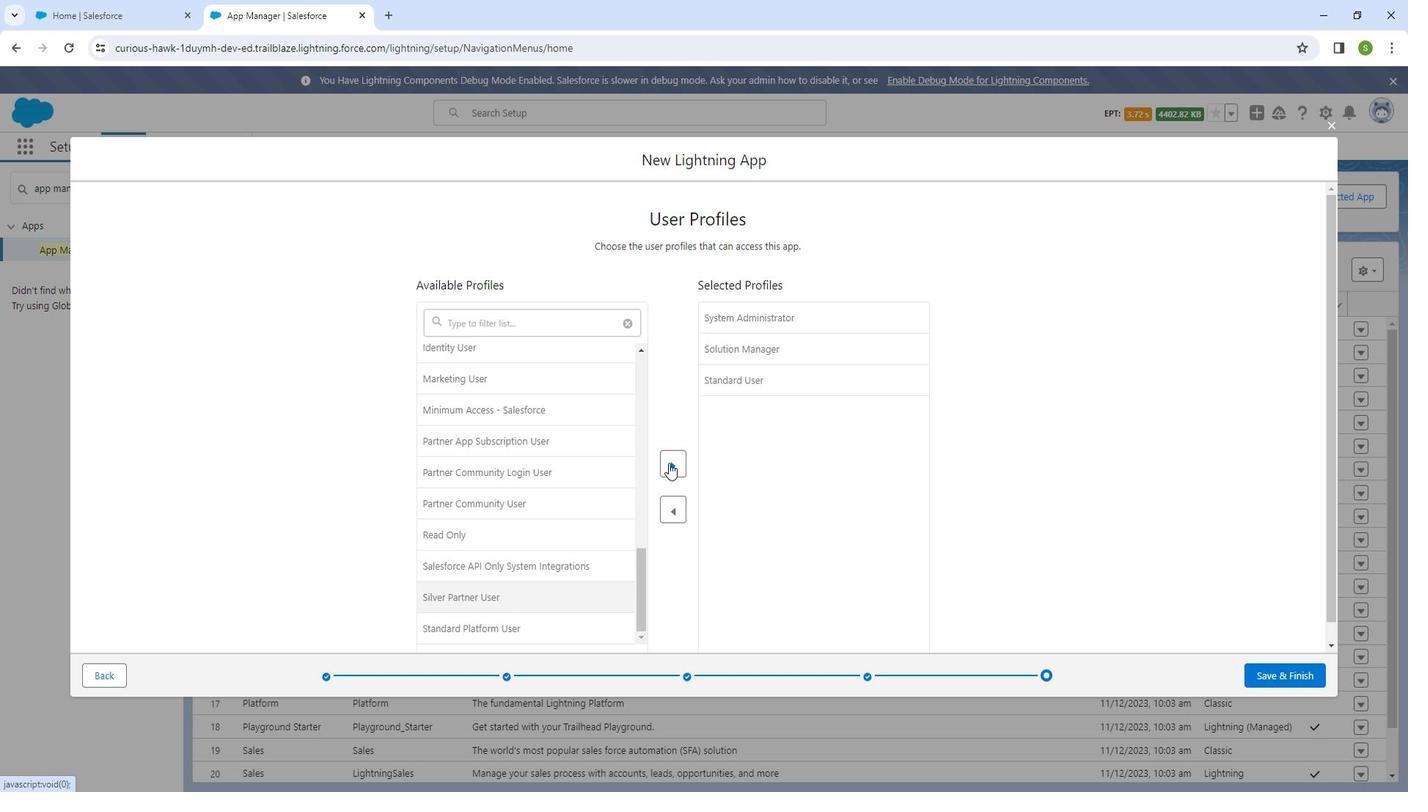 
Action: Mouse pressed left at (681, 457)
Screenshot: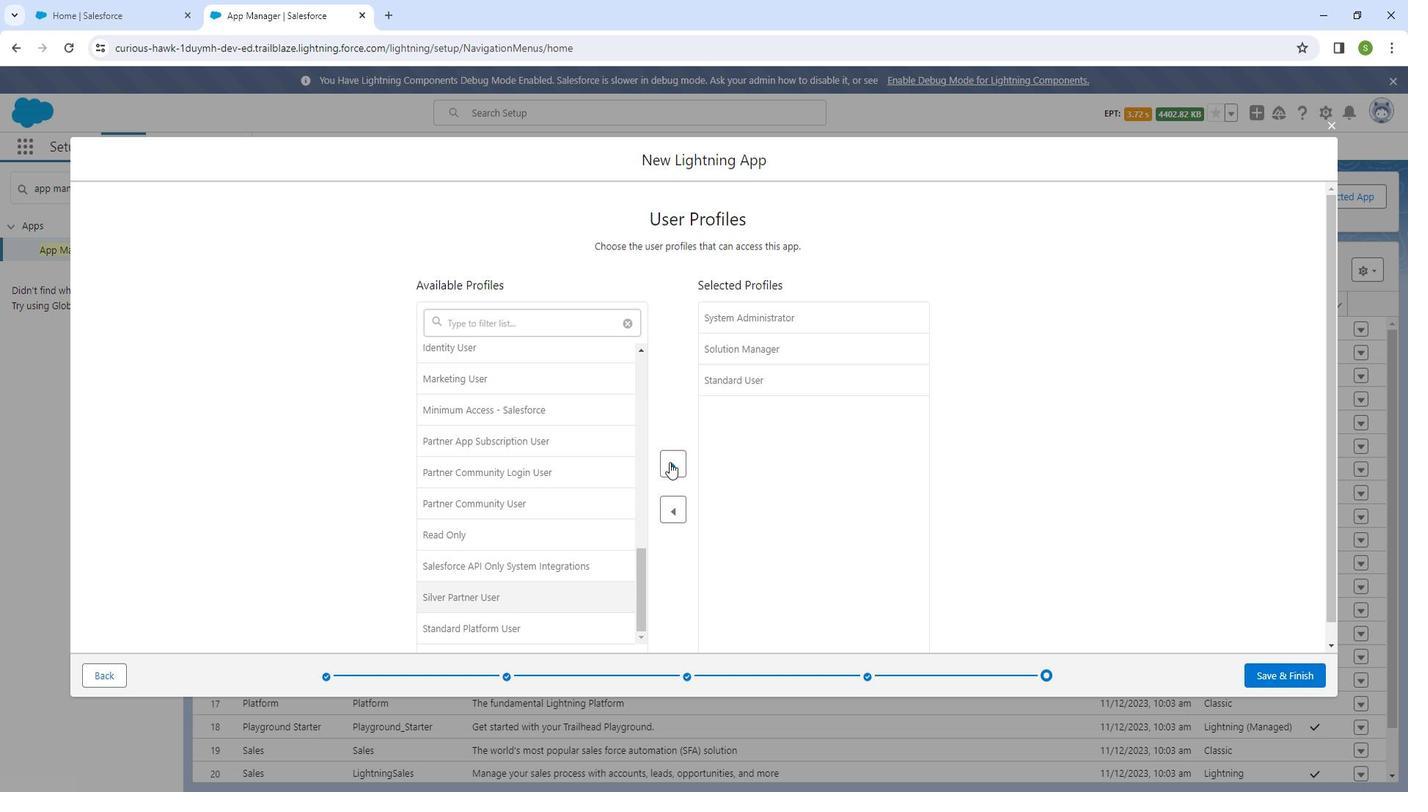
Action: Mouse moved to (1283, 666)
Screenshot: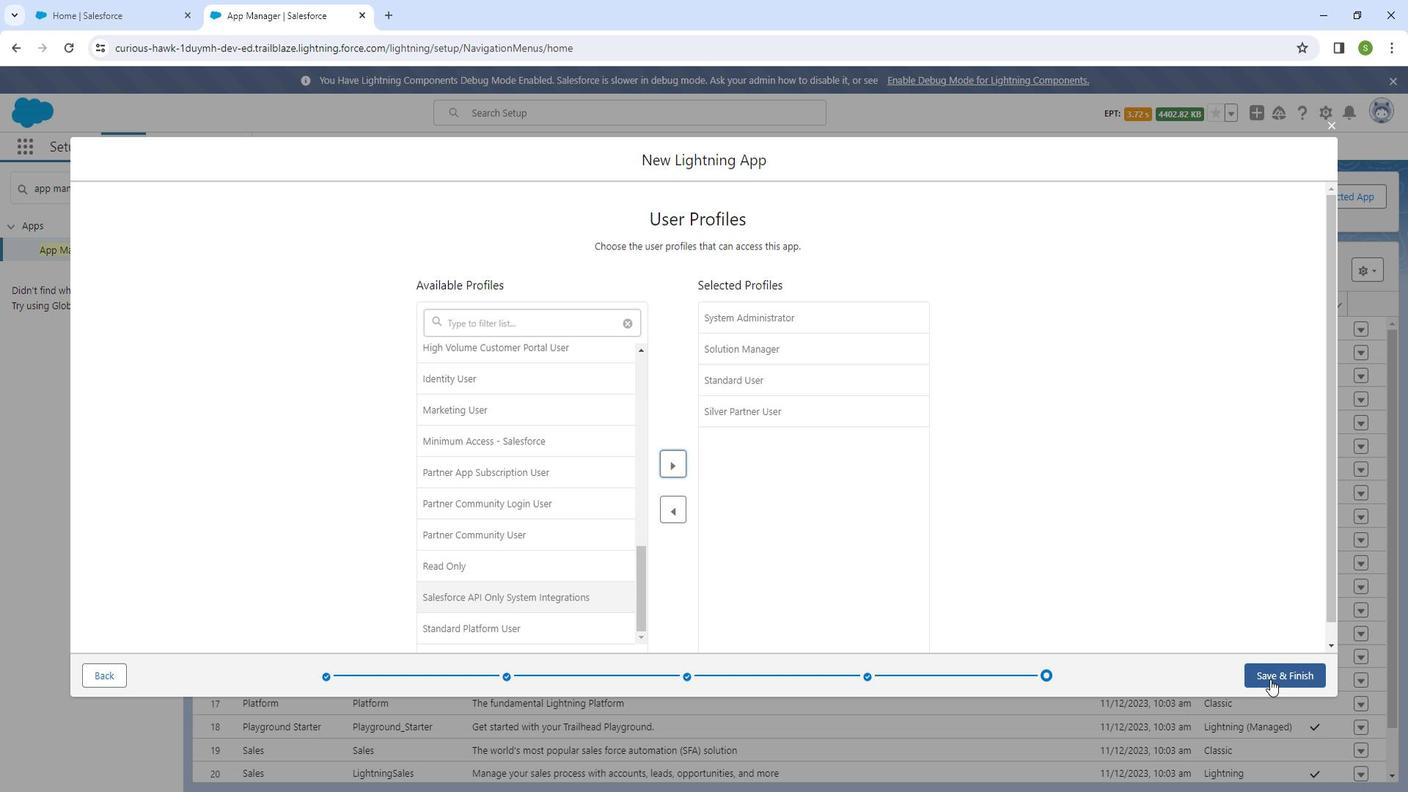 
Action: Mouse pressed left at (1283, 666)
Screenshot: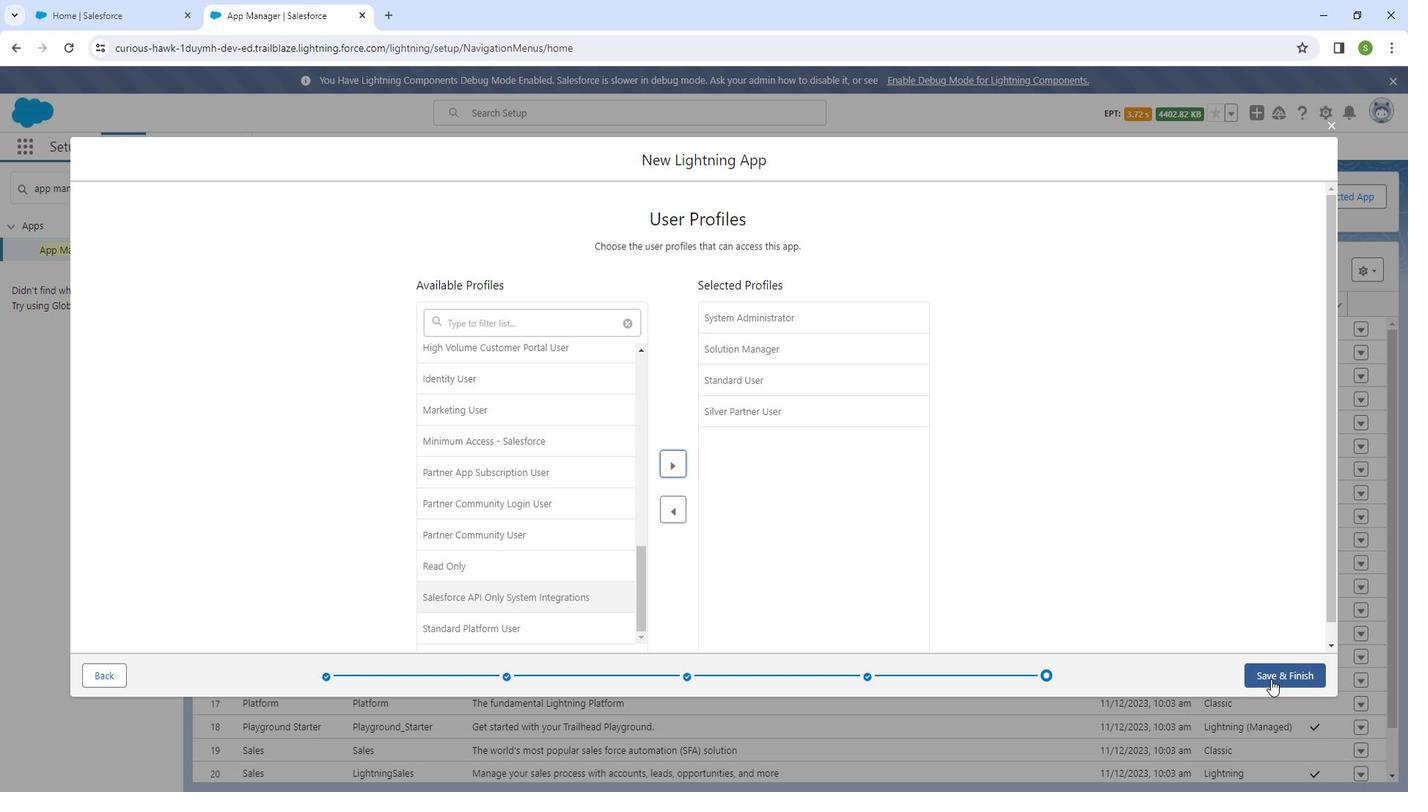 
Action: Mouse moved to (845, 448)
Screenshot: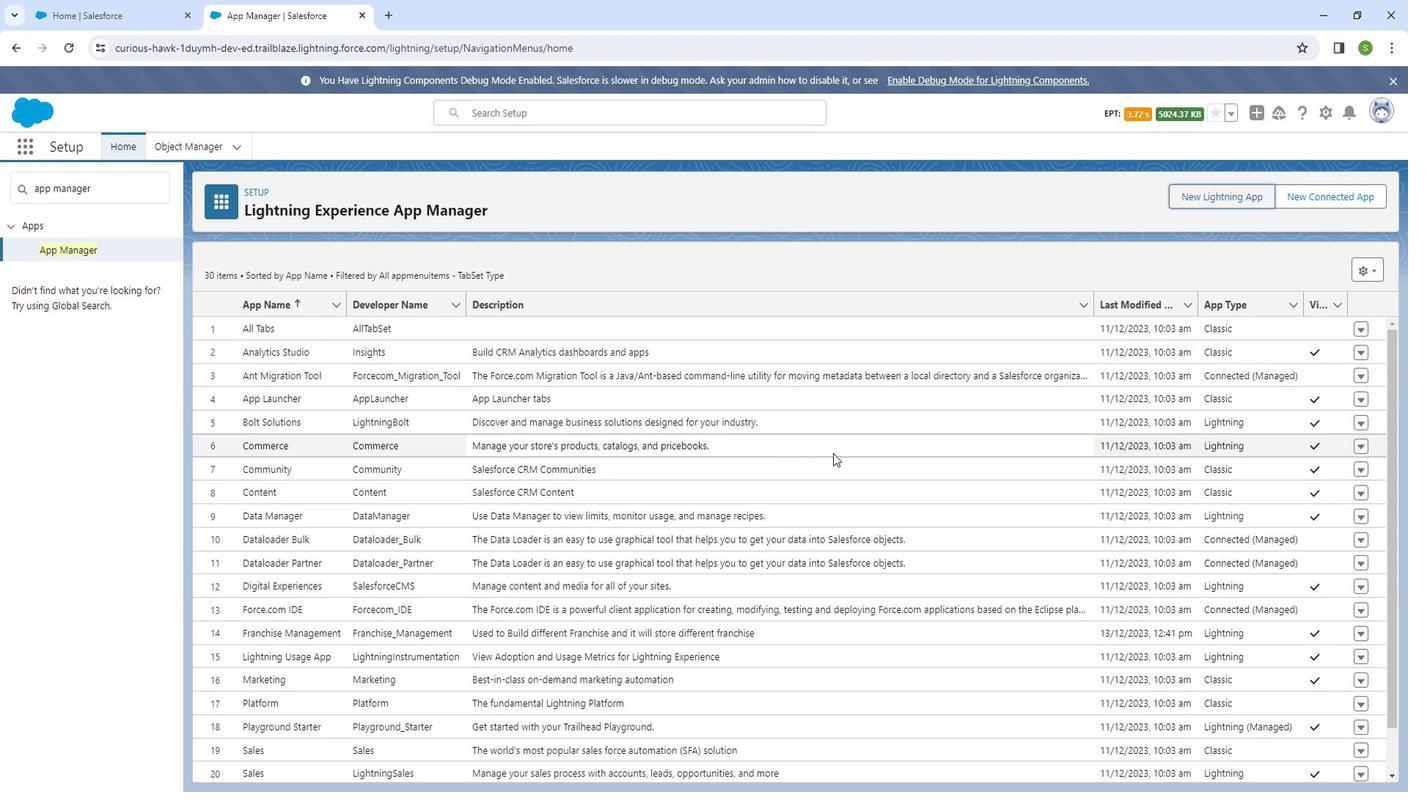
Action: Mouse scrolled (845, 447) with delta (0, 0)
Screenshot: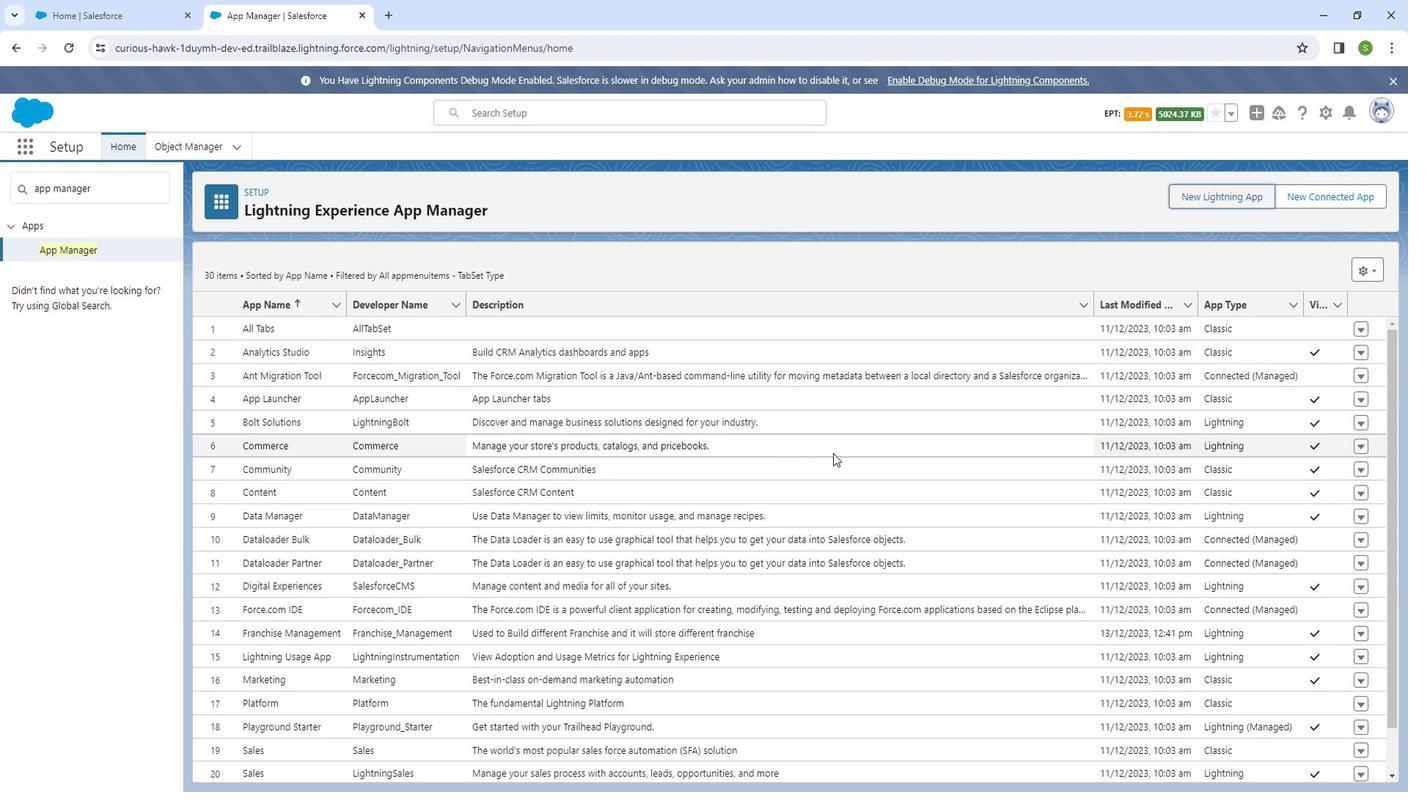 
Action: Mouse scrolled (845, 447) with delta (0, 0)
Screenshot: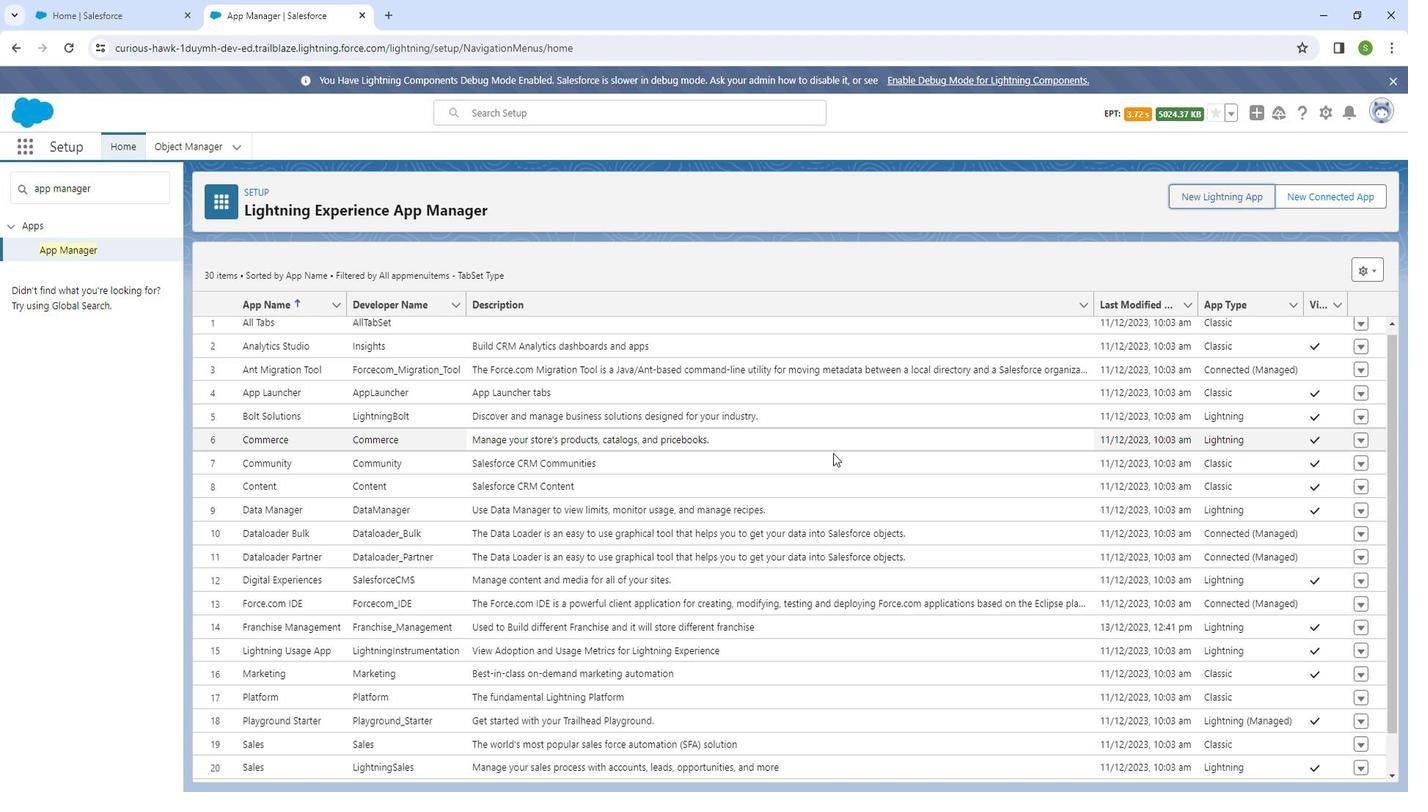 
Action: Mouse moved to (848, 454)
Screenshot: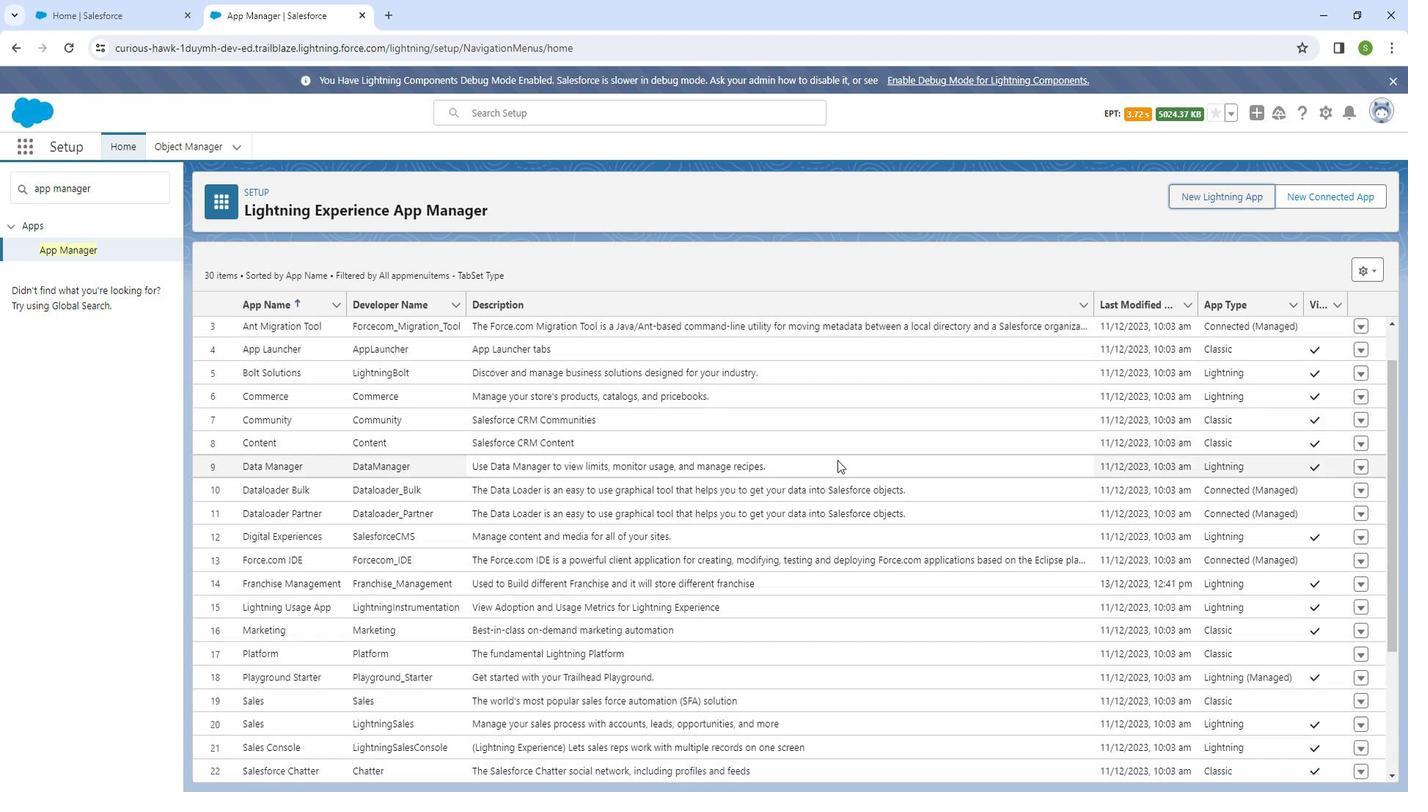 
Action: Mouse scrolled (848, 453) with delta (0, 0)
Screenshot: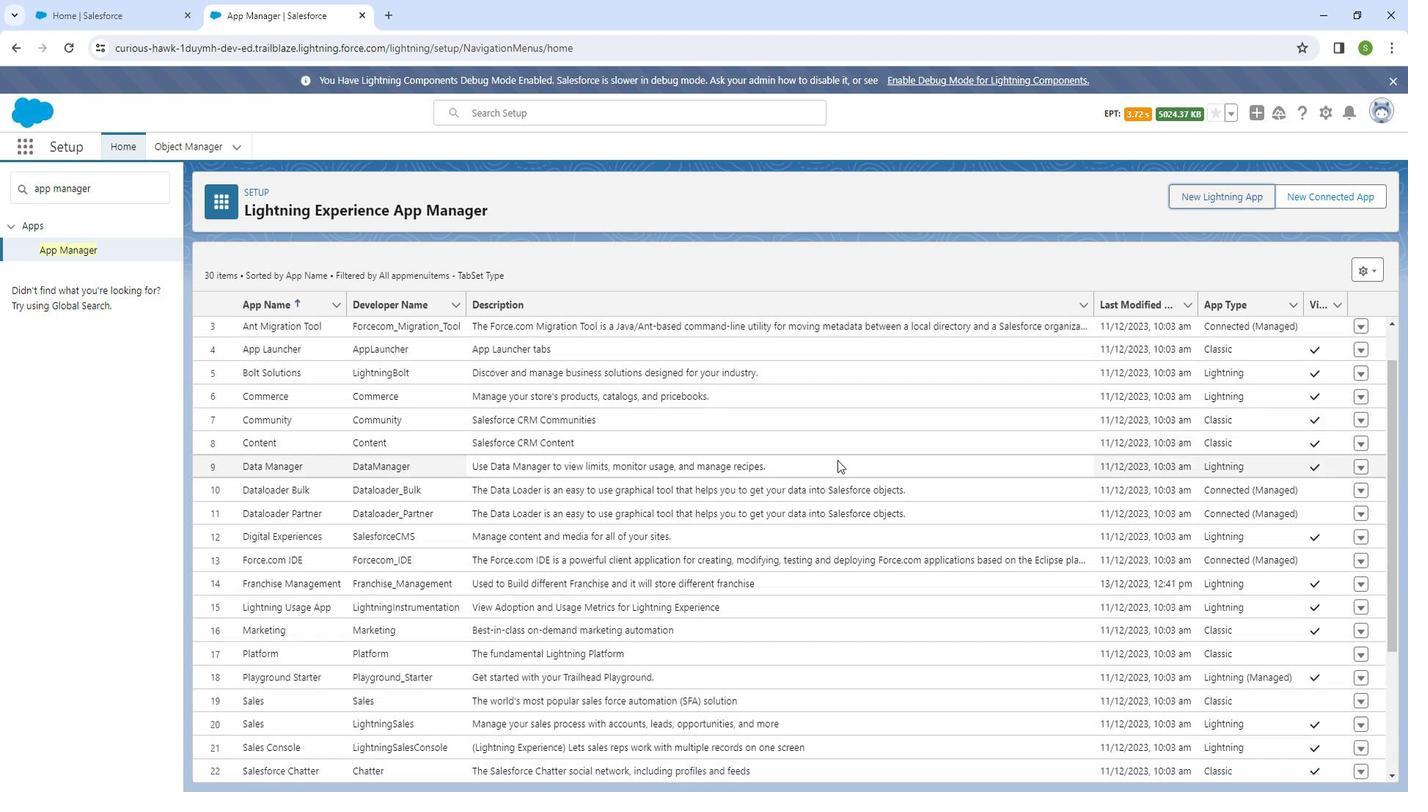
Action: Mouse moved to (855, 474)
Screenshot: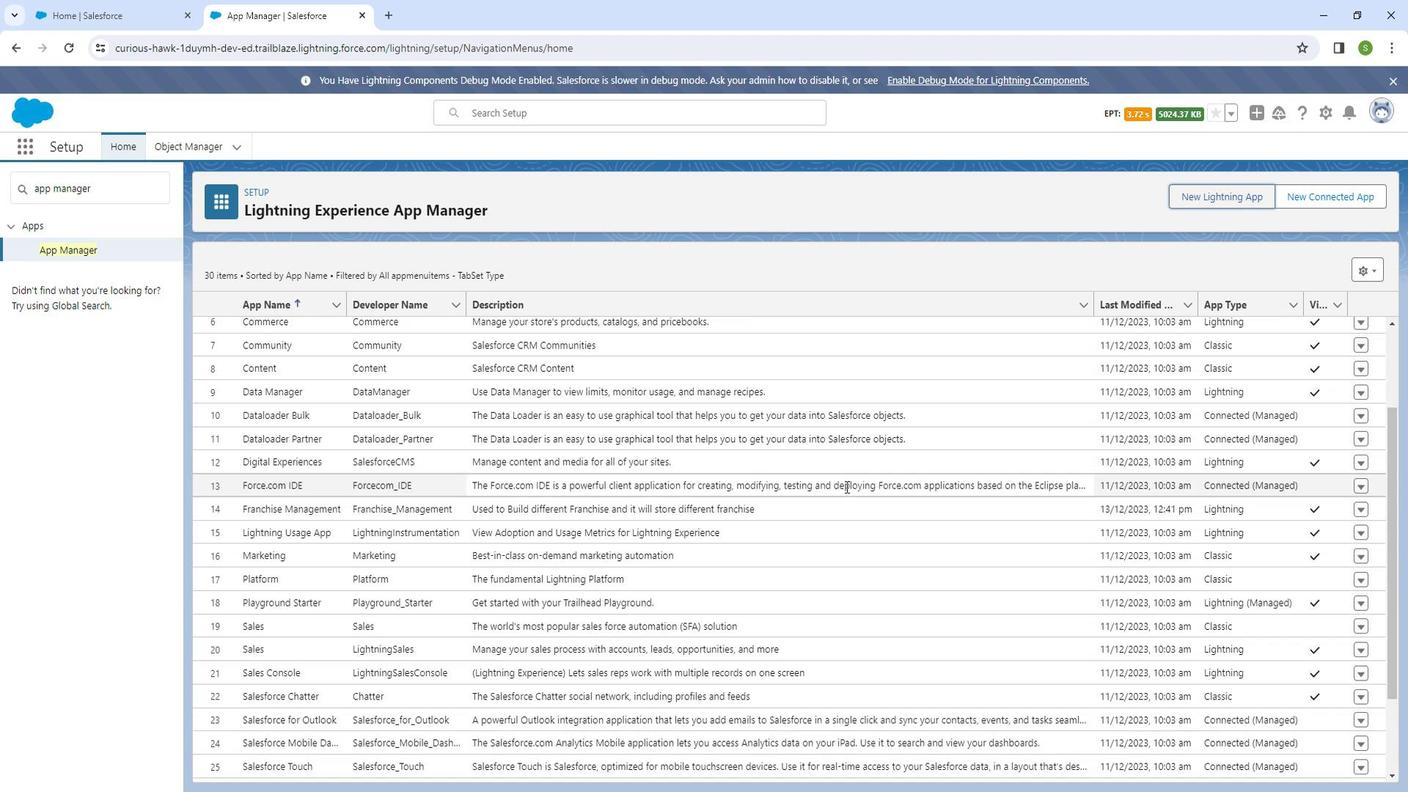 
Action: Mouse scrolled (855, 473) with delta (0, 0)
Screenshot: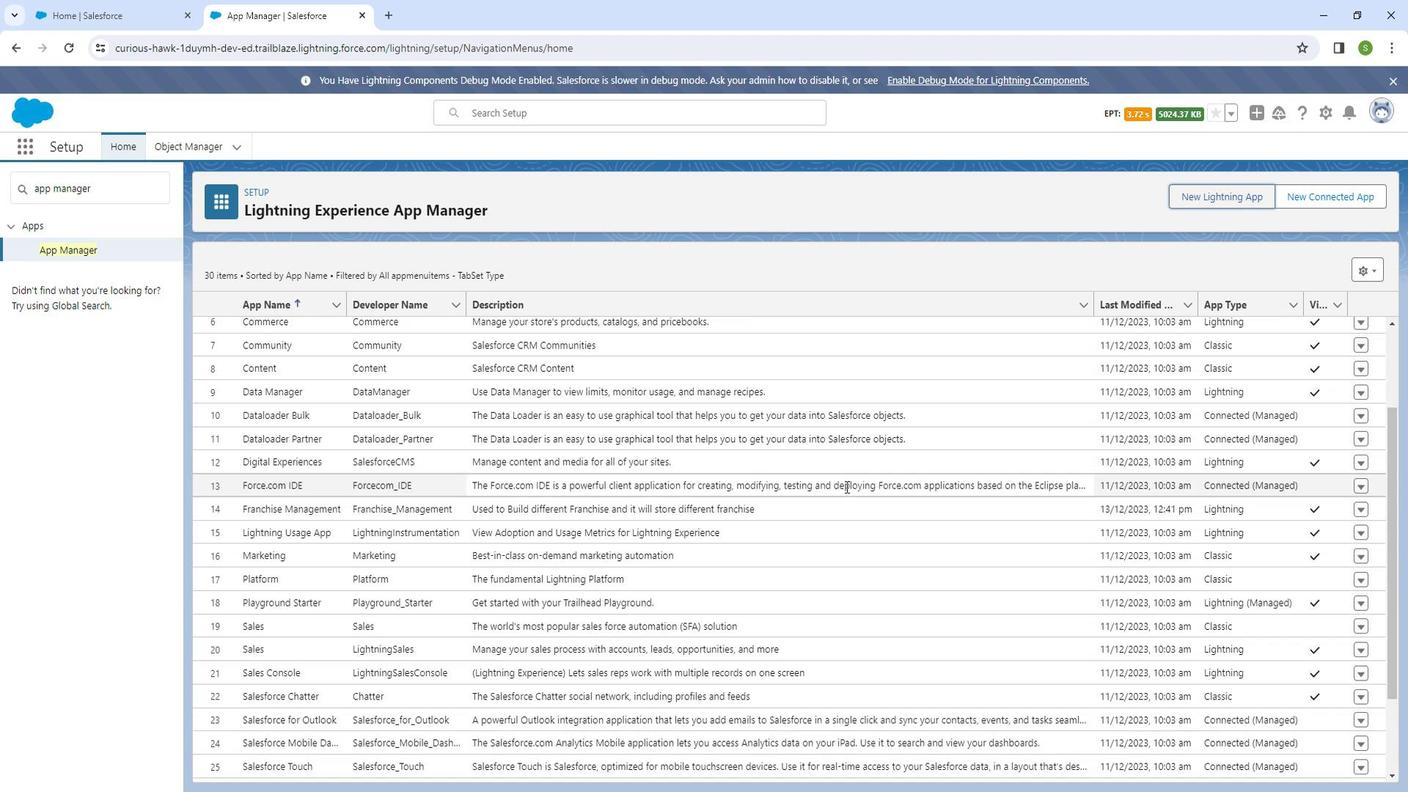 
Action: Mouse moved to (858, 482)
Screenshot: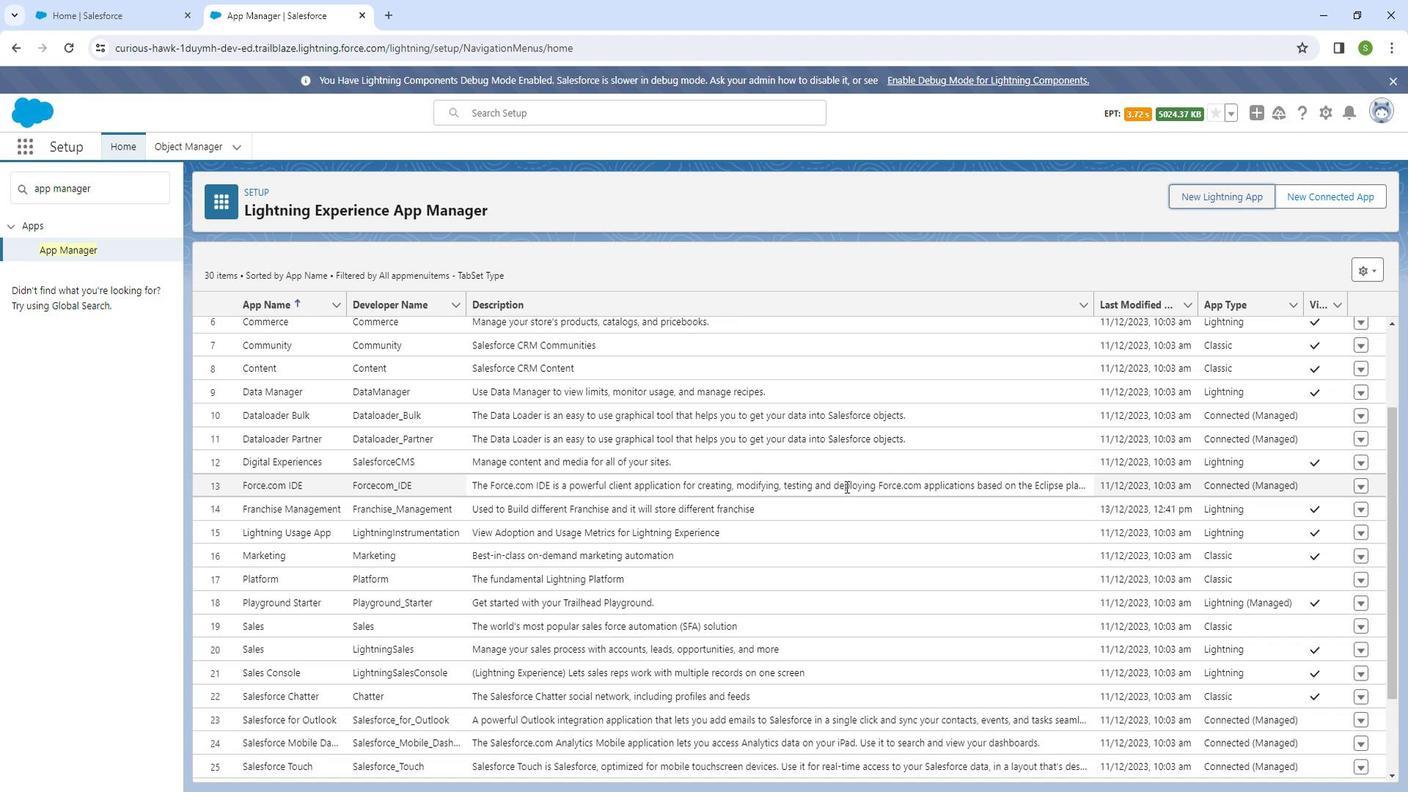 
Action: Mouse scrolled (858, 482) with delta (0, 0)
Screenshot: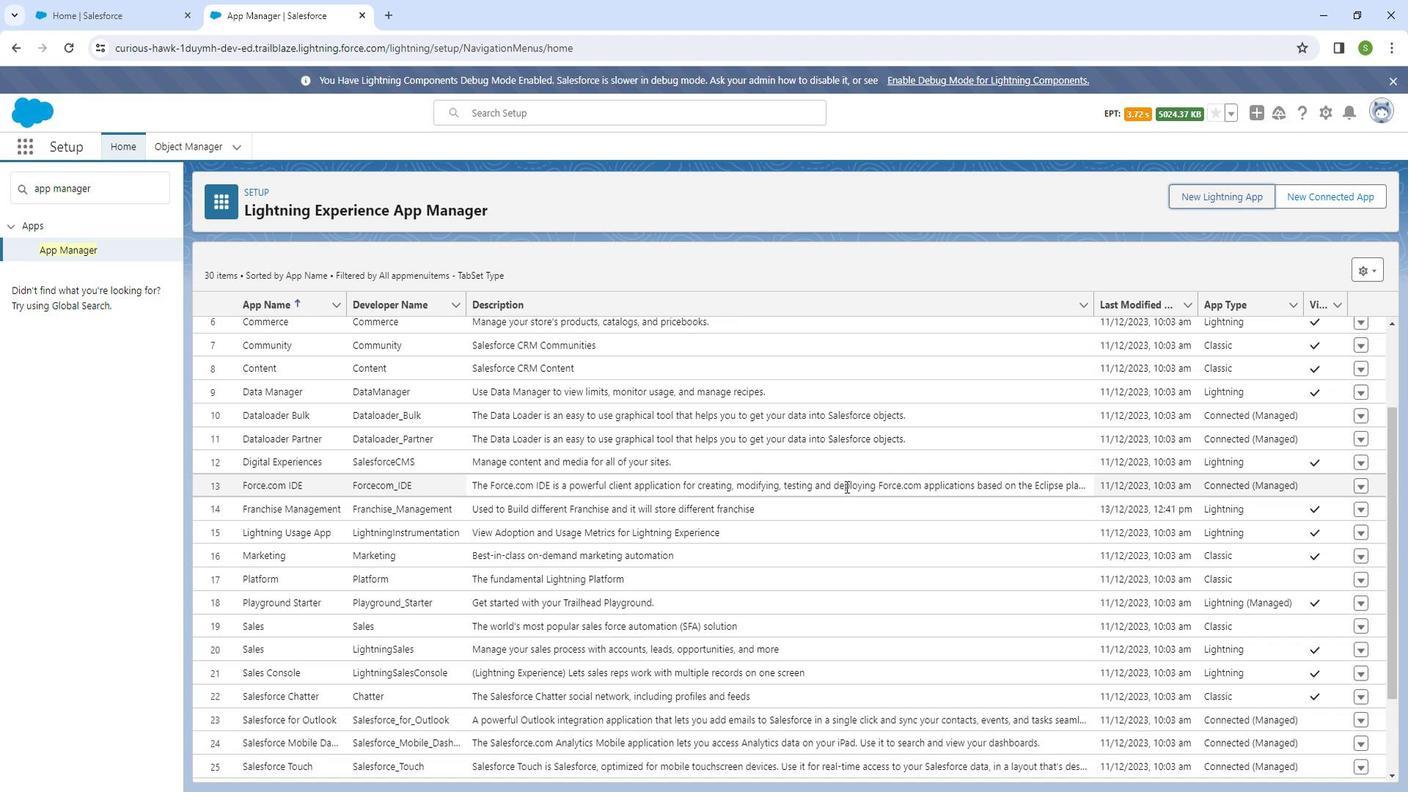 
Action: Mouse moved to (861, 488)
Screenshot: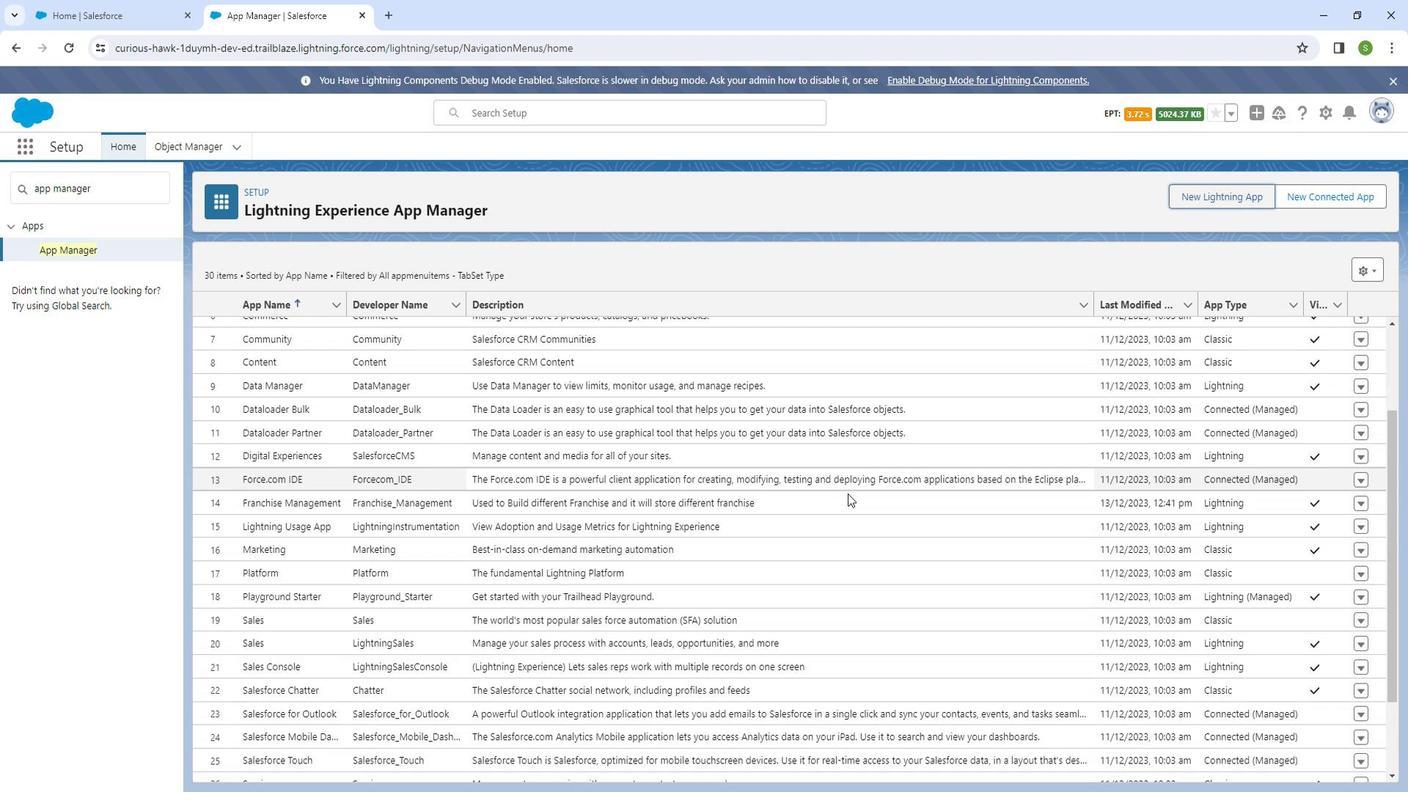 
Action: Mouse scrolled (861, 487) with delta (0, 0)
Screenshot: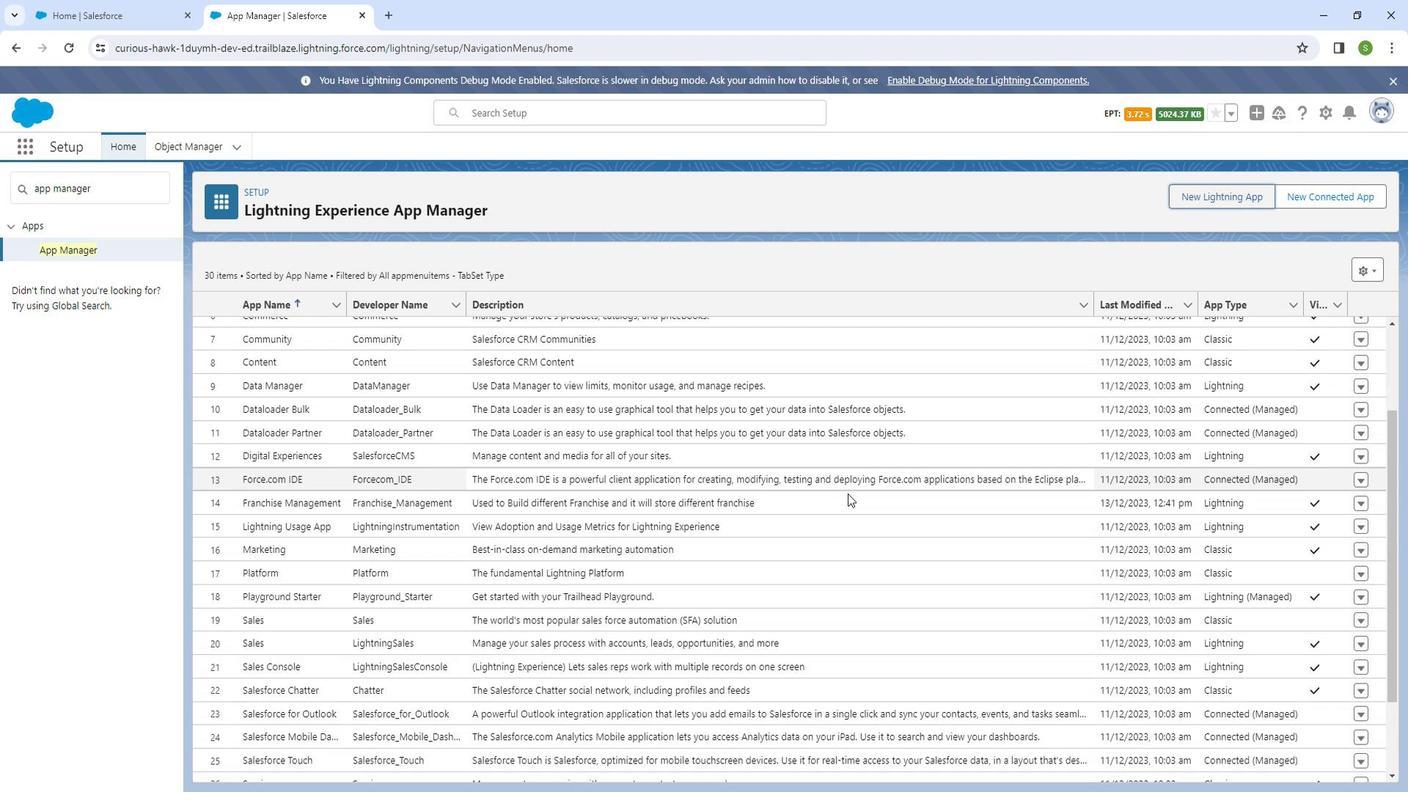 
Action: Mouse moved to (865, 503)
Screenshot: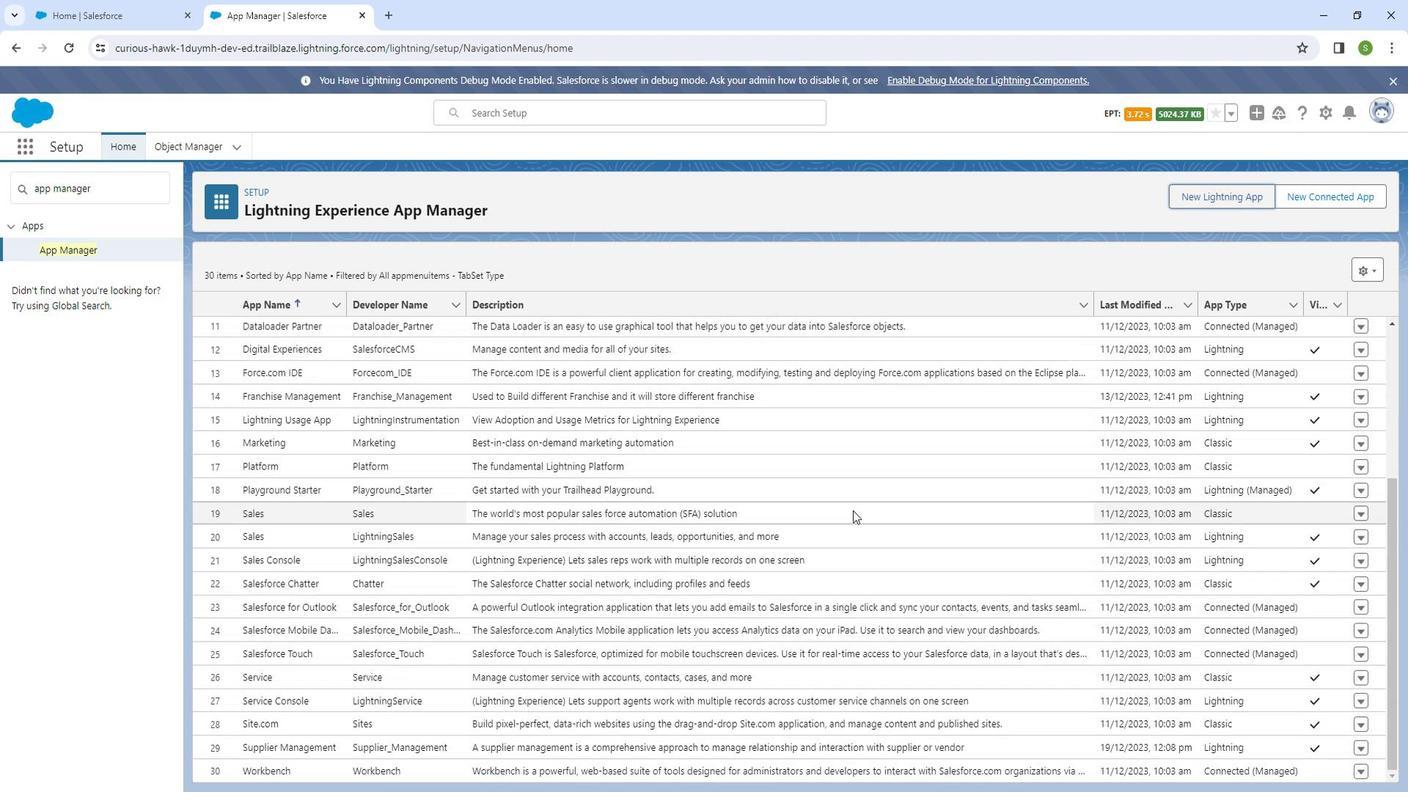 
Action: Mouse scrolled (865, 502) with delta (0, 0)
Screenshot: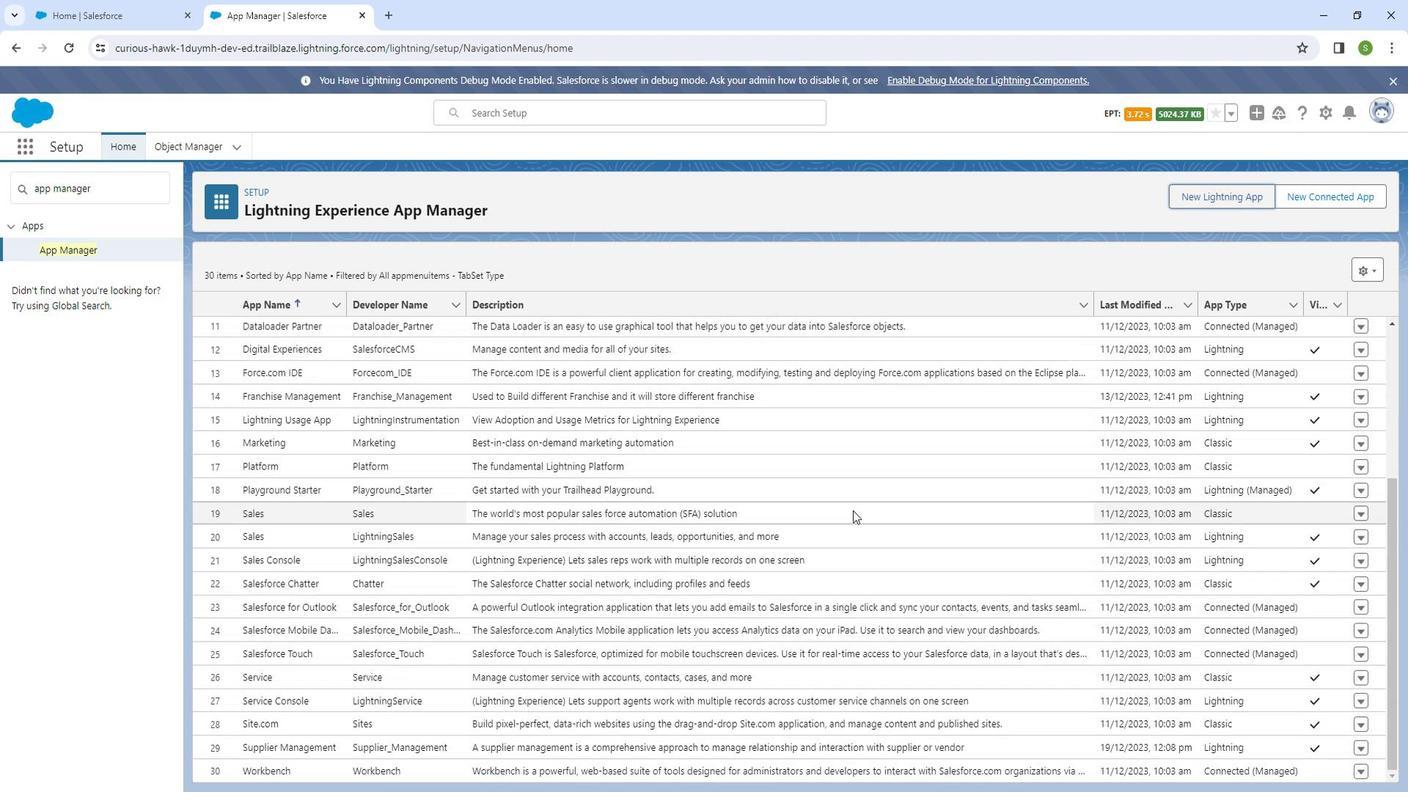 
Action: Mouse moved to (865, 508)
Screenshot: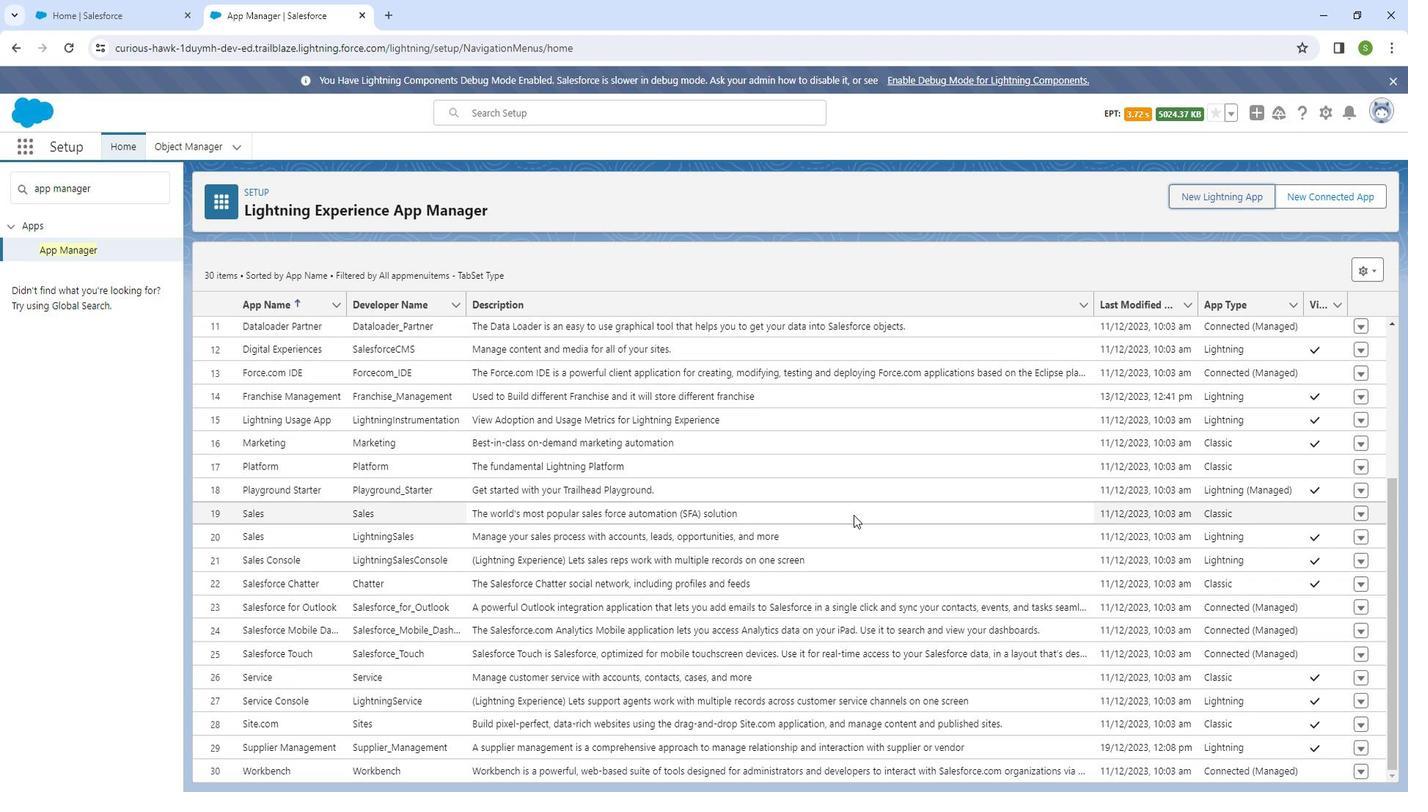 
Action: Mouse scrolled (865, 507) with delta (0, 0)
Screenshot: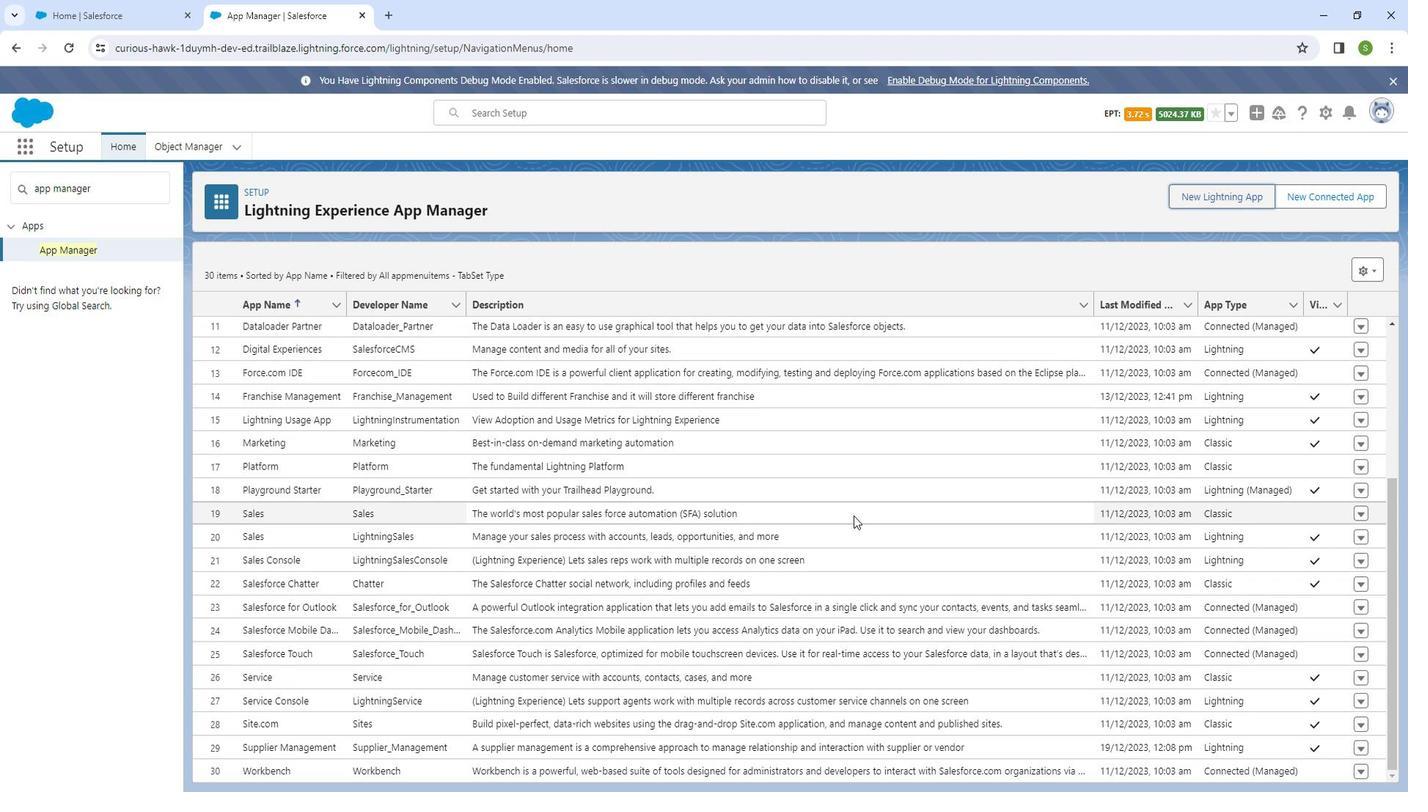 
Action: Mouse moved to (865, 508)
Screenshot: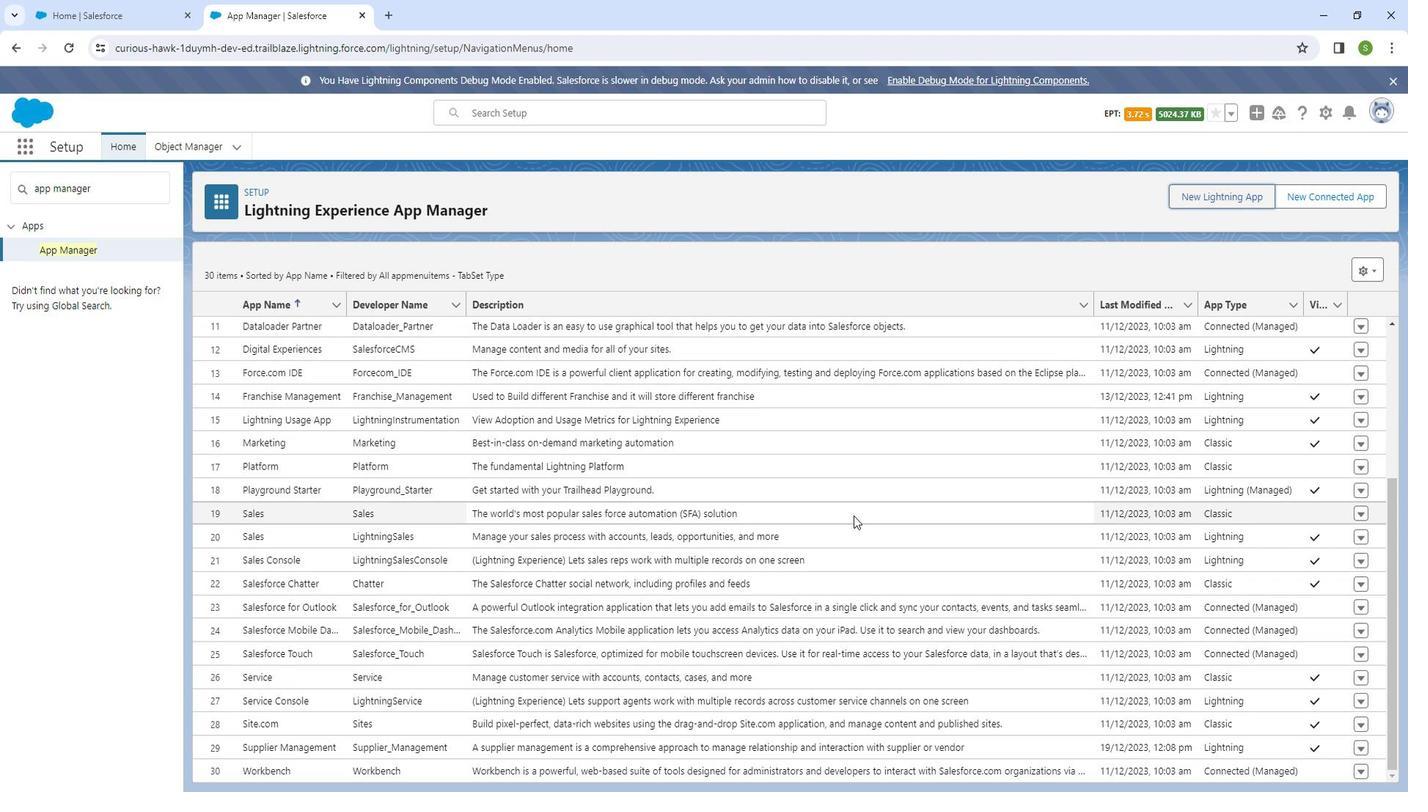 
Action: Mouse scrolled (865, 507) with delta (0, 0)
Screenshot: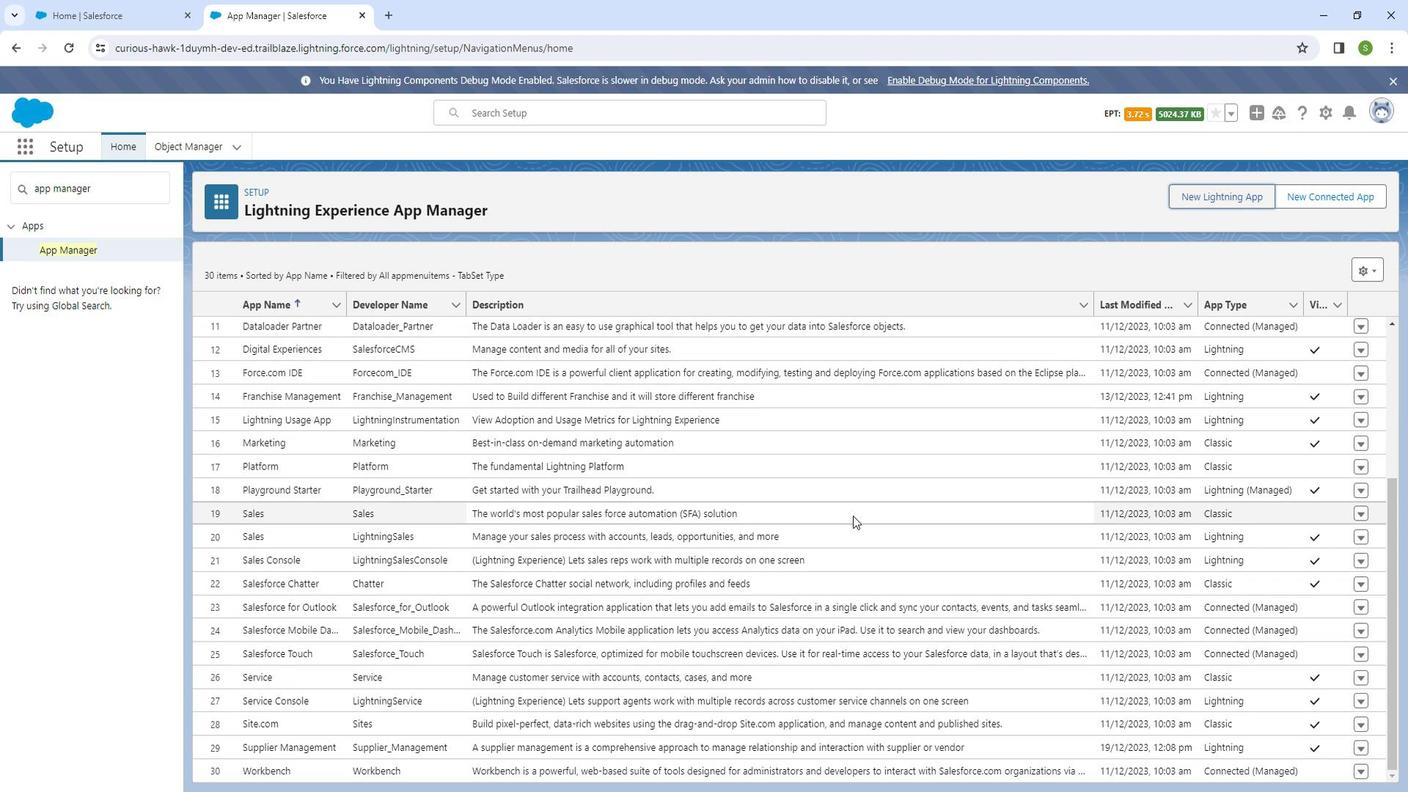 
Action: Mouse moved to (865, 510)
Screenshot: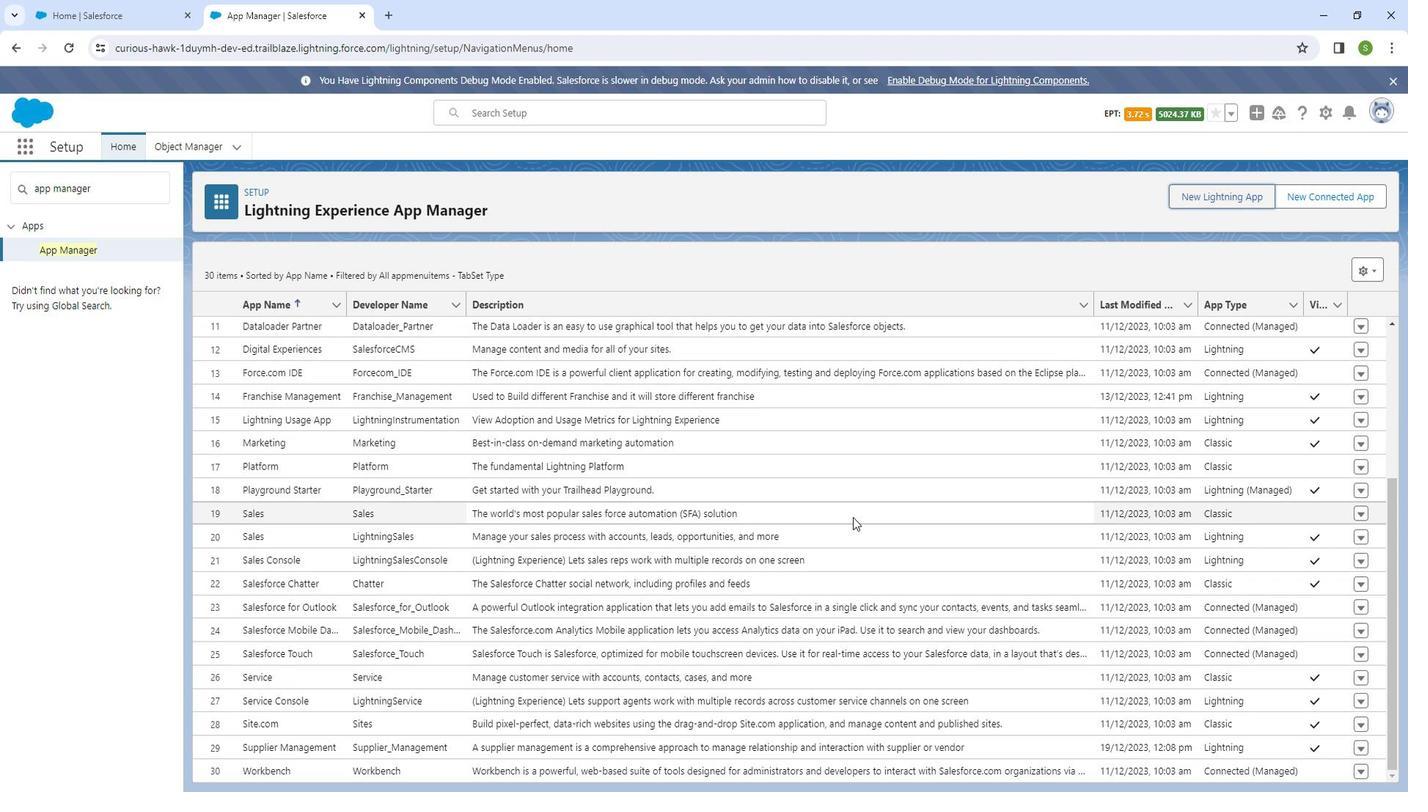 
Action: Mouse scrolled (865, 509) with delta (0, 0)
Screenshot: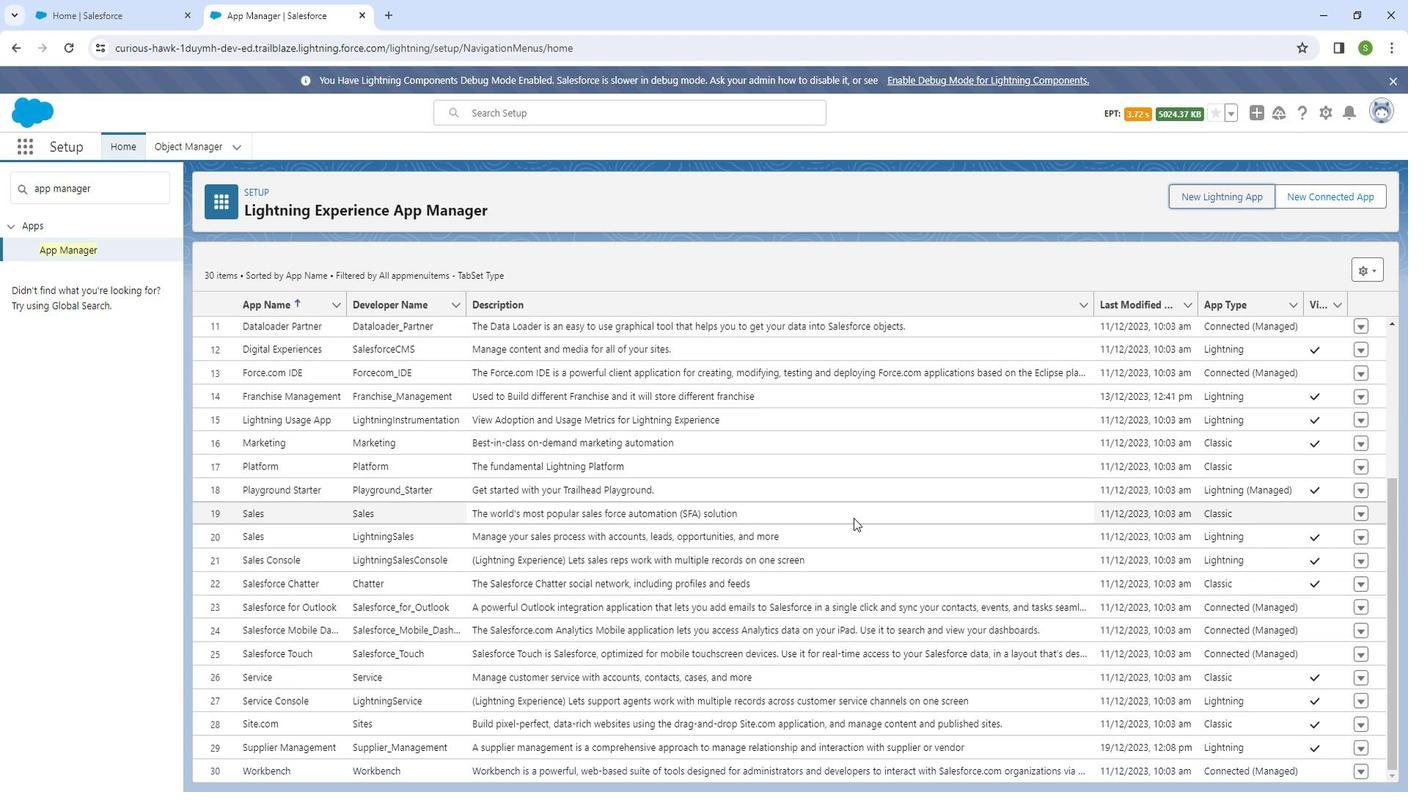
Action: Mouse moved to (865, 512)
Screenshot: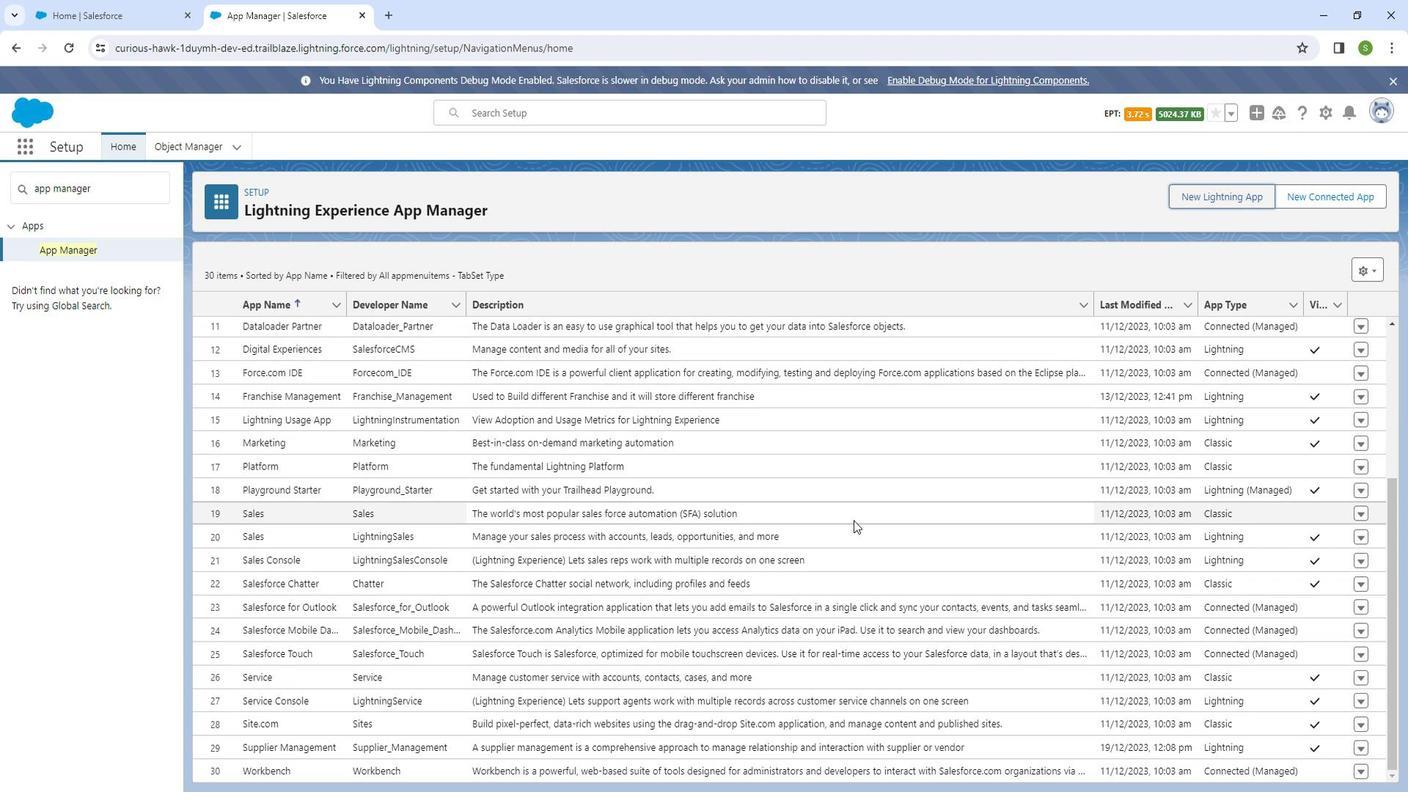 
Action: Mouse scrolled (865, 512) with delta (0, 0)
Screenshot: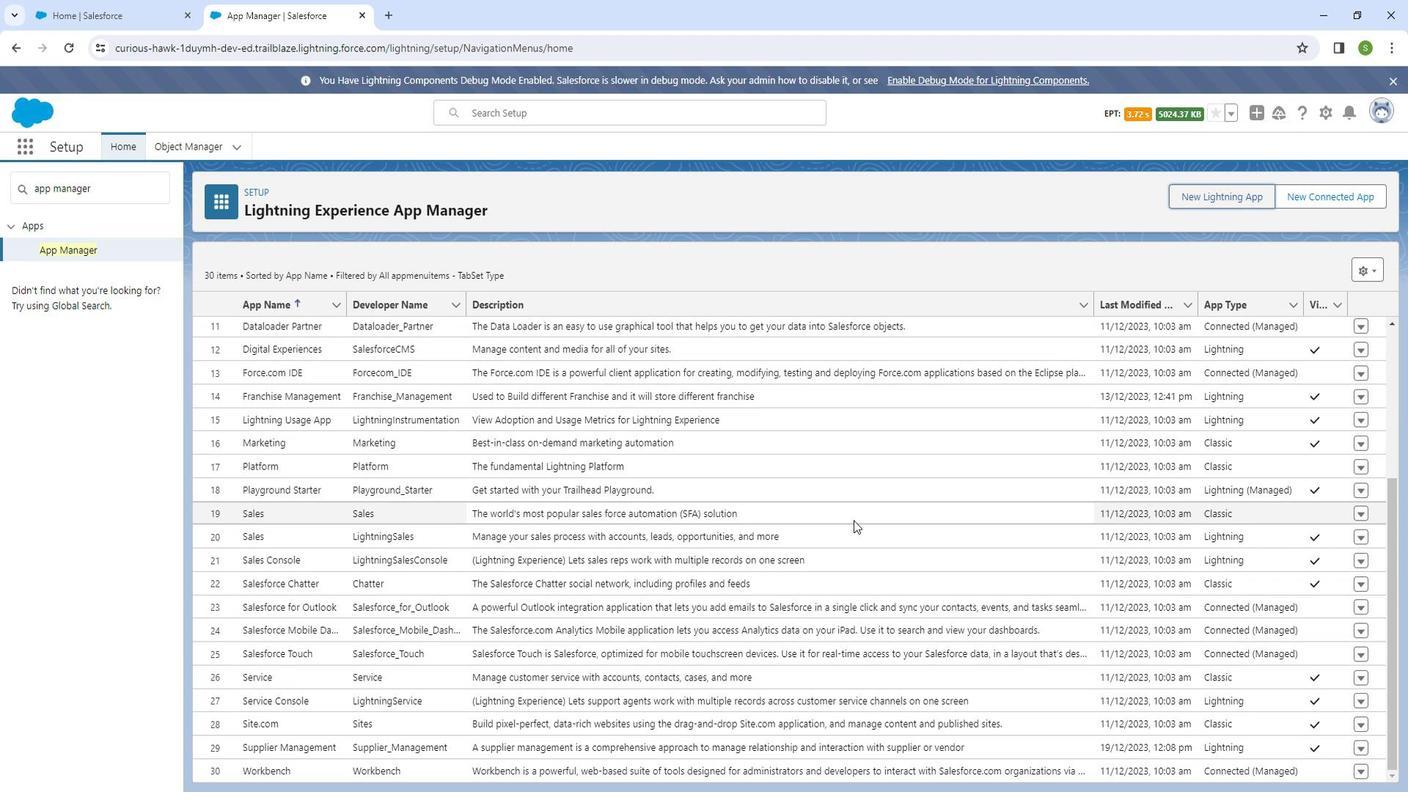 
Action: Mouse moved to (77, 57)
Screenshot: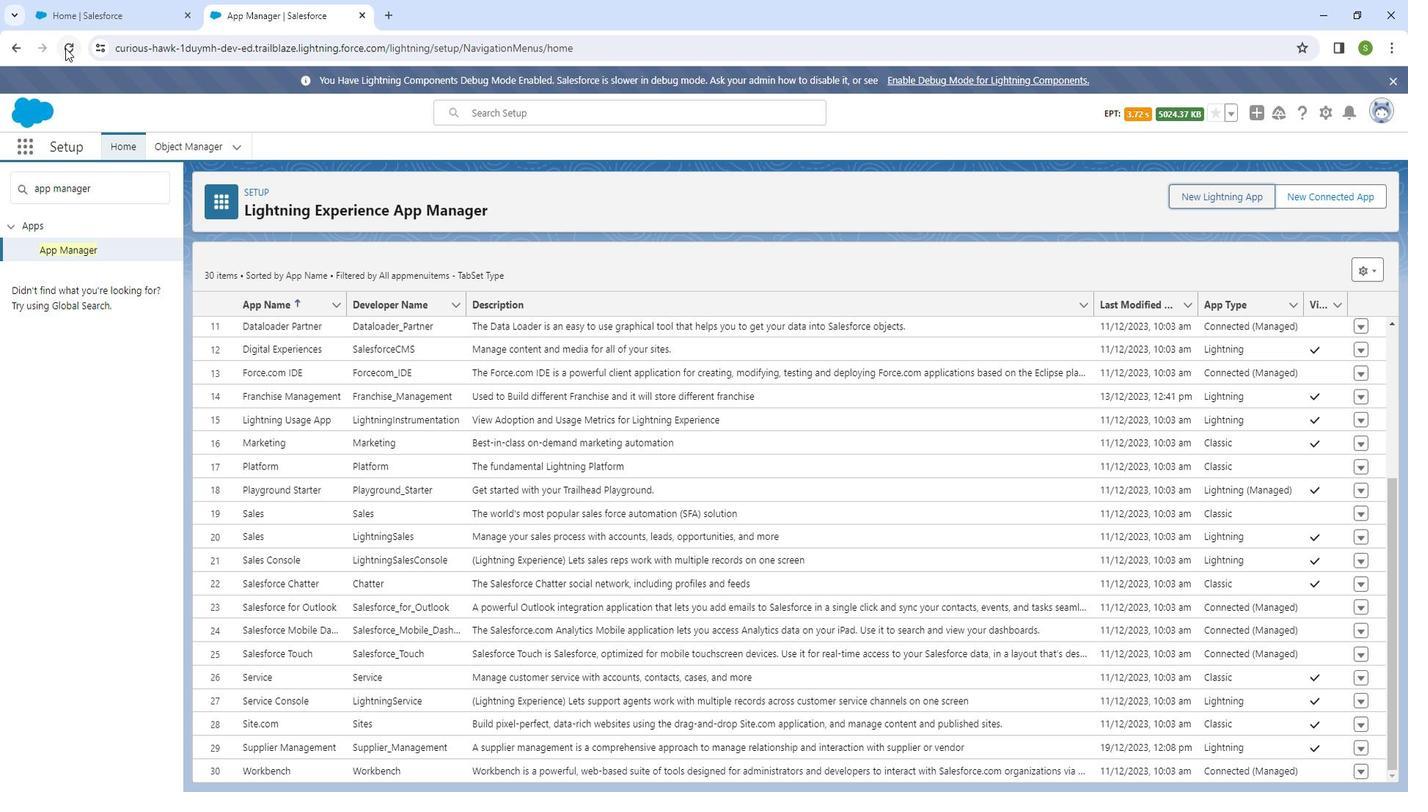
Action: Mouse pressed left at (77, 57)
Screenshot: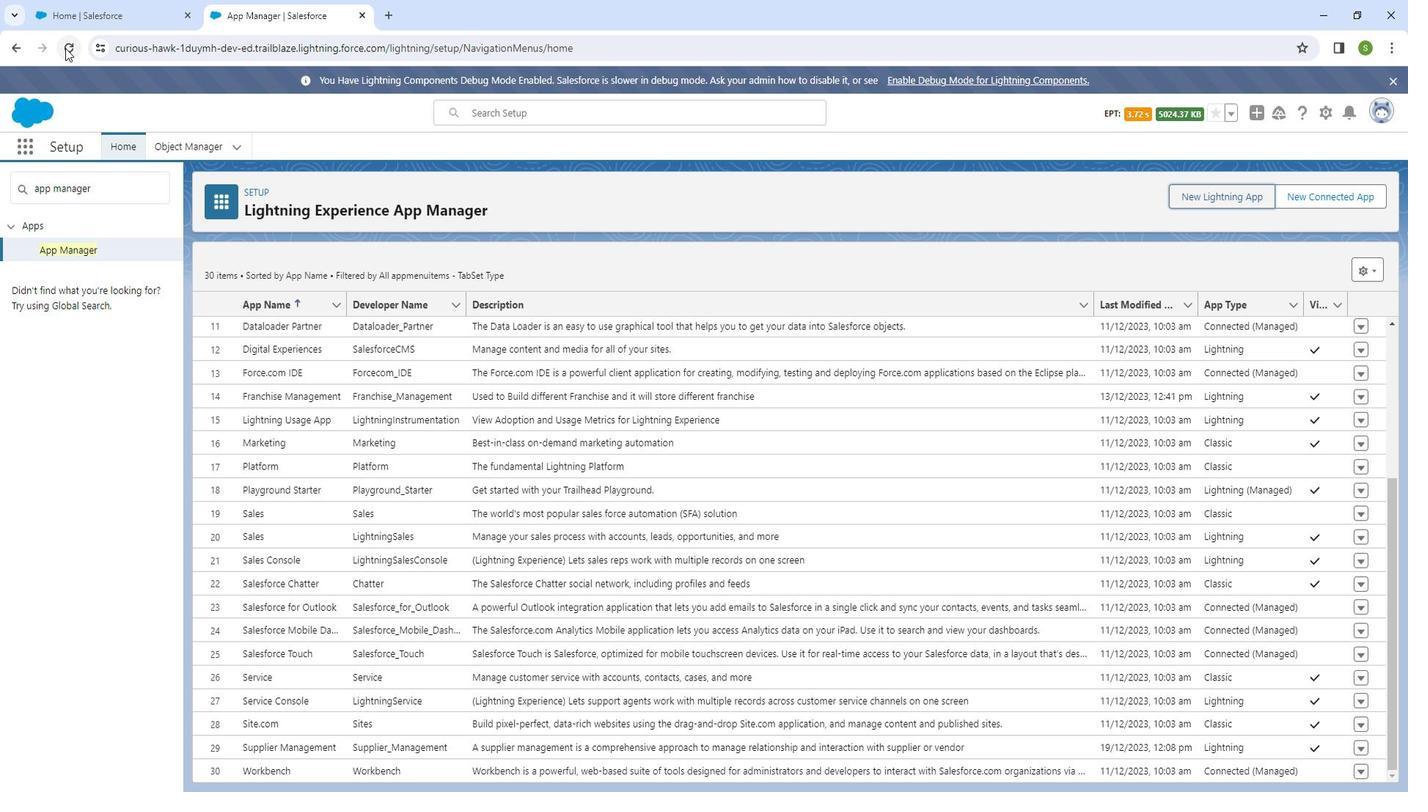 
Action: Mouse moved to (164, 33)
Screenshot: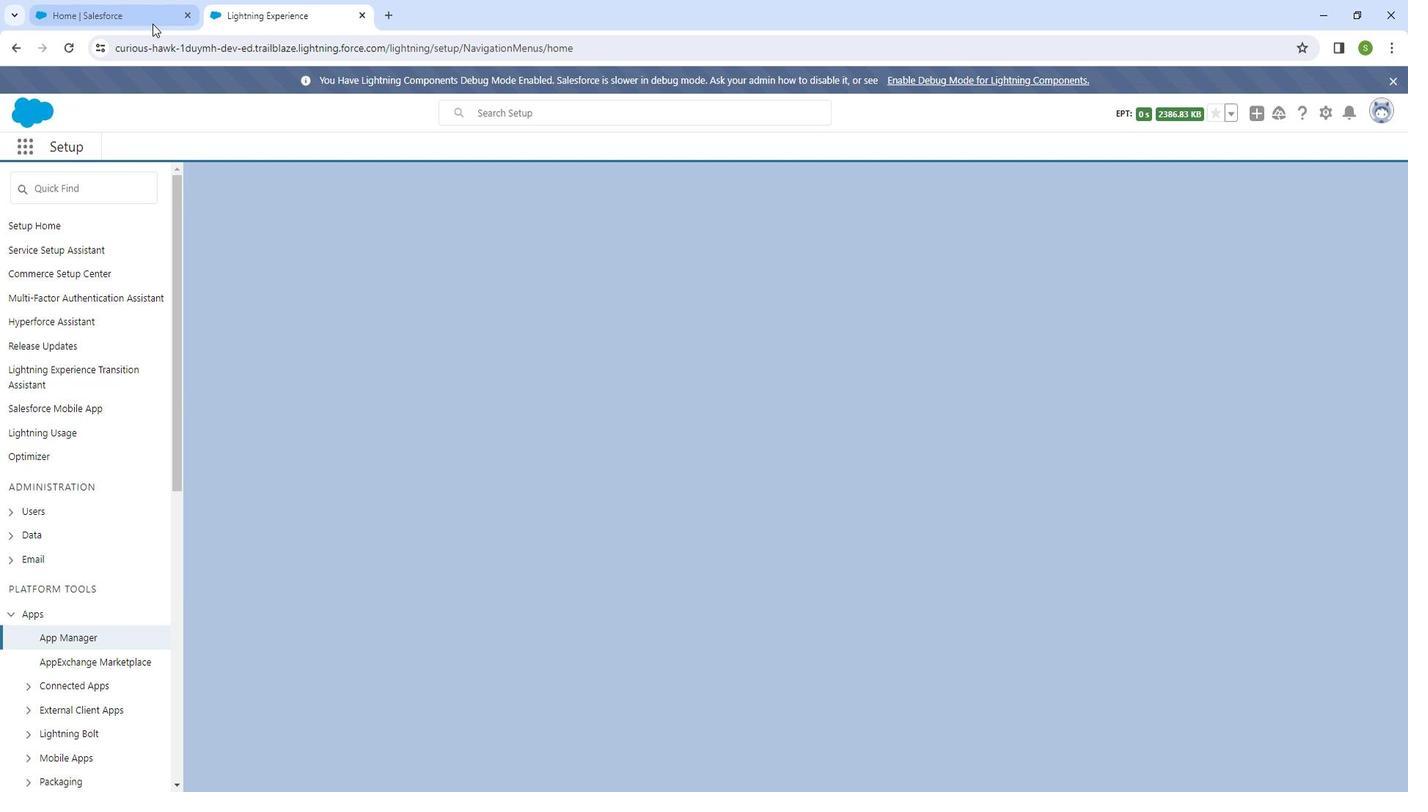 
Action: Mouse pressed left at (164, 33)
Screenshot: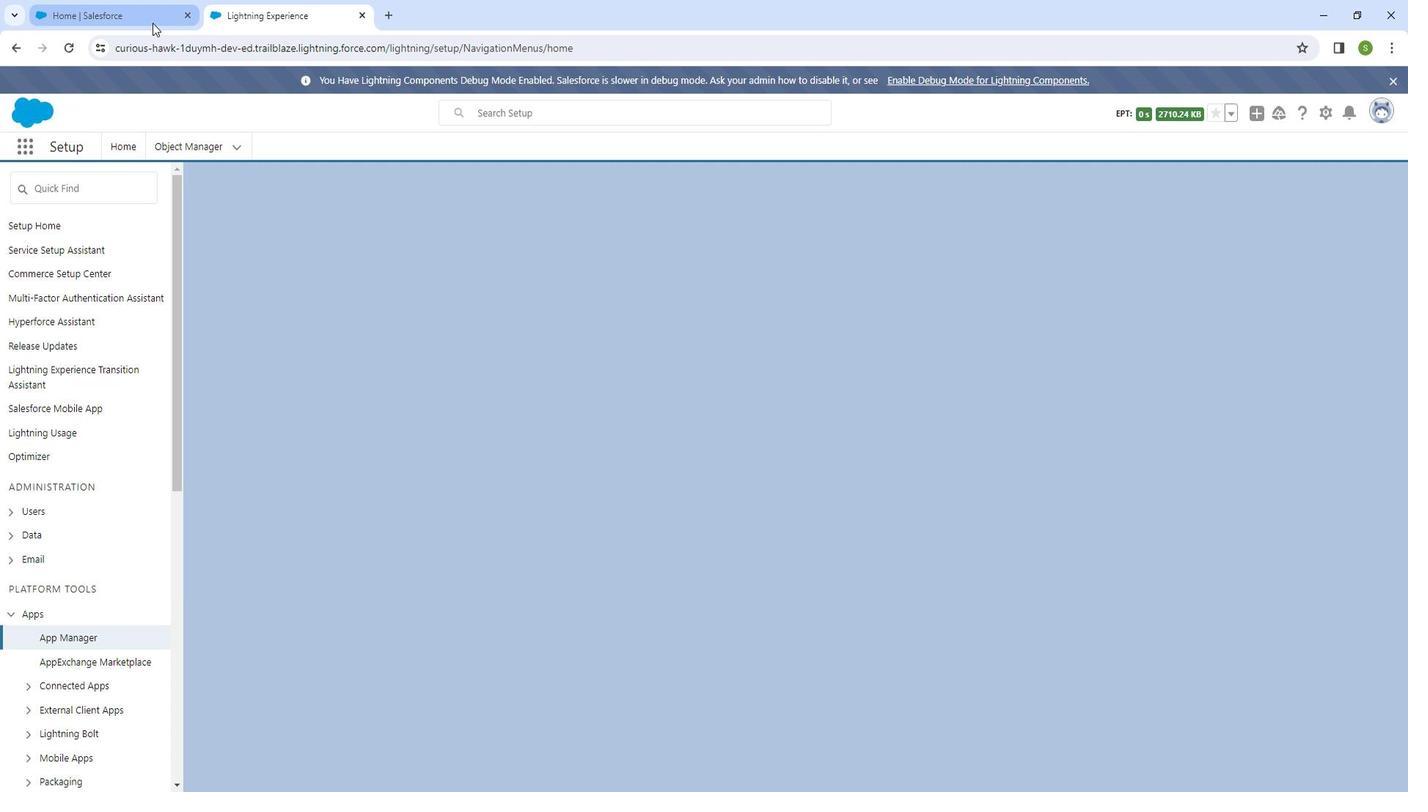 
Action: Mouse moved to (82, 63)
Screenshot: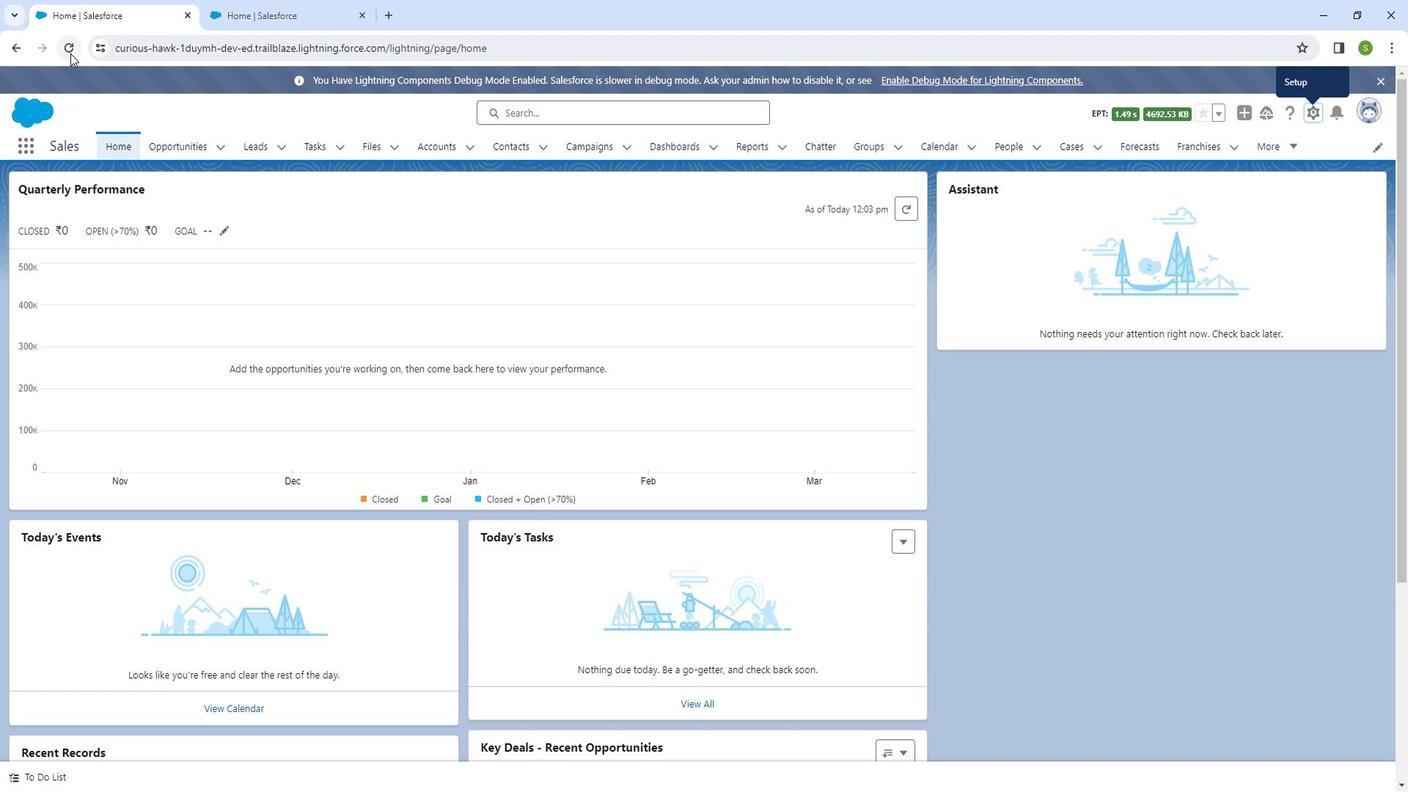 
Action: Mouse pressed left at (82, 63)
Screenshot: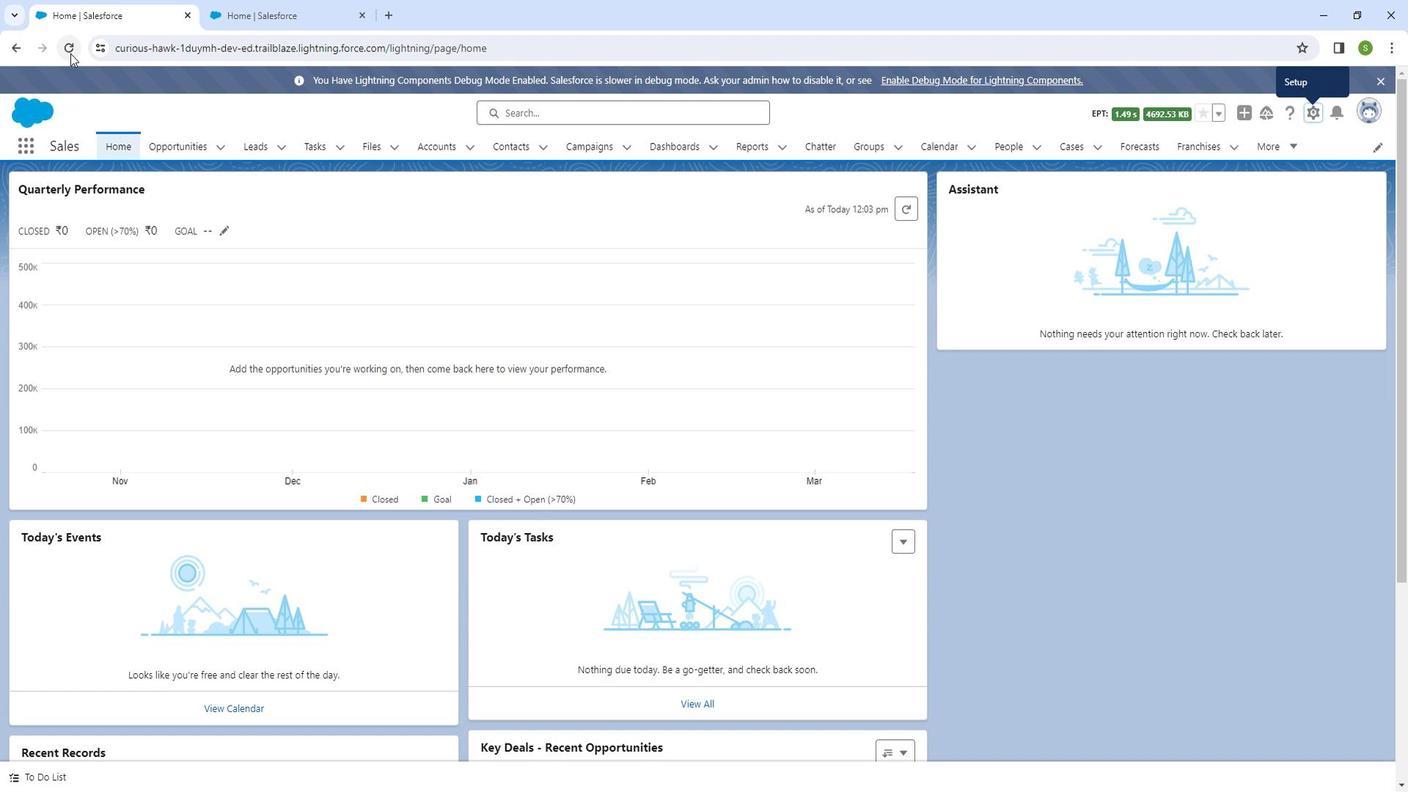 
Action: Mouse moved to (38, 154)
Screenshot: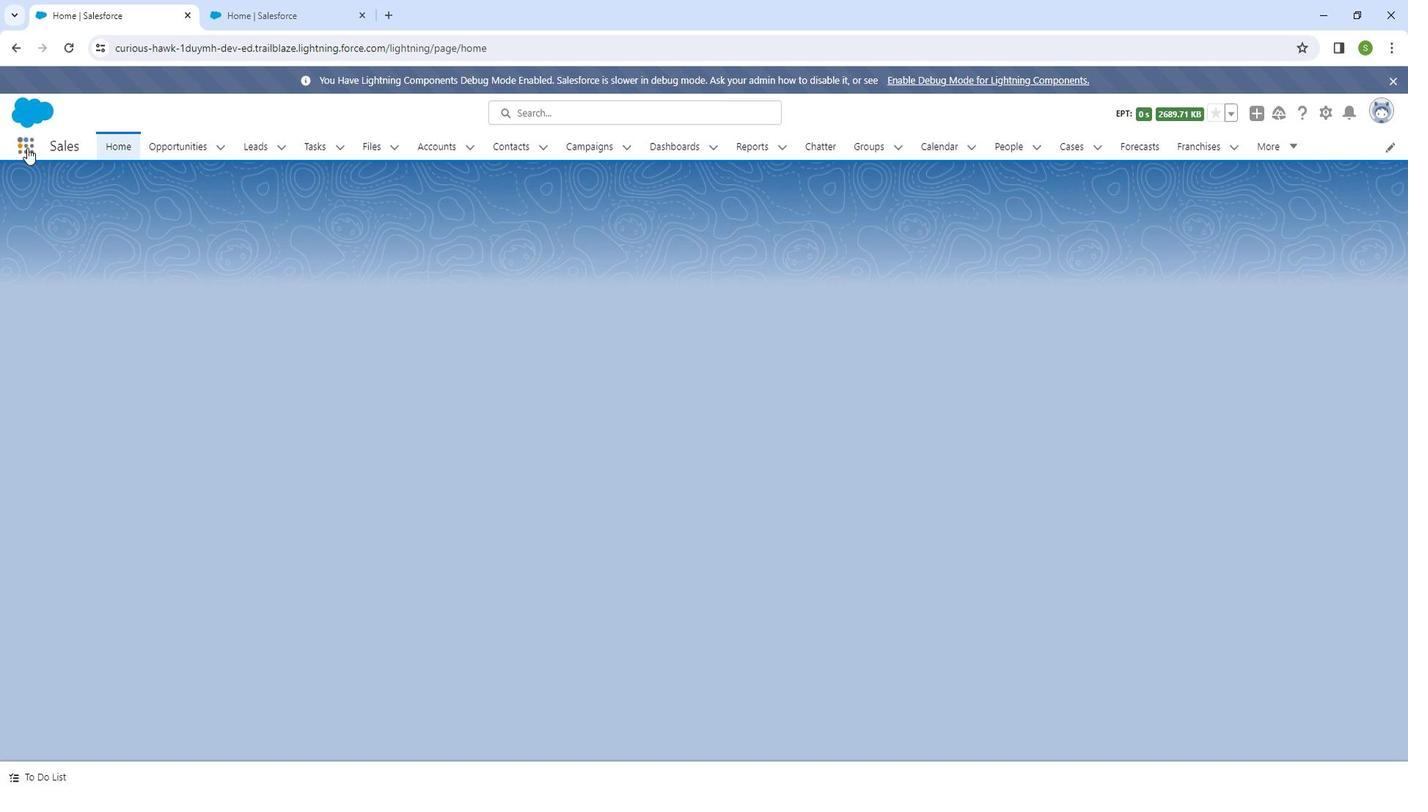 
Action: Mouse pressed left at (38, 154)
Screenshot: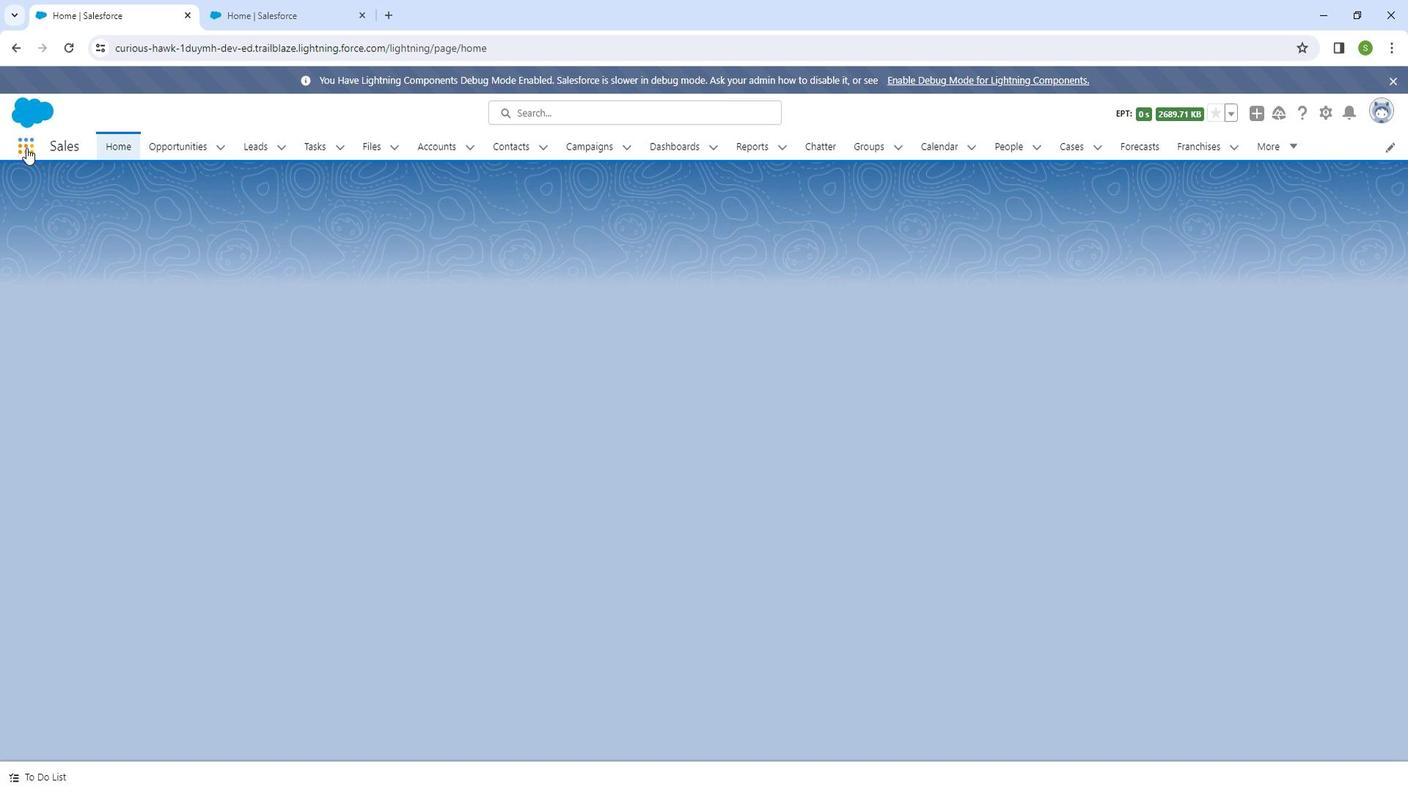 
Action: Mouse moved to (55, 407)
Screenshot: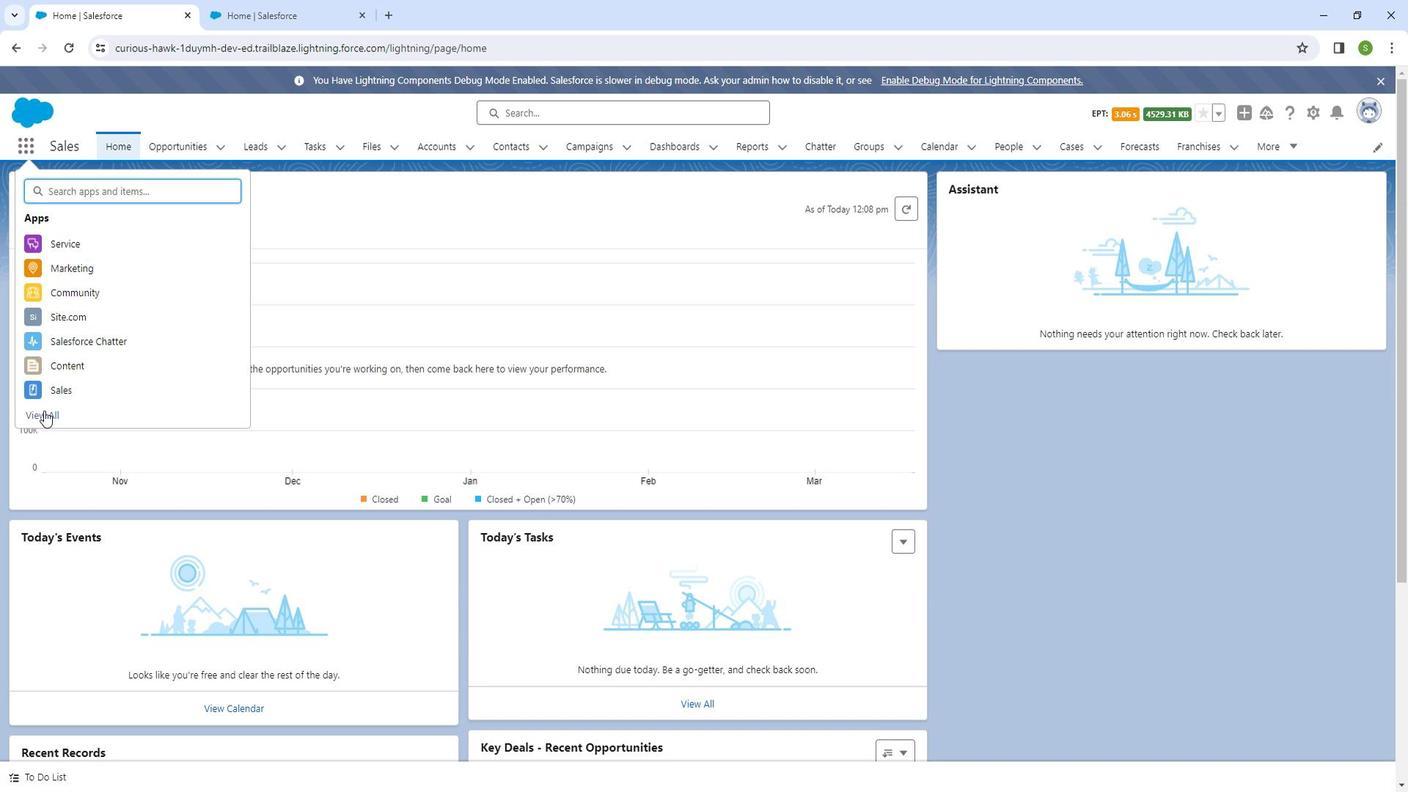 
Action: Mouse pressed left at (55, 407)
Screenshot: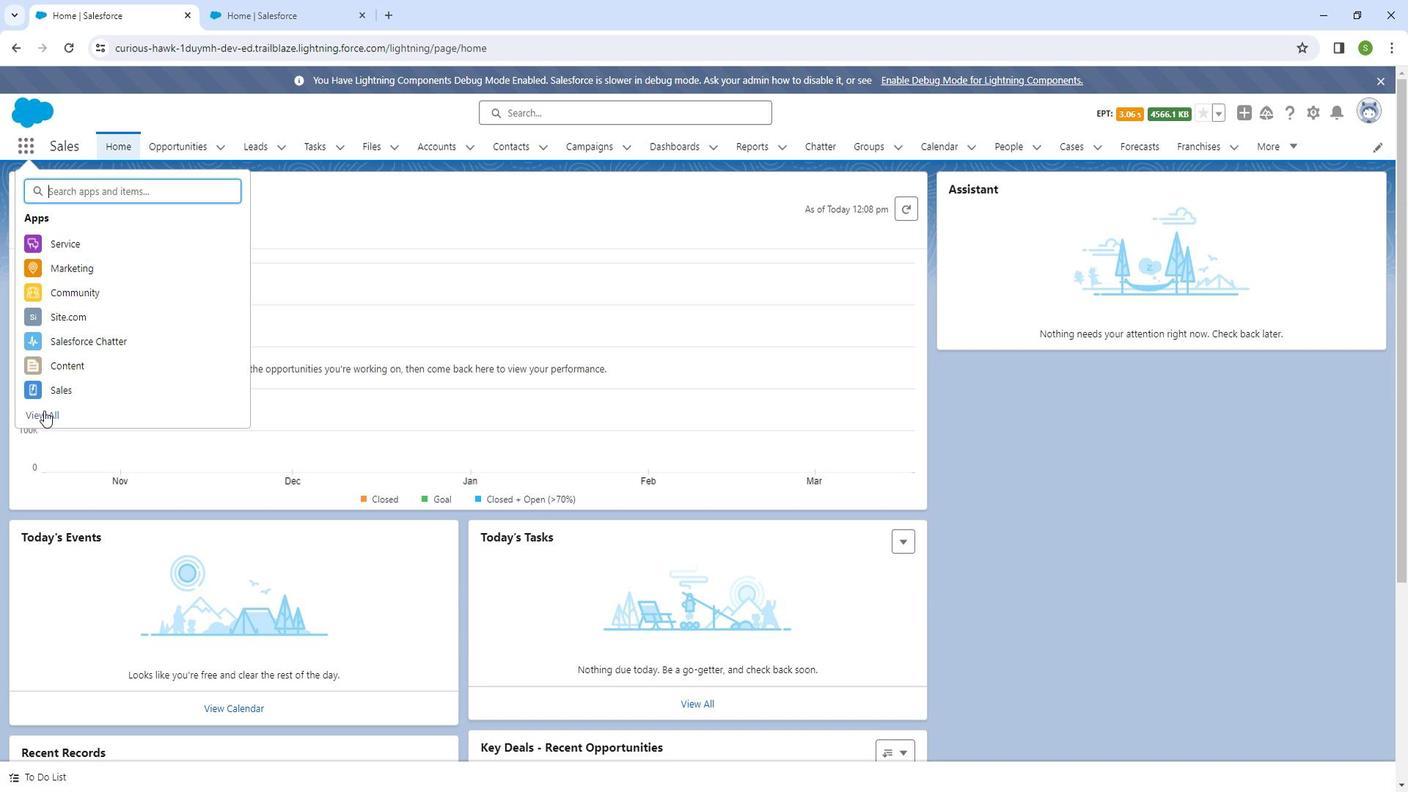 
Action: Mouse moved to (225, 612)
Screenshot: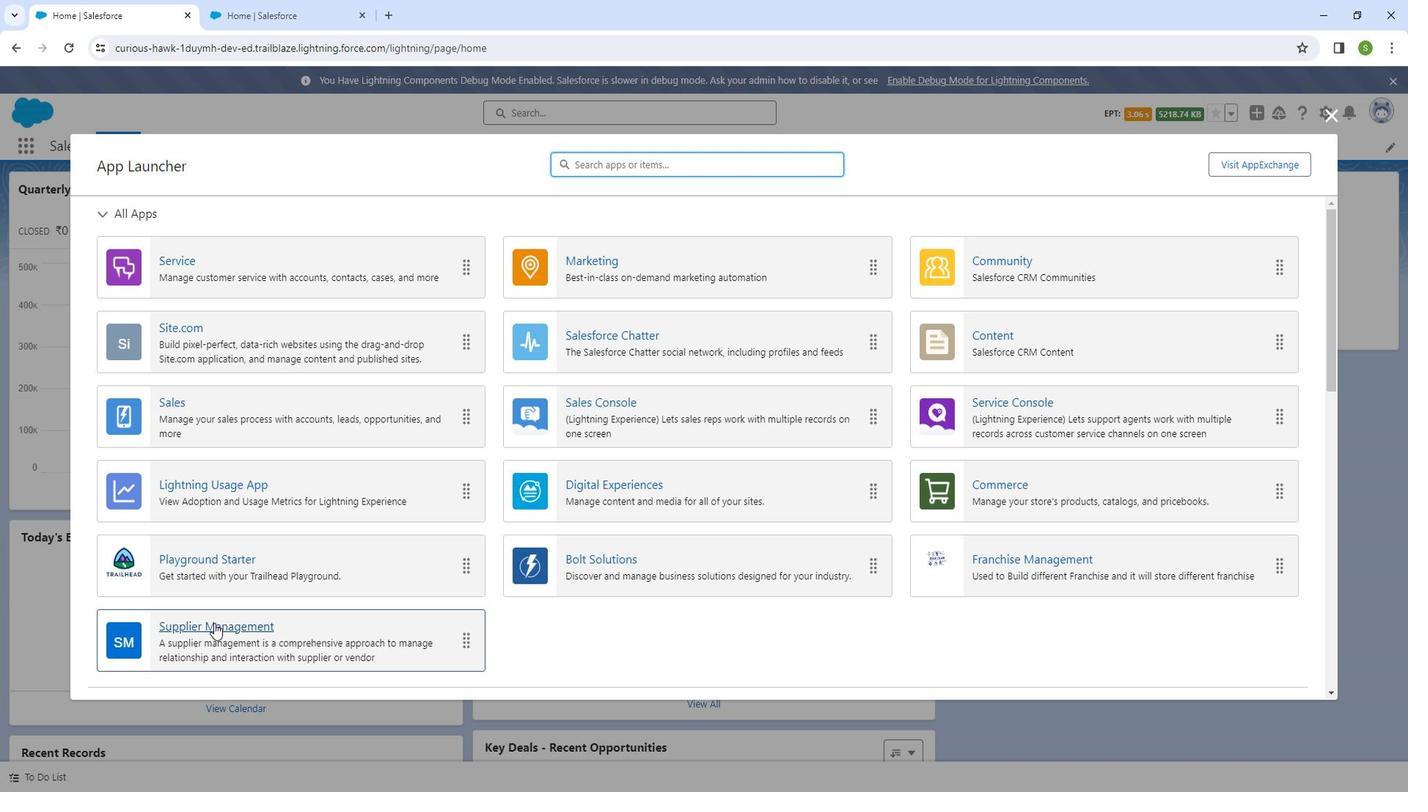 
Action: Mouse pressed left at (225, 612)
Screenshot: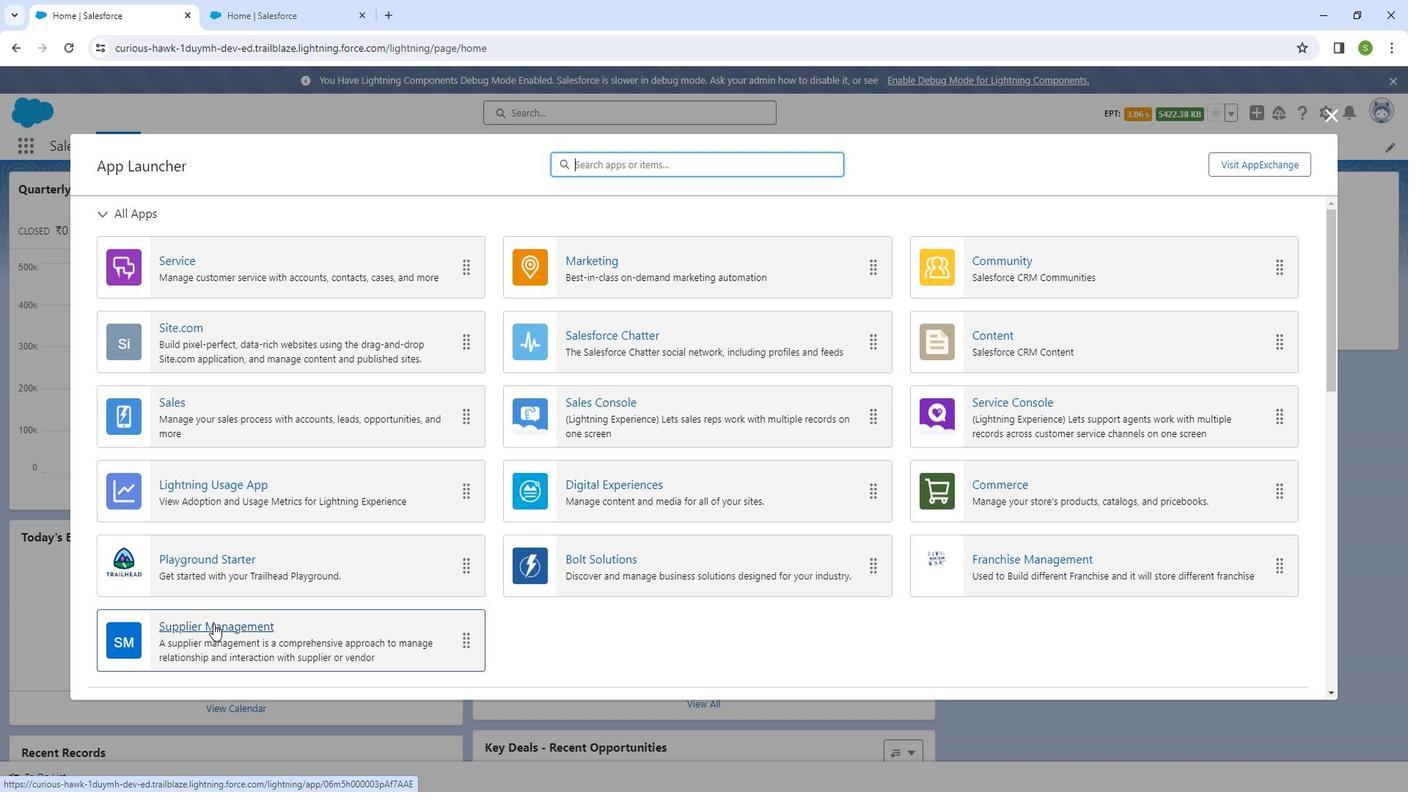 
Action: Mouse moved to (318, 146)
Screenshot: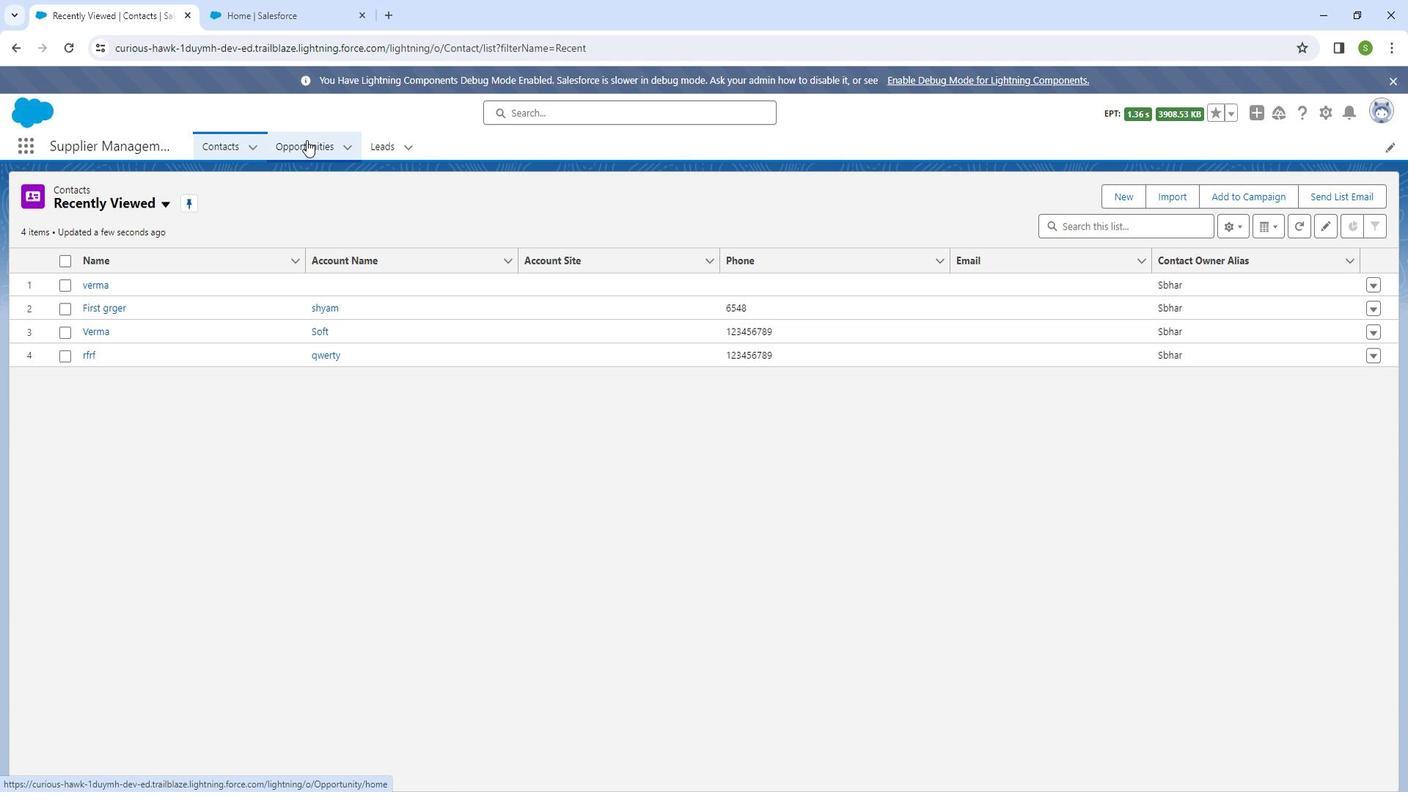 
Action: Mouse pressed left at (318, 146)
Screenshot: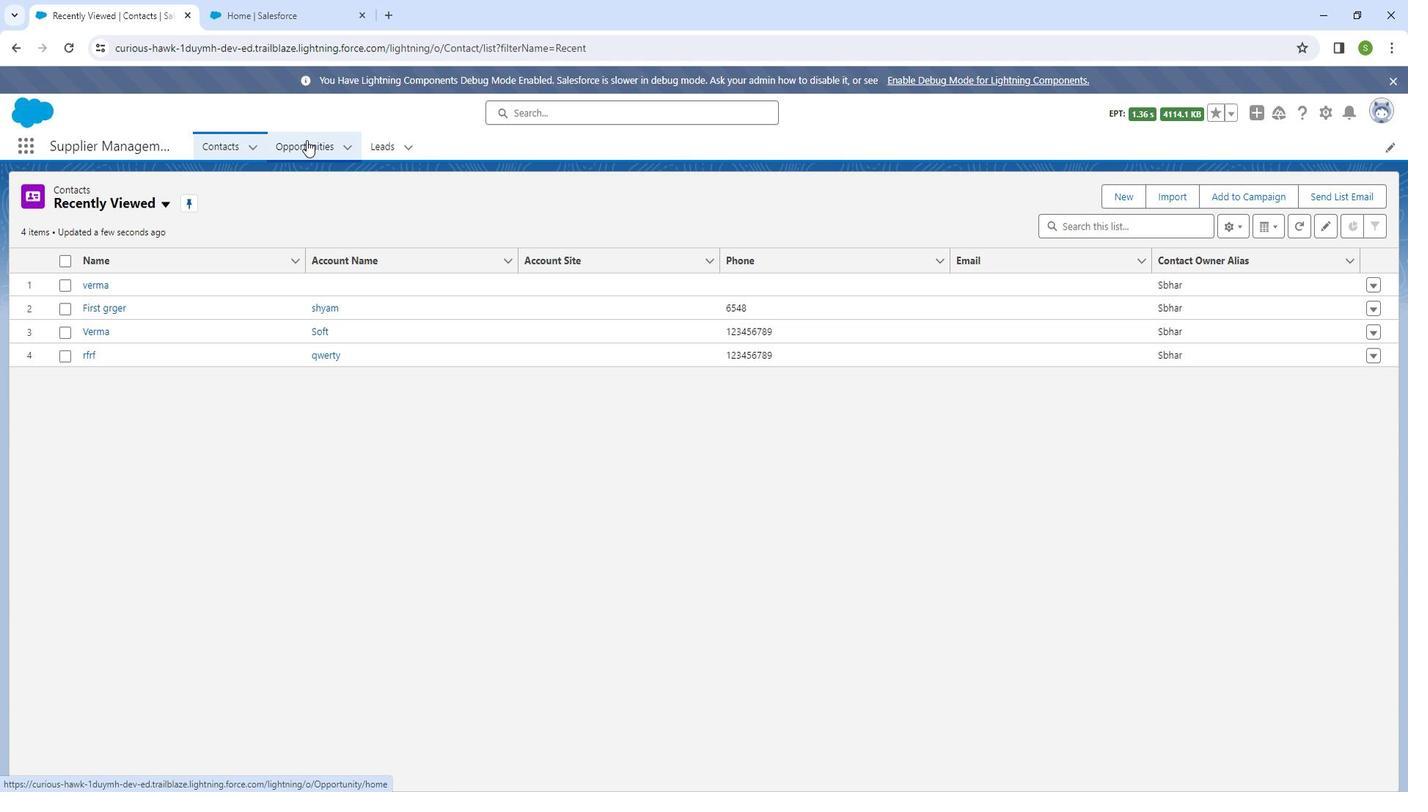 
Action: Mouse moved to (176, 207)
Screenshot: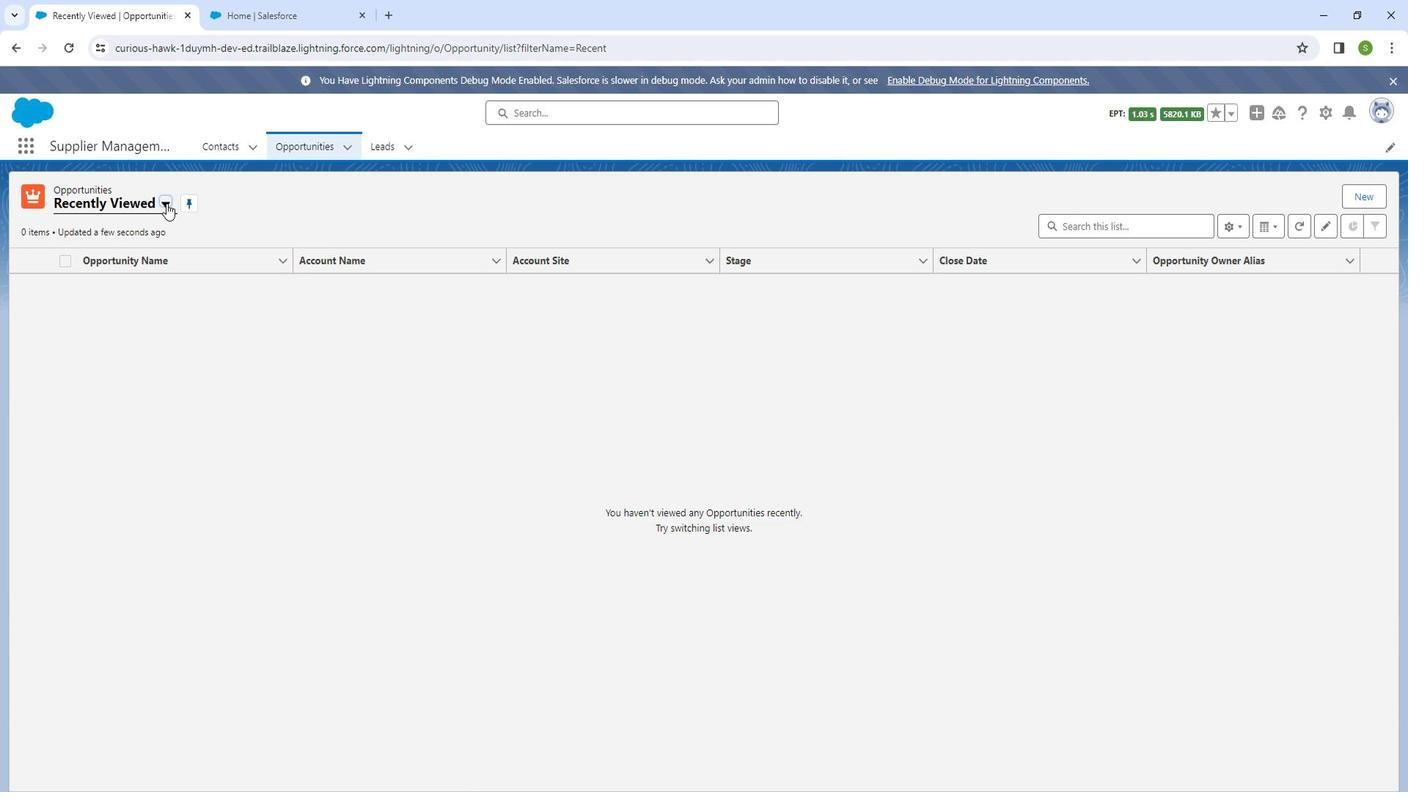
Action: Mouse pressed left at (176, 207)
Screenshot: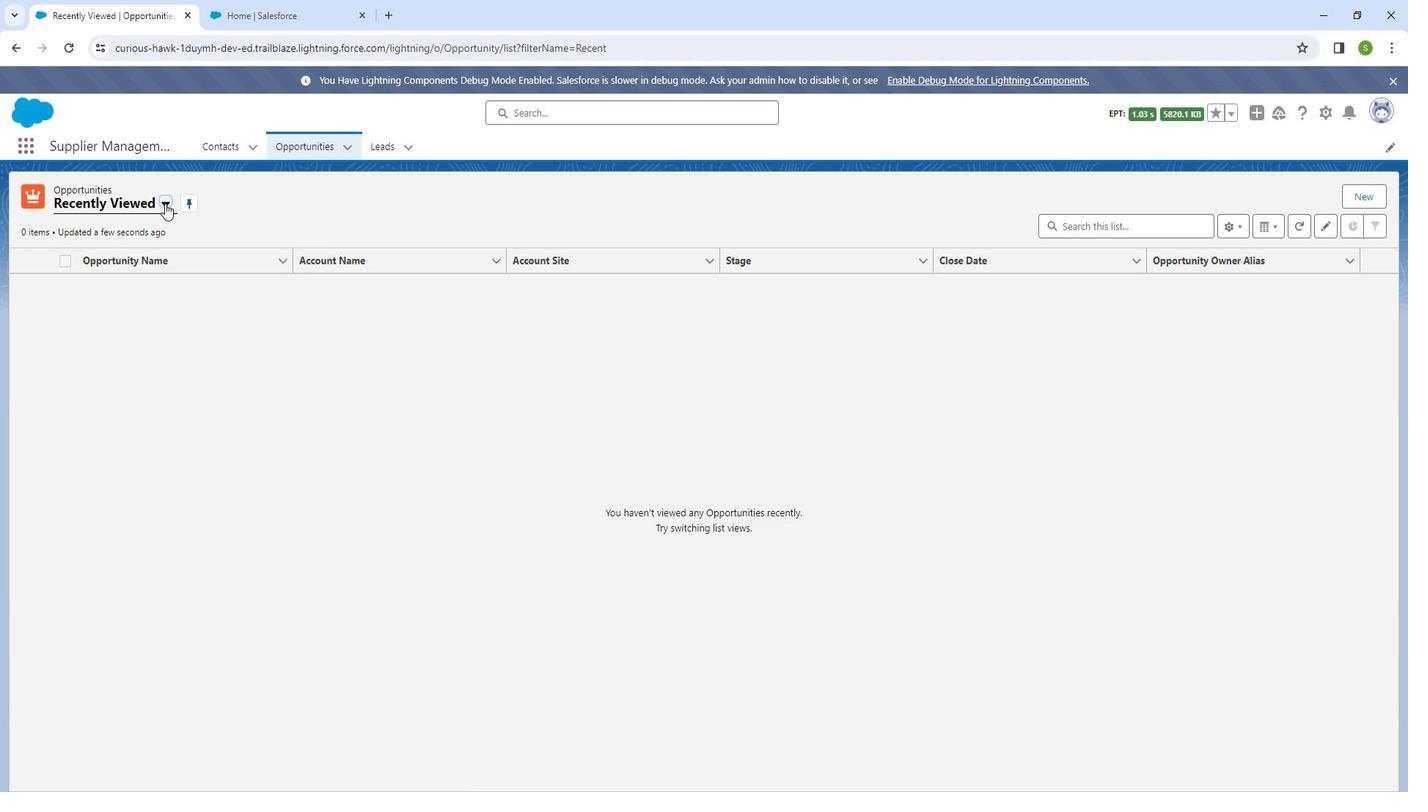 
Action: Mouse moved to (141, 349)
Screenshot: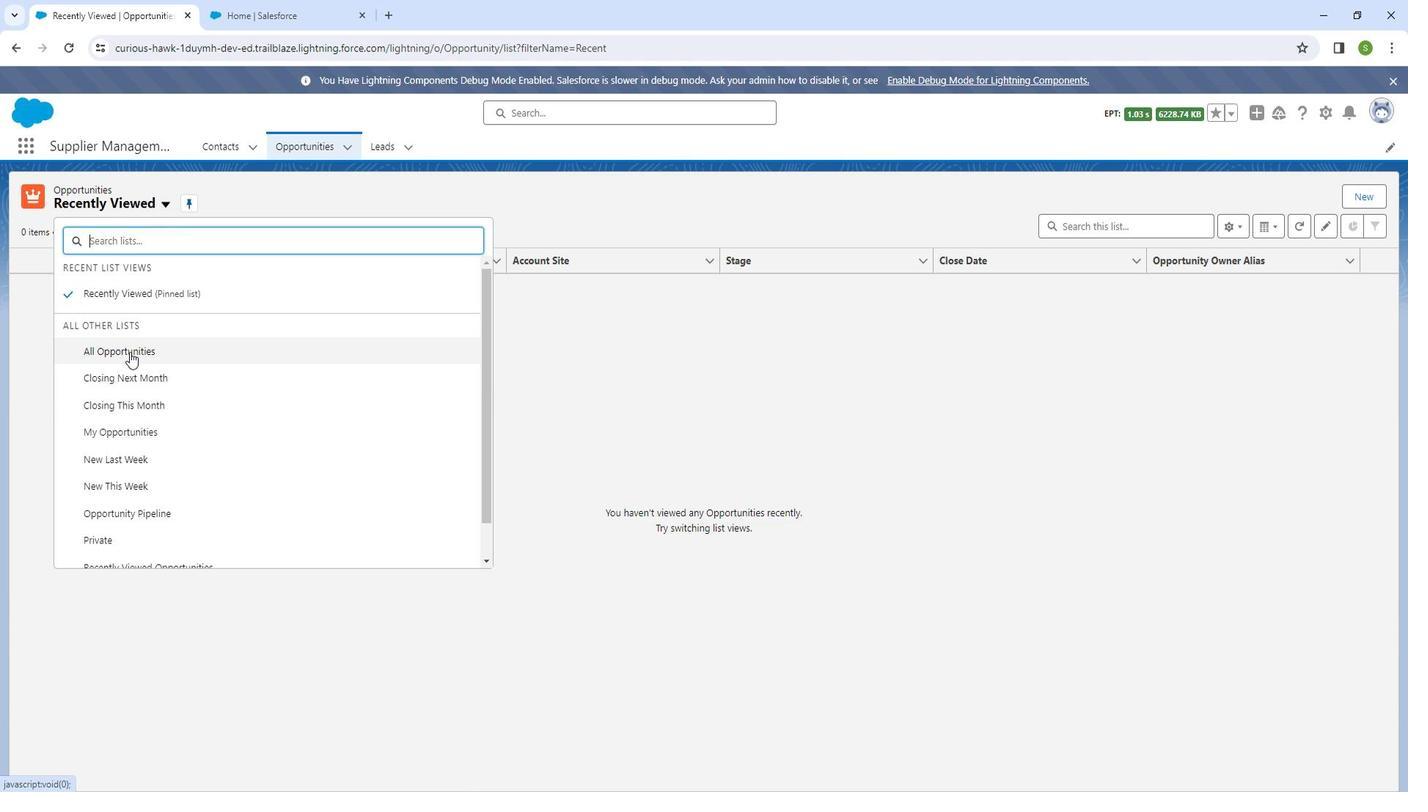 
Action: Mouse pressed left at (141, 349)
Screenshot: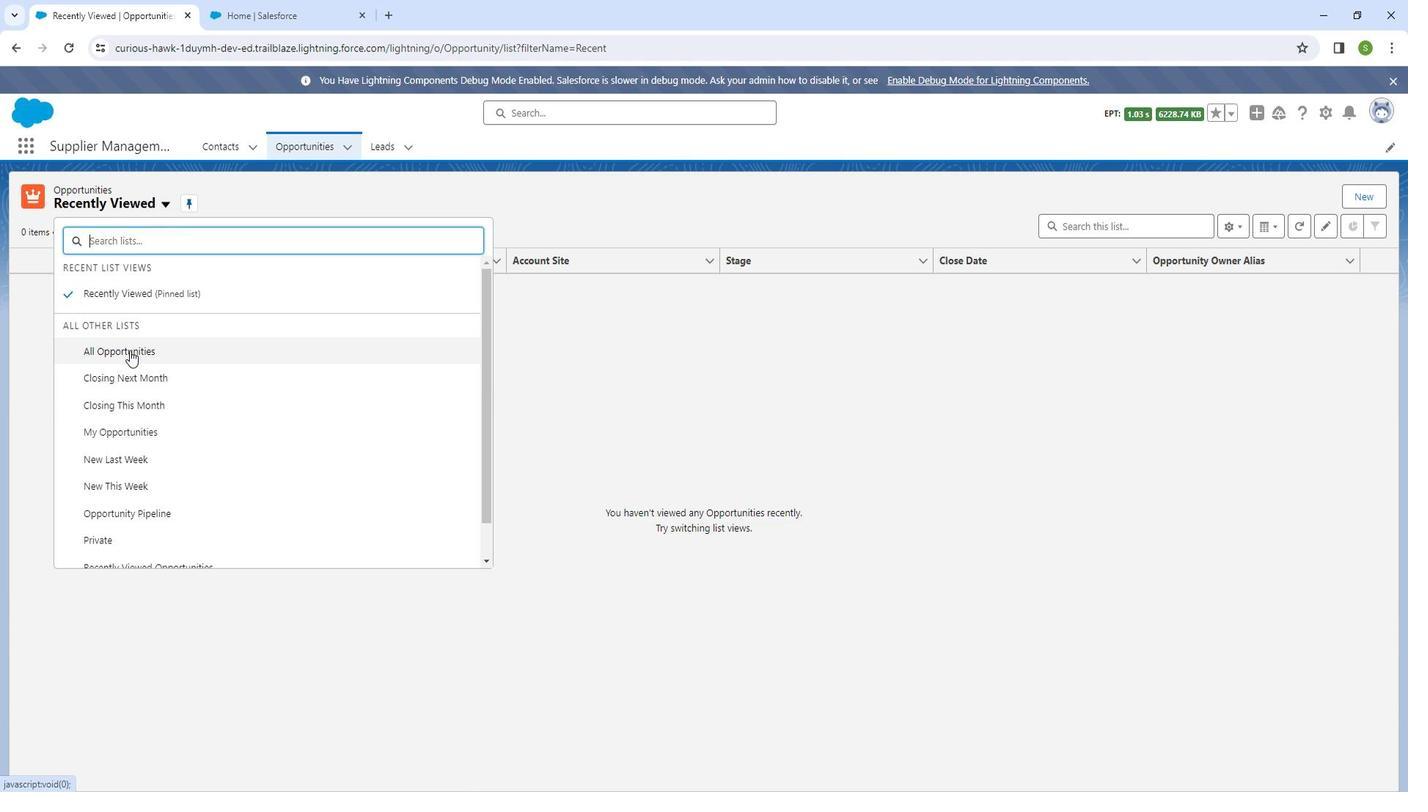 
Action: Mouse moved to (394, 149)
Screenshot: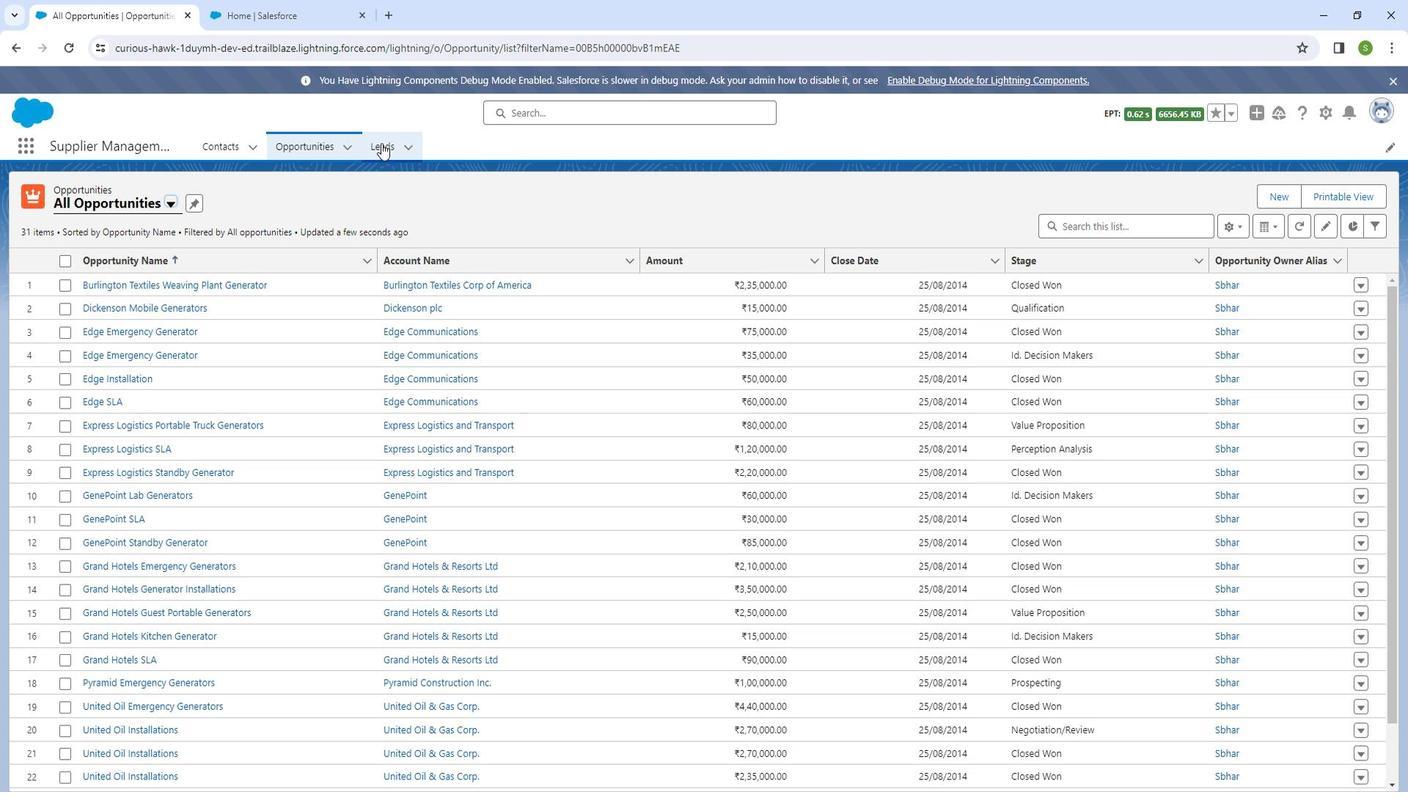 
Action: Mouse pressed left at (394, 149)
Screenshot: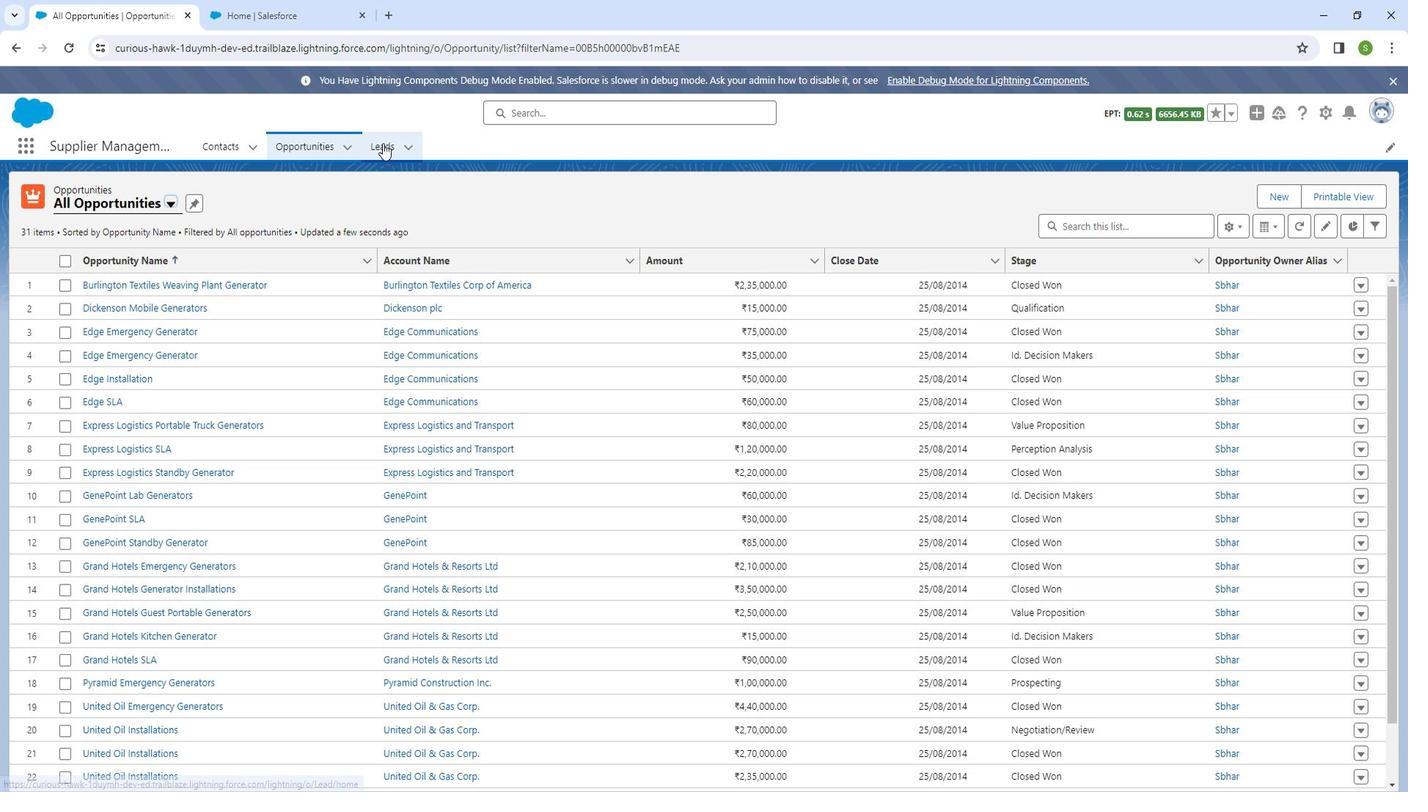 
Action: Mouse moved to (176, 211)
Screenshot: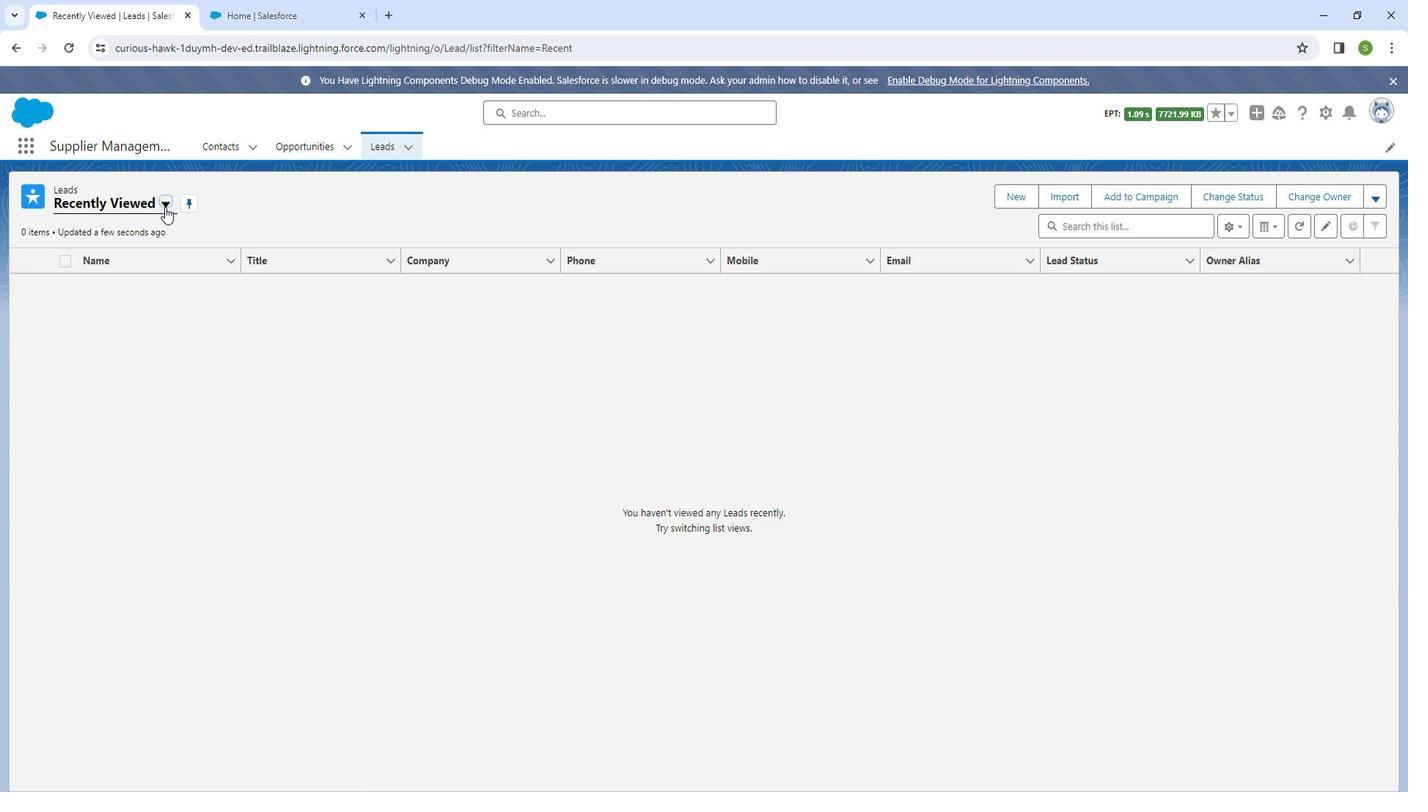 
Action: Mouse pressed left at (176, 211)
Screenshot: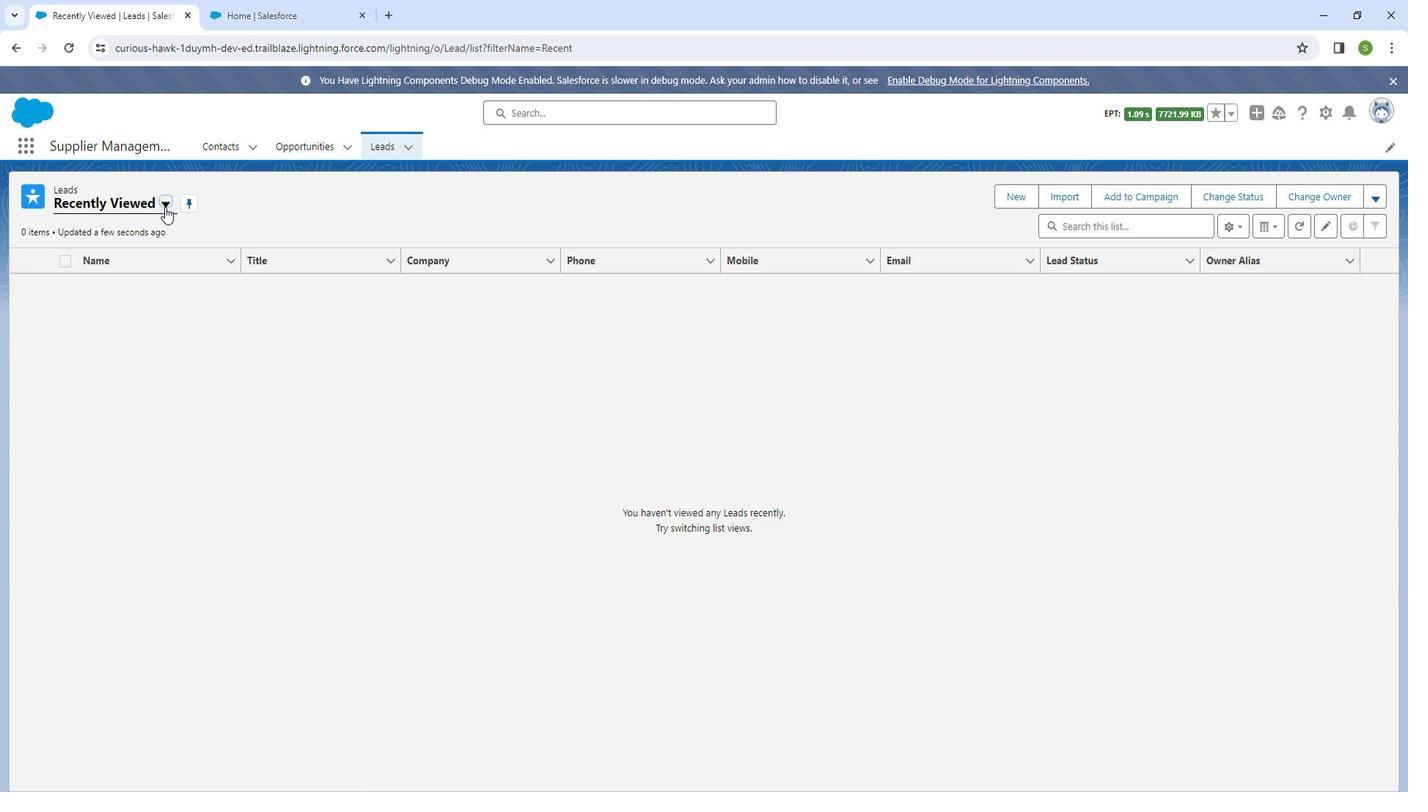 
Action: Mouse moved to (161, 260)
Screenshot: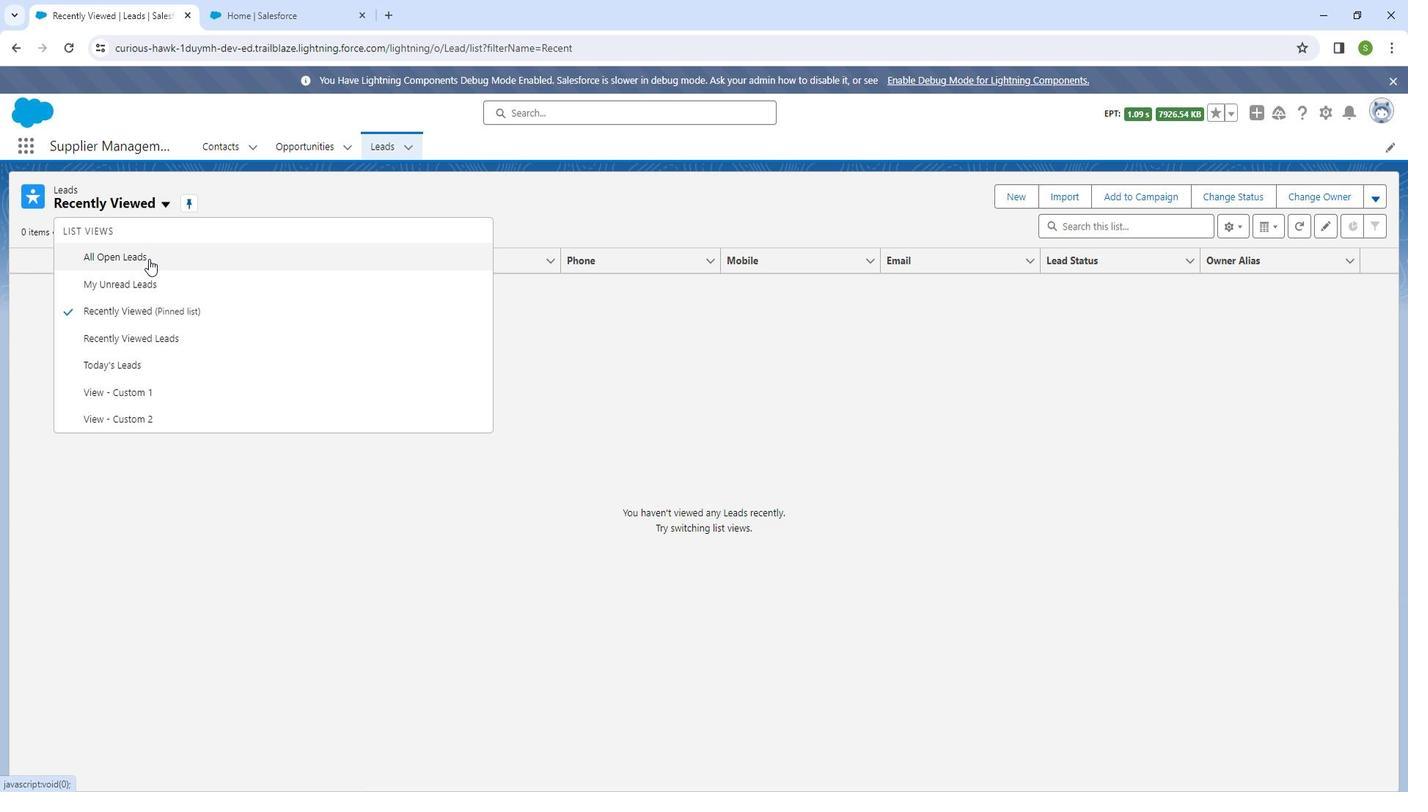 
Action: Mouse pressed left at (161, 260)
Screenshot: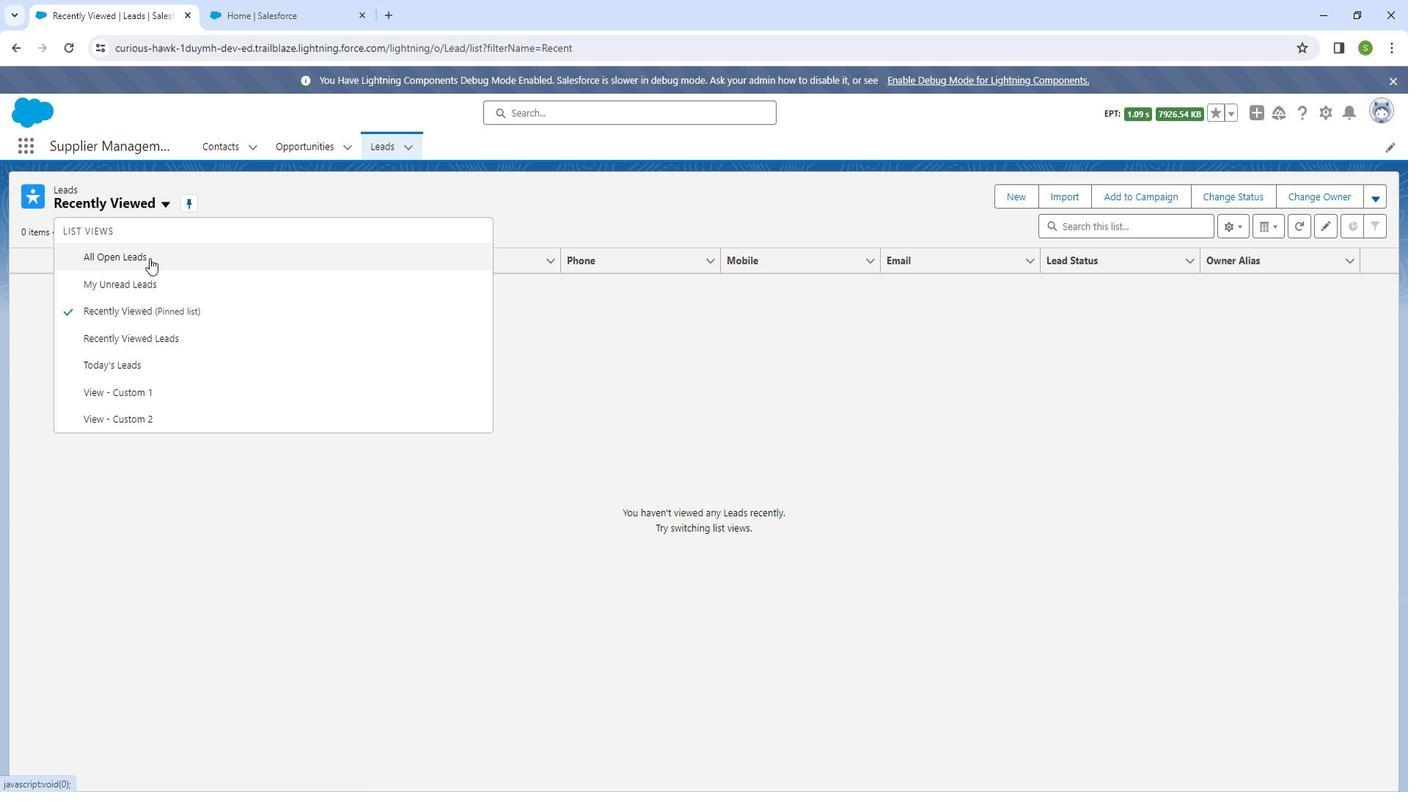 
Action: Mouse moved to (658, 215)
Screenshot: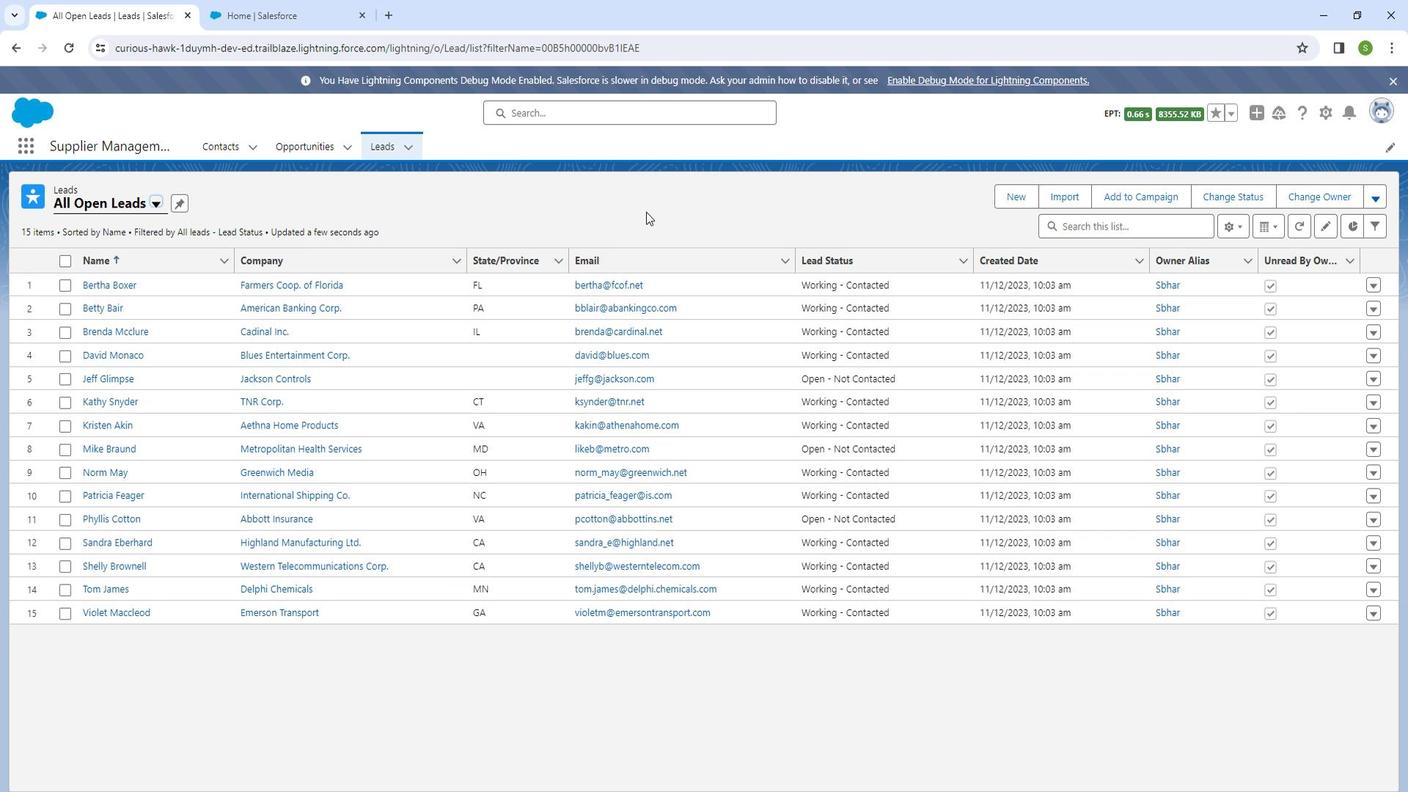 
